 Task: View market trends  for ranch-style homes in Amarillo, Texas, with a large backyard and a pool, and properties with energy-efficient features.
Action: Mouse moved to (1070, 261)
Screenshot: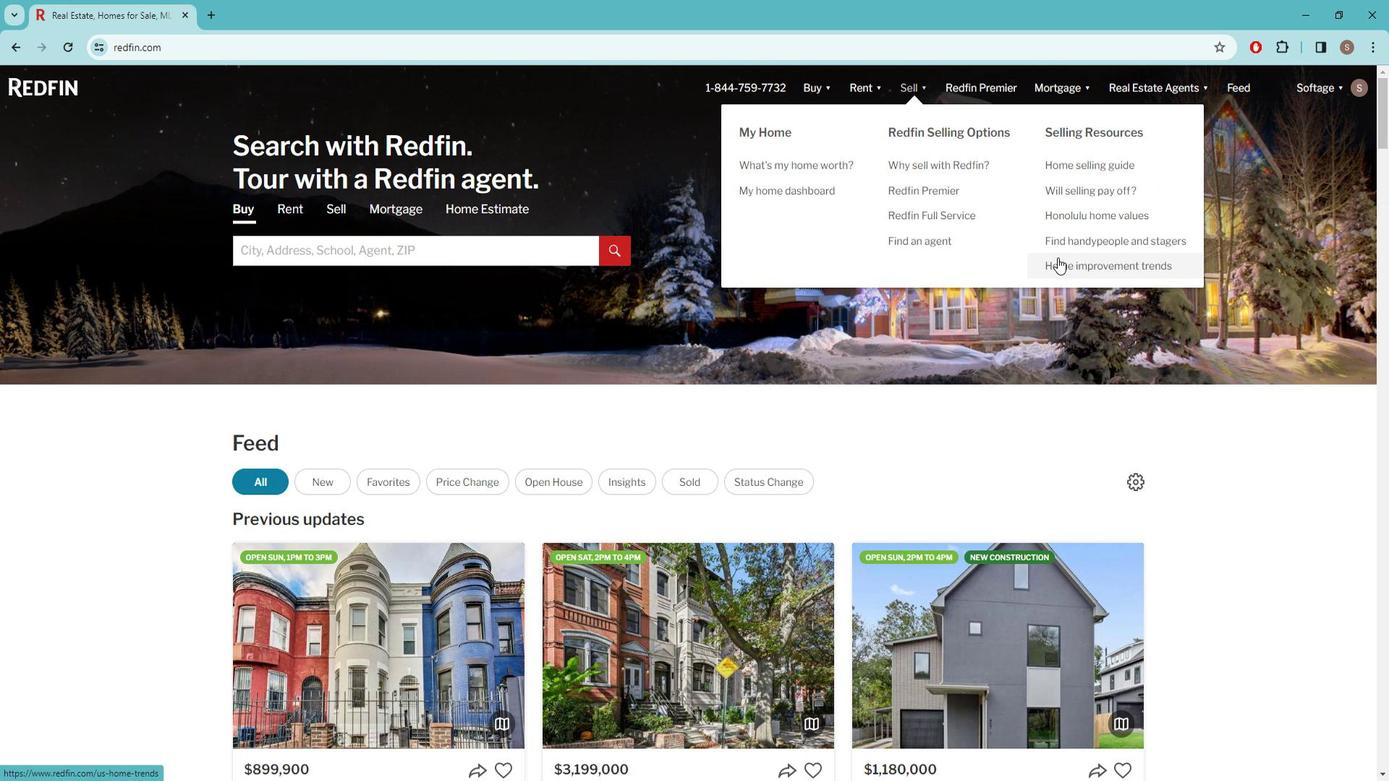 
Action: Mouse pressed left at (1070, 261)
Screenshot: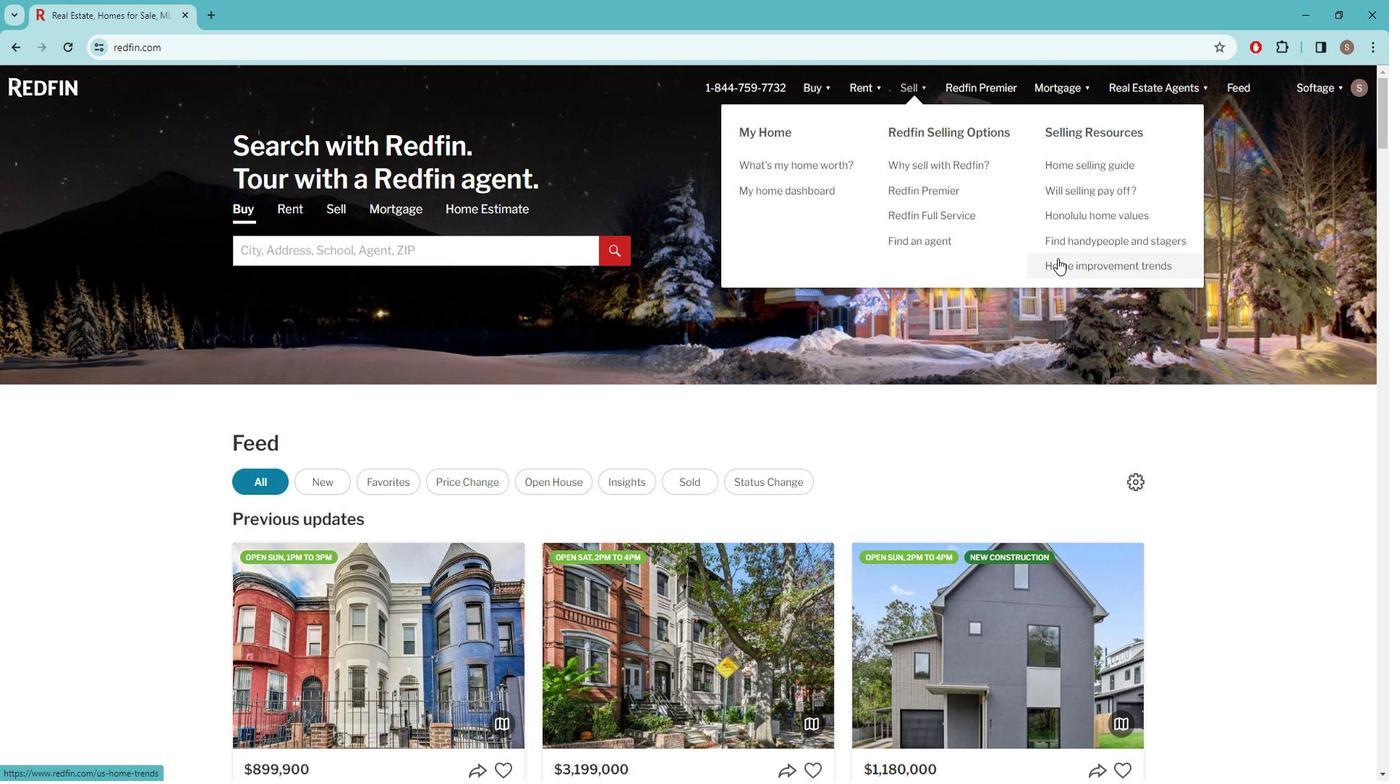
Action: Mouse moved to (915, 293)
Screenshot: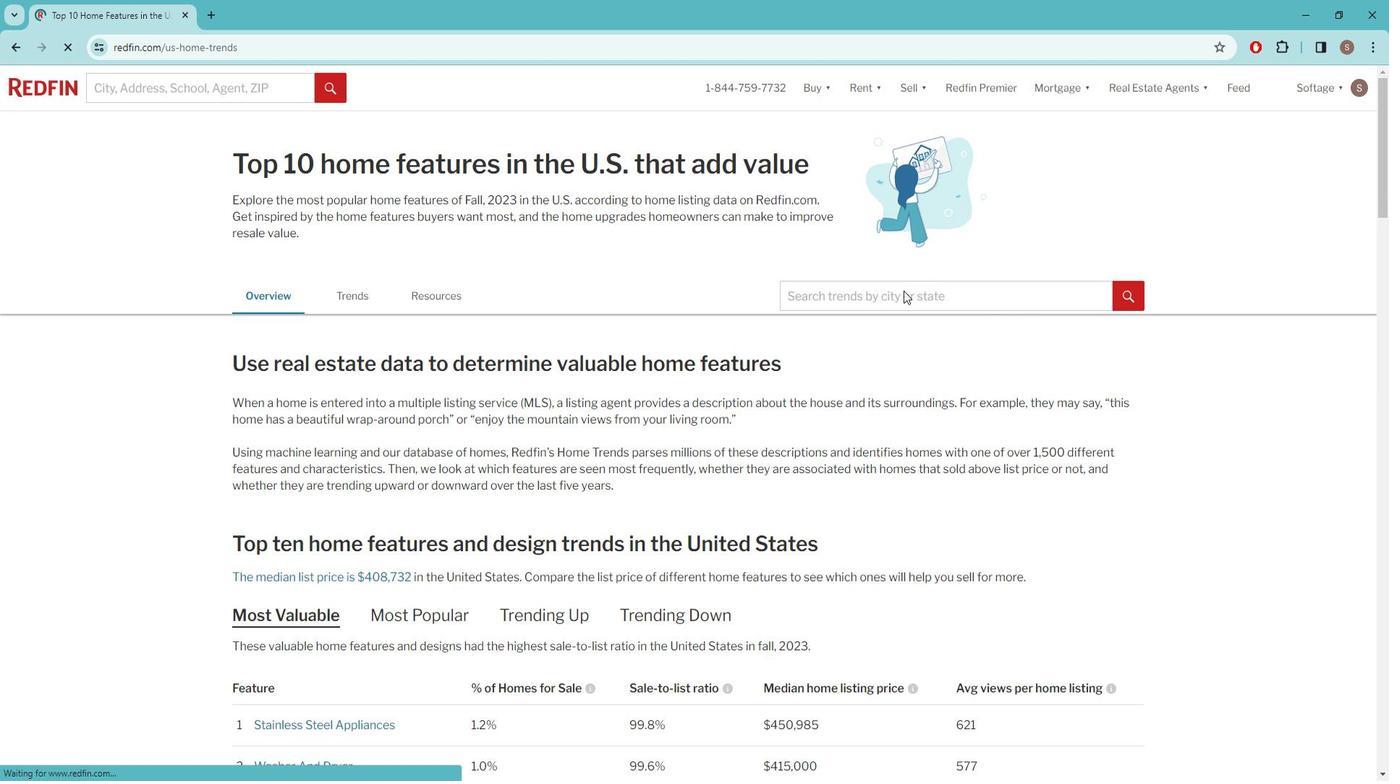 
Action: Mouse pressed left at (915, 293)
Screenshot: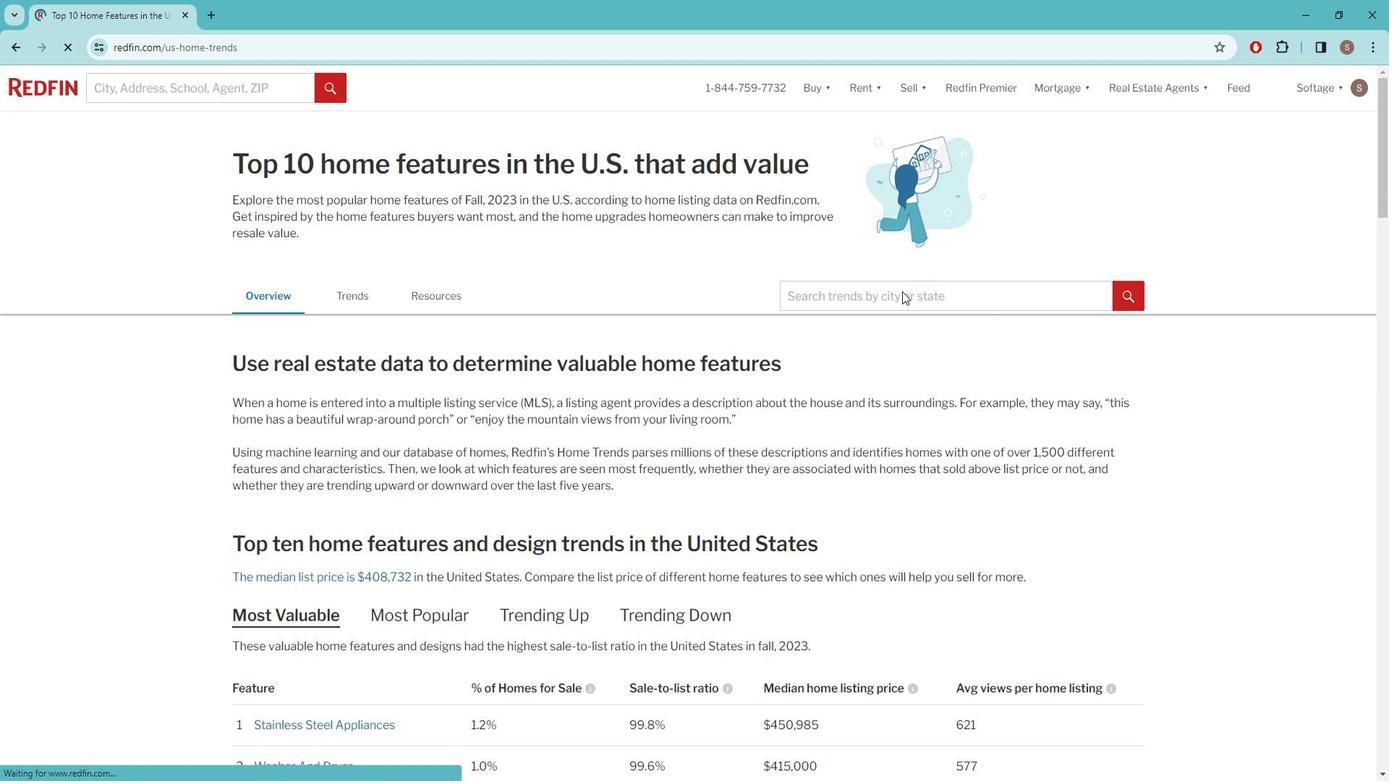 
Action: Mouse pressed left at (915, 293)
Screenshot: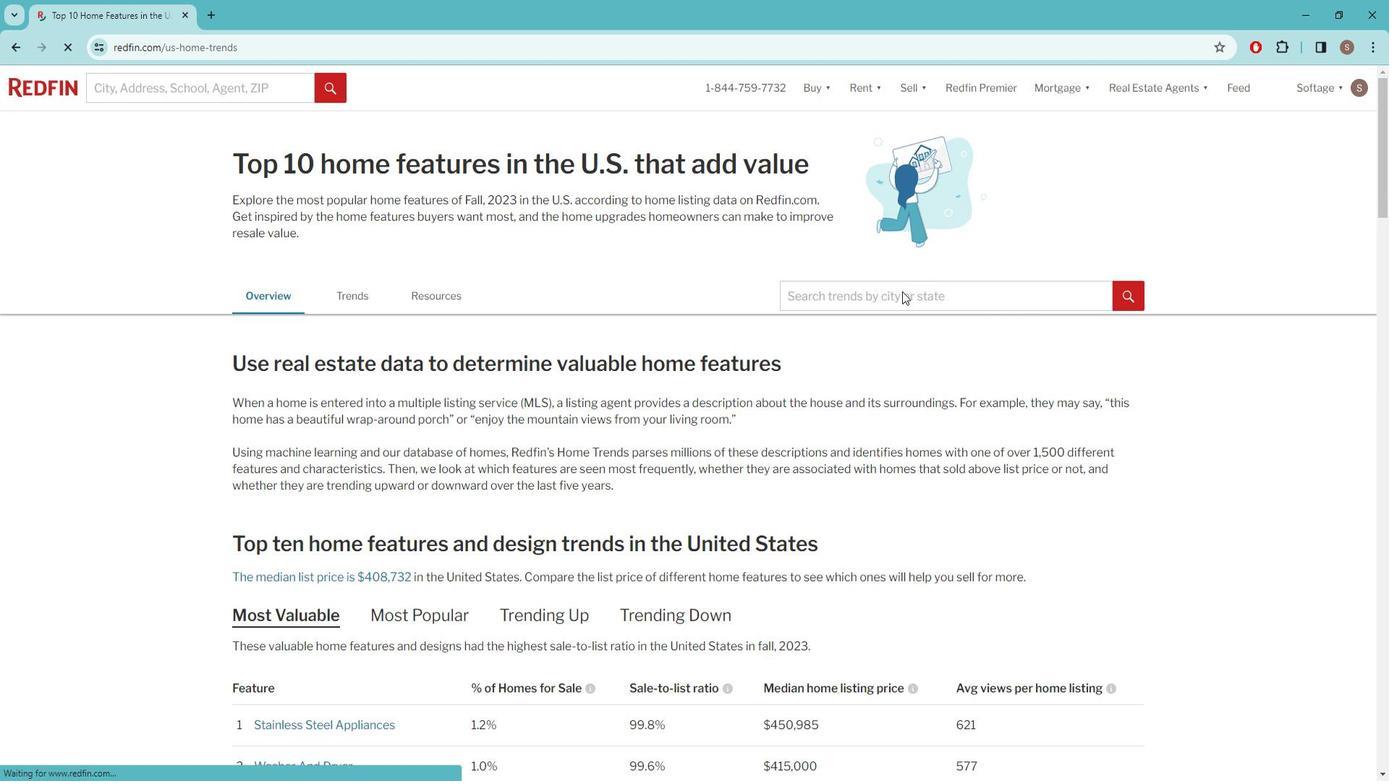 
Action: Mouse moved to (892, 291)
Screenshot: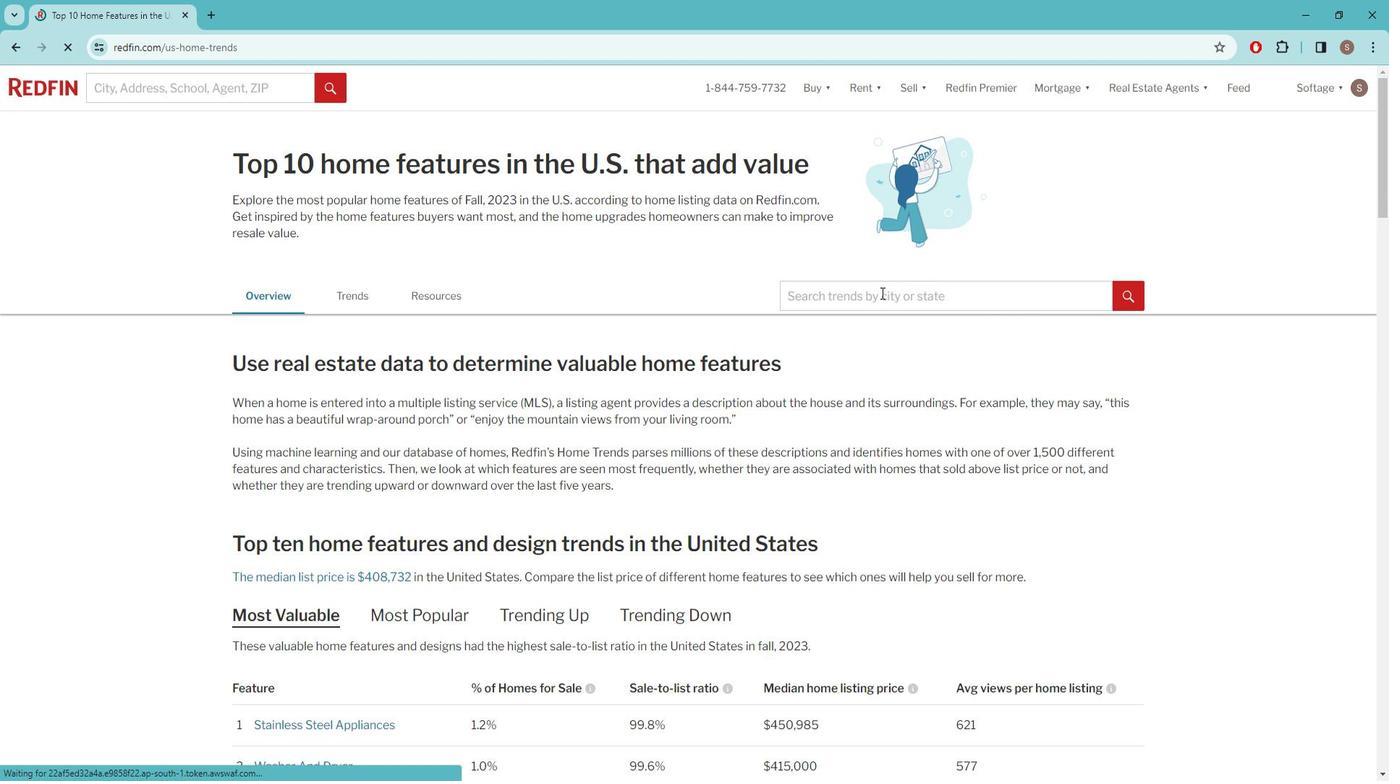 
Action: Mouse pressed left at (892, 291)
Screenshot: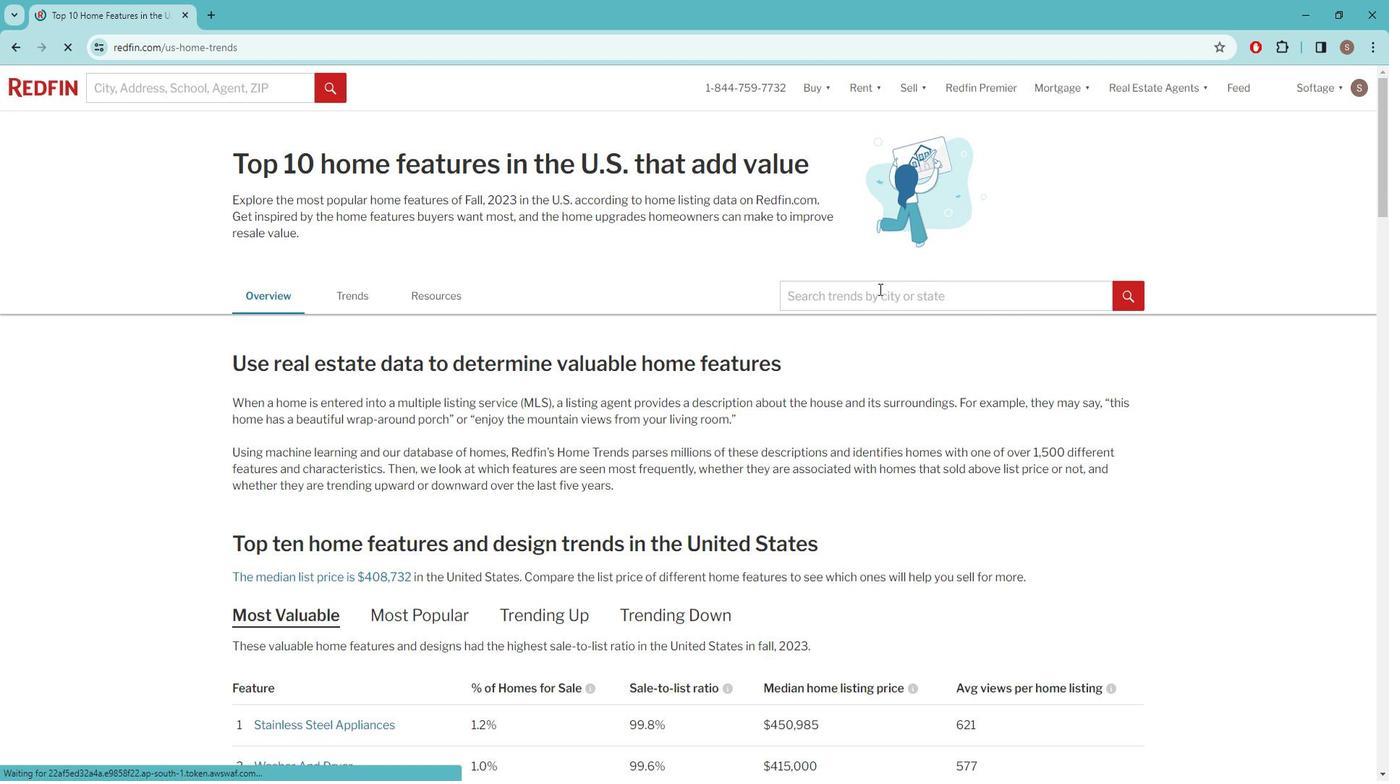 
Action: Key pressed <Key.caps_lock>A<Key.caps_lock><Key.backspace>a<Key.caps_lock>MARILL
Screenshot: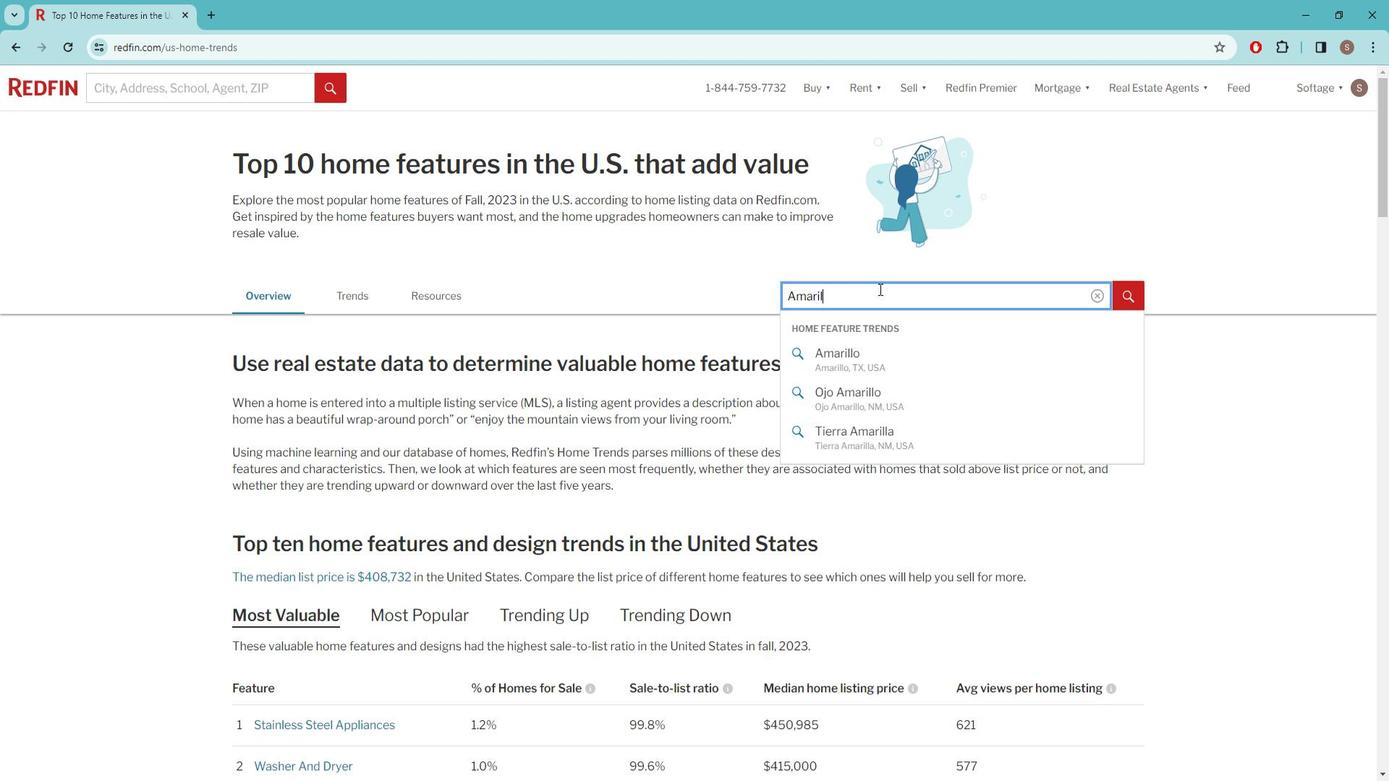 
Action: Mouse moved to (850, 356)
Screenshot: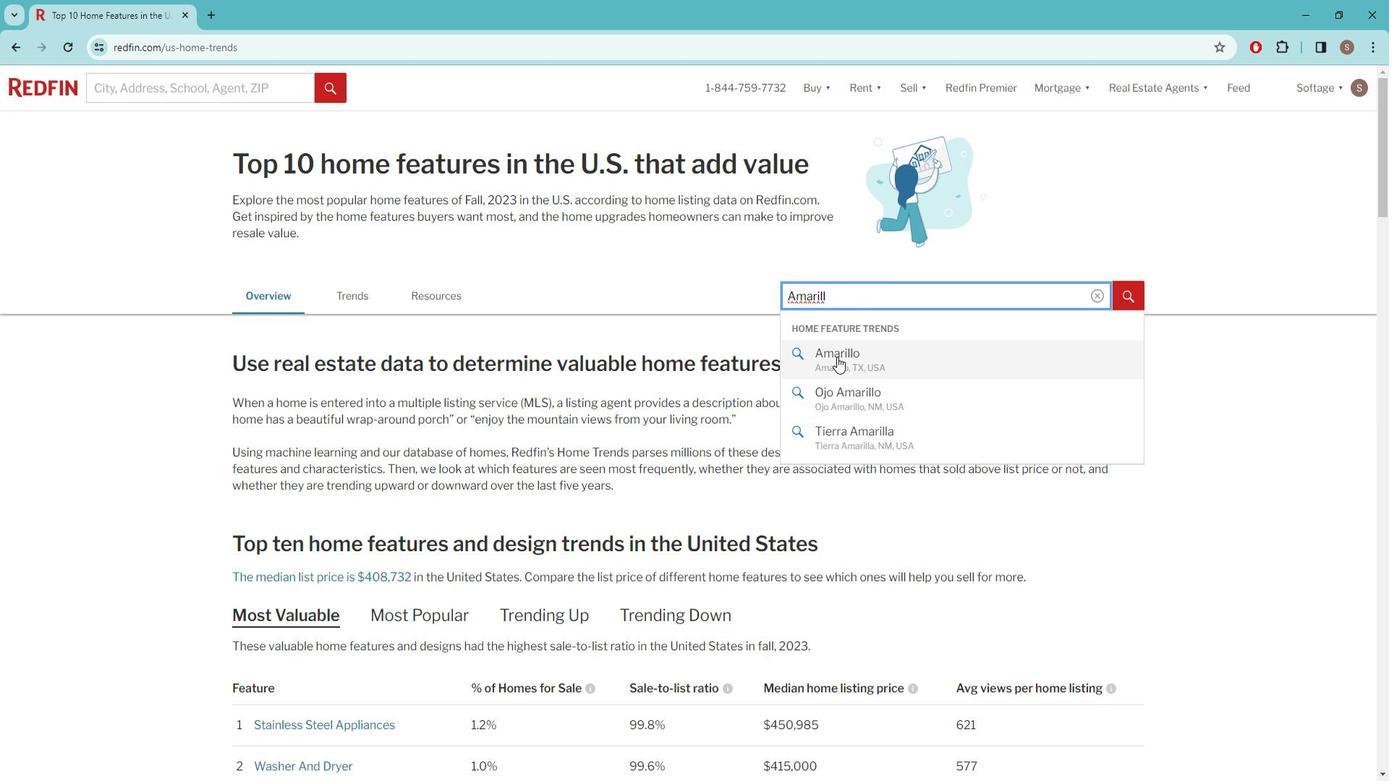 
Action: Mouse pressed left at (850, 356)
Screenshot: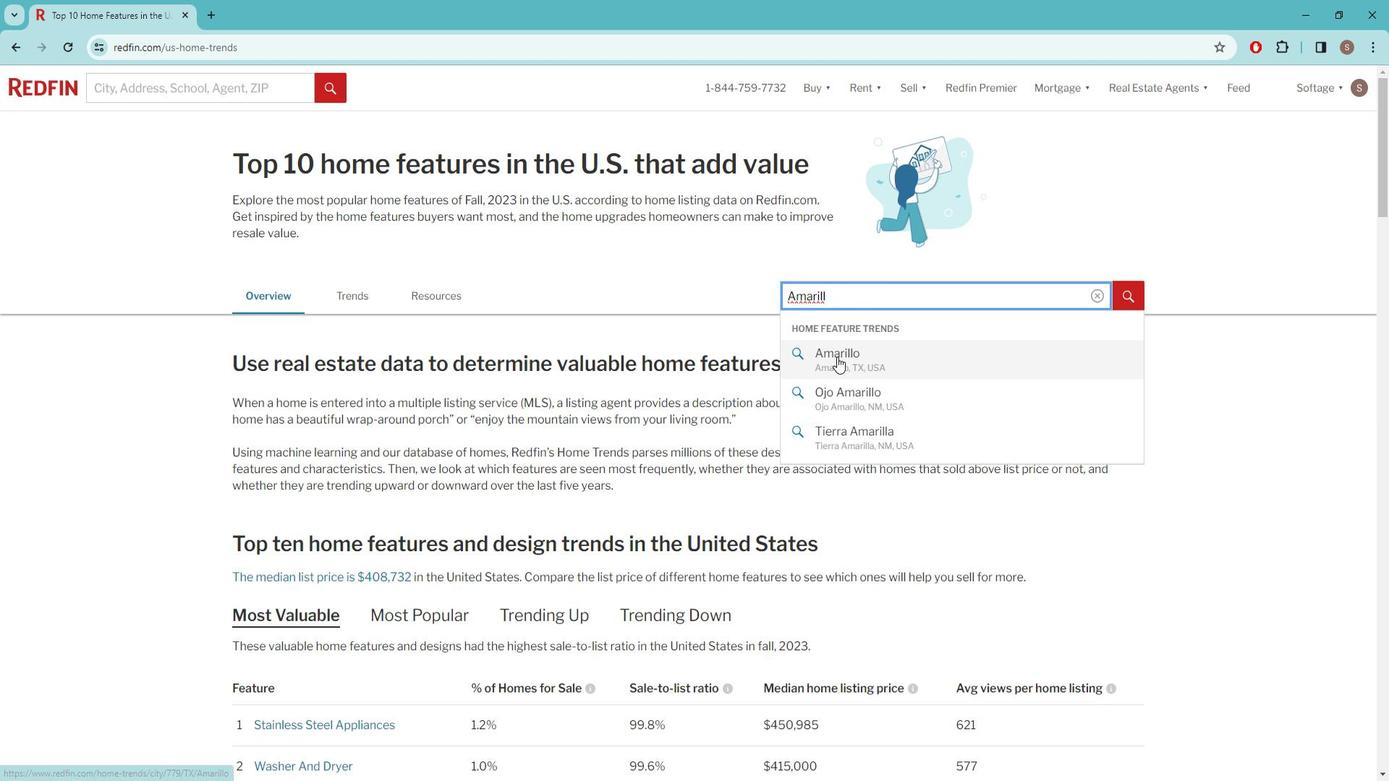 
Action: Mouse moved to (412, 412)
Screenshot: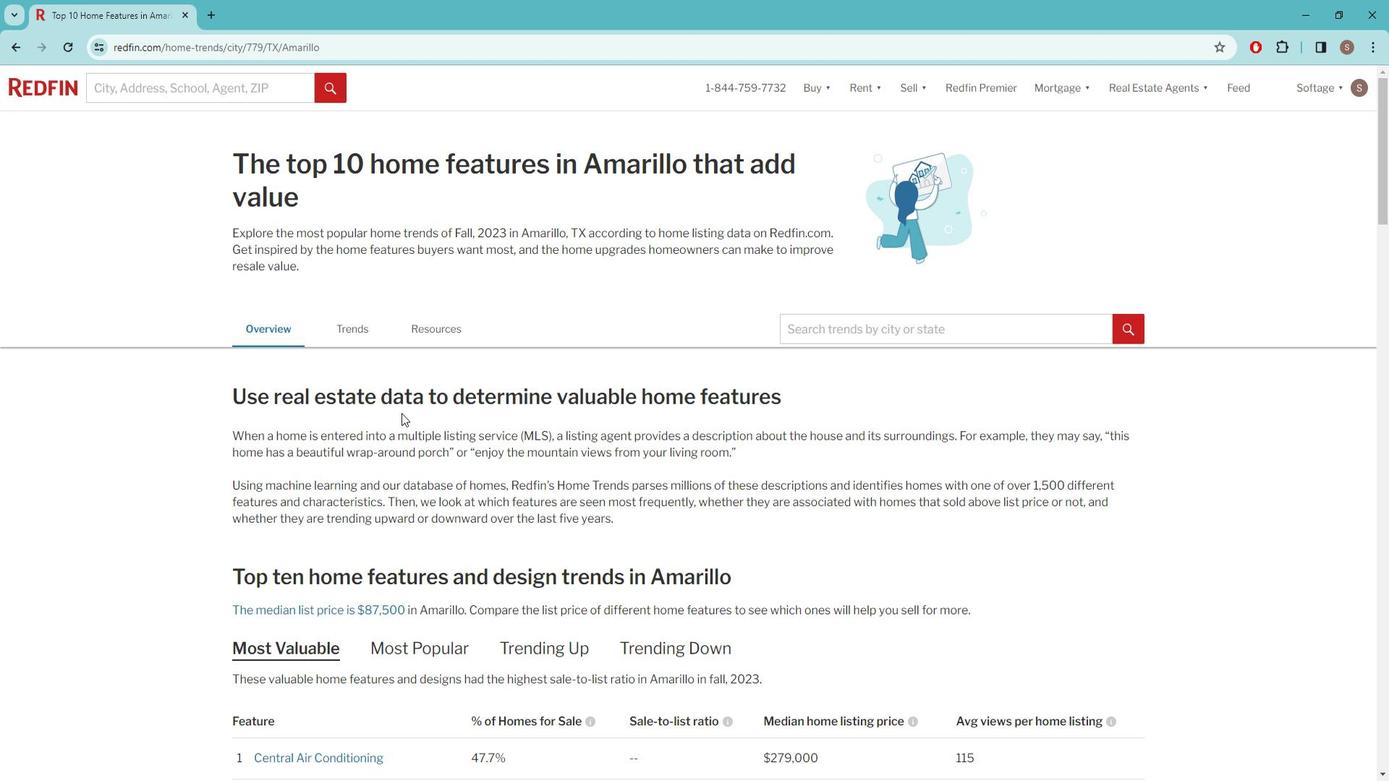 
Action: Mouse scrolled (412, 411) with delta (0, 0)
Screenshot: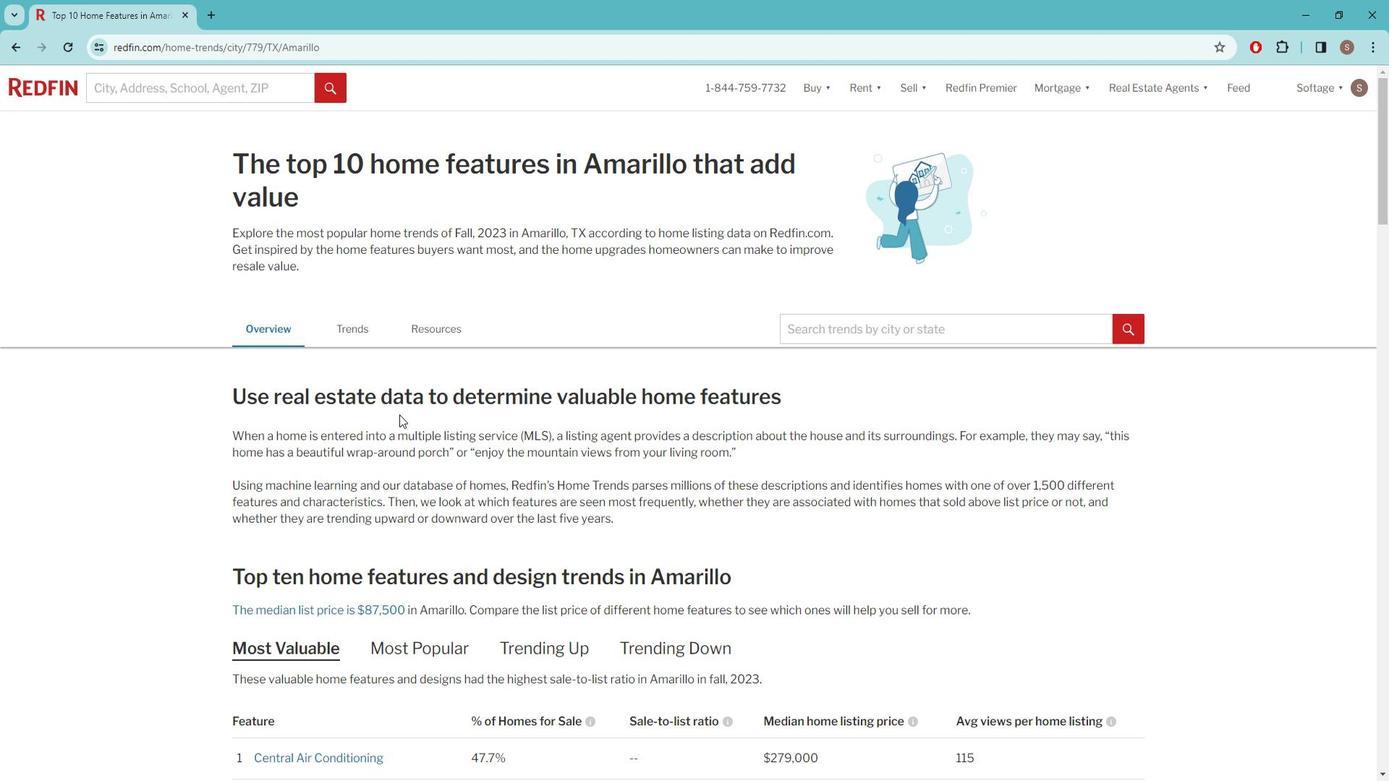 
Action: Mouse scrolled (412, 411) with delta (0, 0)
Screenshot: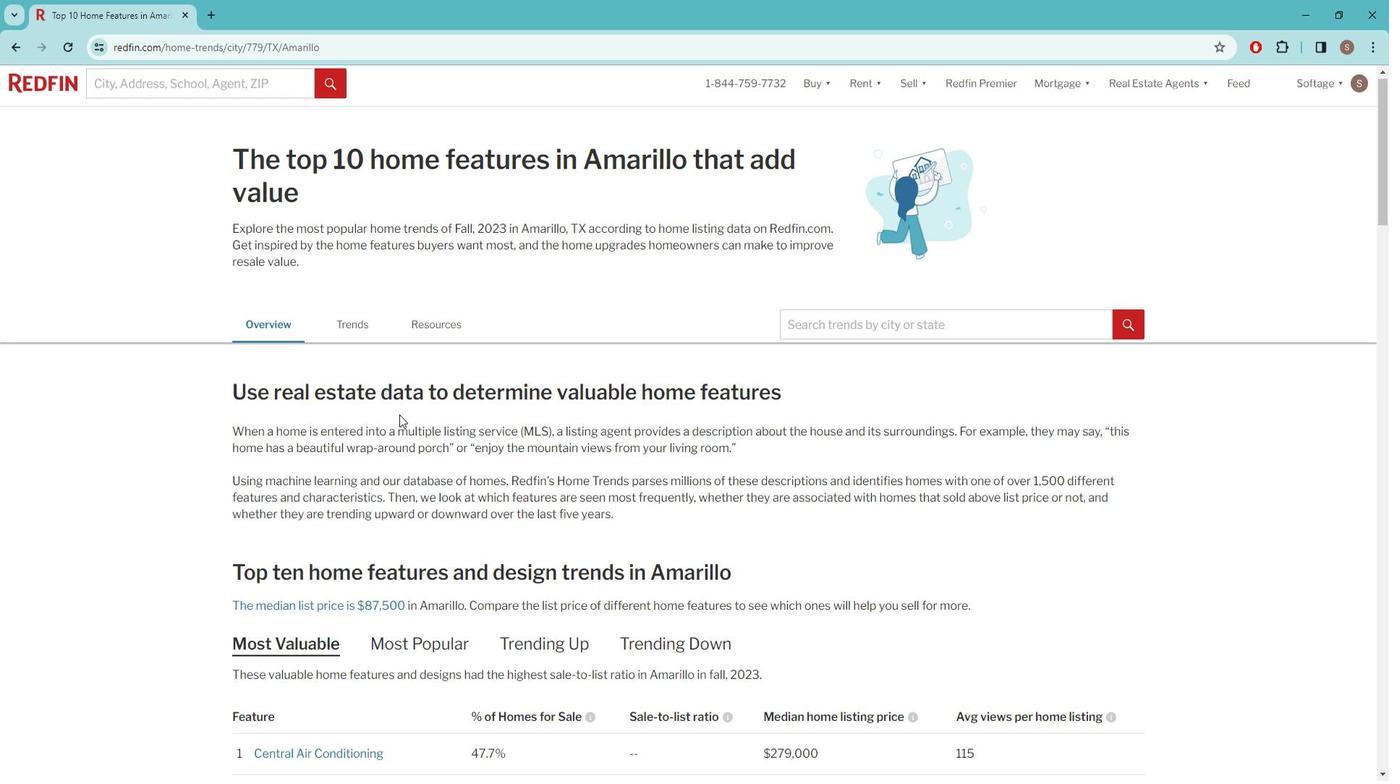 
Action: Mouse scrolled (412, 411) with delta (0, 0)
Screenshot: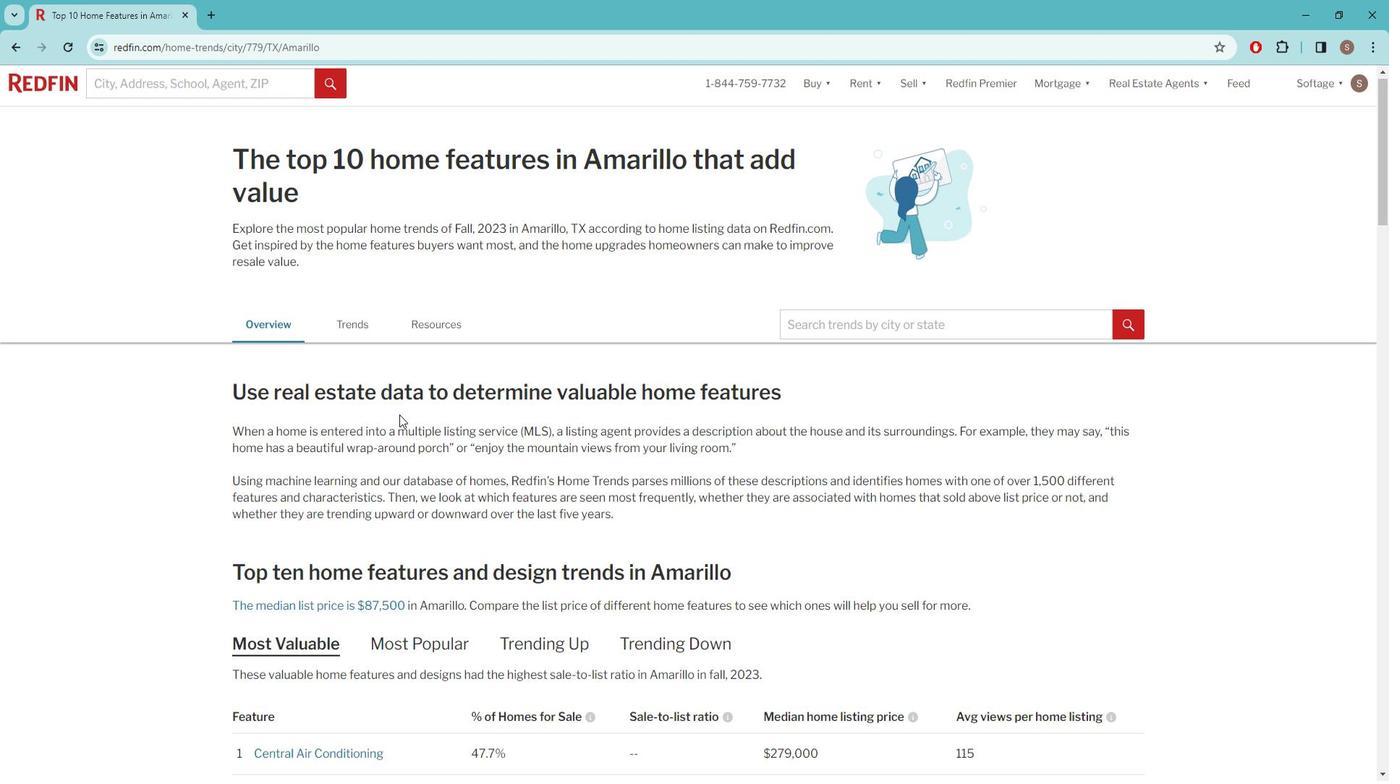 
Action: Mouse scrolled (412, 411) with delta (0, 0)
Screenshot: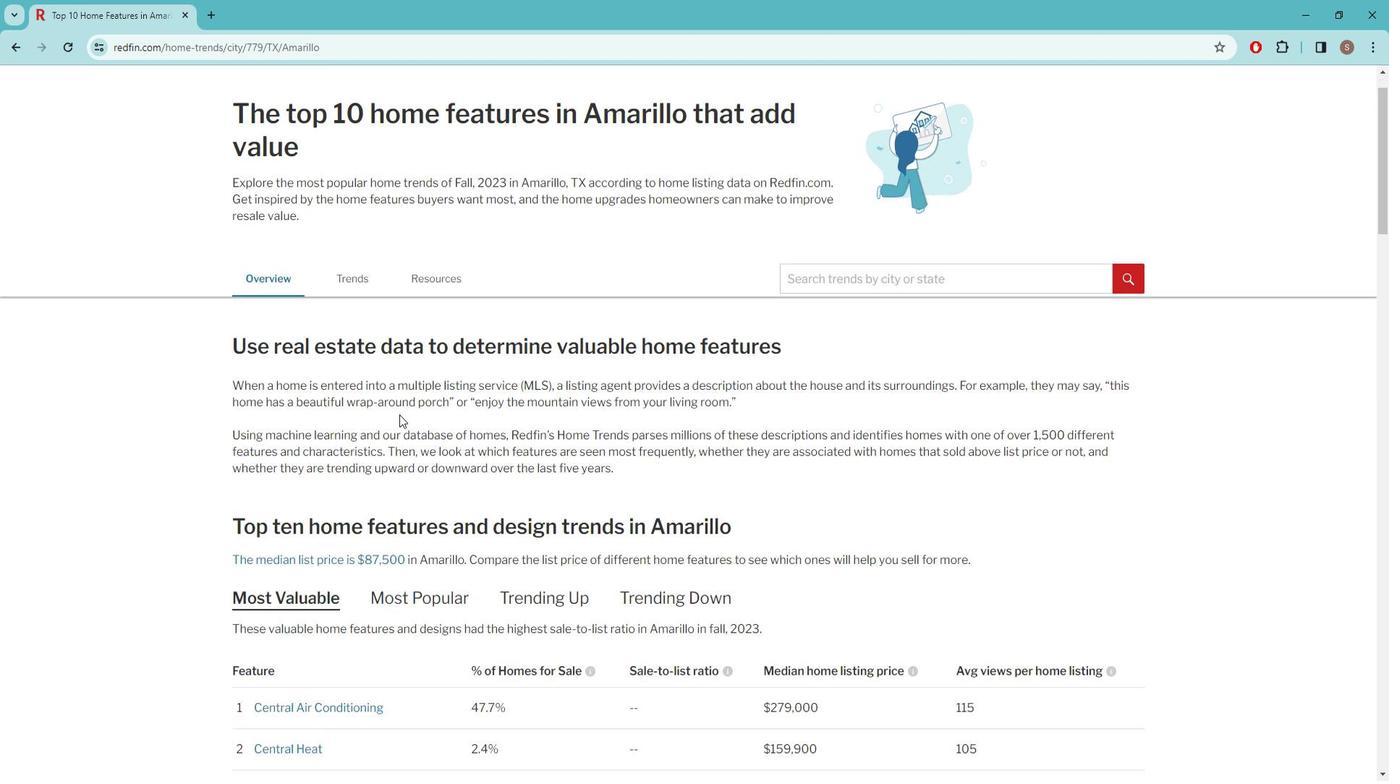 
Action: Mouse scrolled (412, 413) with delta (0, 0)
Screenshot: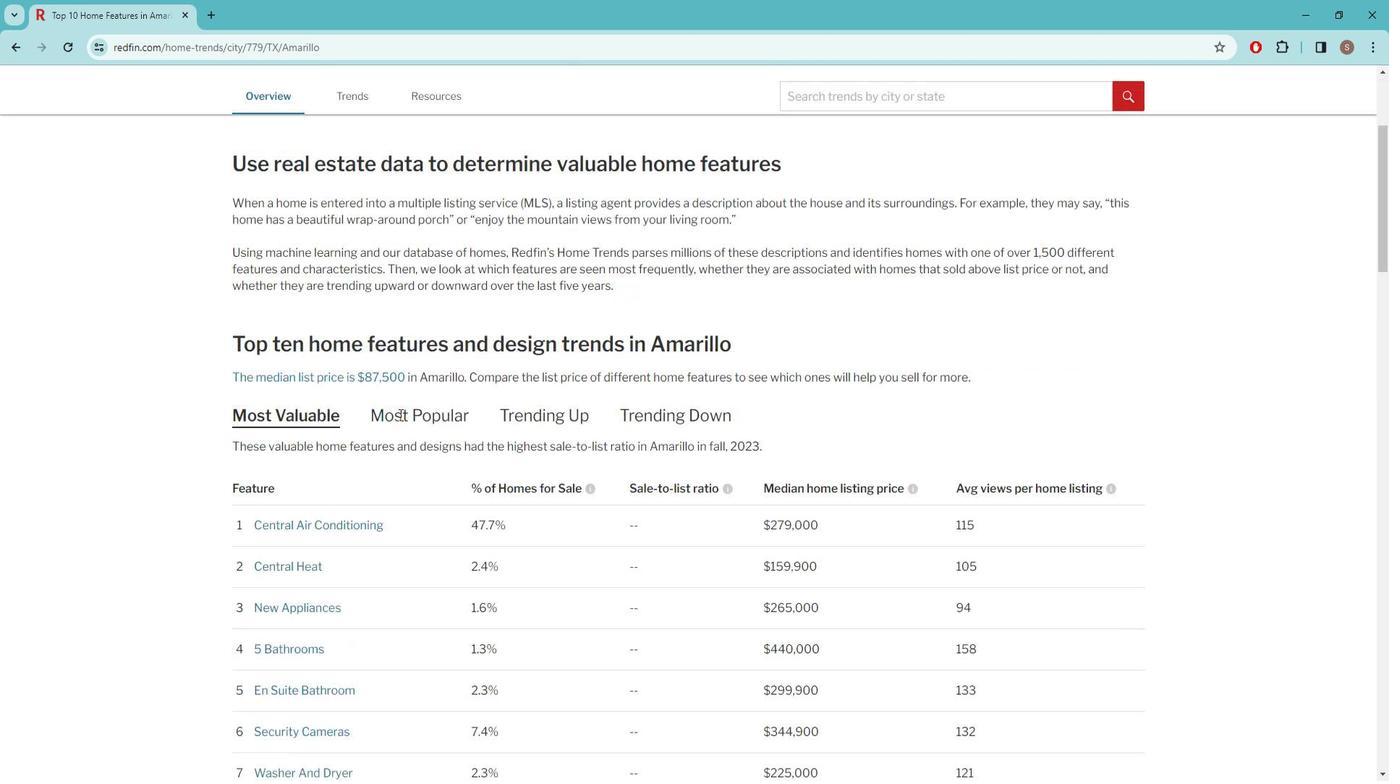 
Action: Mouse scrolled (412, 411) with delta (0, 0)
Screenshot: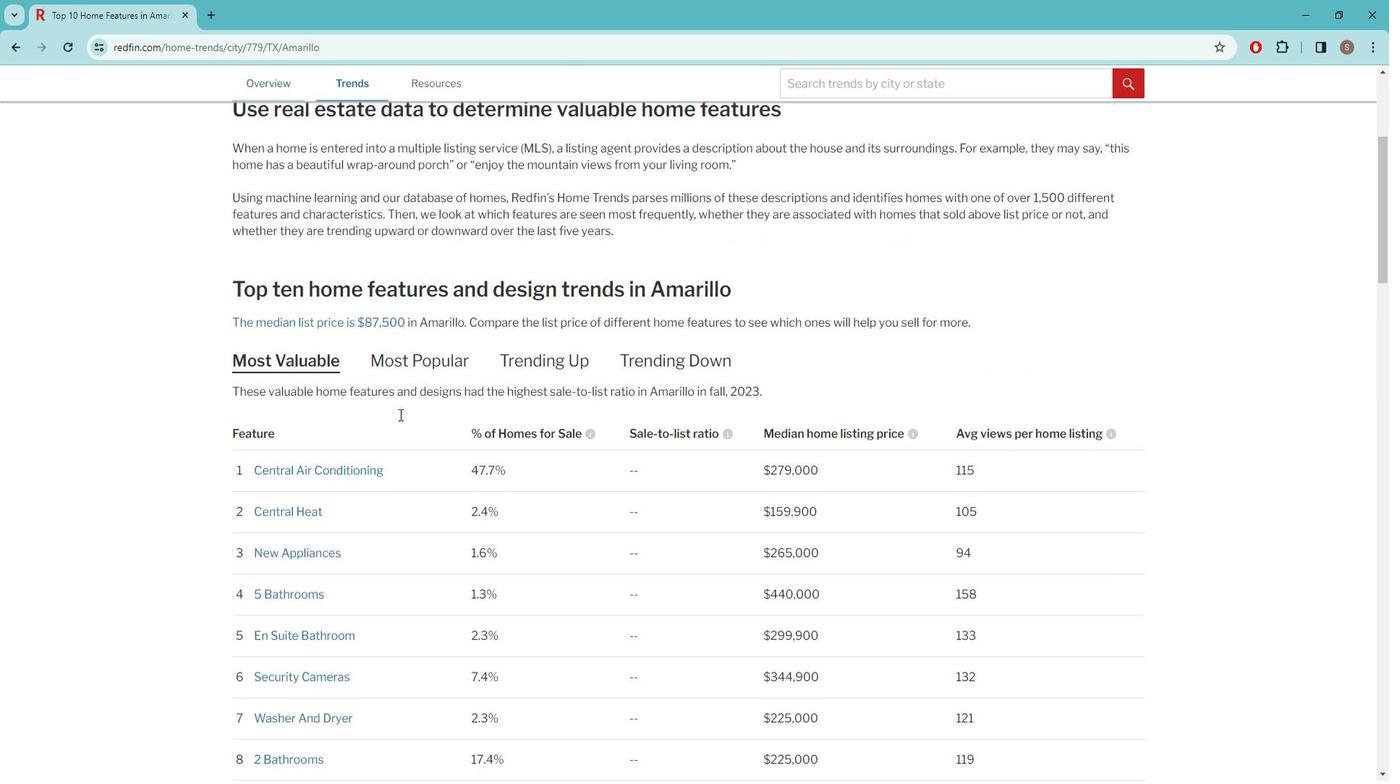 
Action: Mouse moved to (409, 414)
Screenshot: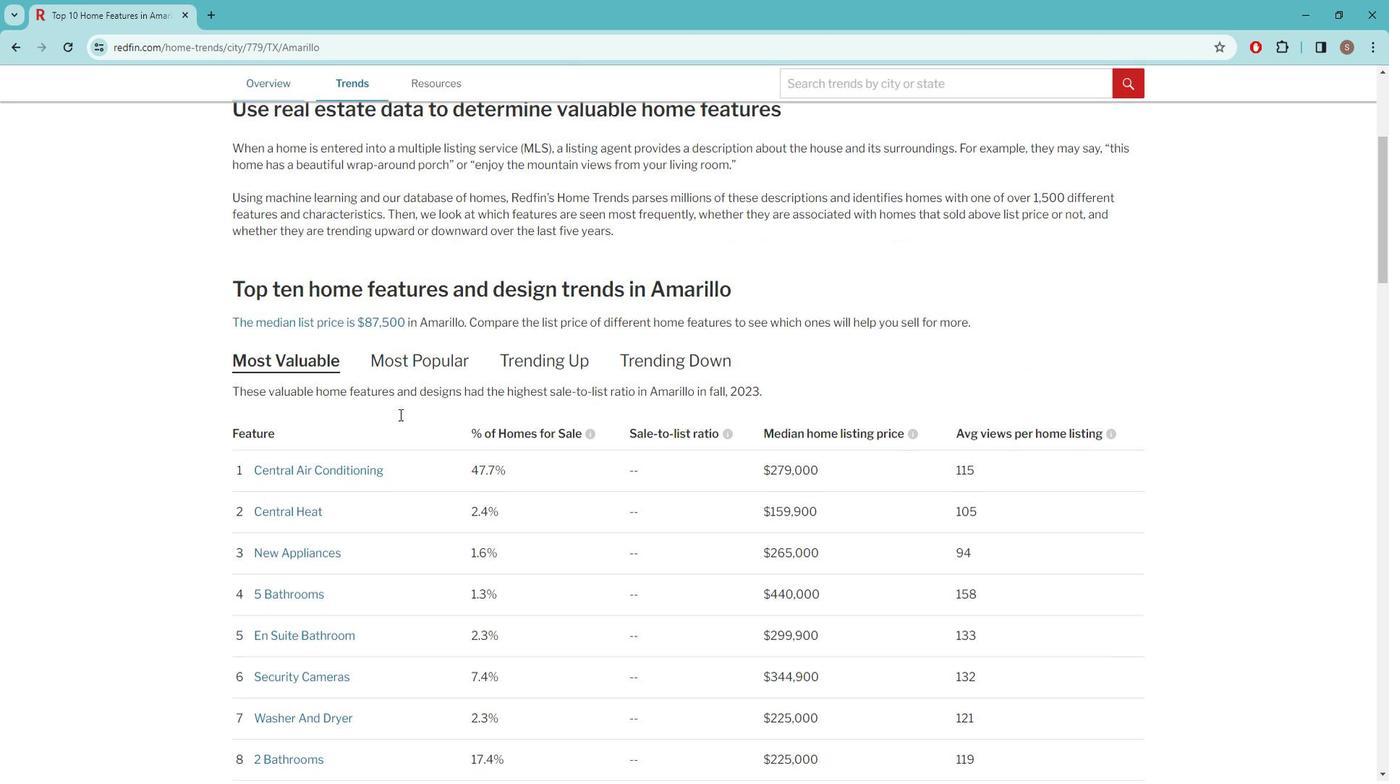 
Action: Mouse scrolled (409, 413) with delta (0, 0)
Screenshot: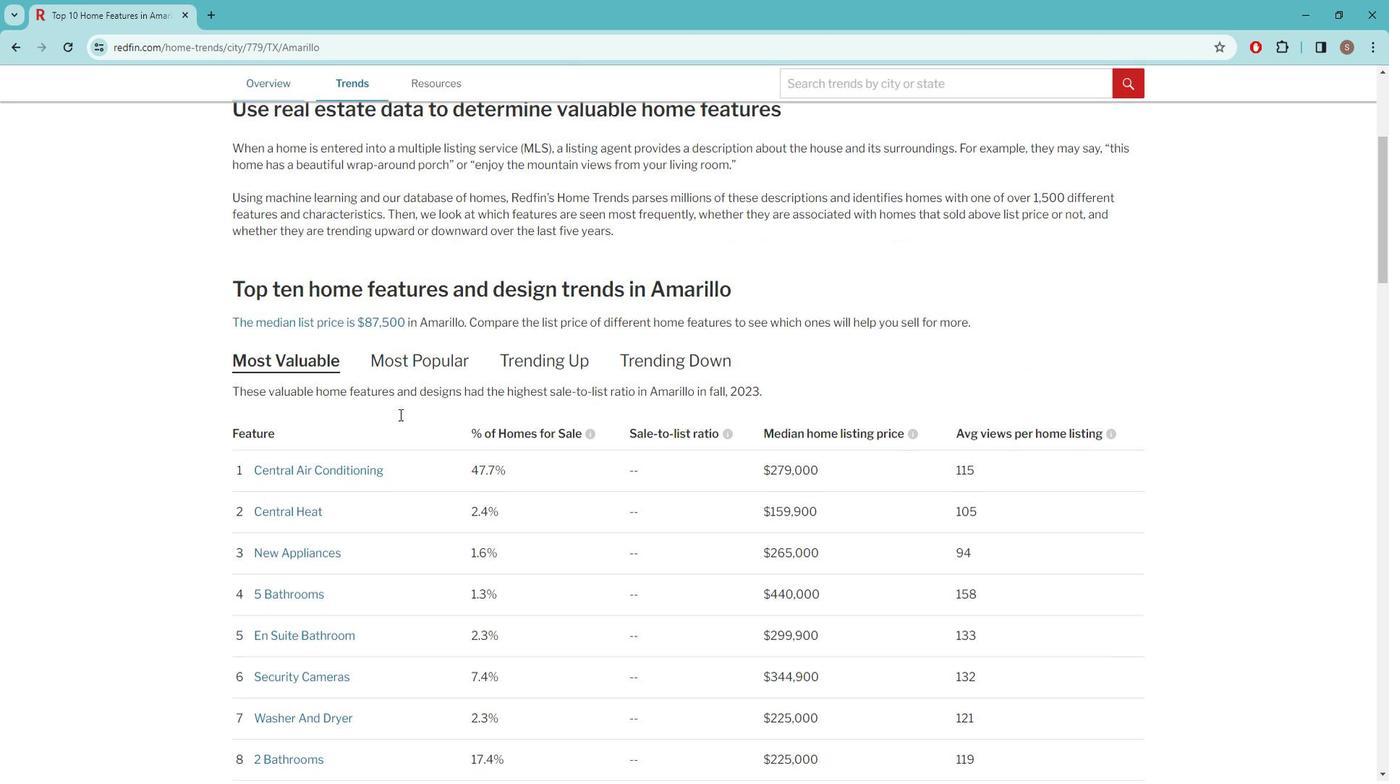 
Action: Mouse scrolled (409, 413) with delta (0, 0)
Screenshot: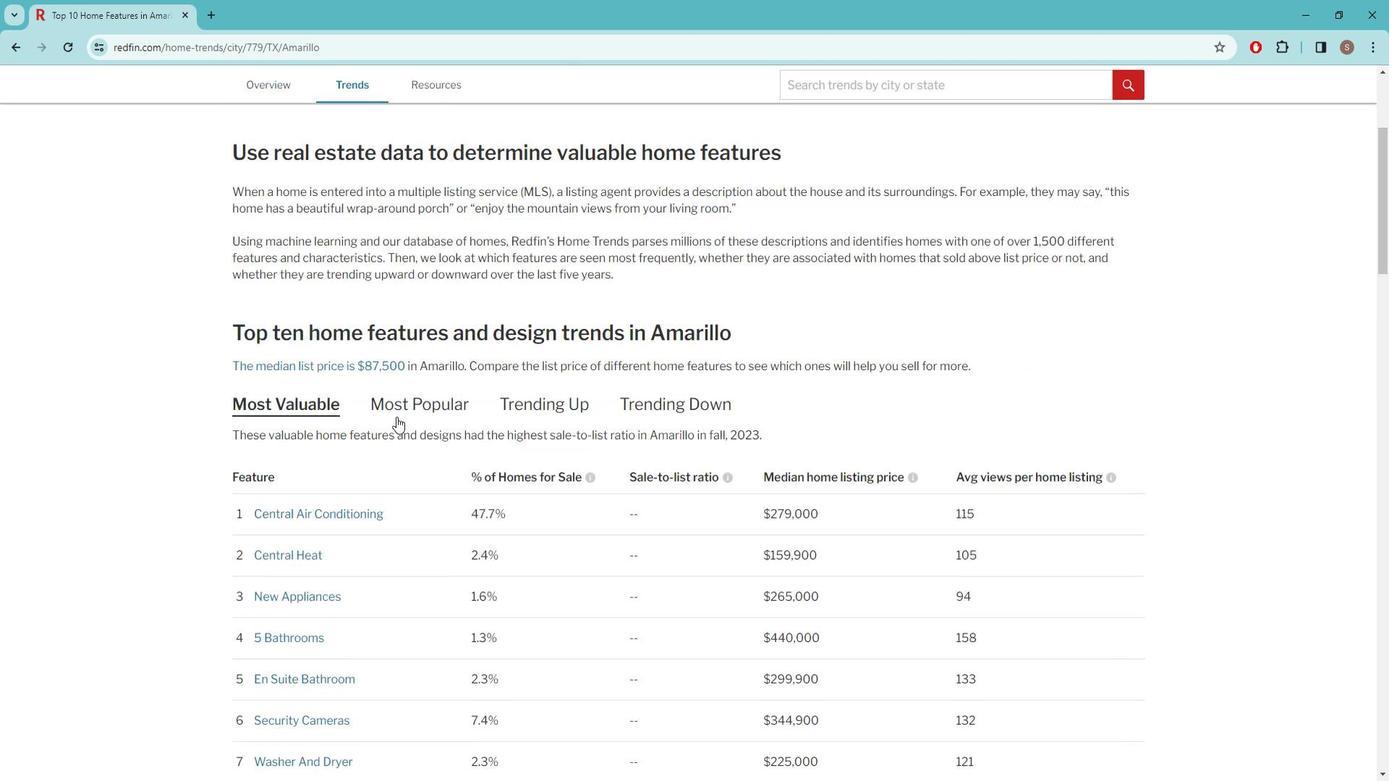 
Action: Mouse scrolled (409, 413) with delta (0, 0)
Screenshot: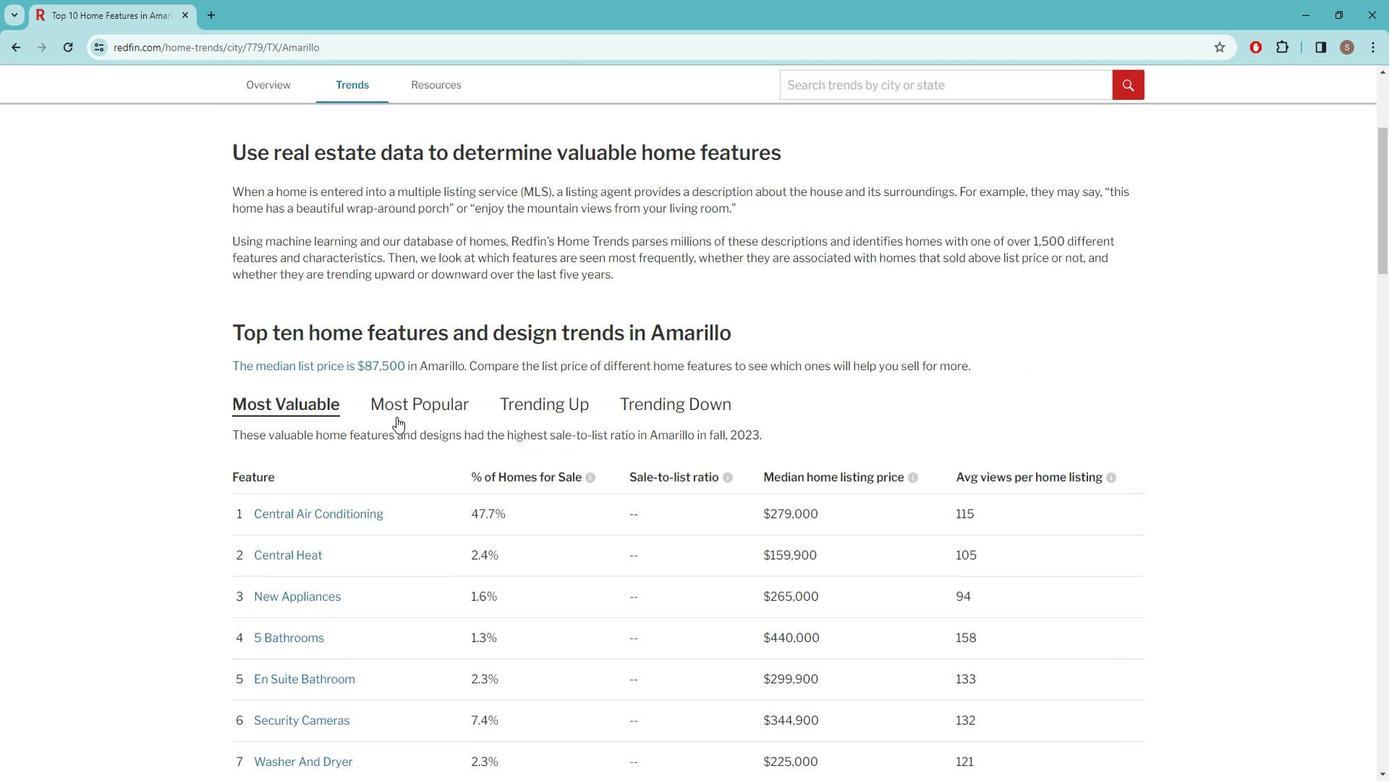 
Action: Mouse scrolled (409, 413) with delta (0, 0)
Screenshot: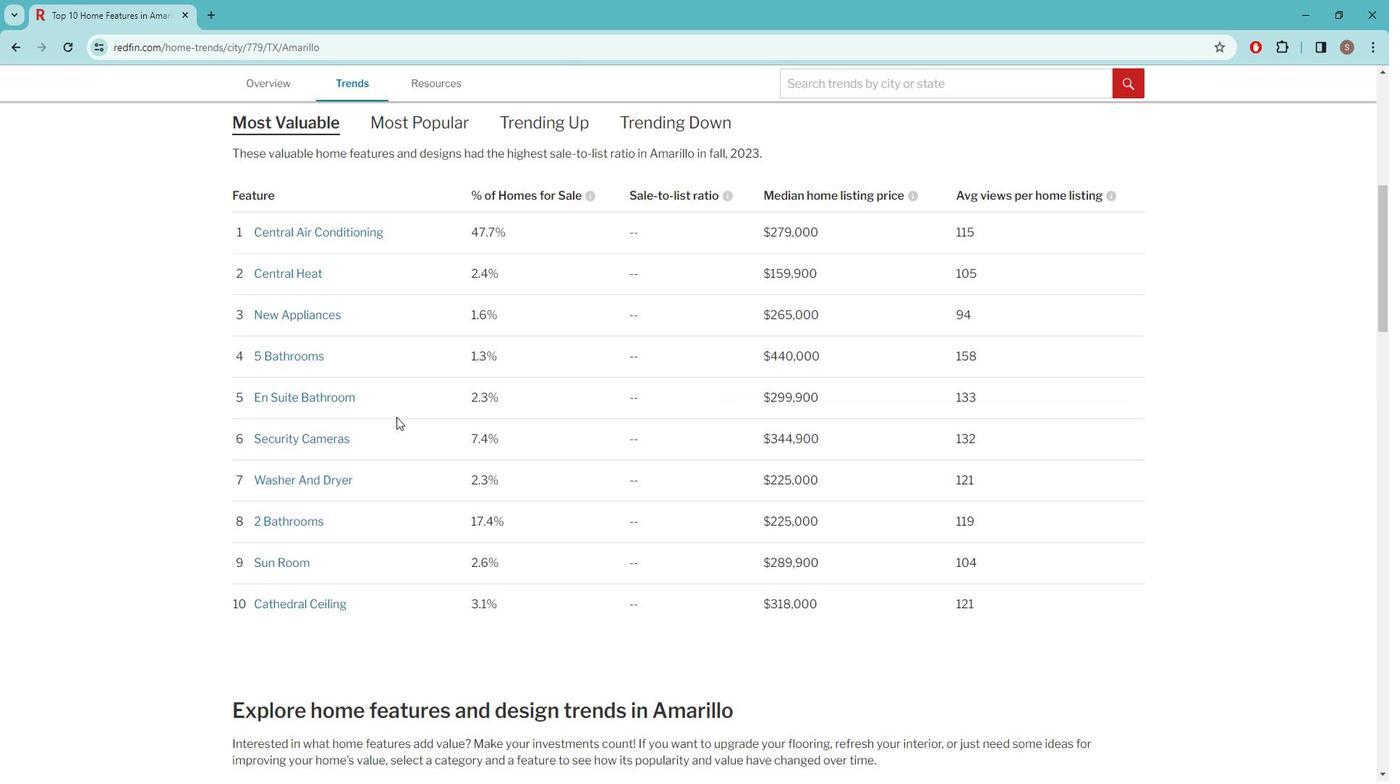 
Action: Mouse scrolled (409, 413) with delta (0, 0)
Screenshot: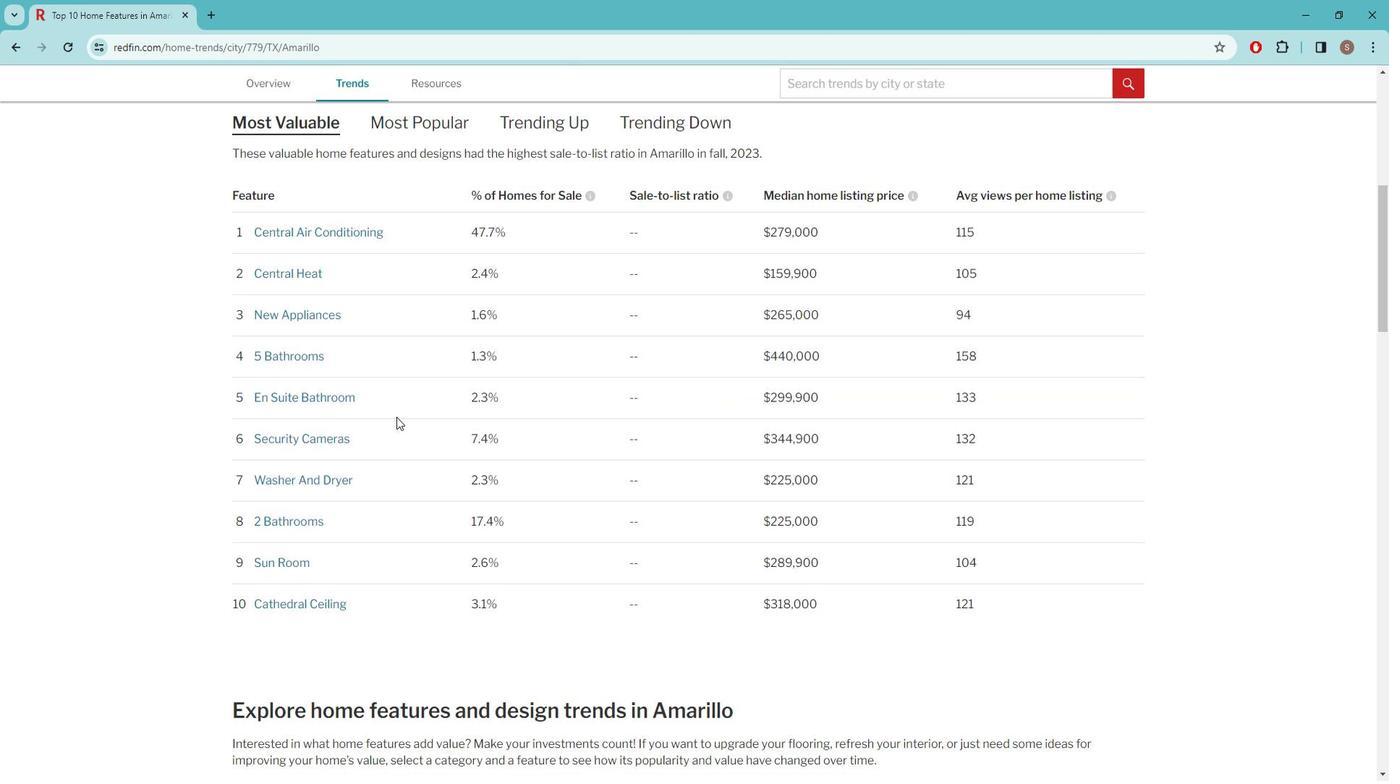 
Action: Mouse scrolled (409, 413) with delta (0, 0)
Screenshot: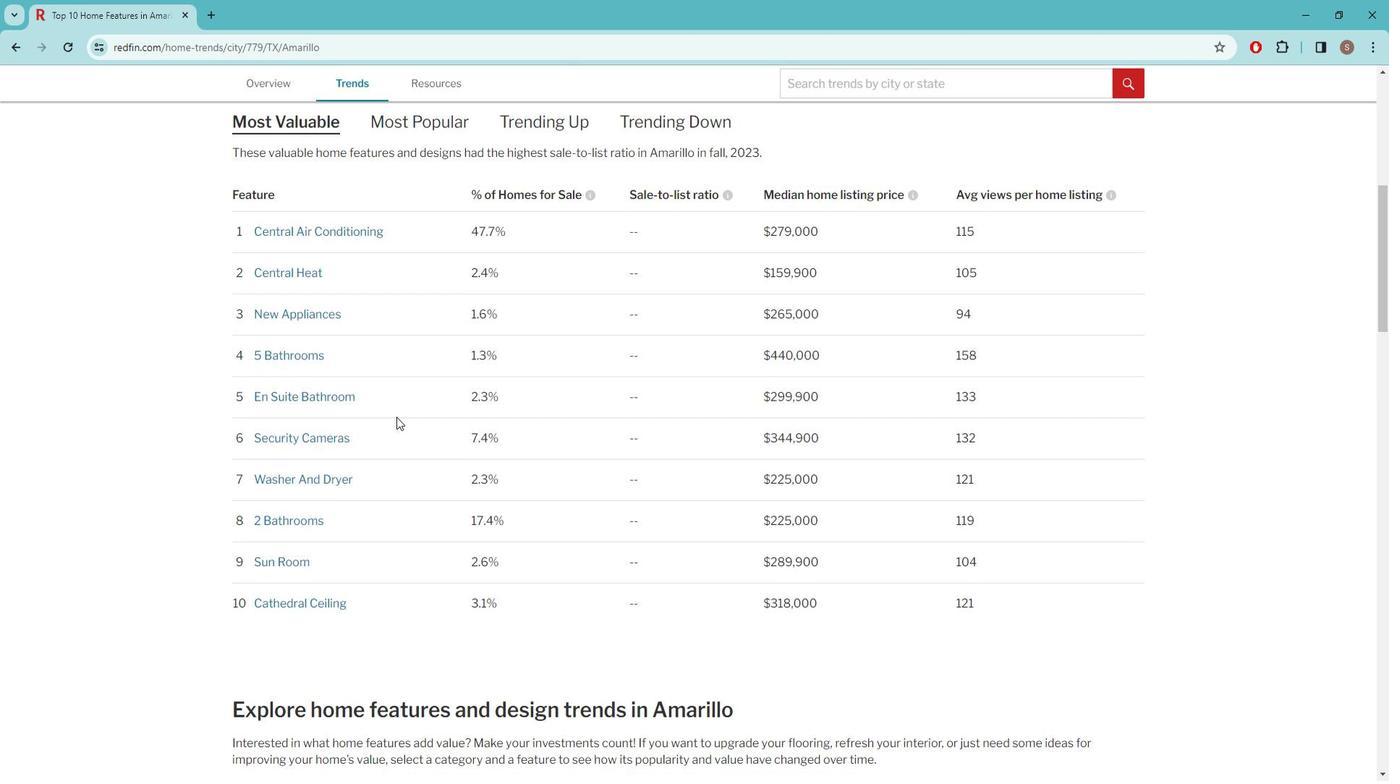 
Action: Mouse scrolled (409, 413) with delta (0, 0)
Screenshot: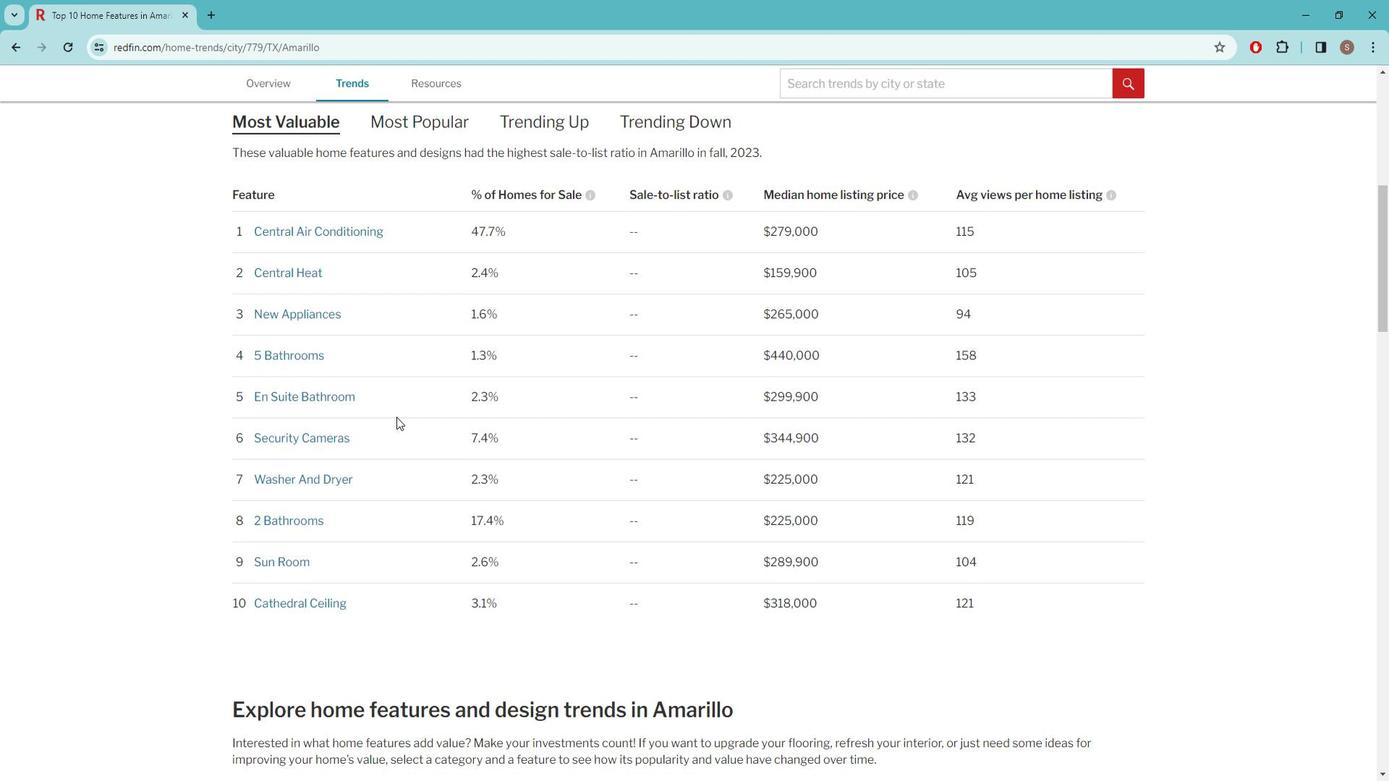 
Action: Mouse moved to (398, 425)
Screenshot: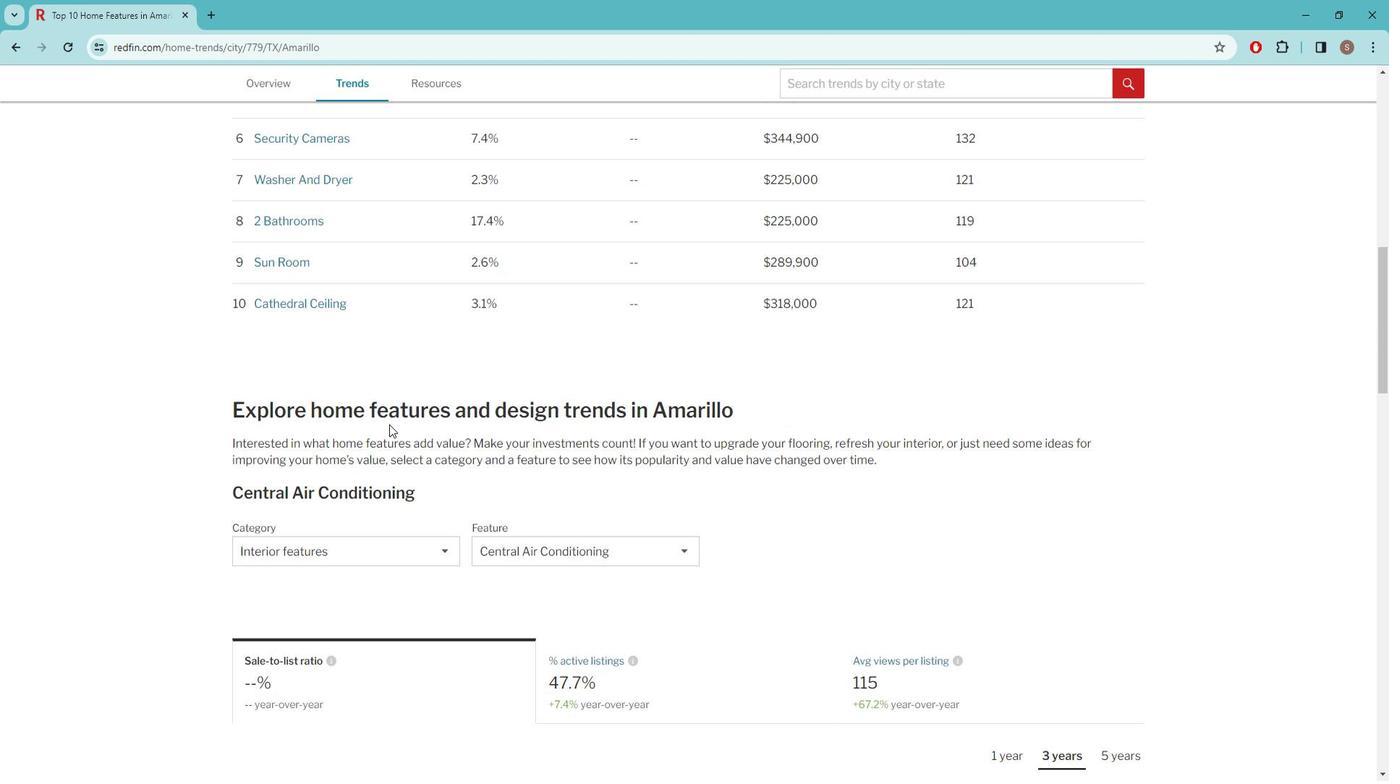 
Action: Mouse scrolled (398, 424) with delta (0, 0)
Screenshot: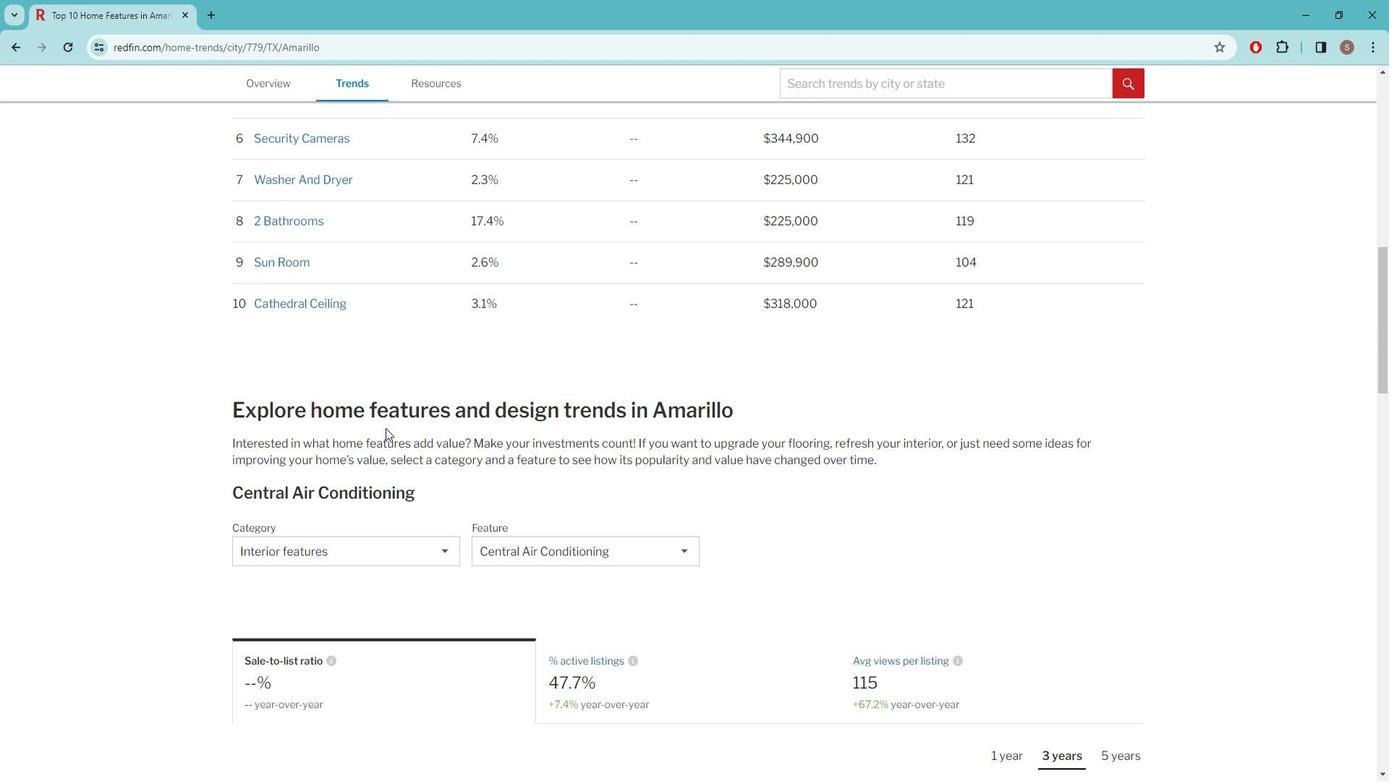 
Action: Mouse scrolled (398, 424) with delta (0, 0)
Screenshot: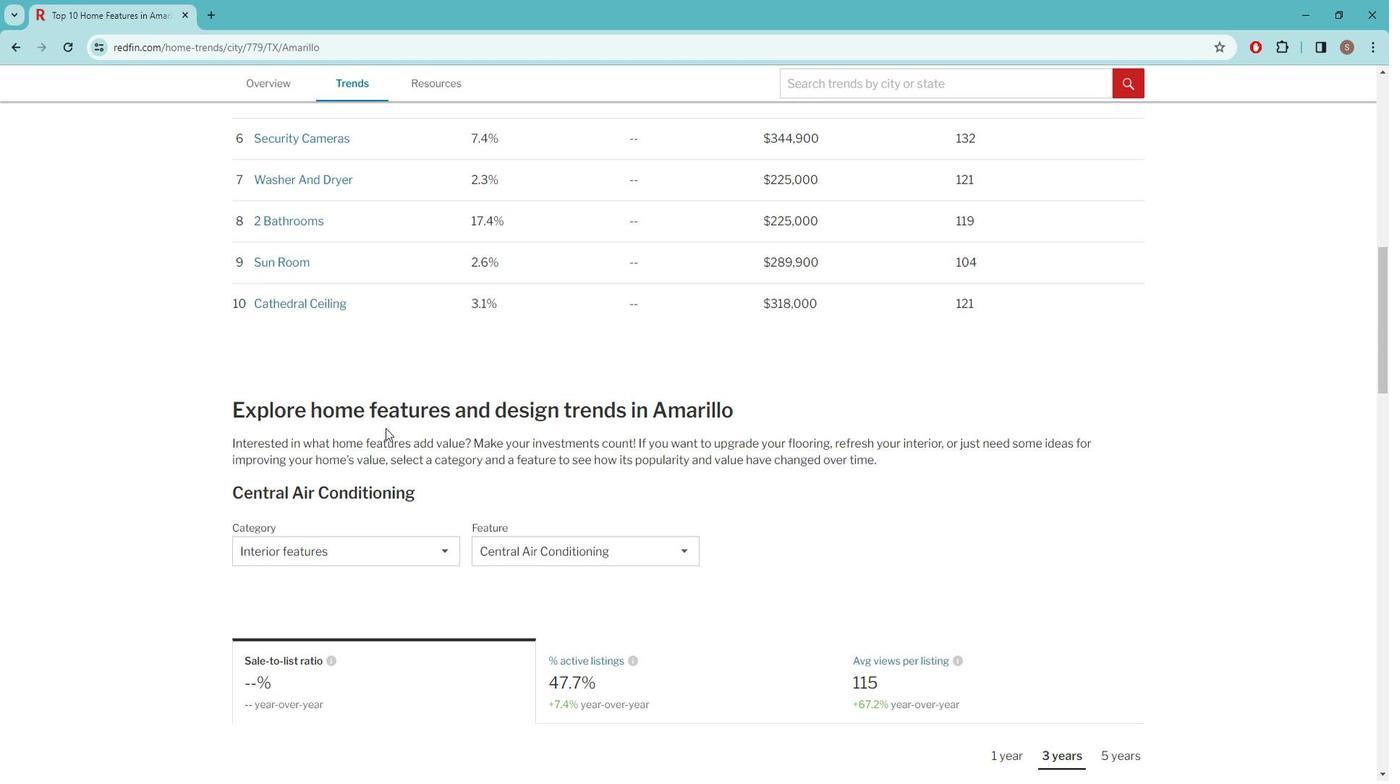 
Action: Mouse moved to (363, 396)
Screenshot: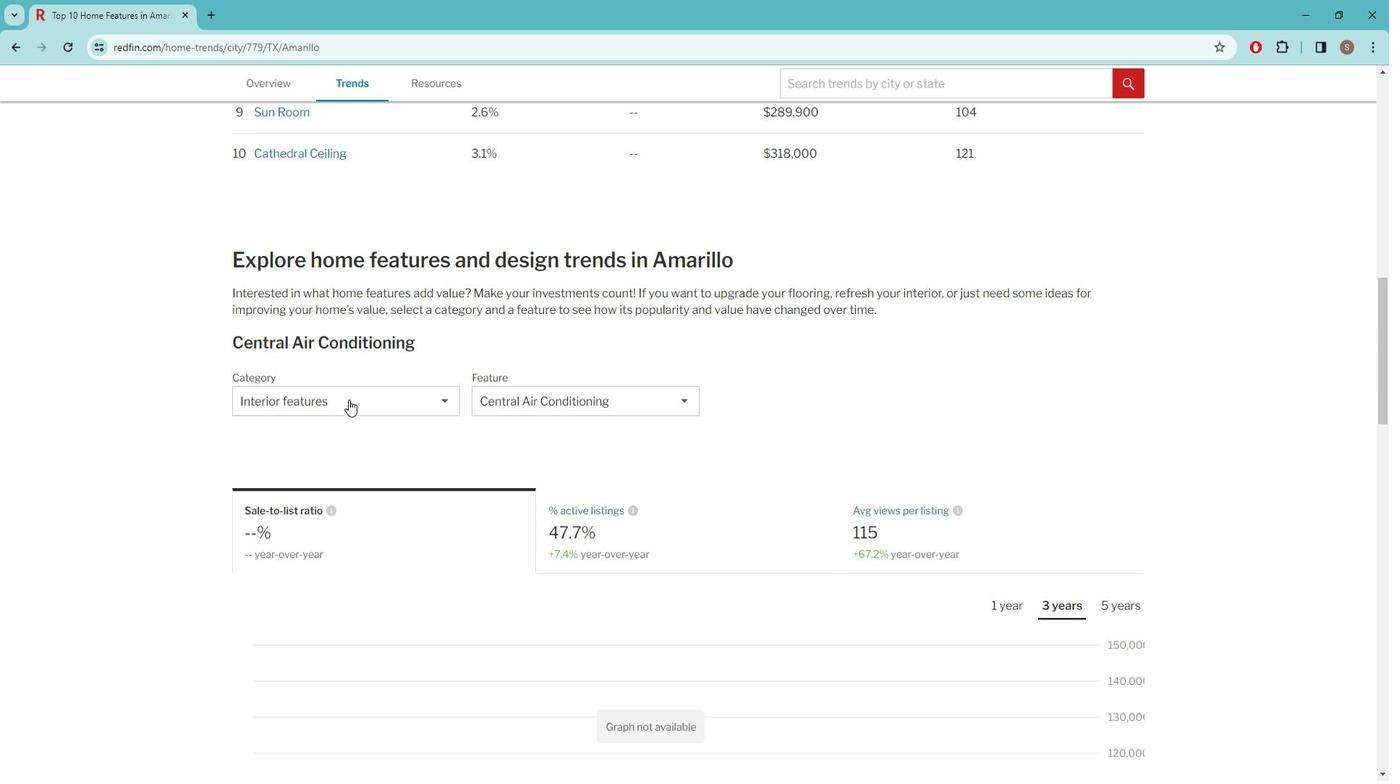 
Action: Mouse pressed left at (363, 396)
Screenshot: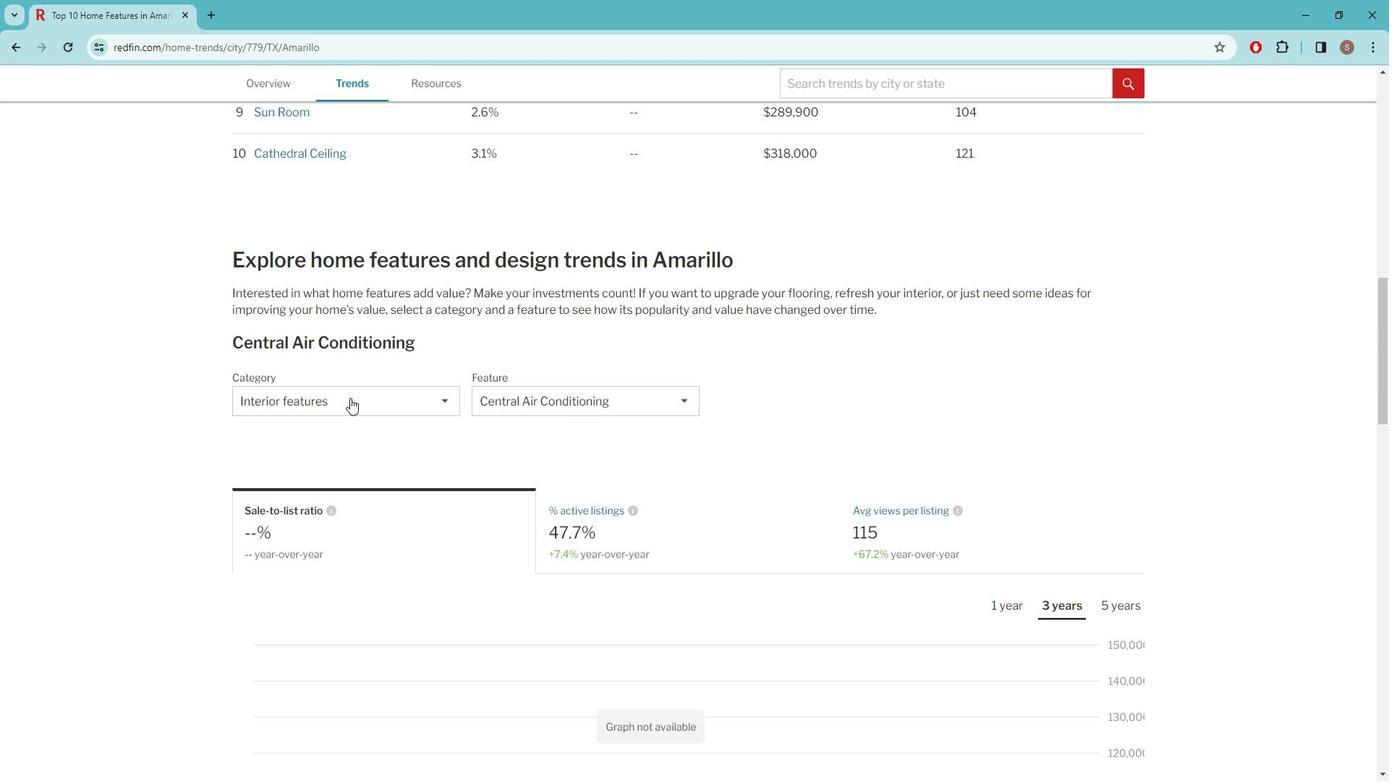 
Action: Mouse moved to (336, 489)
Screenshot: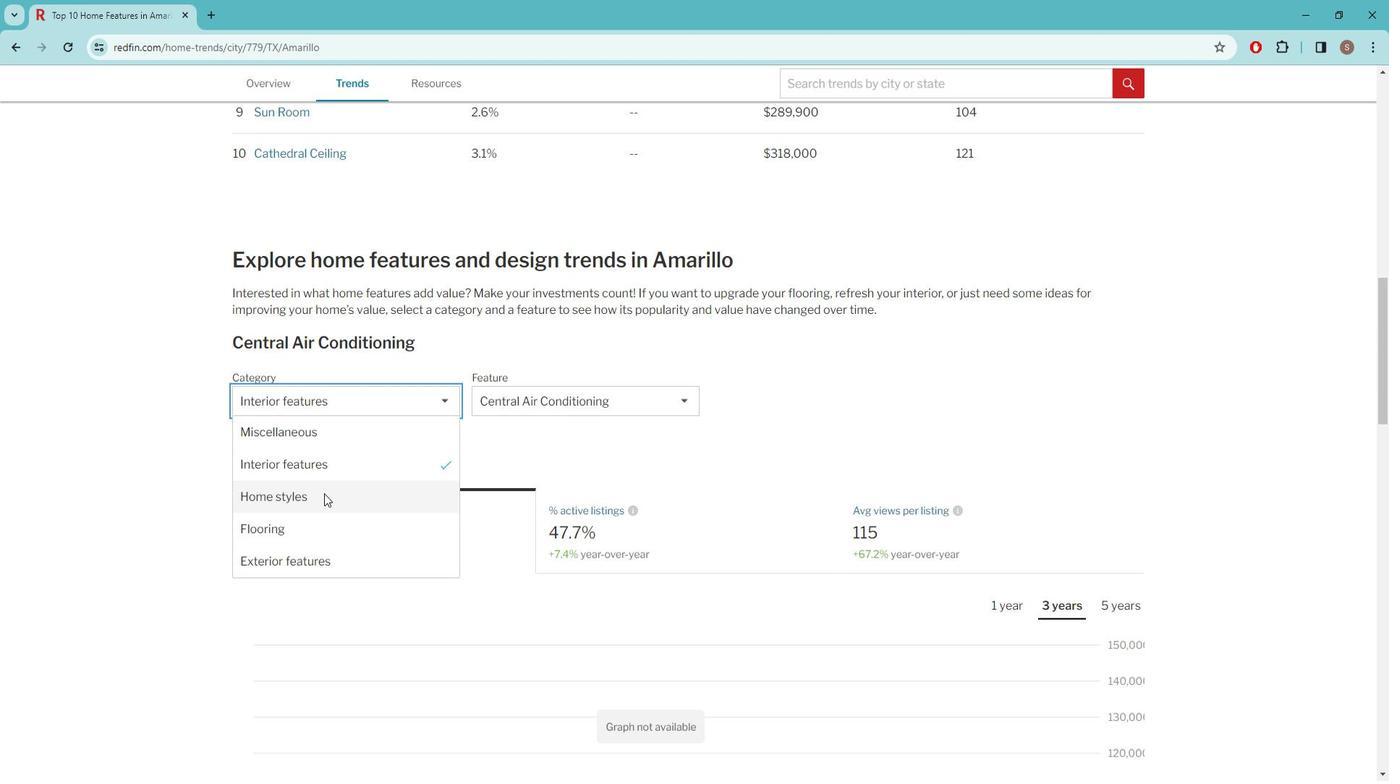 
Action: Mouse pressed left at (336, 489)
Screenshot: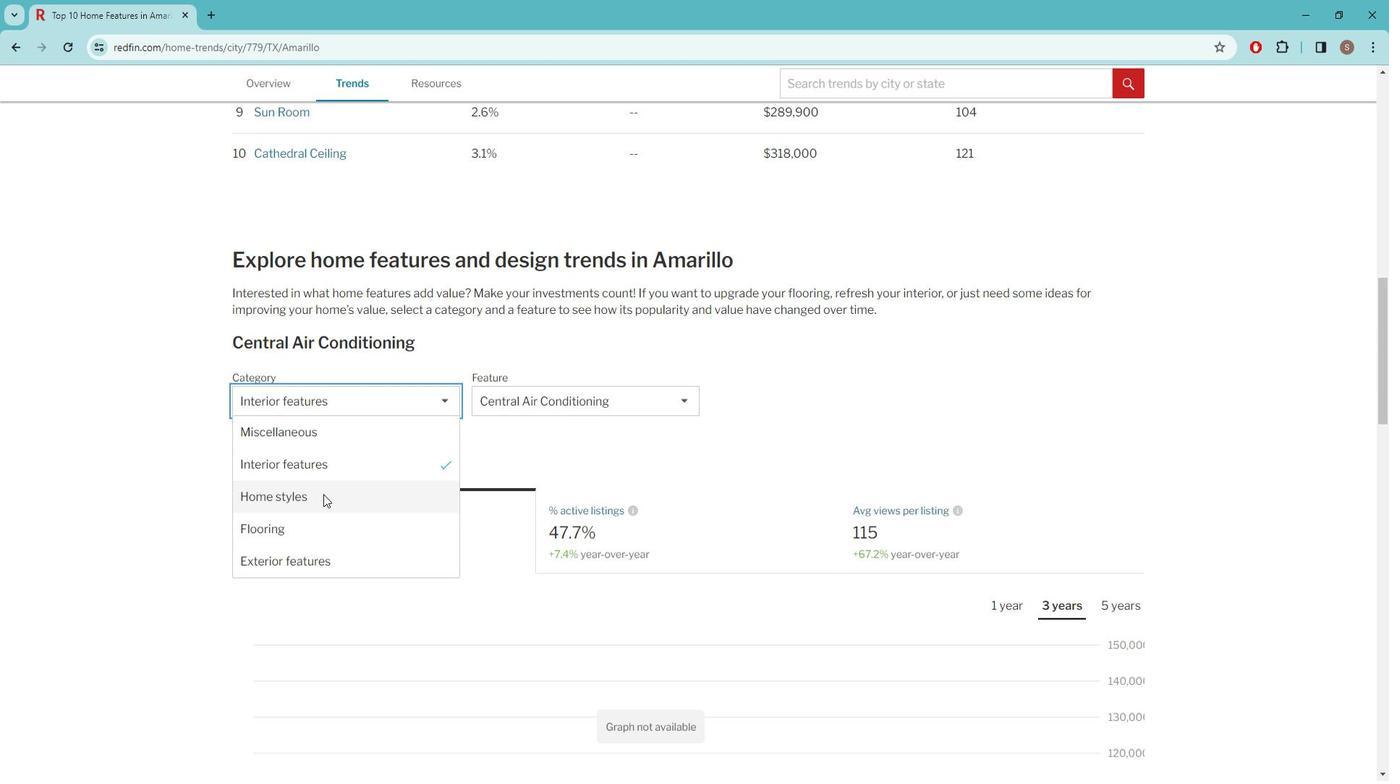 
Action: Mouse moved to (553, 400)
Screenshot: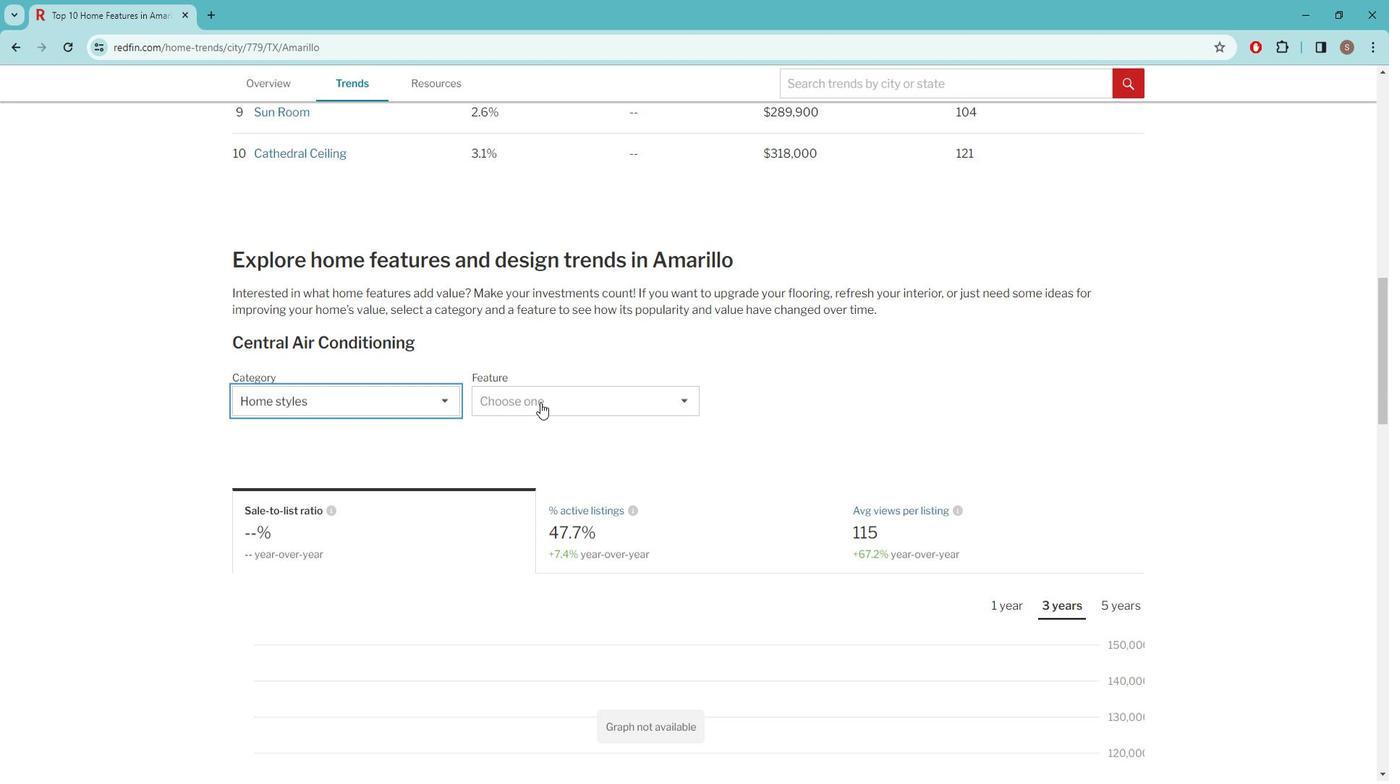 
Action: Mouse pressed left at (553, 400)
Screenshot: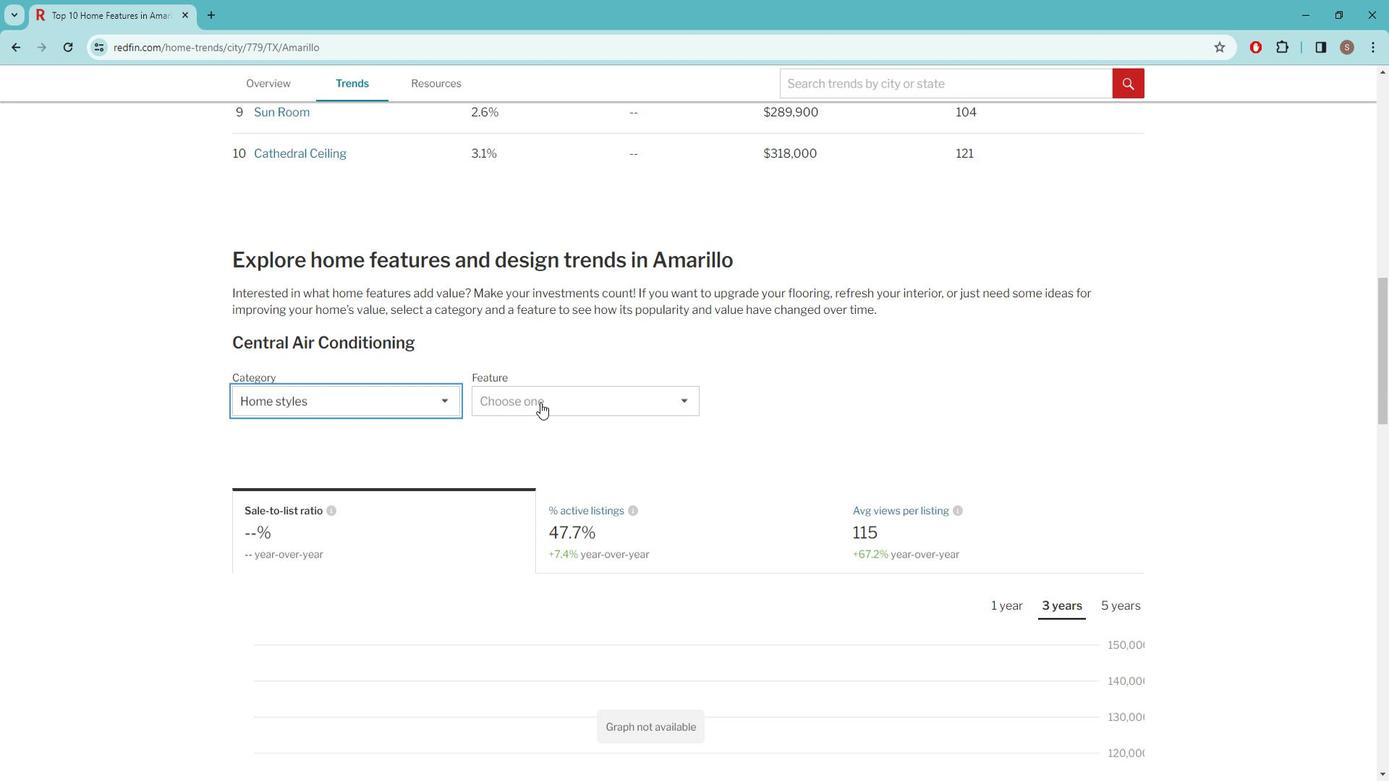 
Action: Mouse moved to (584, 509)
Screenshot: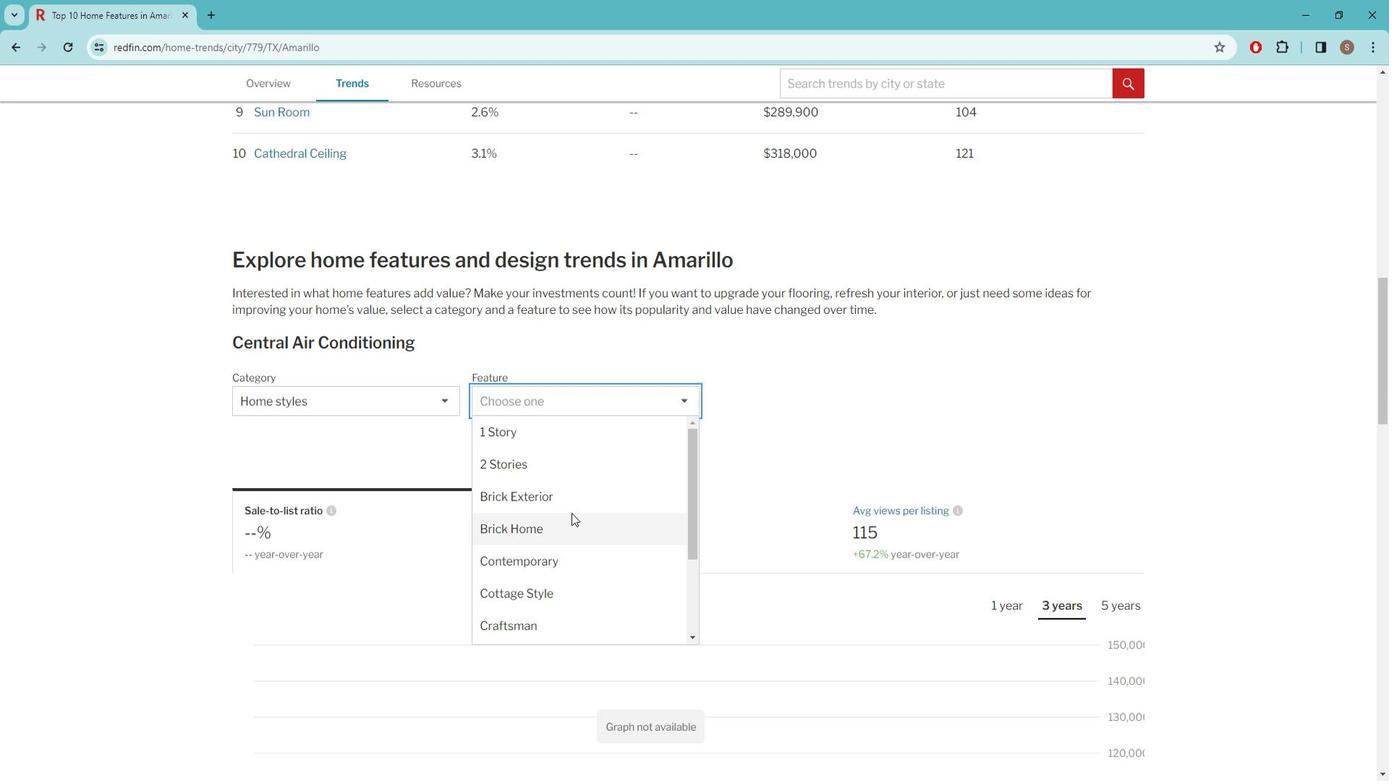 
Action: Mouse scrolled (584, 508) with delta (0, 0)
Screenshot: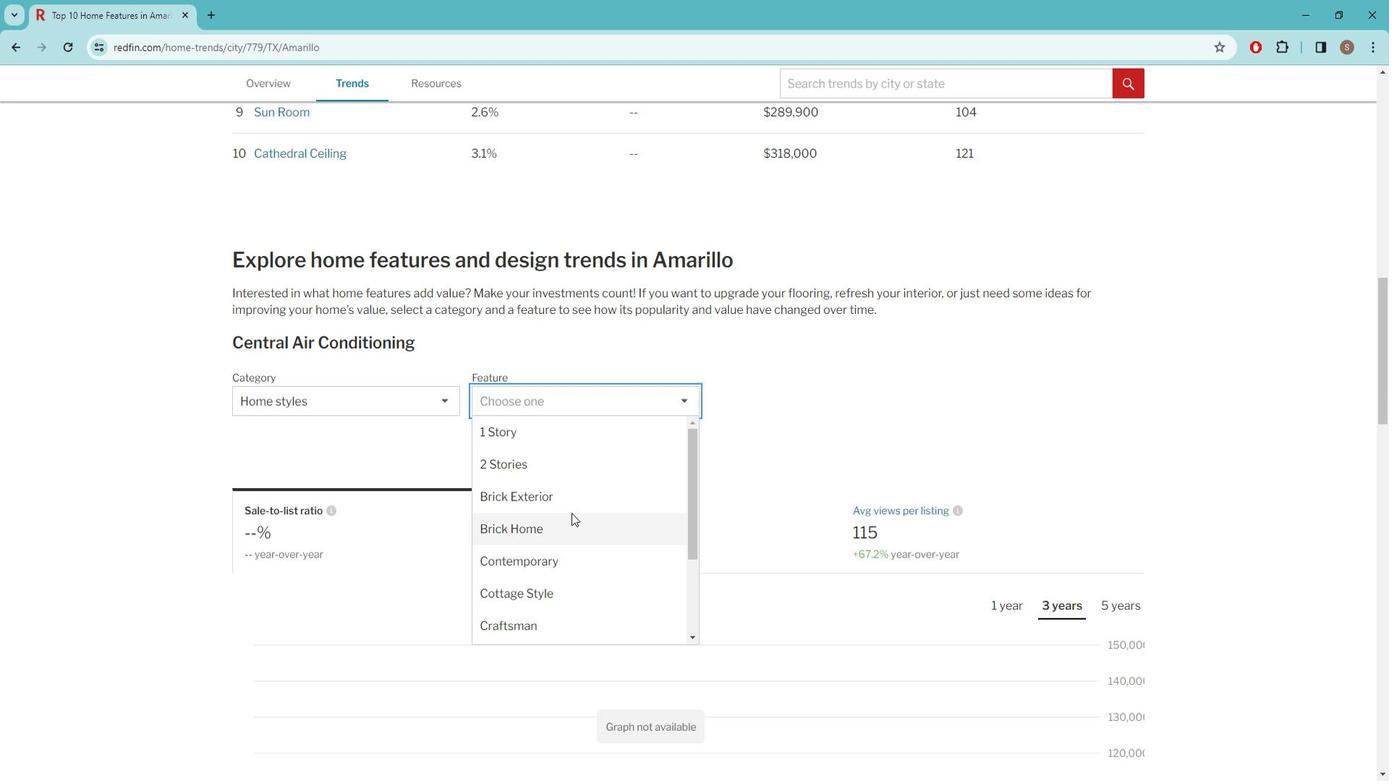 
Action: Mouse moved to (584, 510)
Screenshot: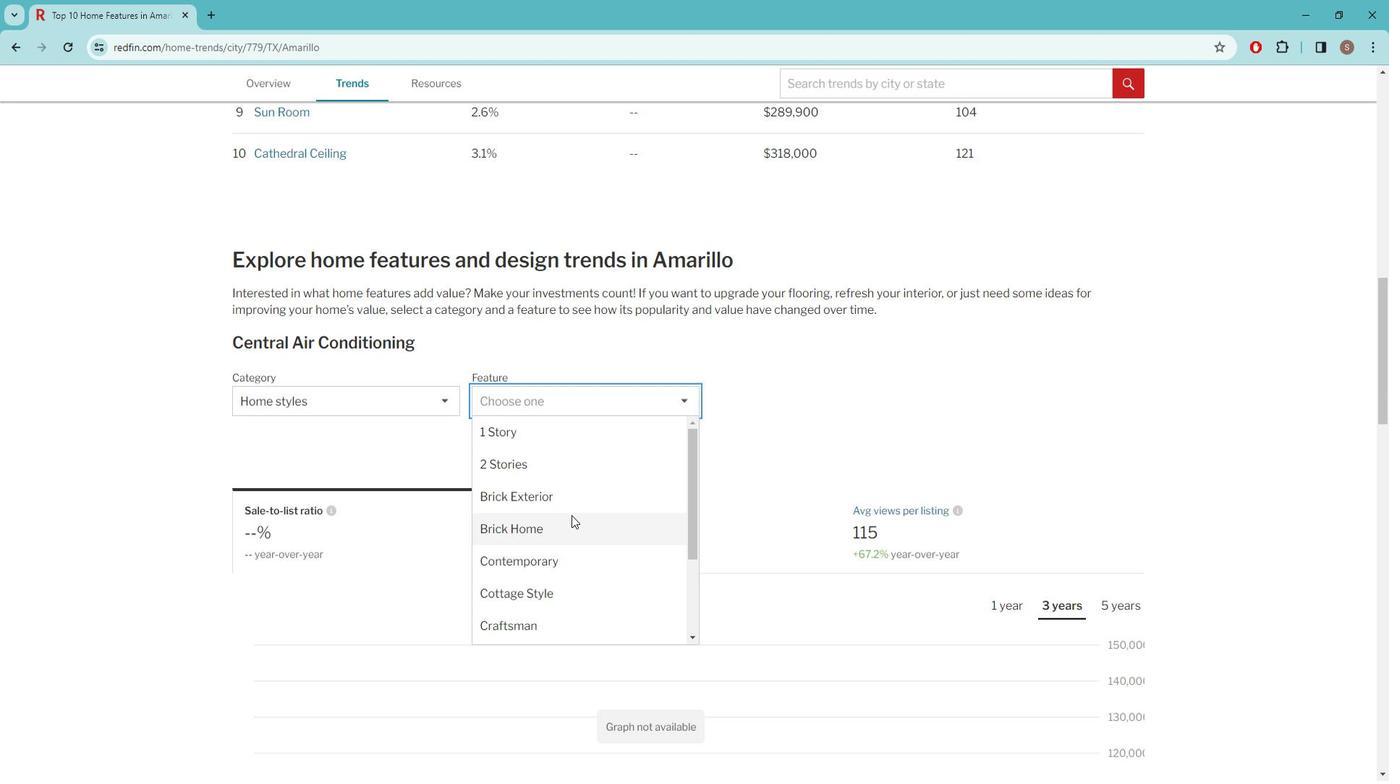 
Action: Mouse scrolled (584, 509) with delta (0, 0)
Screenshot: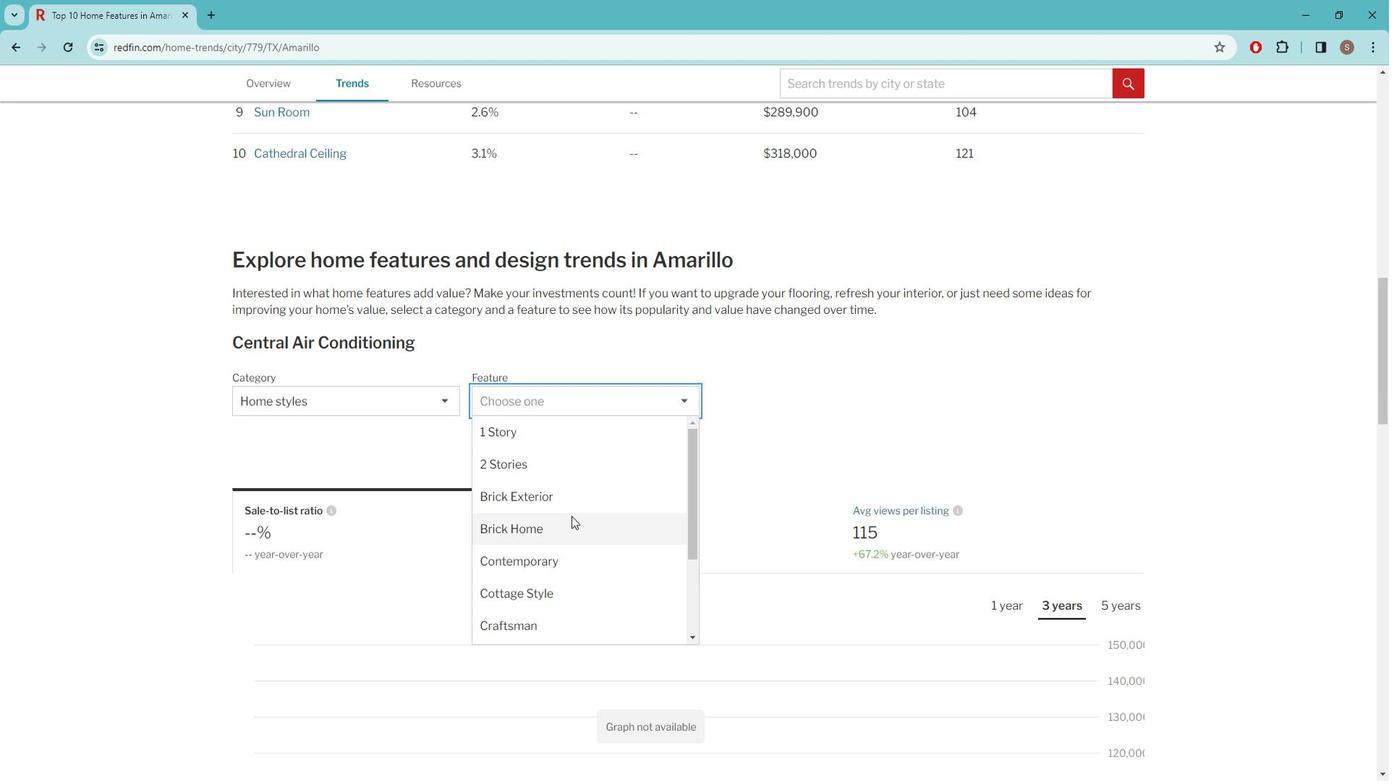 
Action: Mouse moved to (584, 510)
Screenshot: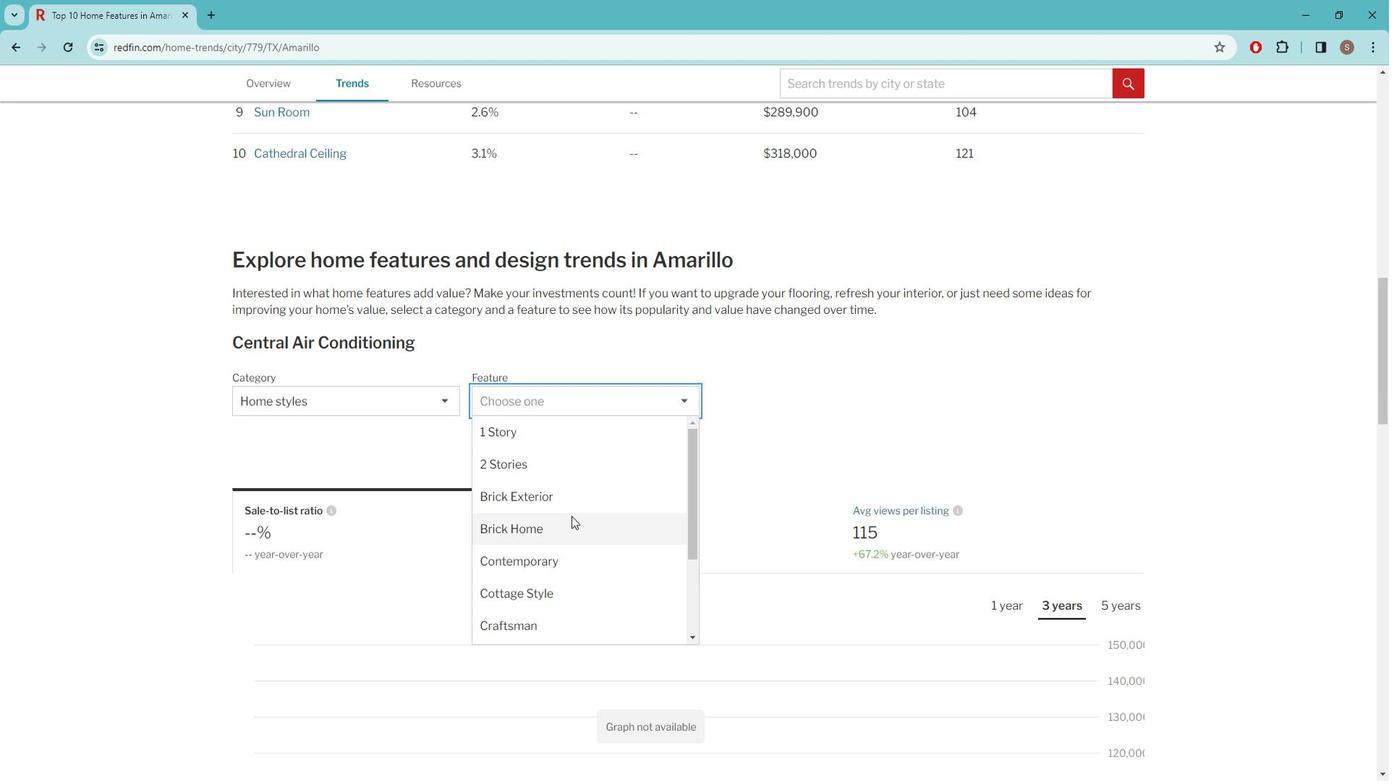 
Action: Mouse scrolled (584, 510) with delta (0, 0)
Screenshot: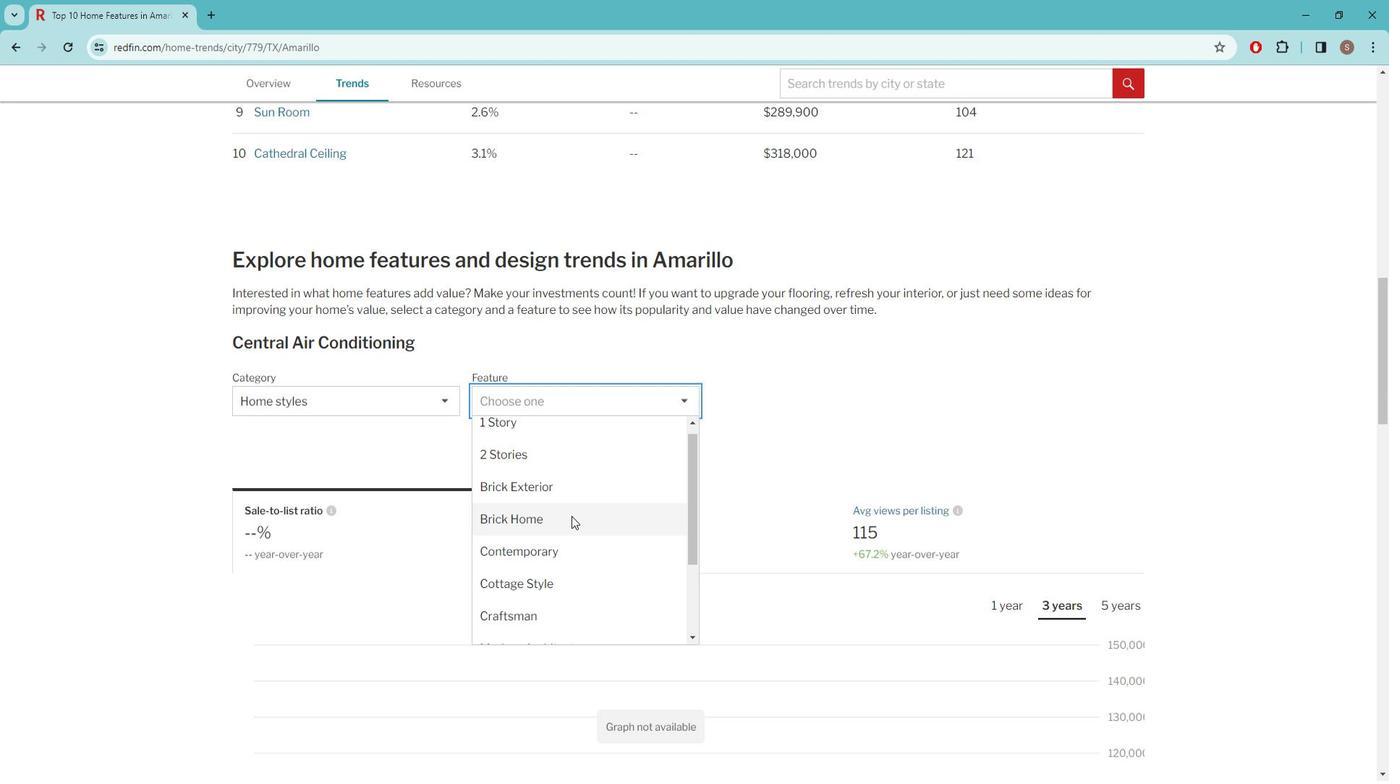 
Action: Mouse moved to (554, 620)
Screenshot: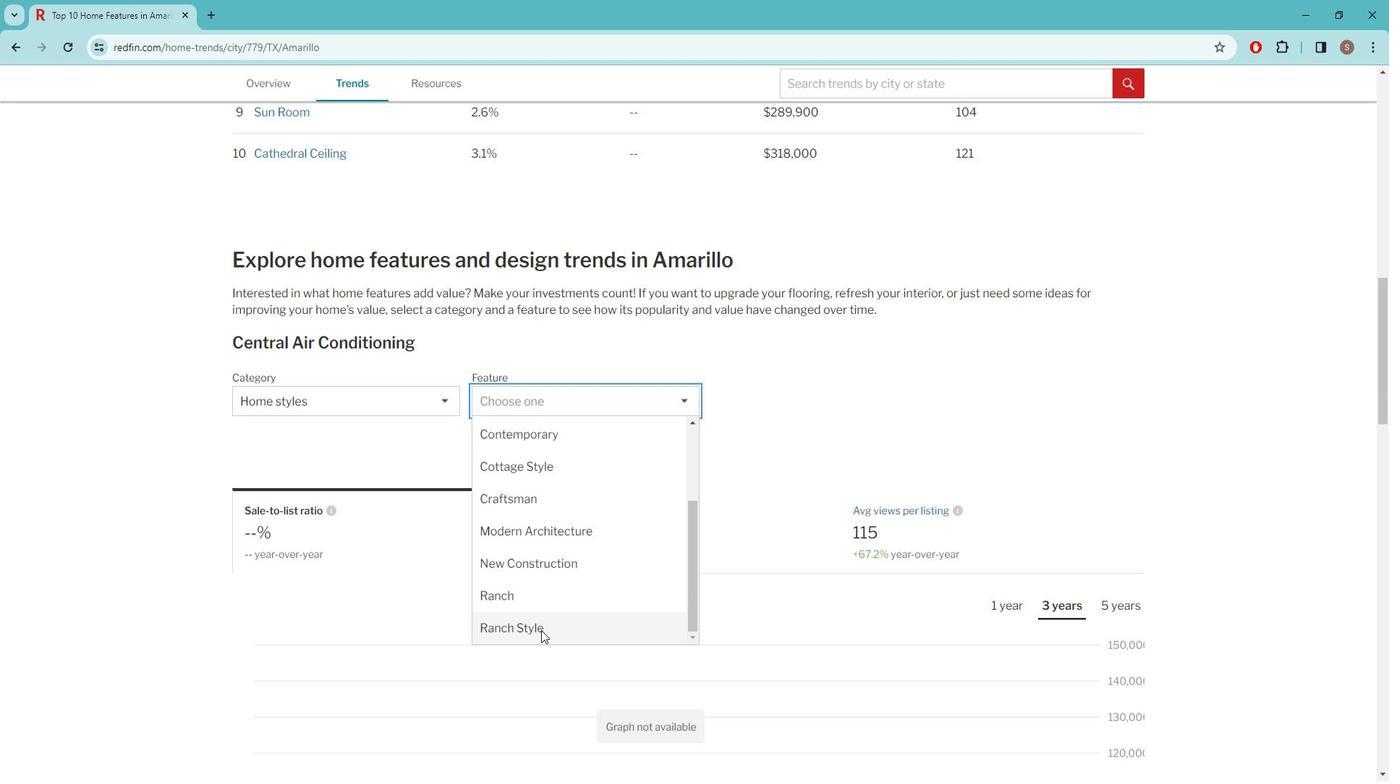 
Action: Mouse pressed left at (554, 620)
Screenshot: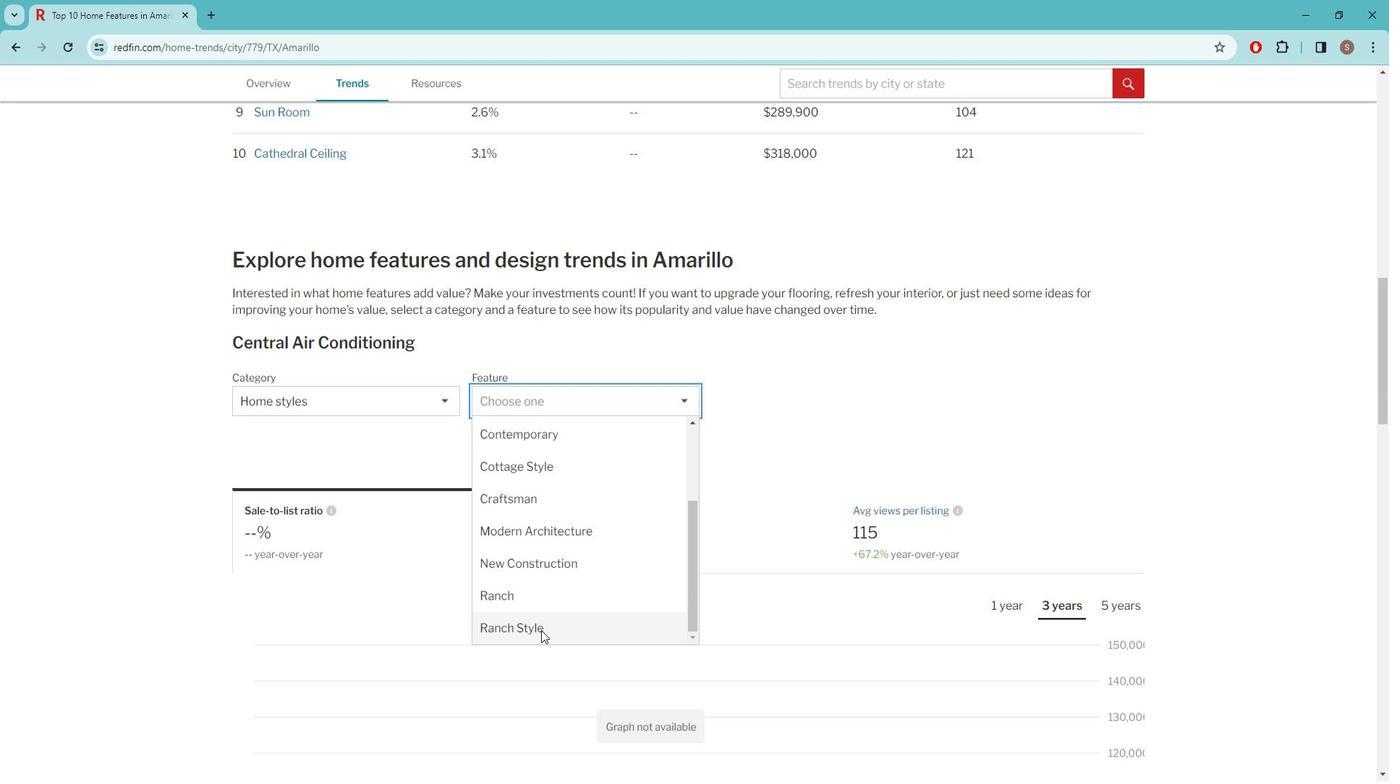 
Action: Mouse moved to (484, 538)
Screenshot: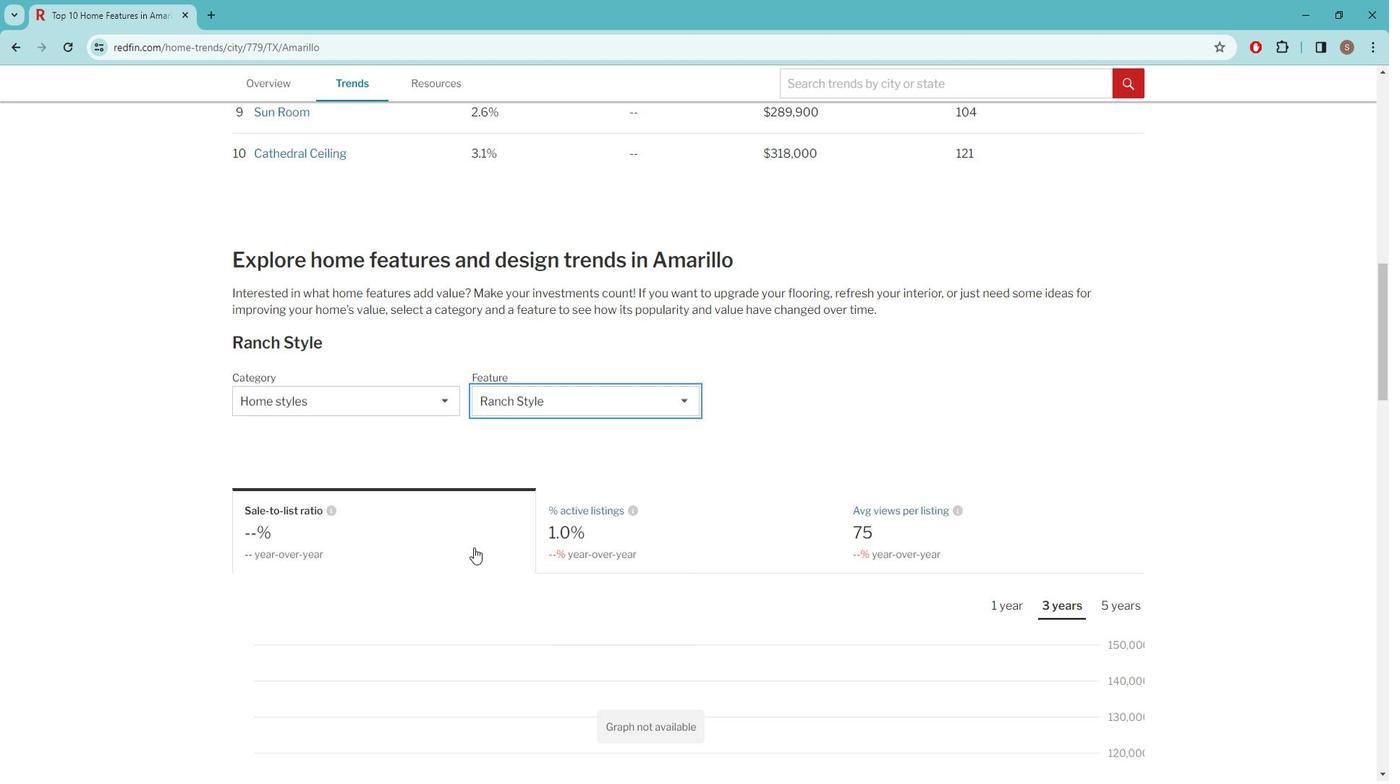 
Action: Mouse scrolled (484, 537) with delta (0, 0)
Screenshot: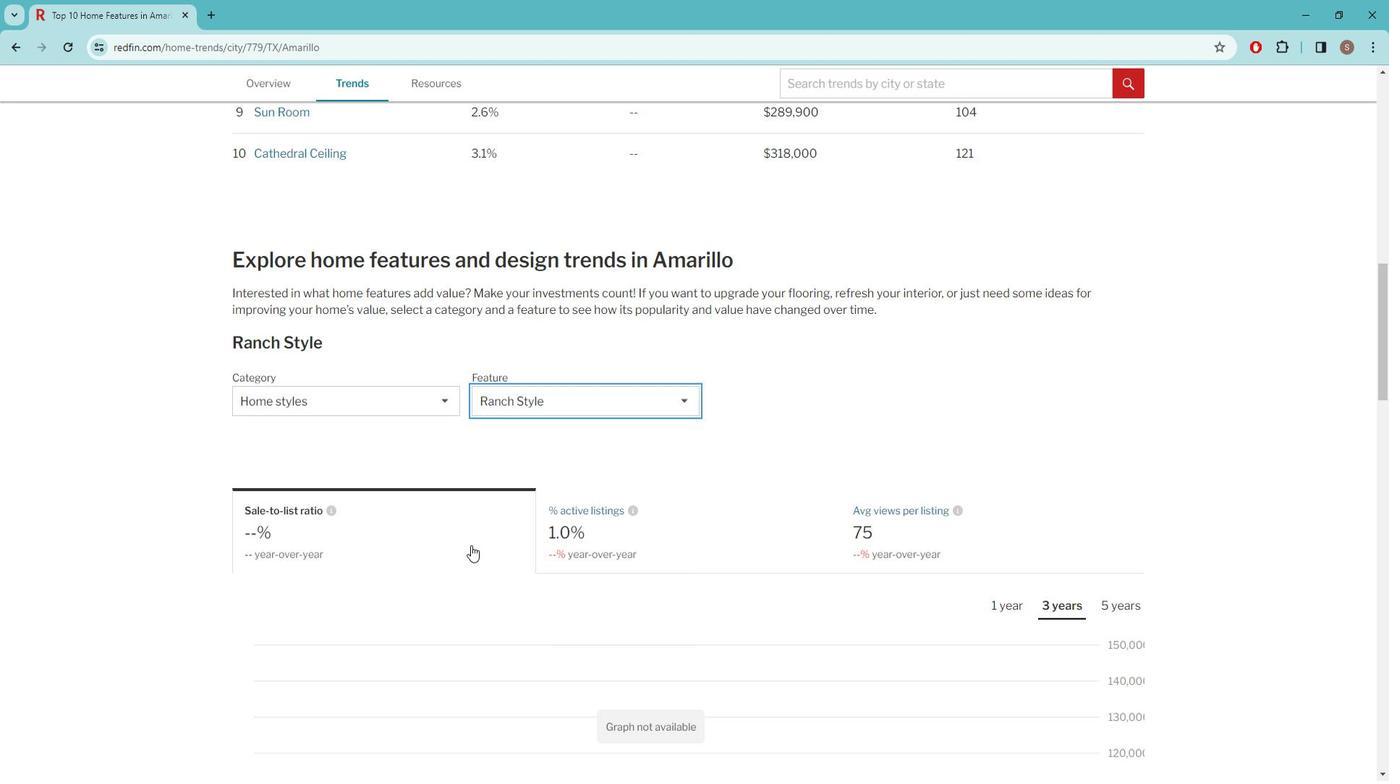 
Action: Mouse scrolled (484, 537) with delta (0, 0)
Screenshot: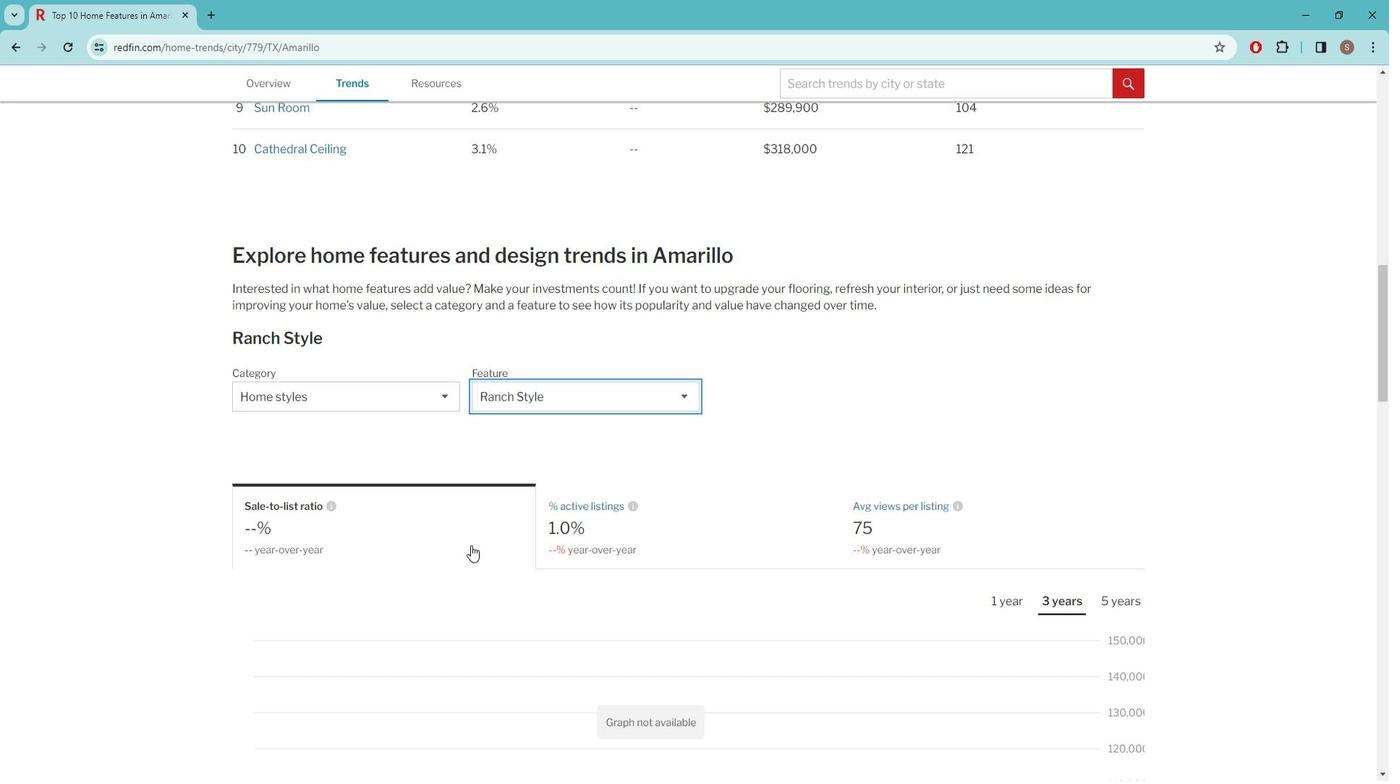 
Action: Mouse moved to (1017, 450)
Screenshot: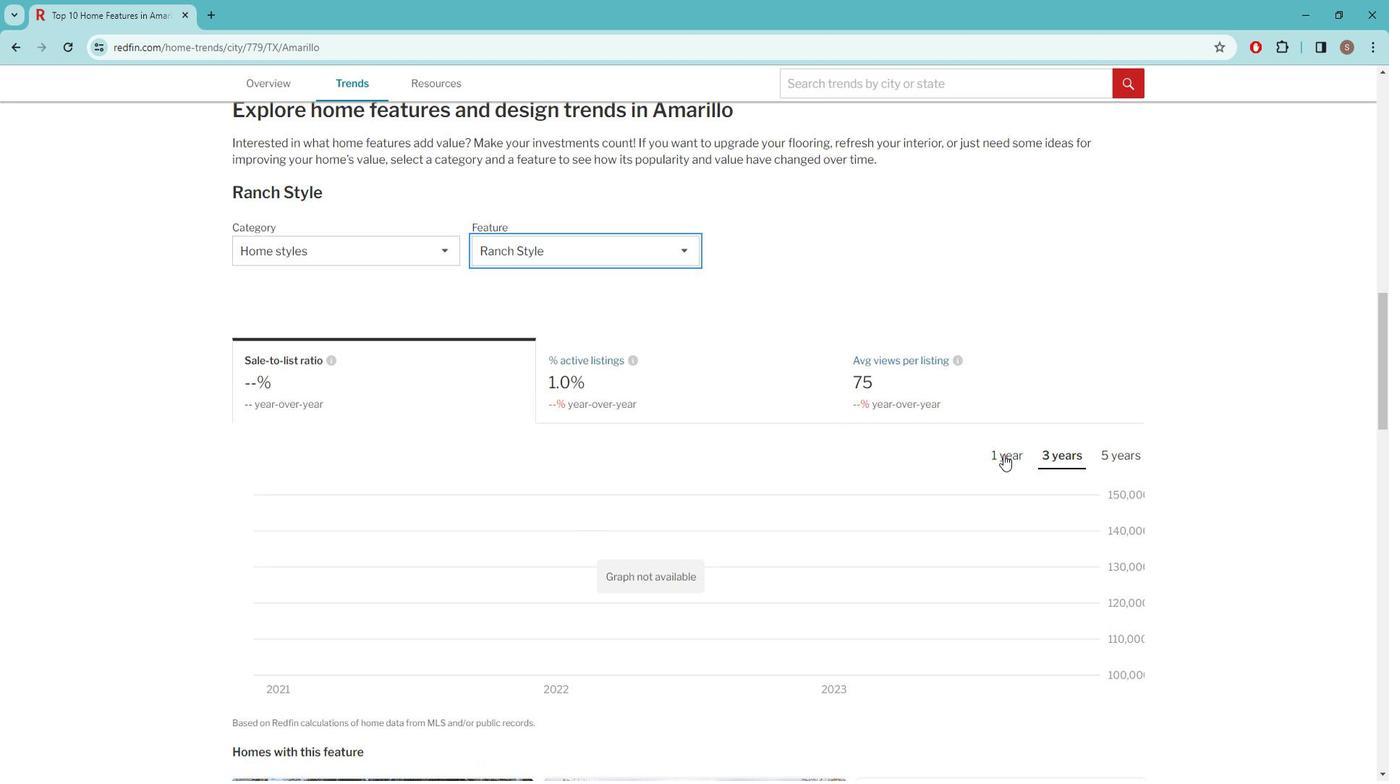 
Action: Mouse pressed left at (1017, 450)
Screenshot: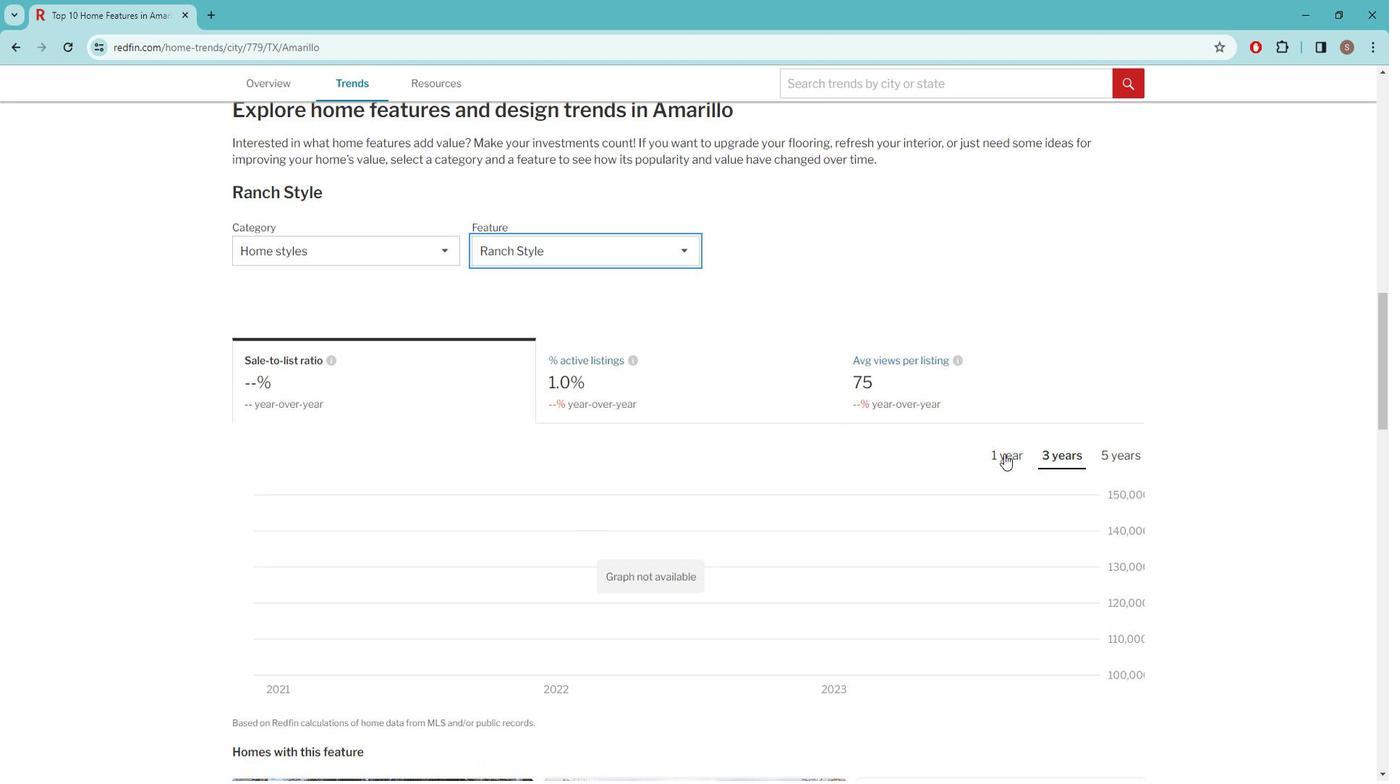 
Action: Mouse moved to (696, 384)
Screenshot: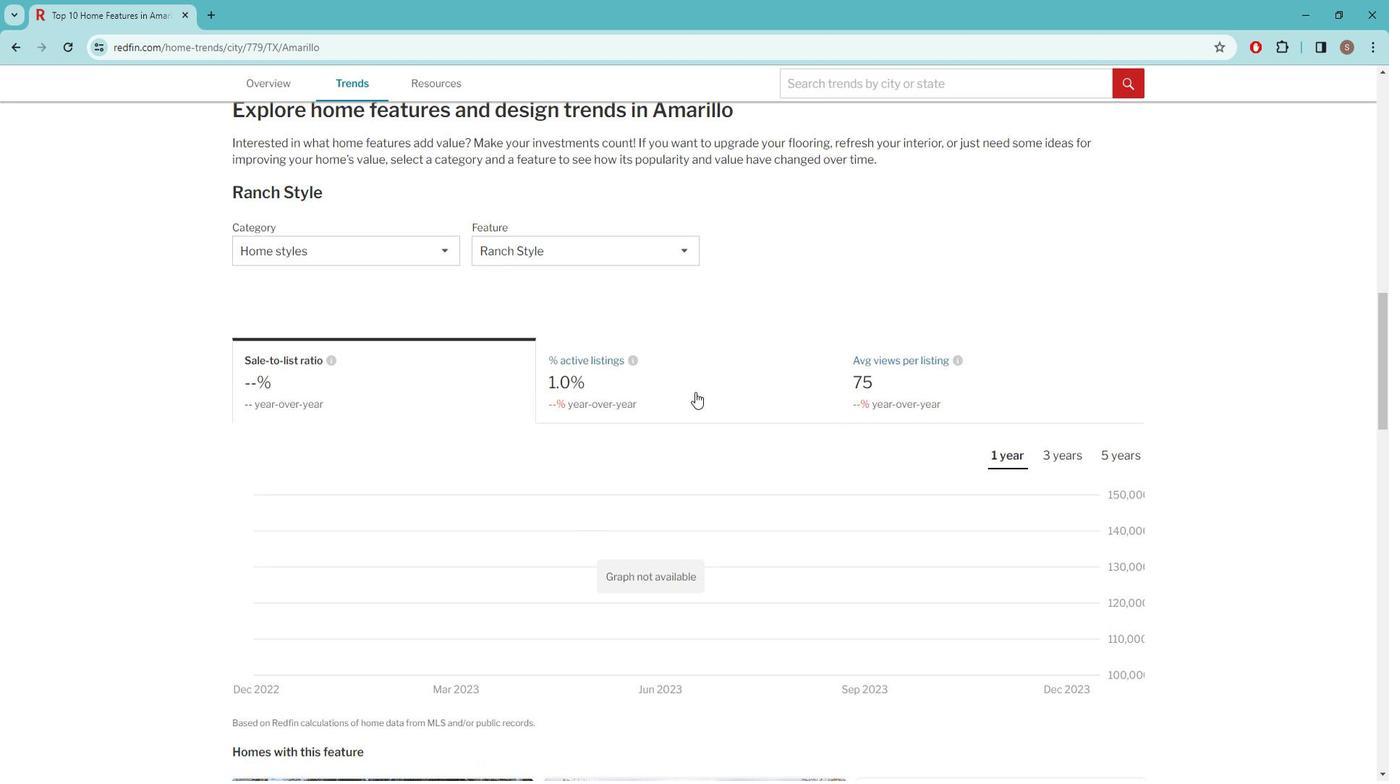 
Action: Mouse scrolled (696, 383) with delta (0, 0)
Screenshot: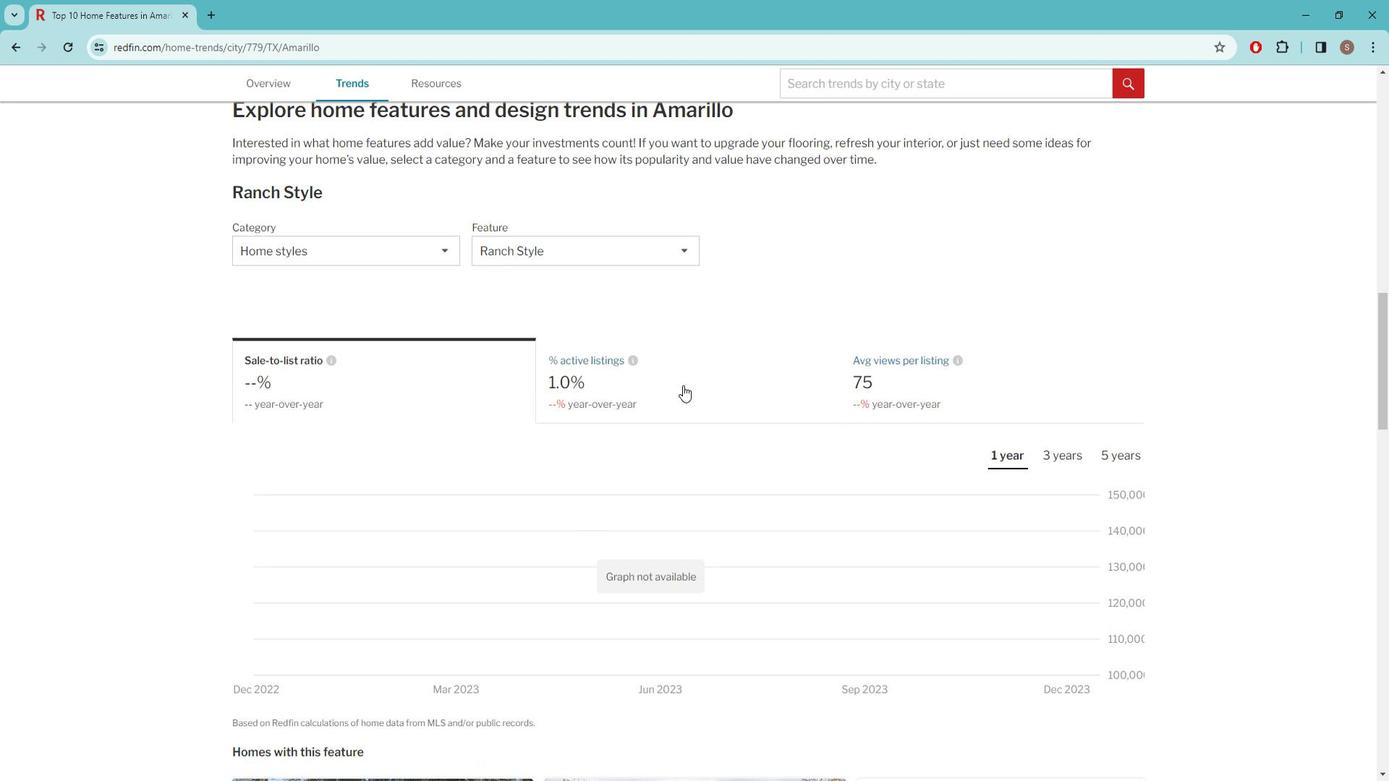 
Action: Mouse moved to (680, 321)
Screenshot: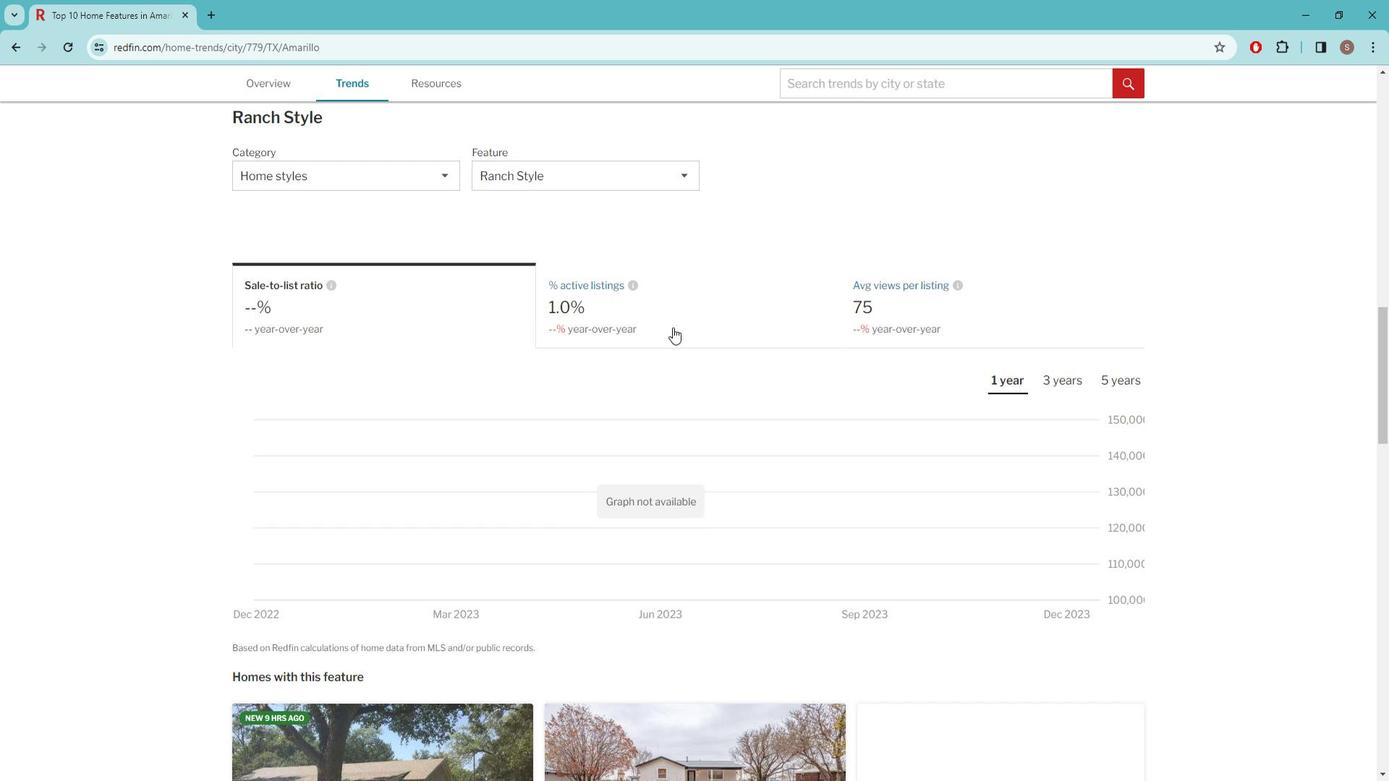 
Action: Mouse pressed left at (680, 321)
Screenshot: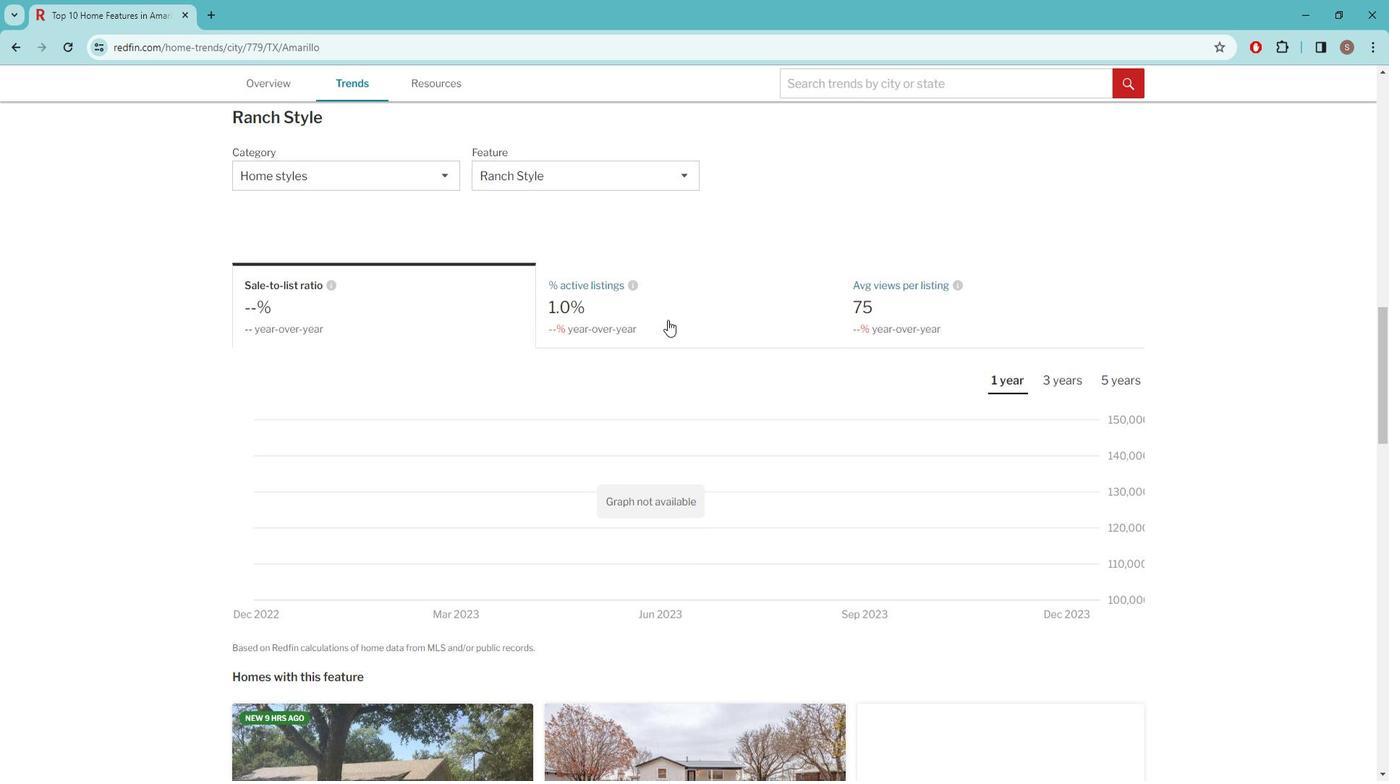 
Action: Mouse moved to (920, 309)
Screenshot: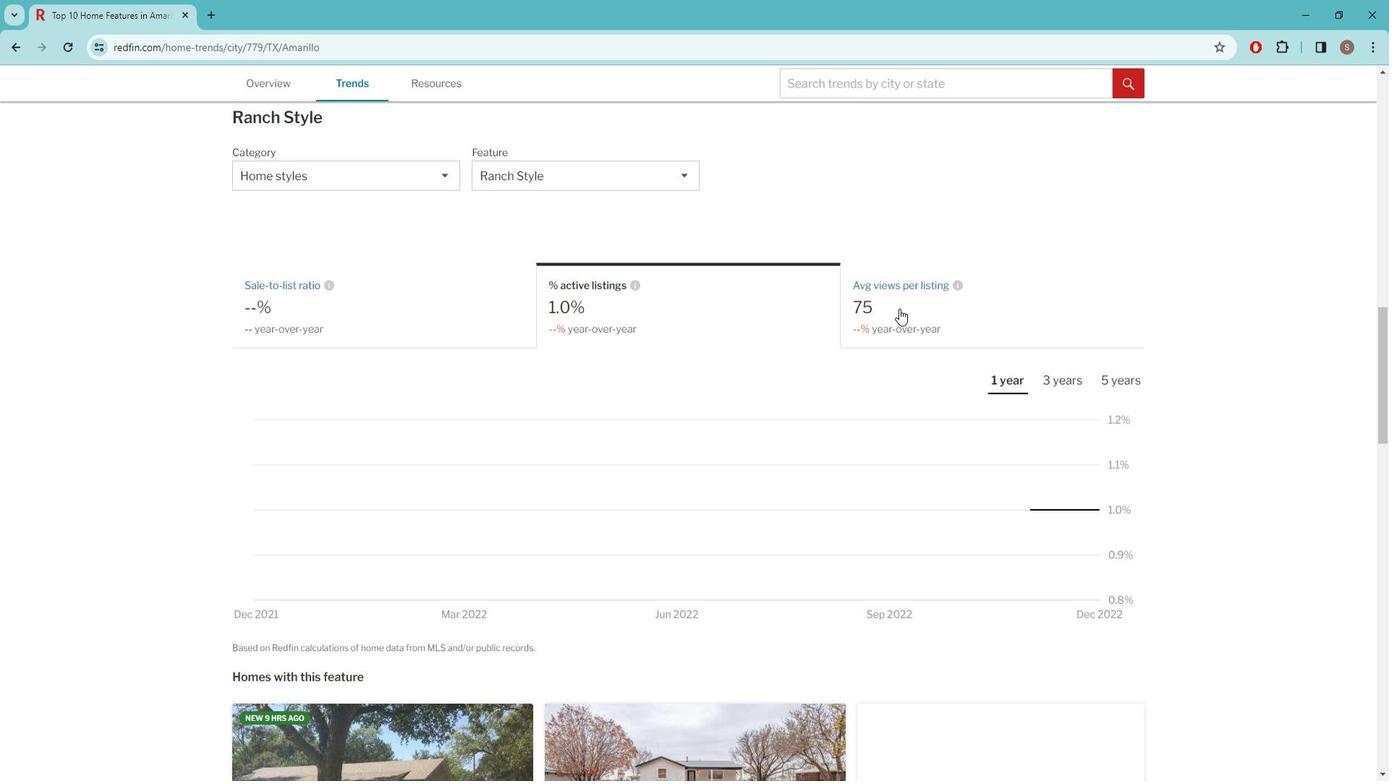 
Action: Mouse pressed left at (920, 309)
Screenshot: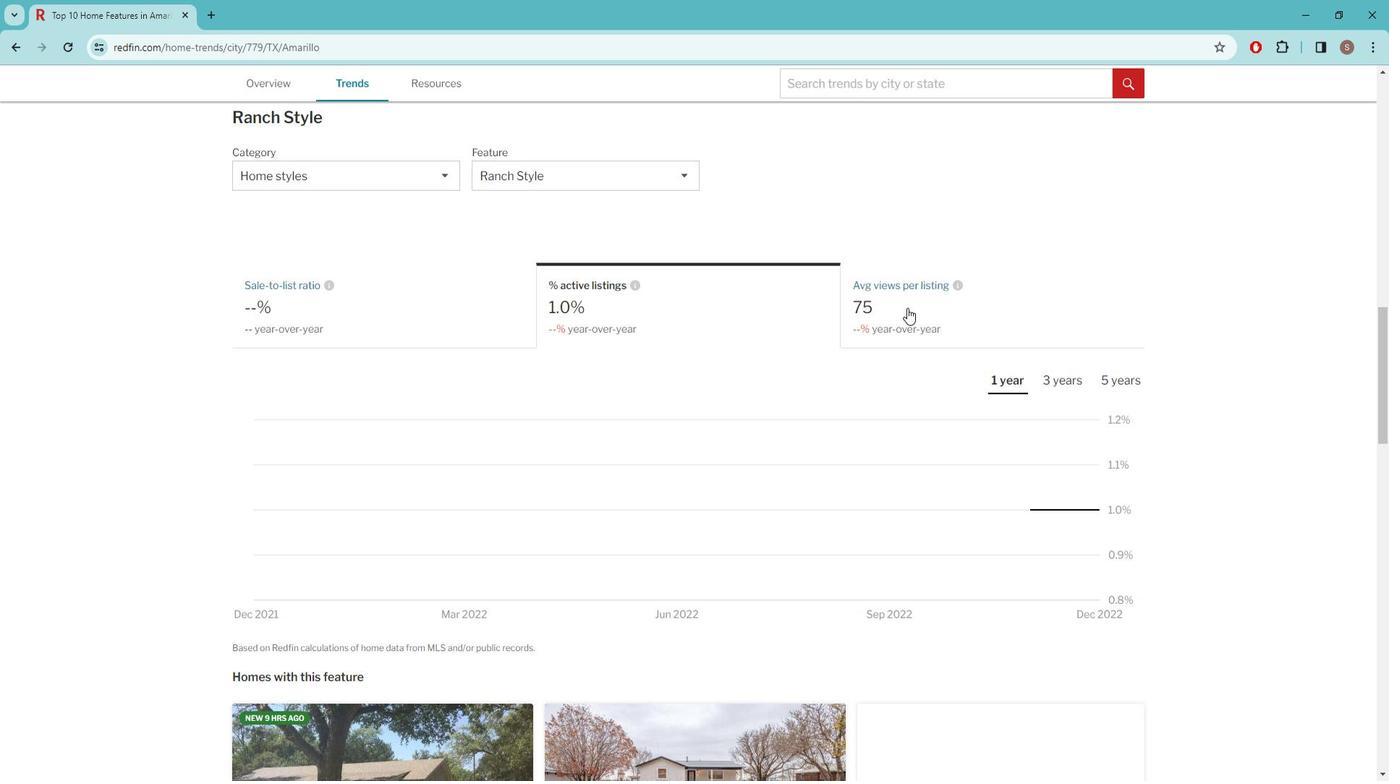 
Action: Mouse moved to (1071, 377)
Screenshot: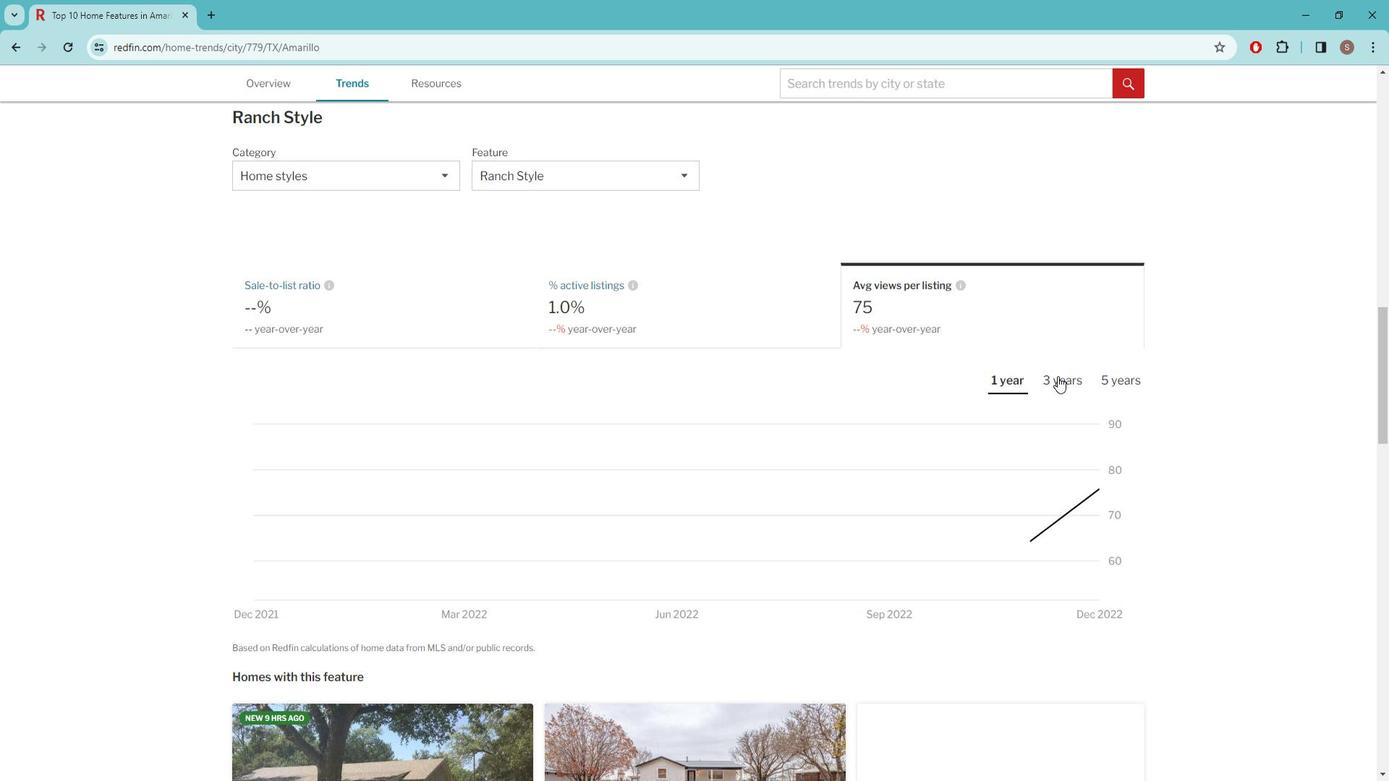 
Action: Mouse pressed left at (1071, 377)
Screenshot: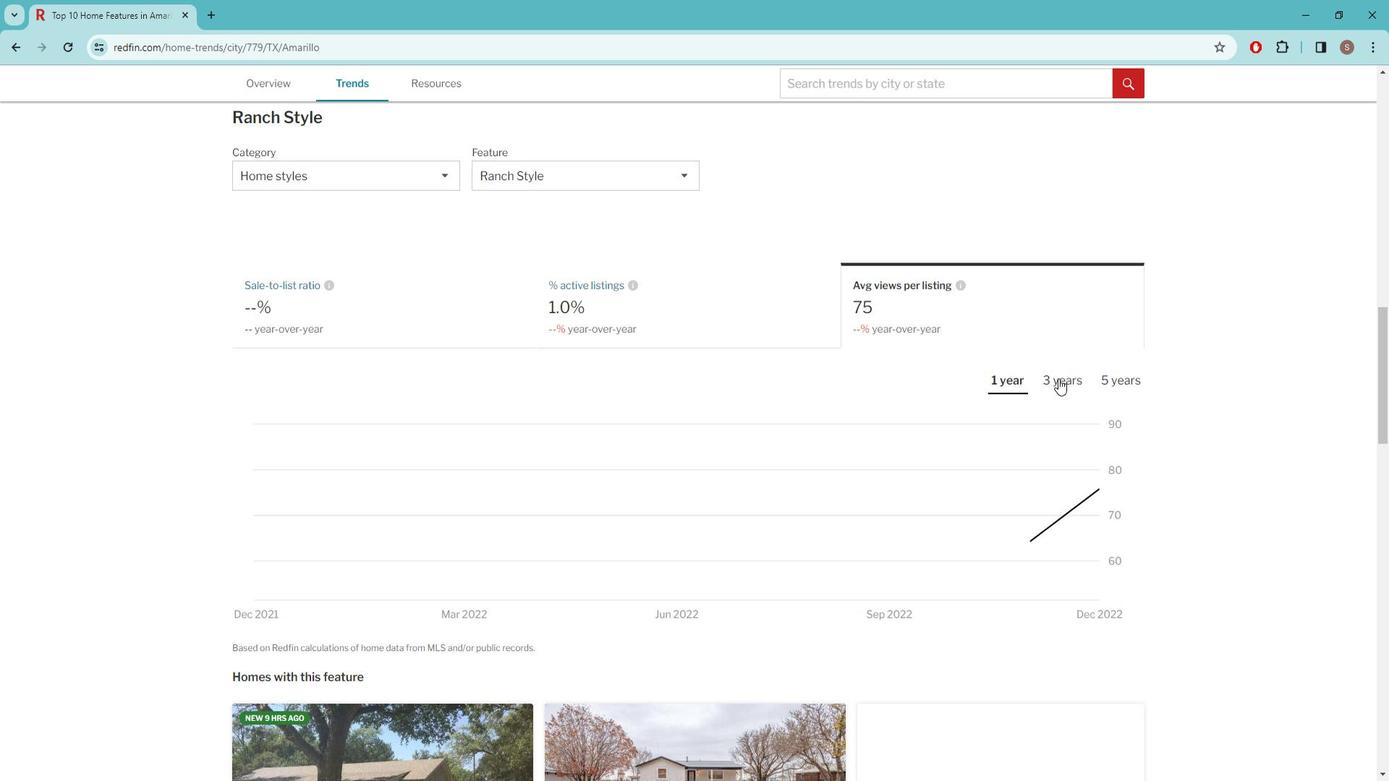 
Action: Mouse moved to (666, 308)
Screenshot: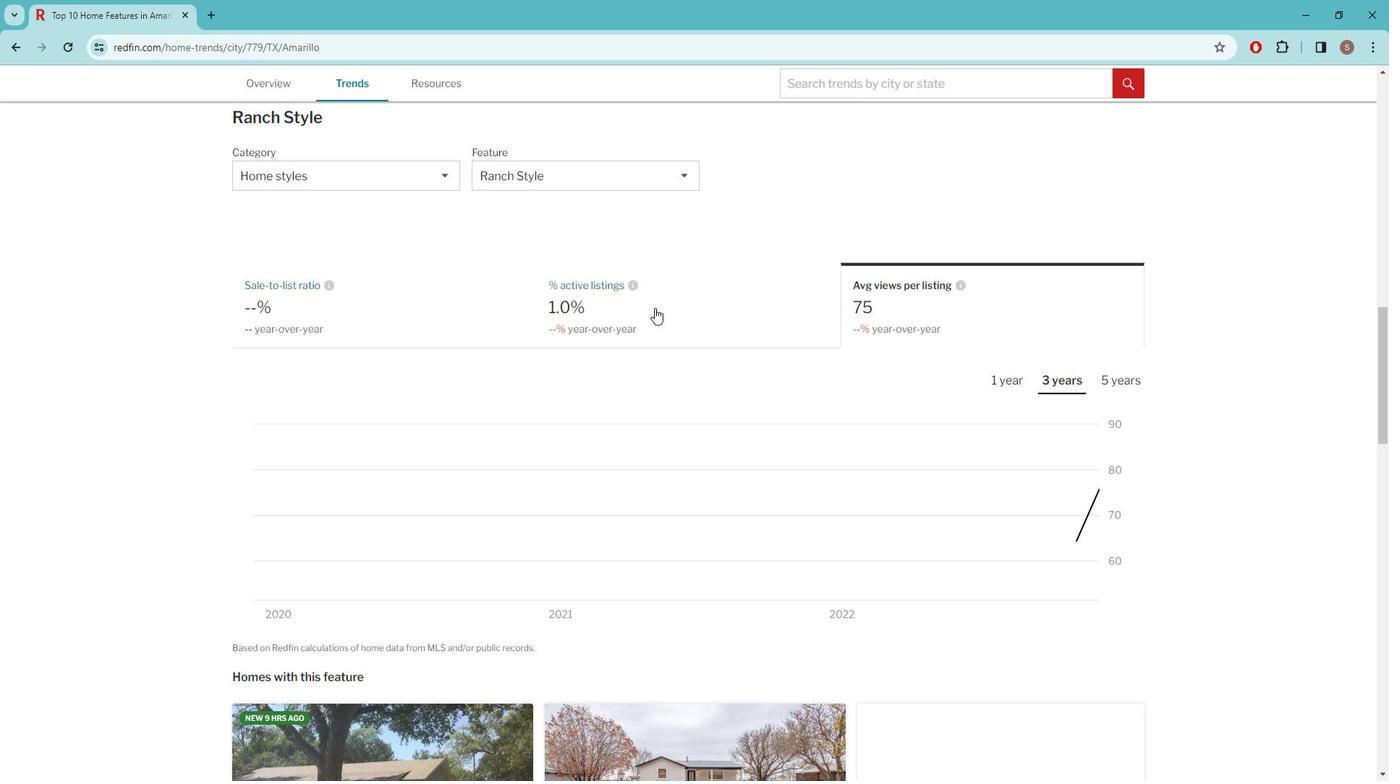 
Action: Mouse pressed left at (666, 308)
Screenshot: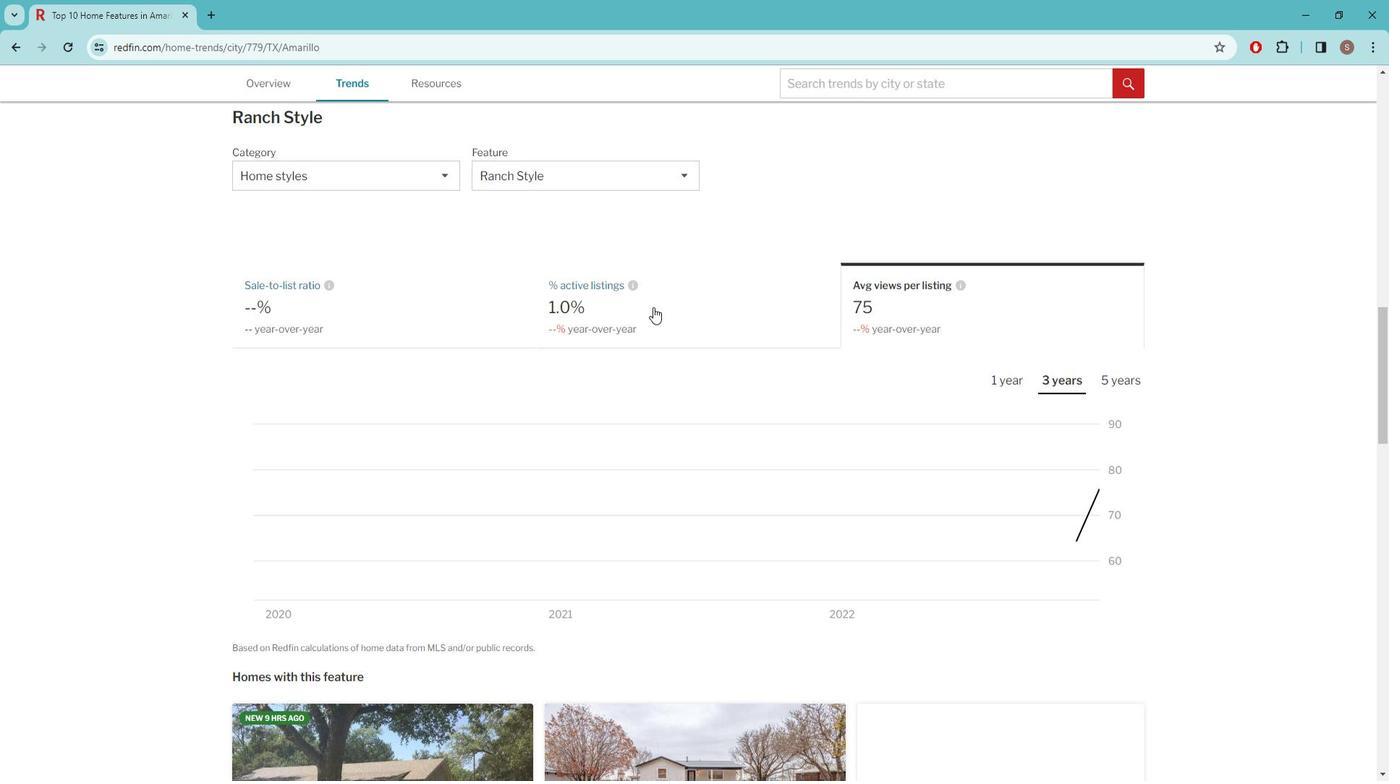 
Action: Mouse moved to (414, 298)
Screenshot: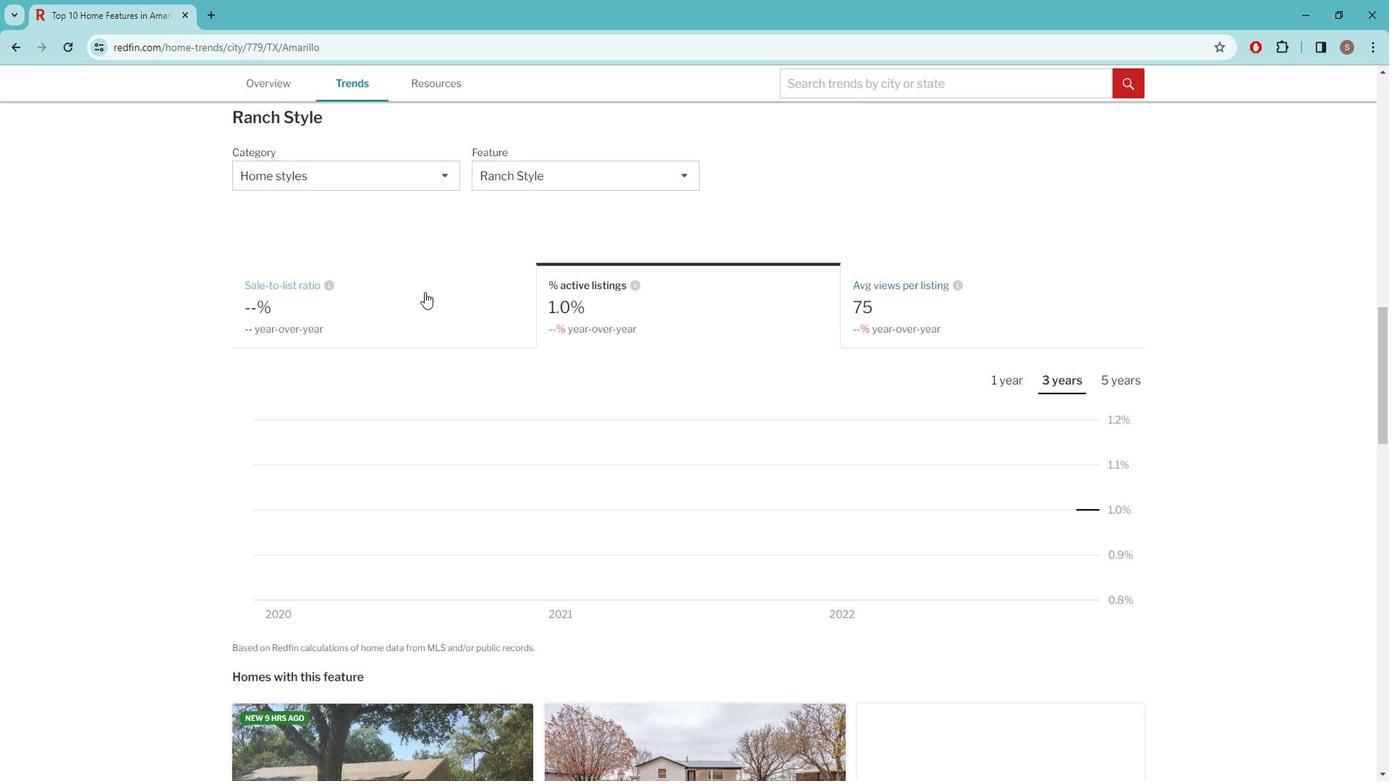 
Action: Mouse pressed left at (414, 298)
Screenshot: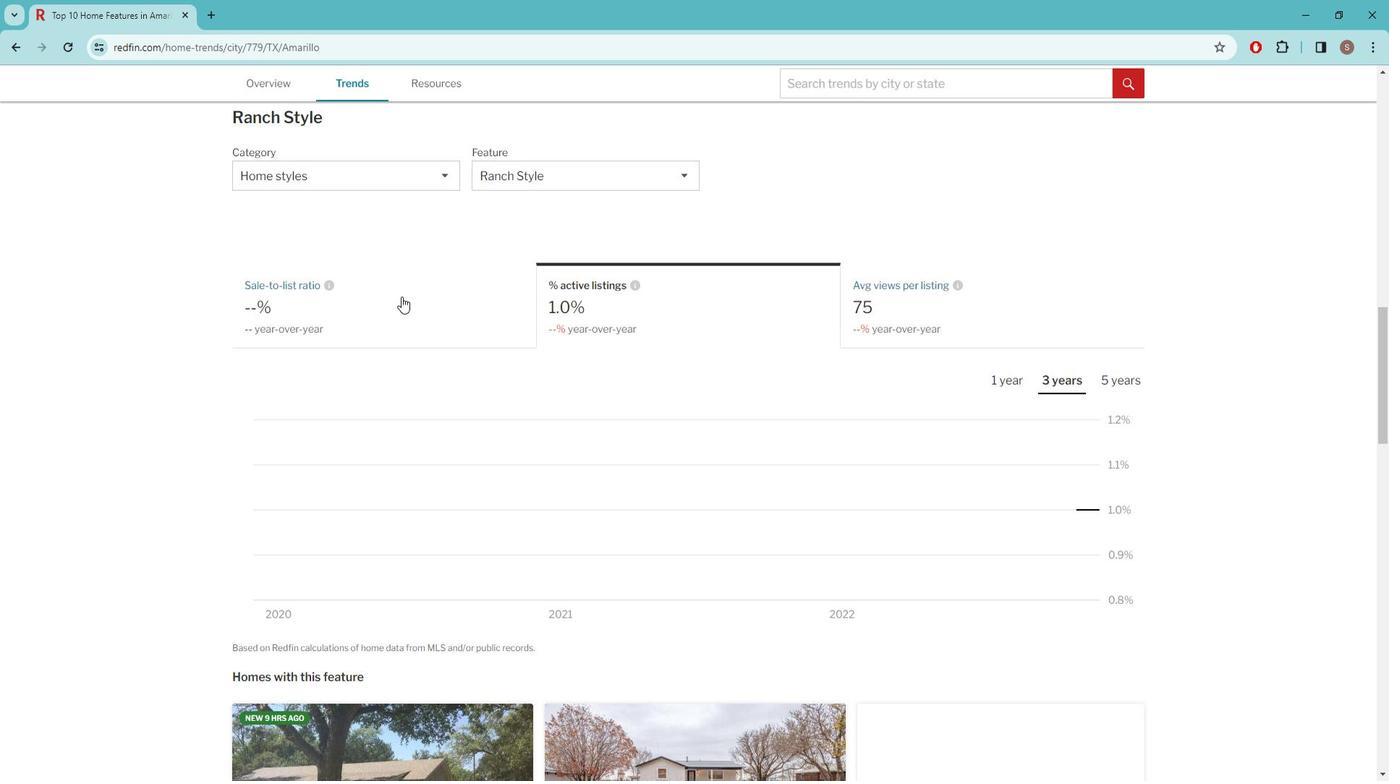 
Action: Mouse moved to (1128, 375)
Screenshot: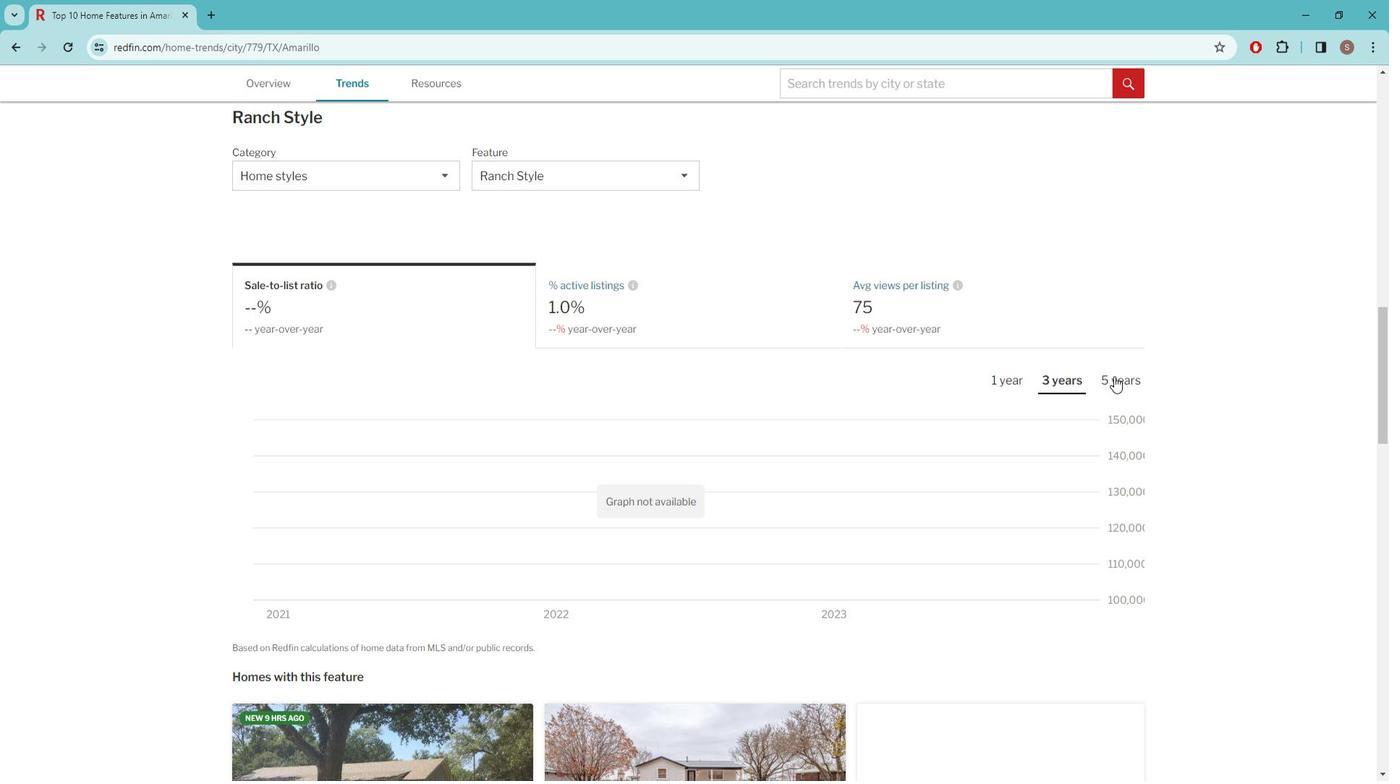 
Action: Mouse pressed left at (1128, 375)
Screenshot: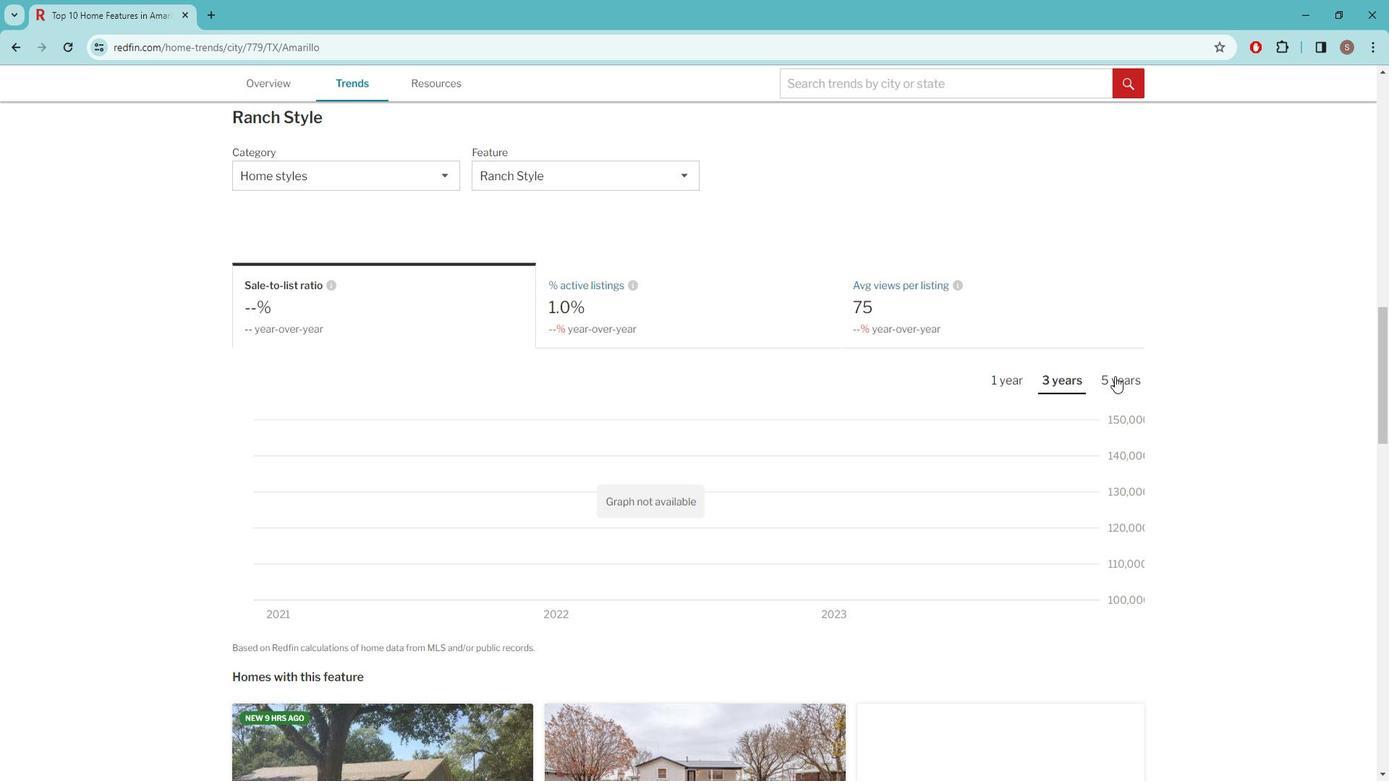 
Action: Mouse moved to (683, 298)
Screenshot: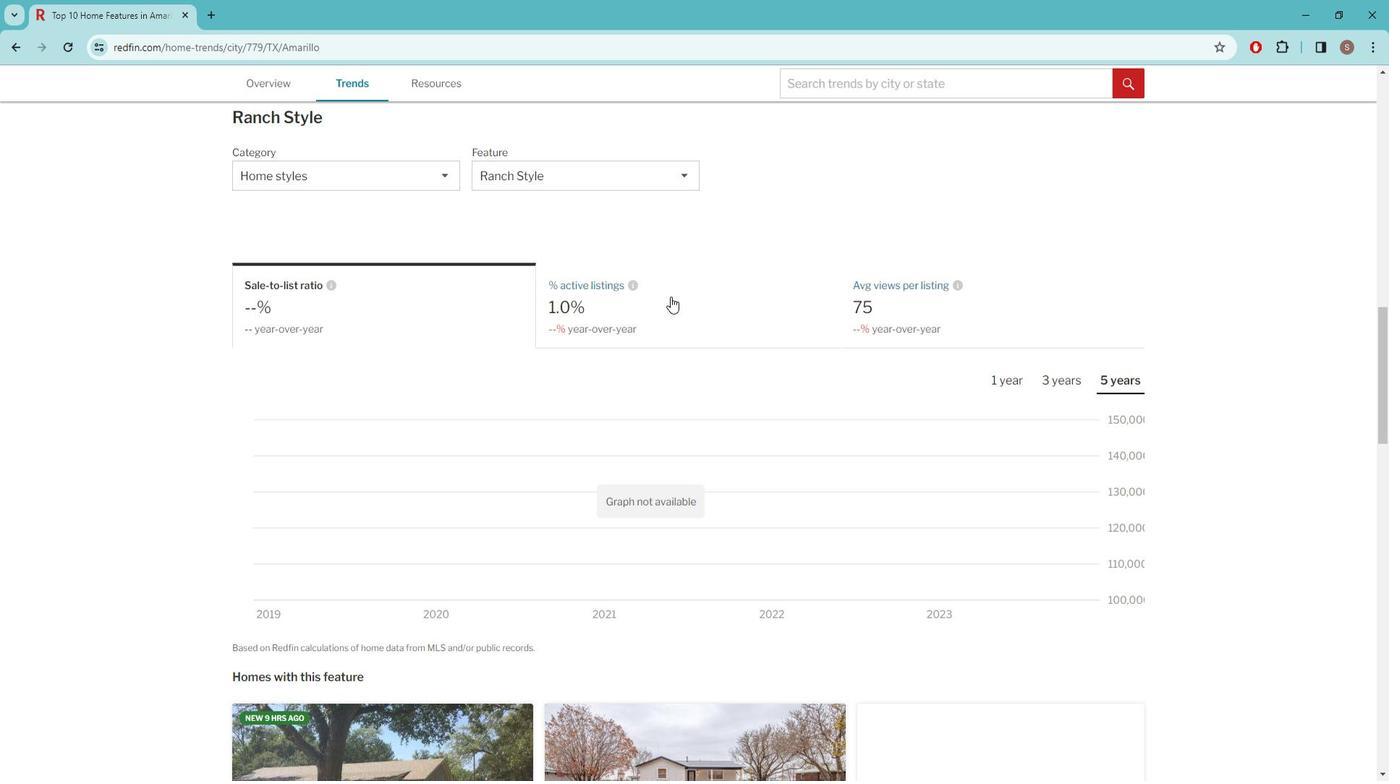 
Action: Mouse pressed left at (683, 298)
Screenshot: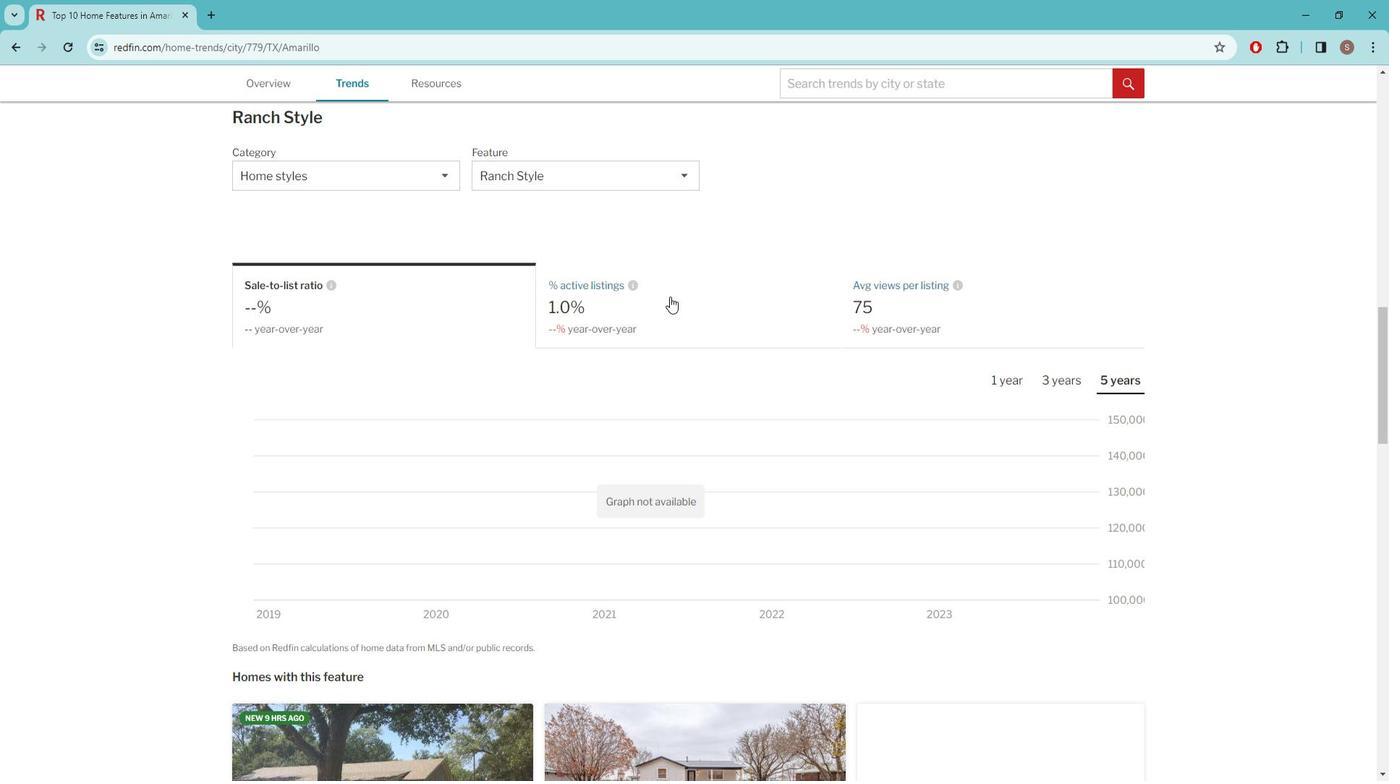 
Action: Mouse moved to (971, 313)
Screenshot: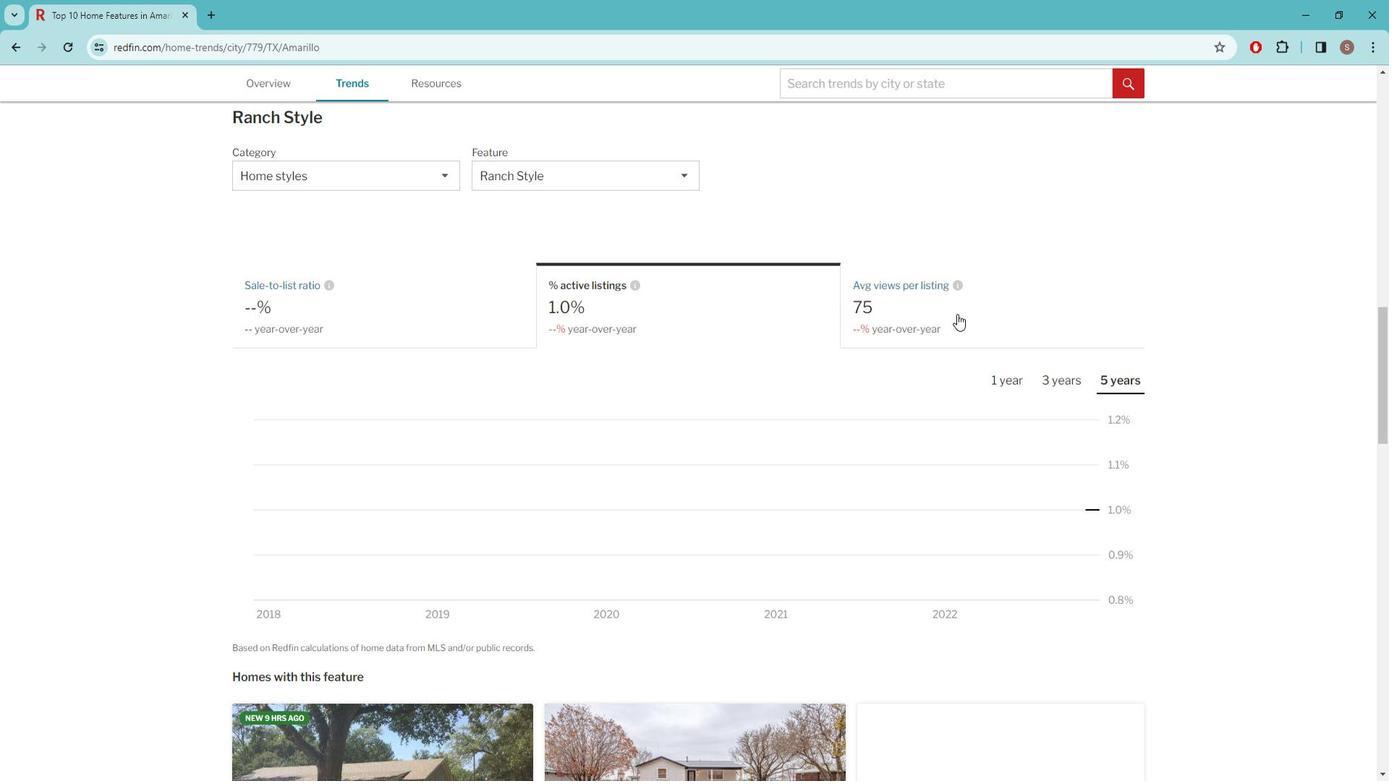 
Action: Mouse pressed left at (971, 313)
Screenshot: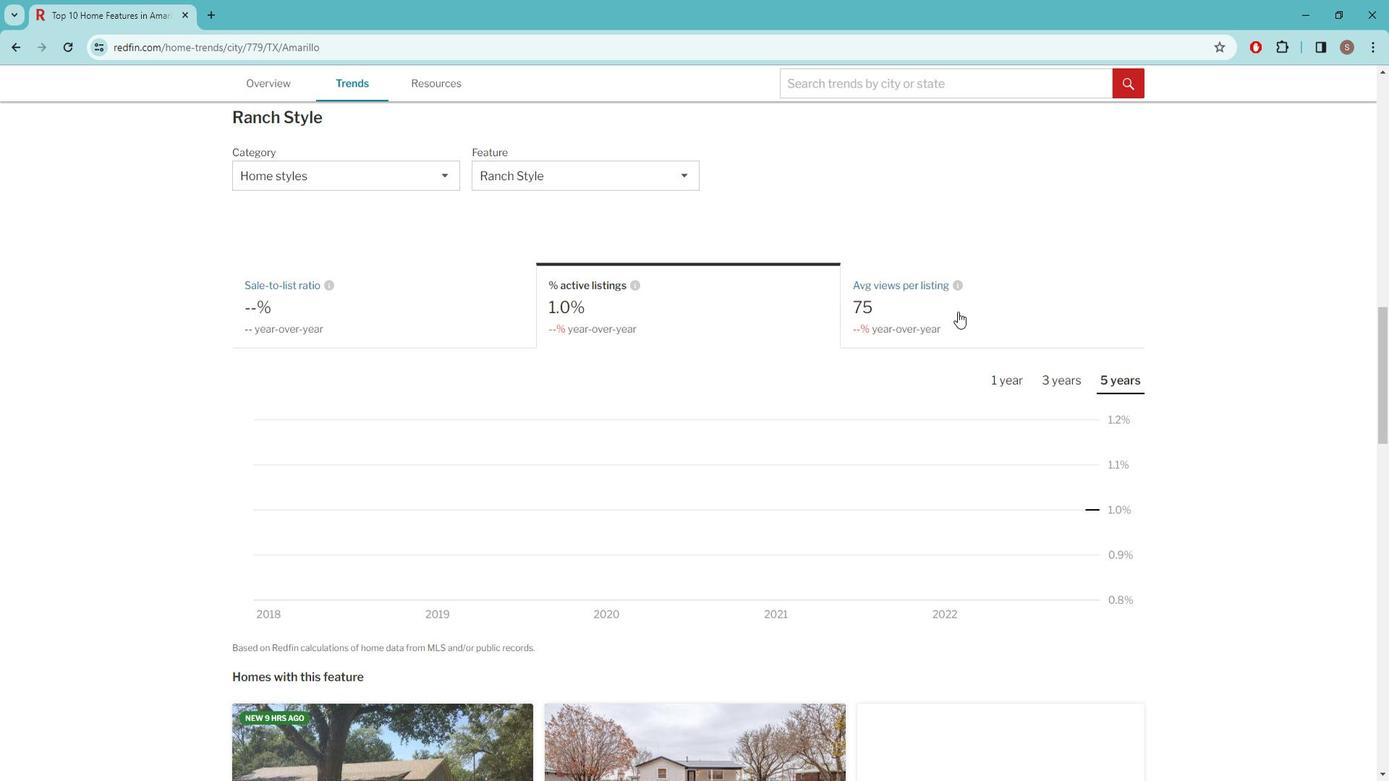 
Action: Mouse moved to (421, 184)
Screenshot: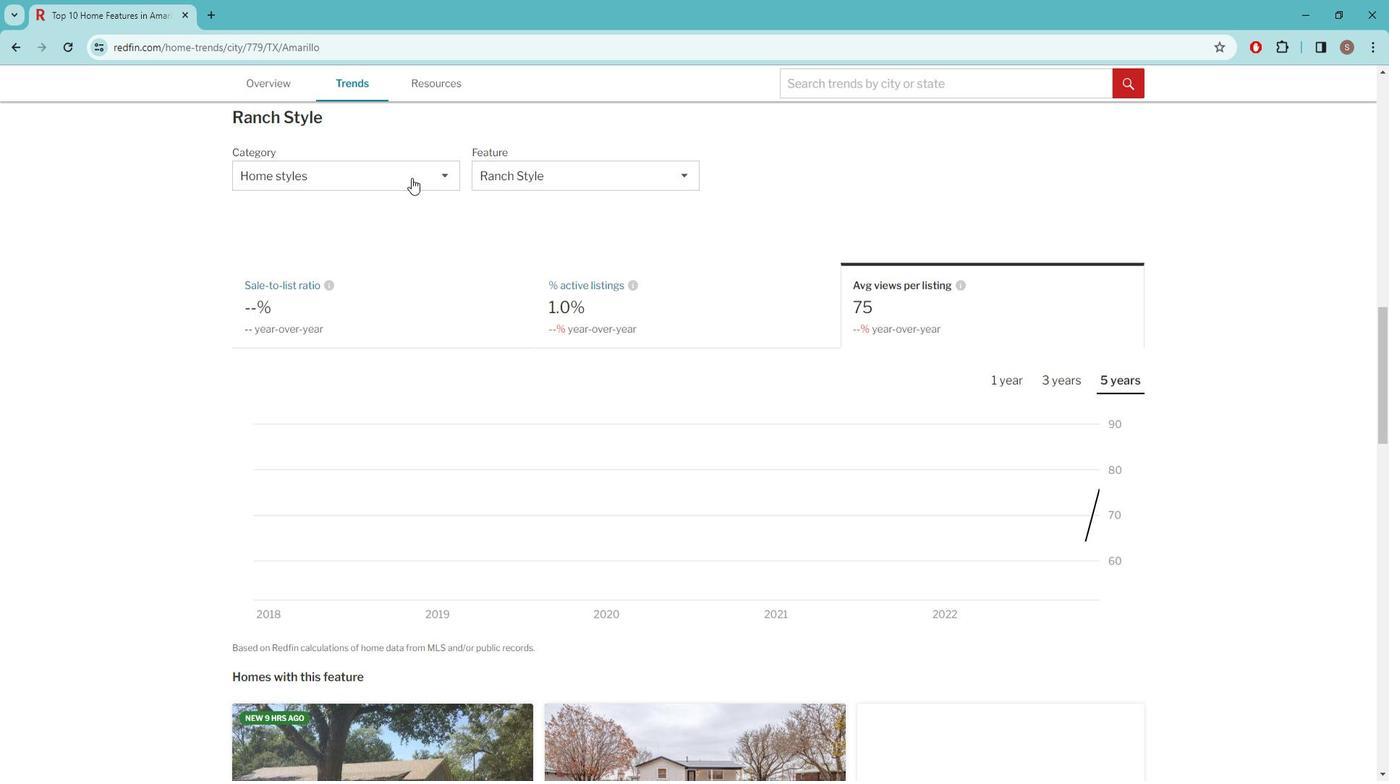 
Action: Mouse pressed left at (421, 184)
Screenshot: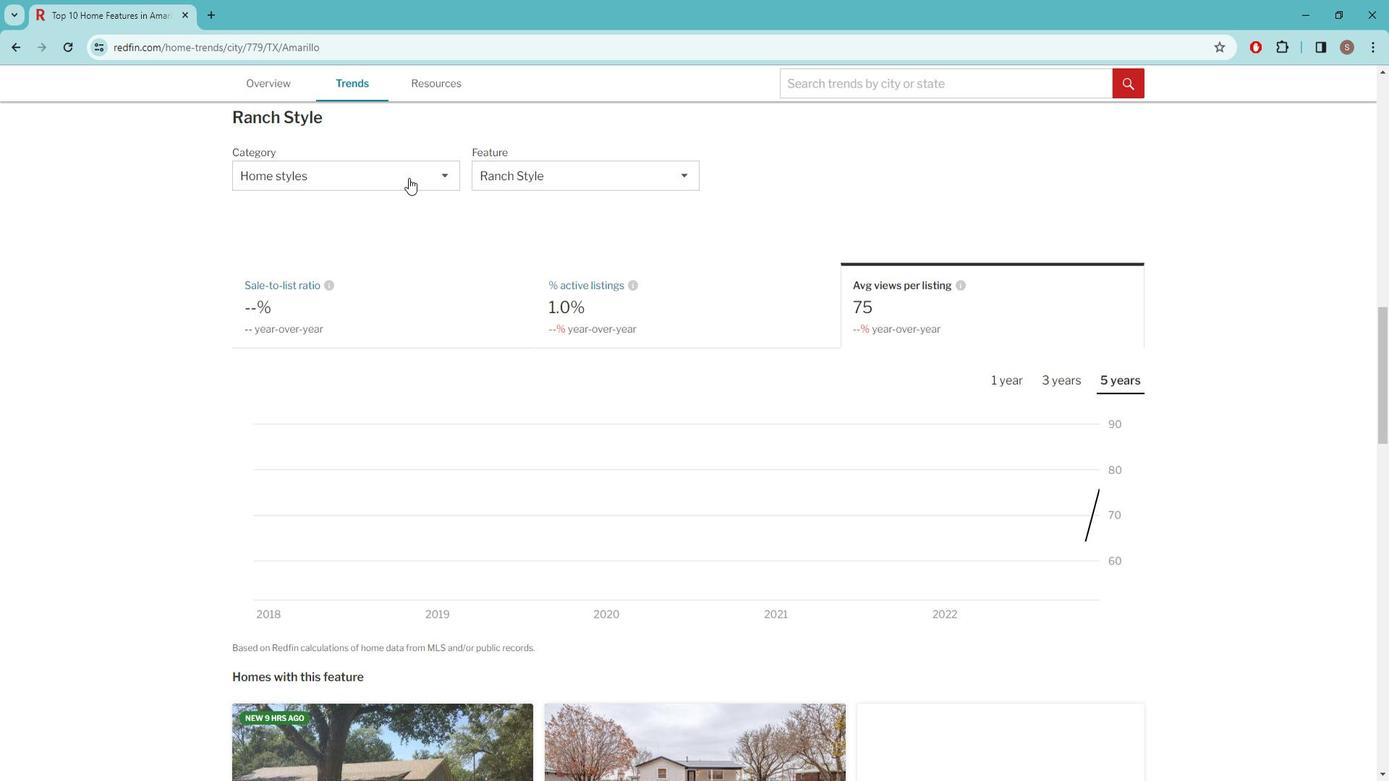 
Action: Mouse moved to (378, 209)
Screenshot: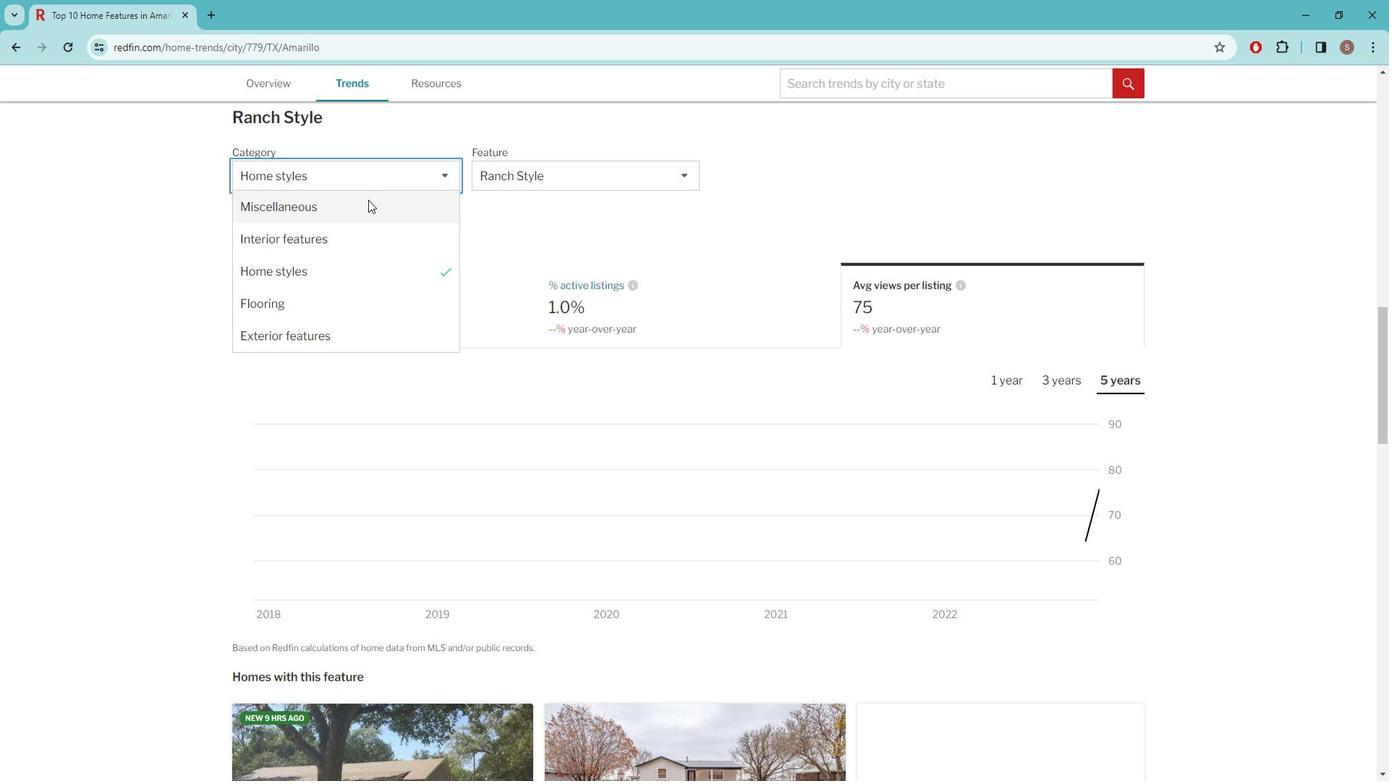 
Action: Mouse pressed left at (378, 209)
Screenshot: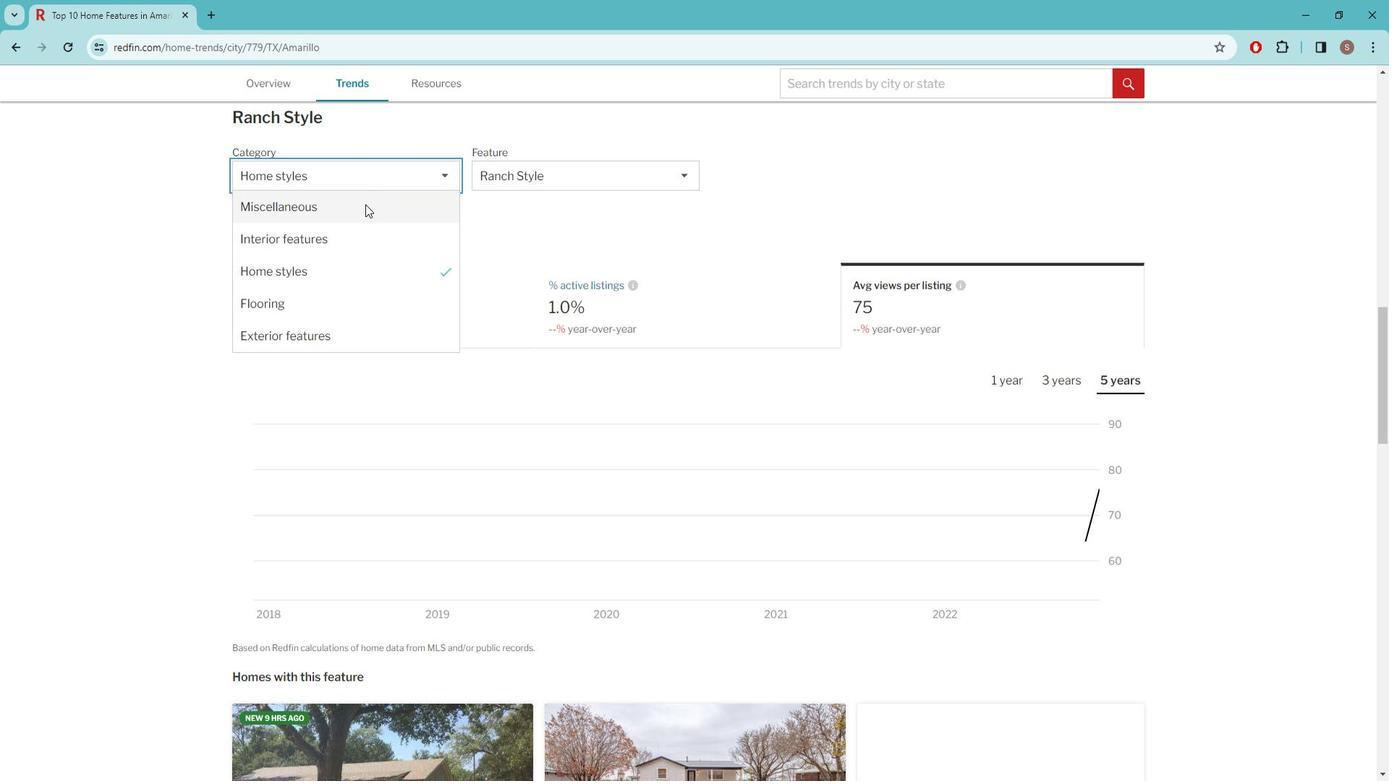 
Action: Mouse moved to (581, 183)
Screenshot: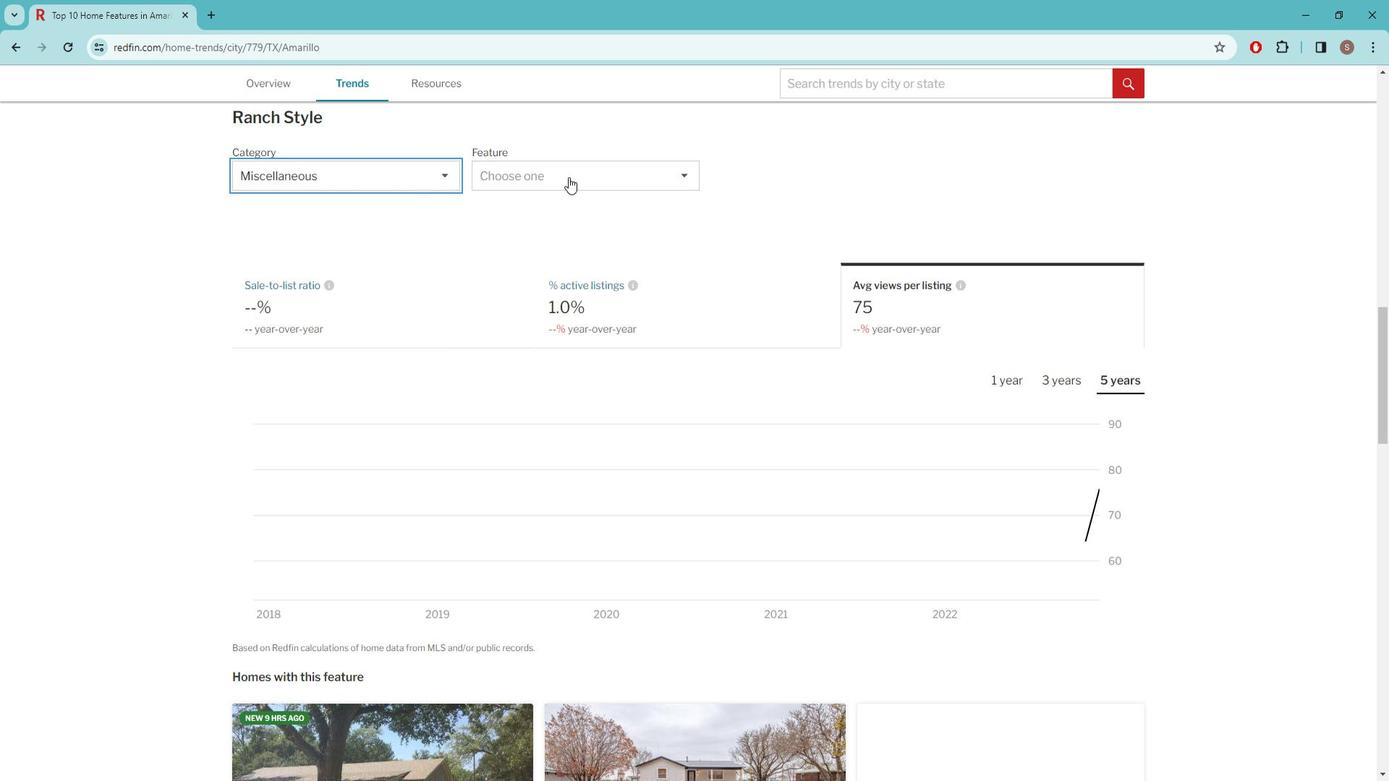 
Action: Mouse pressed left at (581, 183)
Screenshot: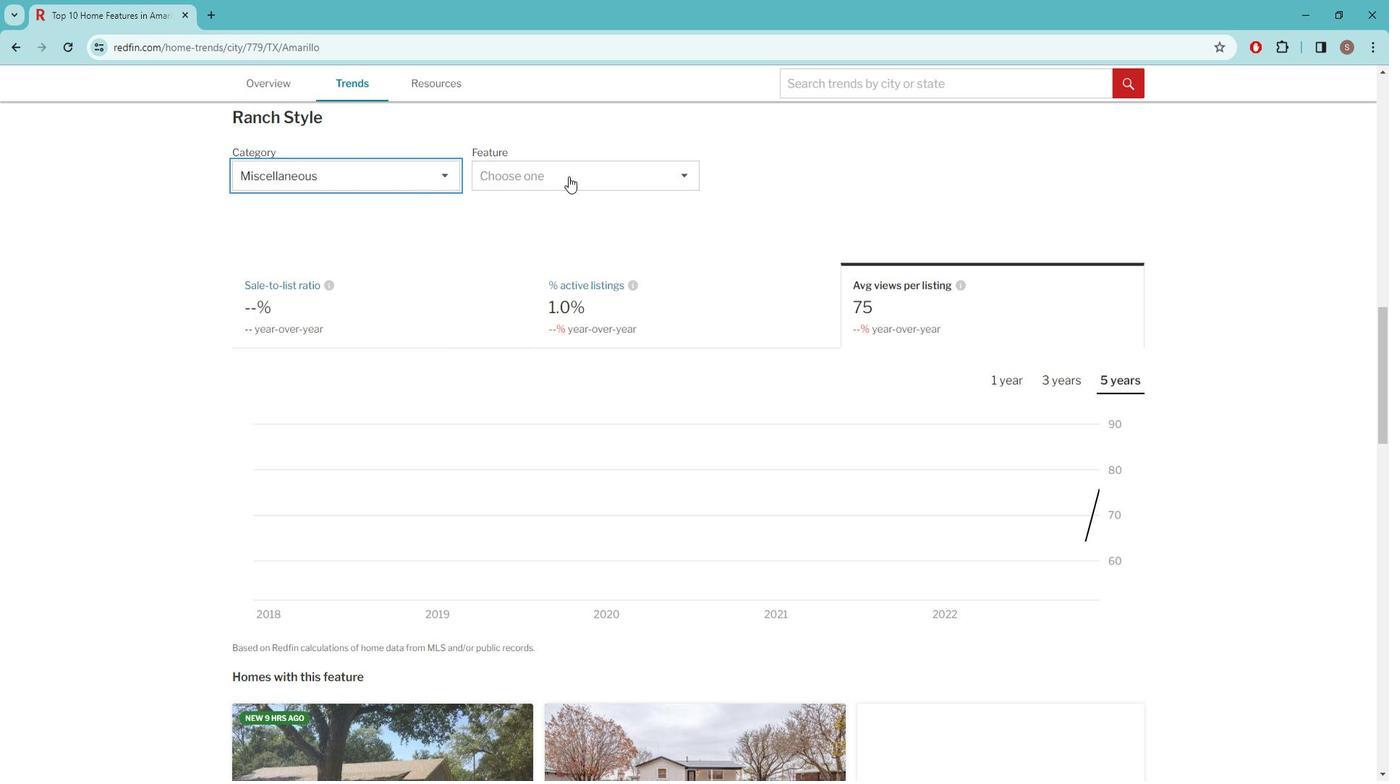 
Action: Mouse moved to (613, 276)
Screenshot: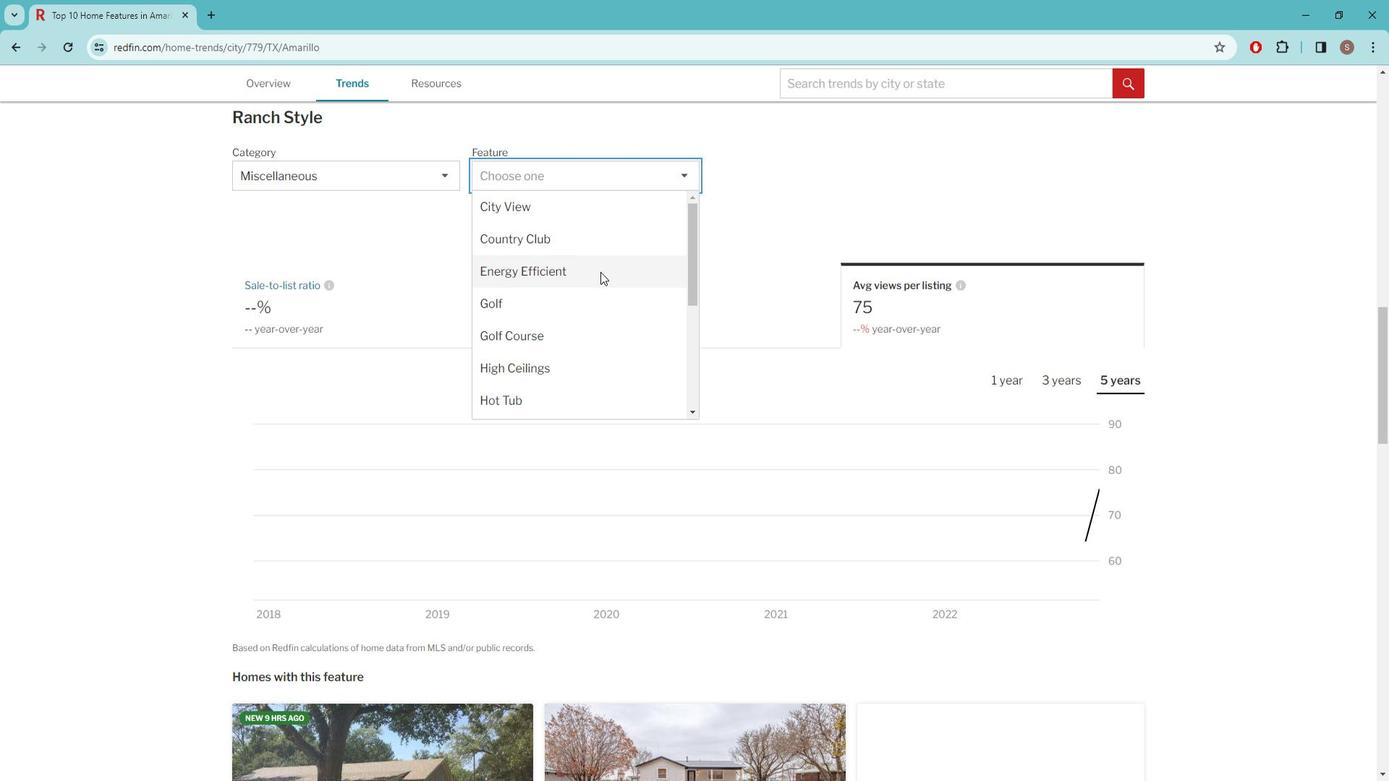 
Action: Mouse scrolled (613, 275) with delta (0, 0)
Screenshot: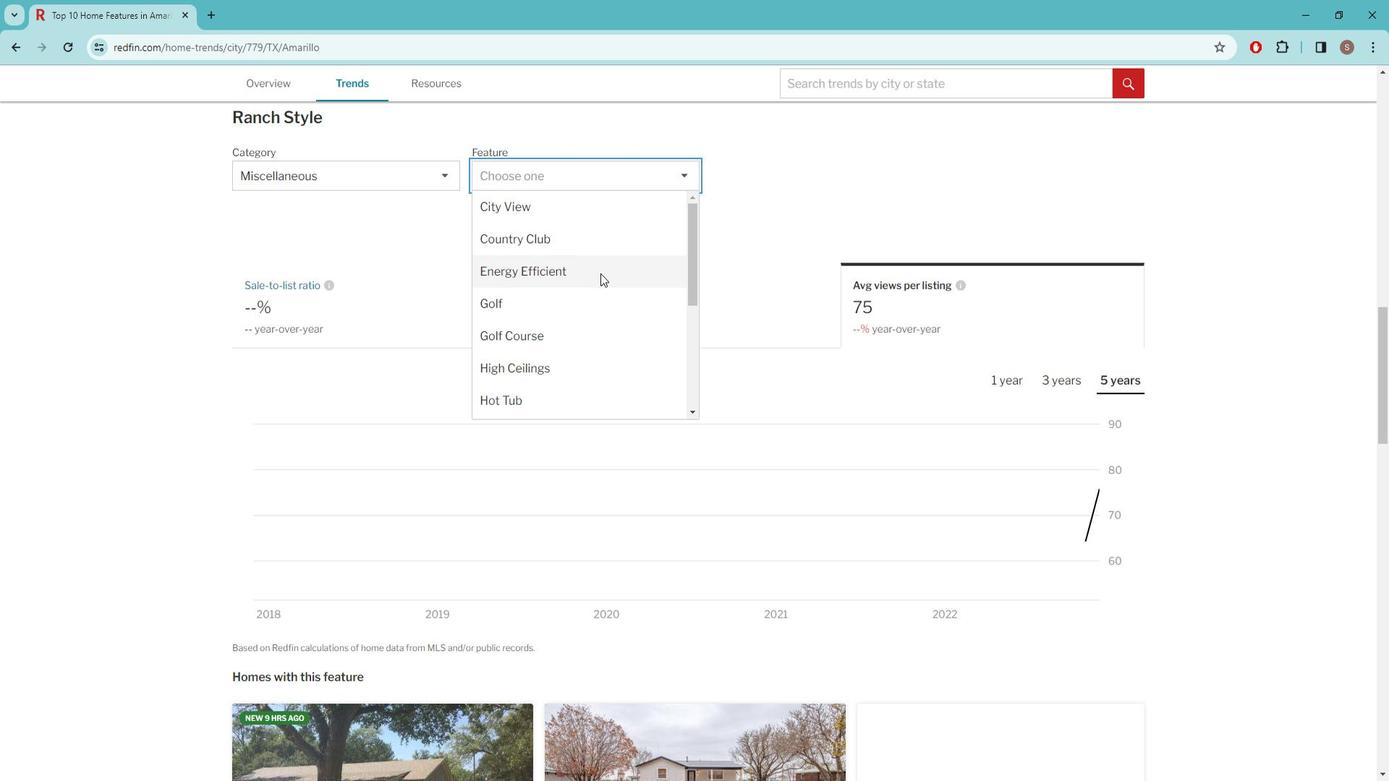 
Action: Mouse scrolled (613, 275) with delta (0, 0)
Screenshot: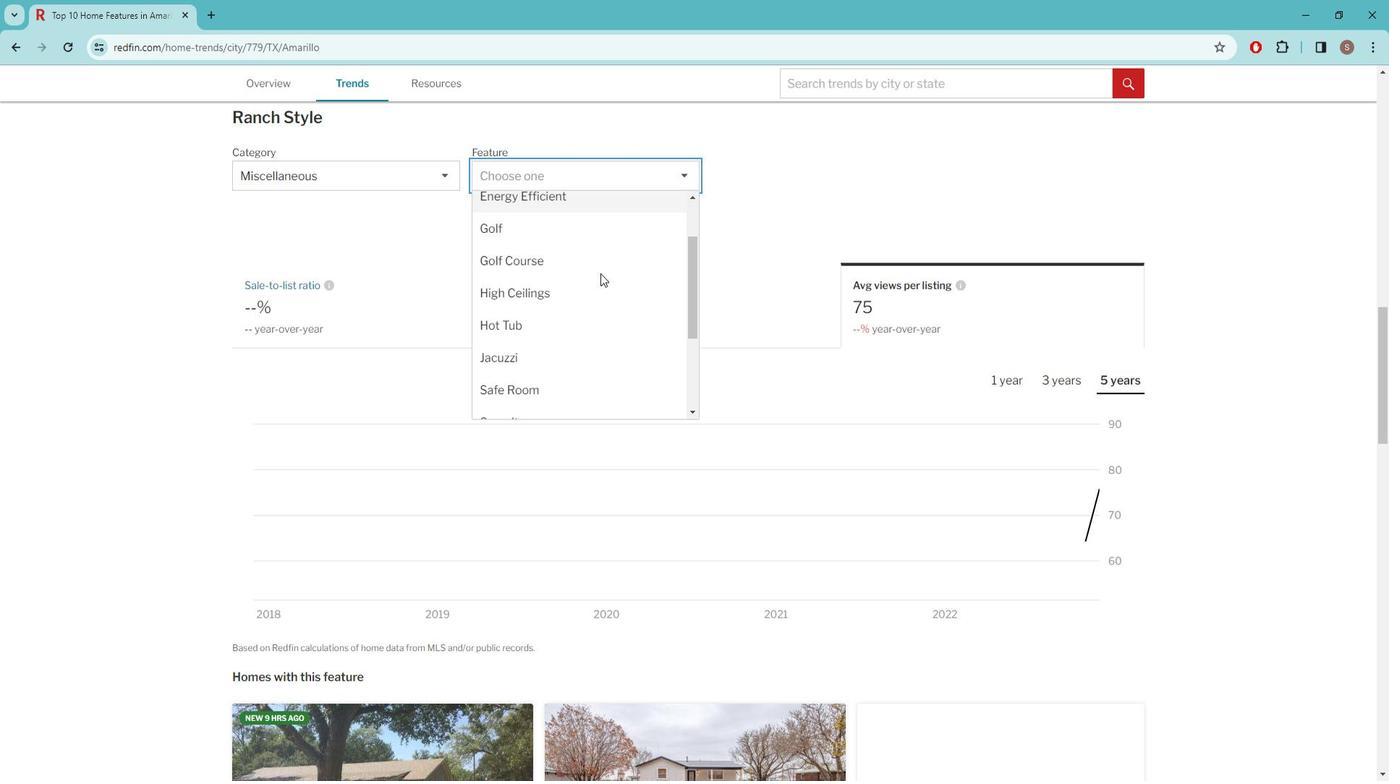 
Action: Mouse scrolled (613, 275) with delta (0, 0)
Screenshot: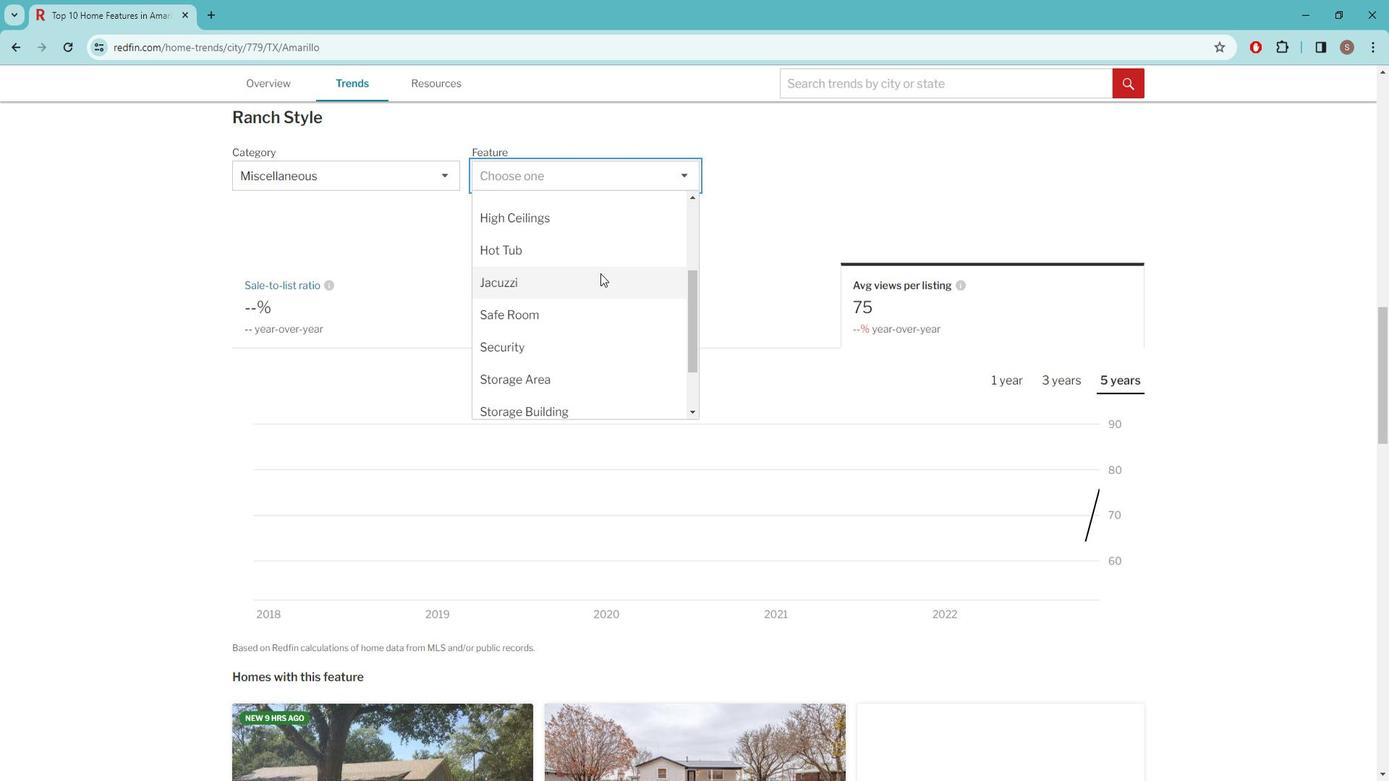 
Action: Mouse scrolled (613, 277) with delta (0, 0)
Screenshot: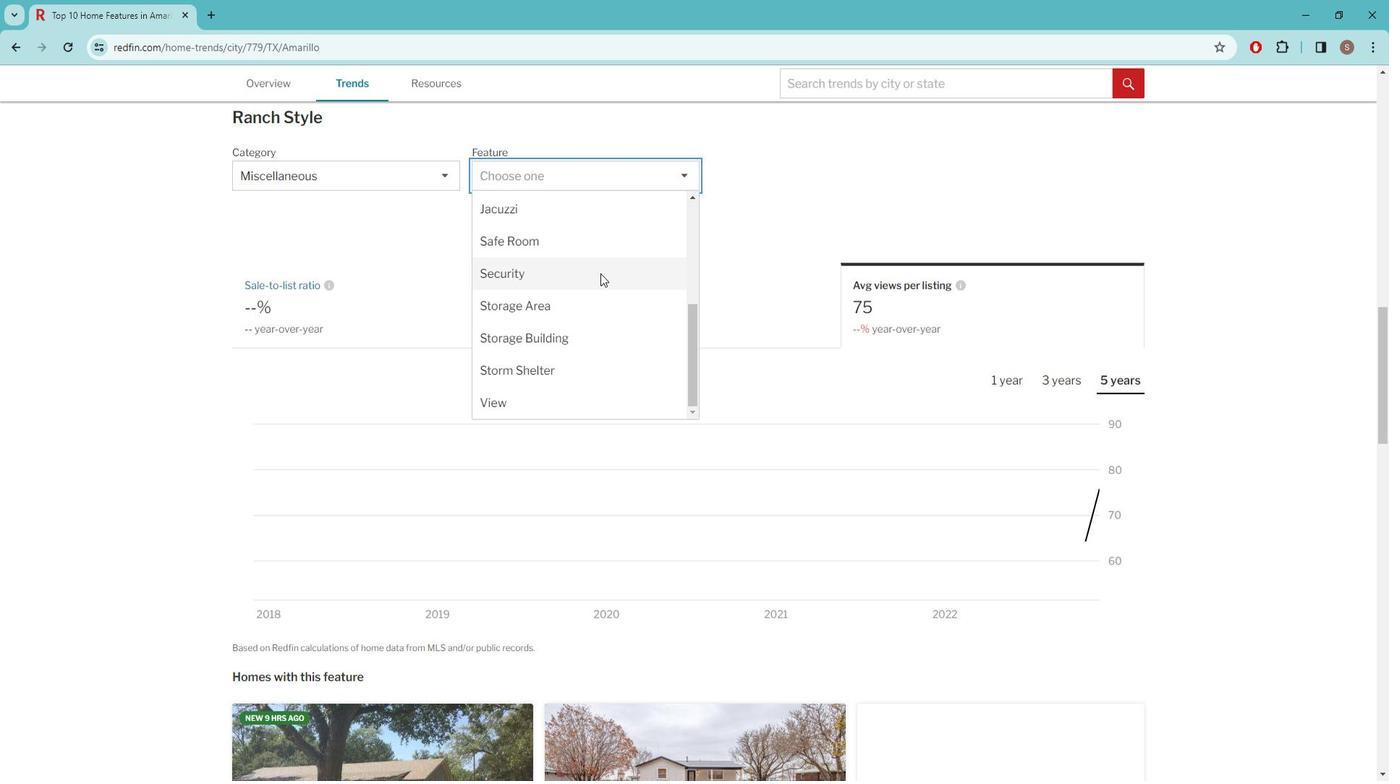 
Action: Mouse scrolled (613, 277) with delta (0, 0)
Screenshot: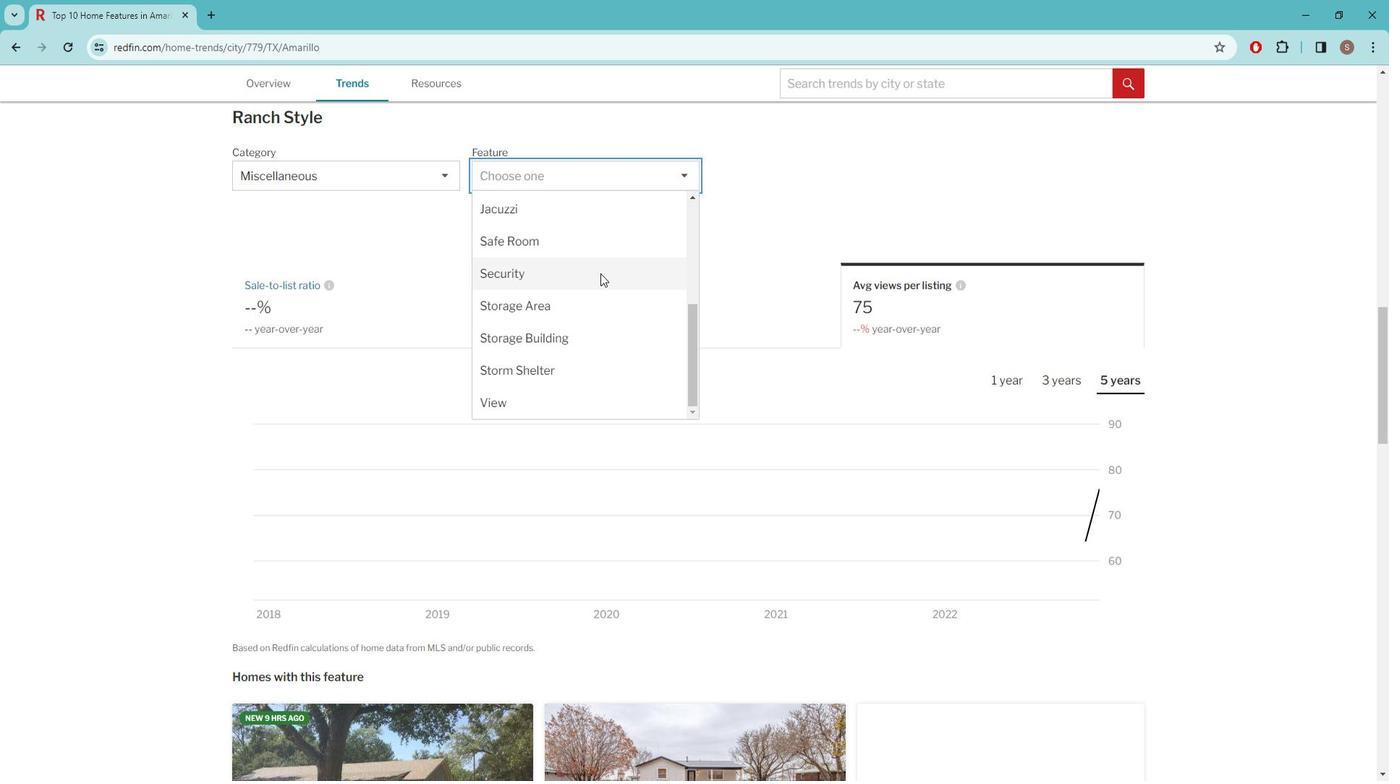 
Action: Mouse scrolled (613, 277) with delta (0, 0)
Screenshot: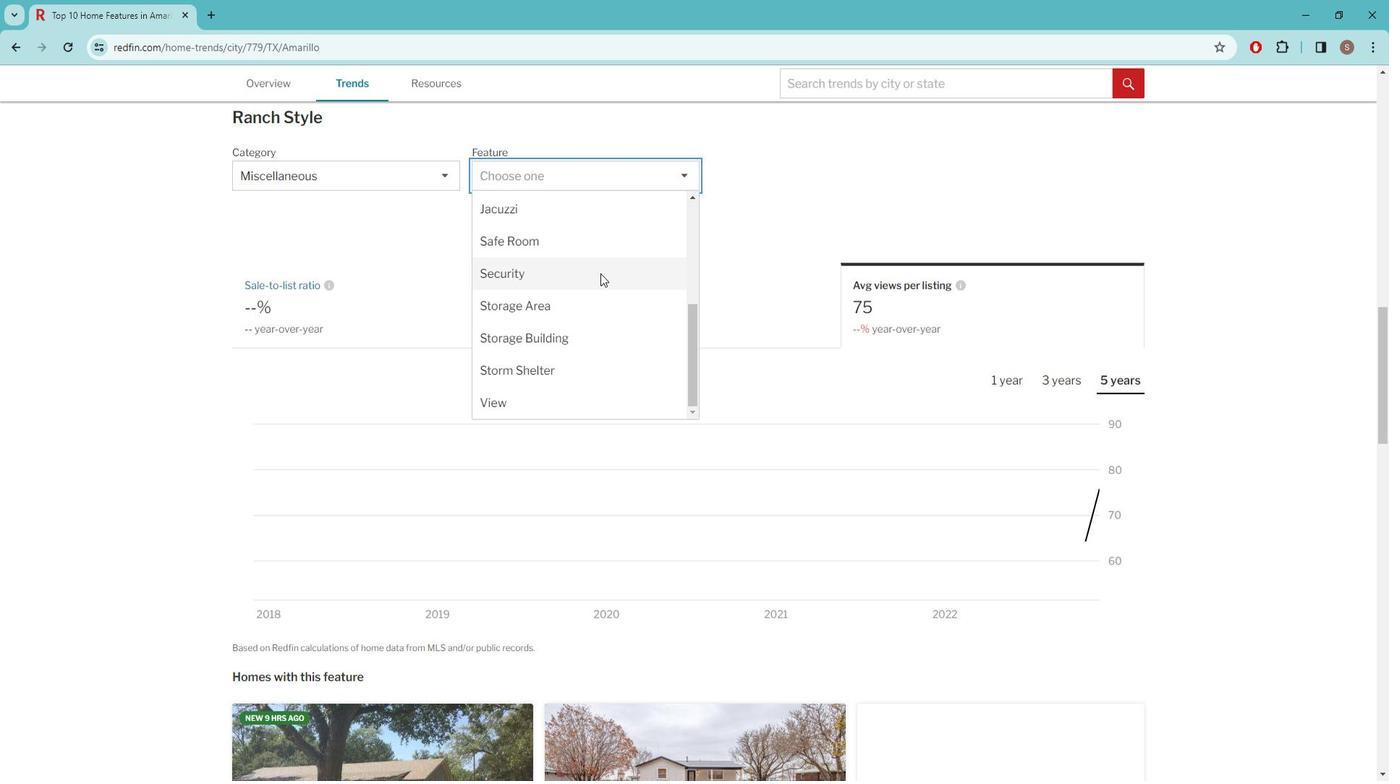 
Action: Mouse scrolled (613, 277) with delta (0, 0)
Screenshot: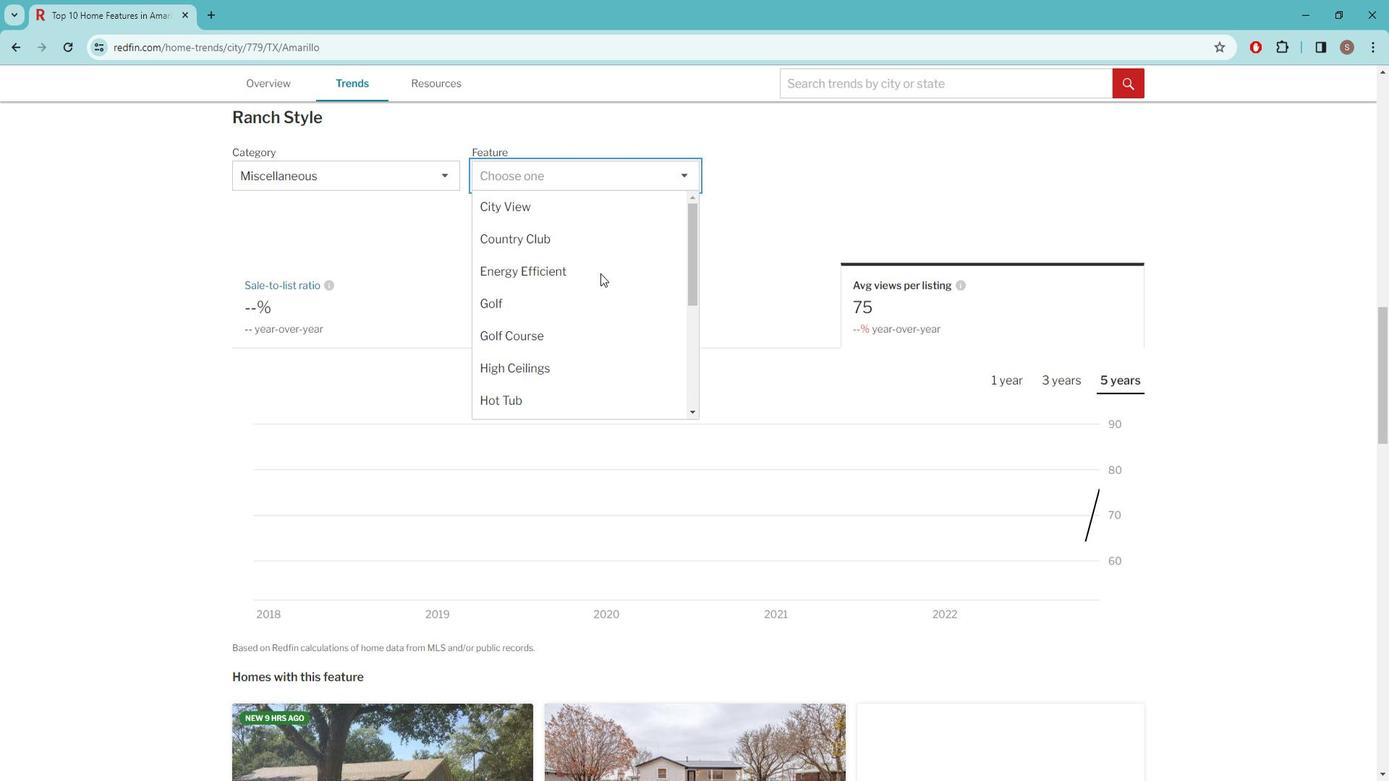 
Action: Mouse scrolled (613, 277) with delta (0, 0)
Screenshot: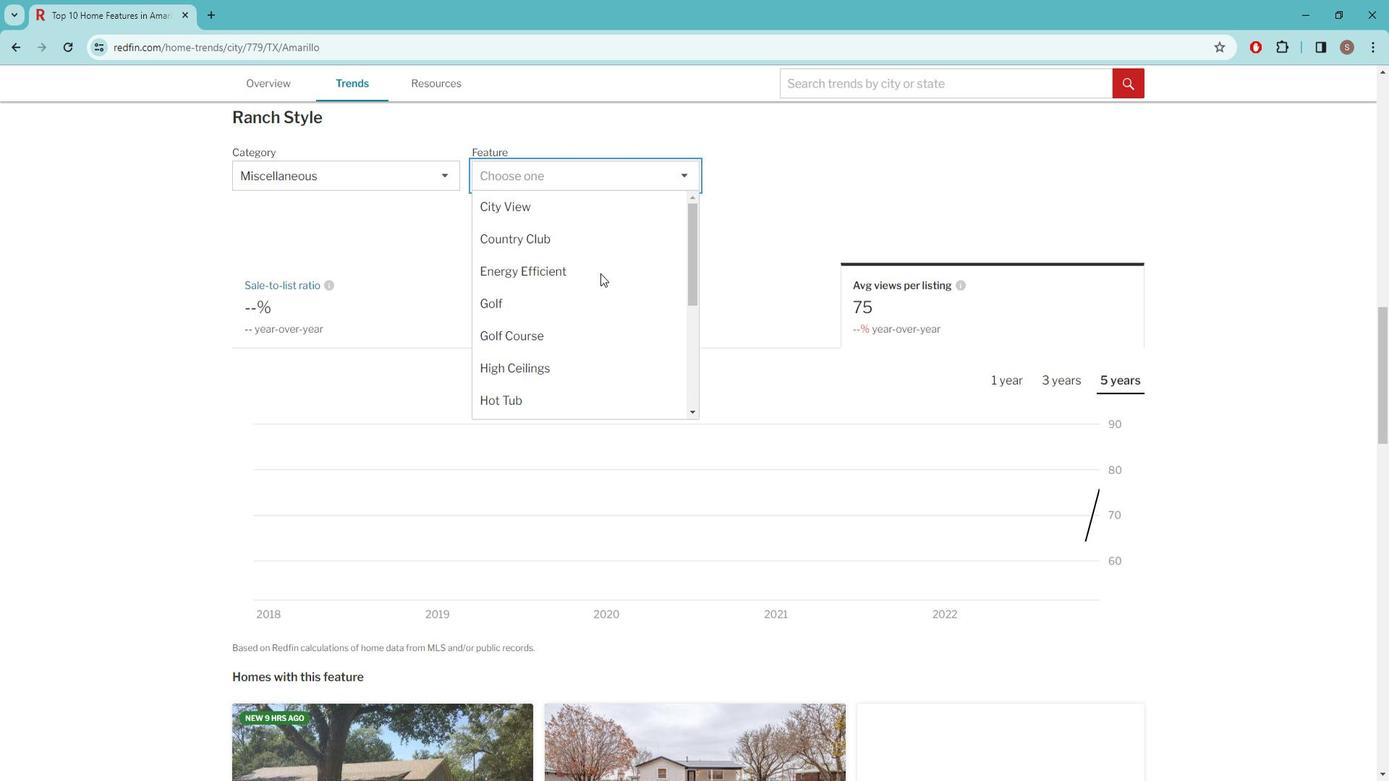 
Action: Mouse scrolled (613, 277) with delta (0, 0)
Screenshot: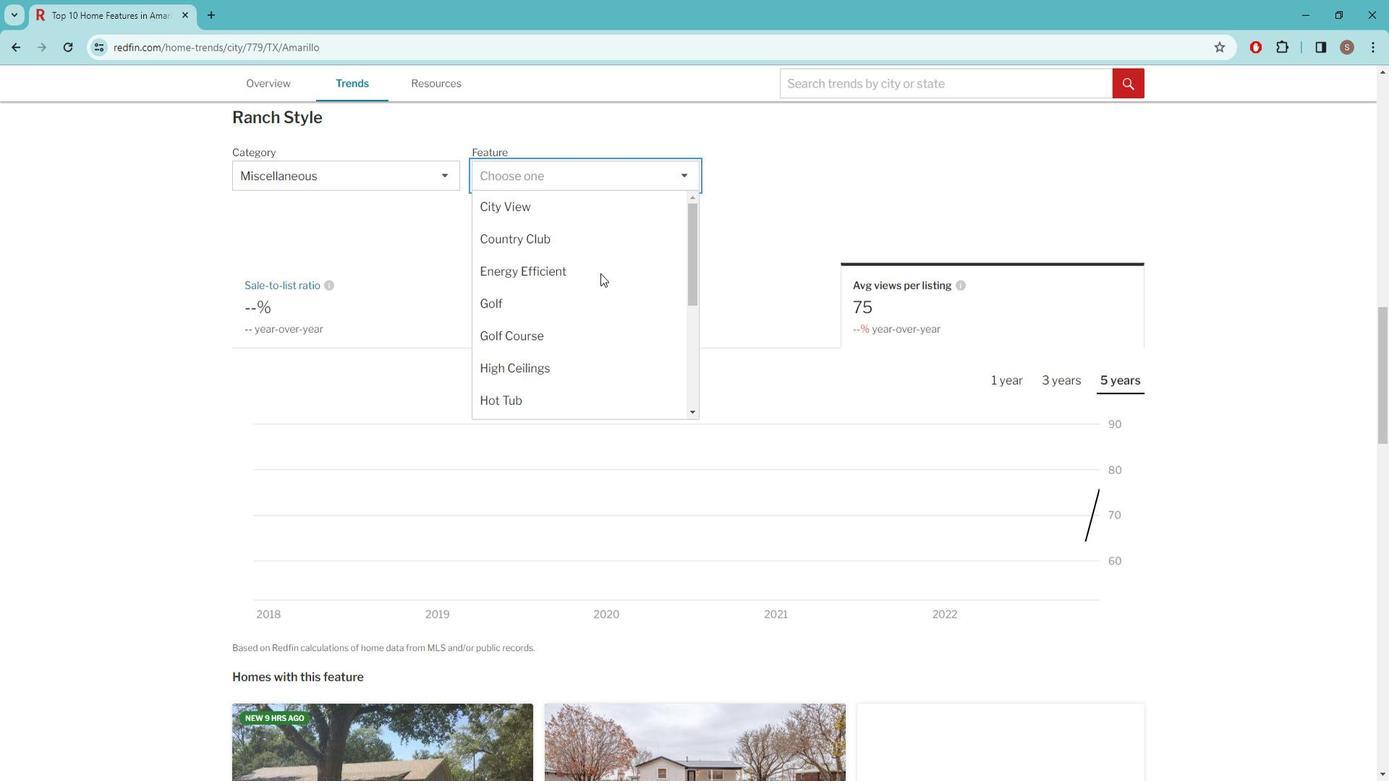 
Action: Mouse scrolled (613, 277) with delta (0, 0)
Screenshot: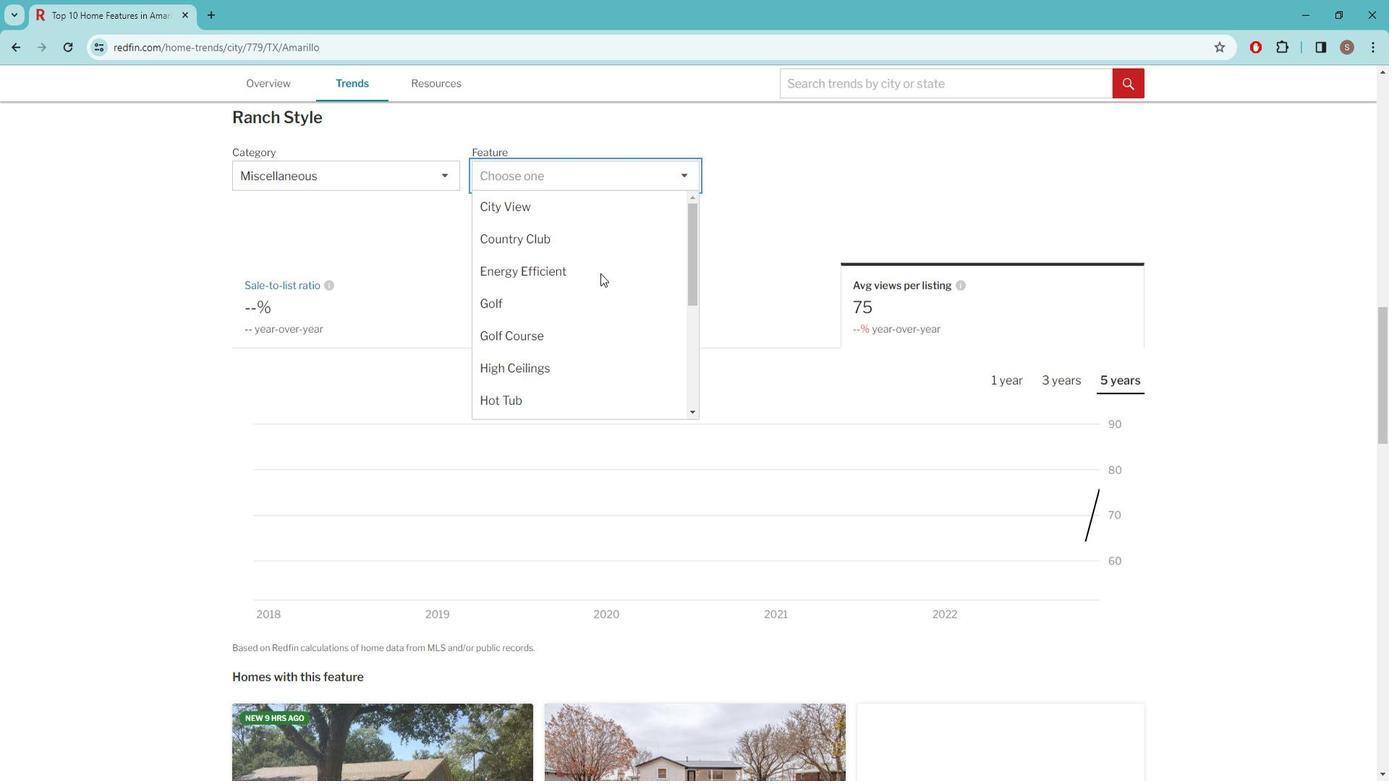 
Action: Mouse scrolled (613, 275) with delta (0, 0)
Screenshot: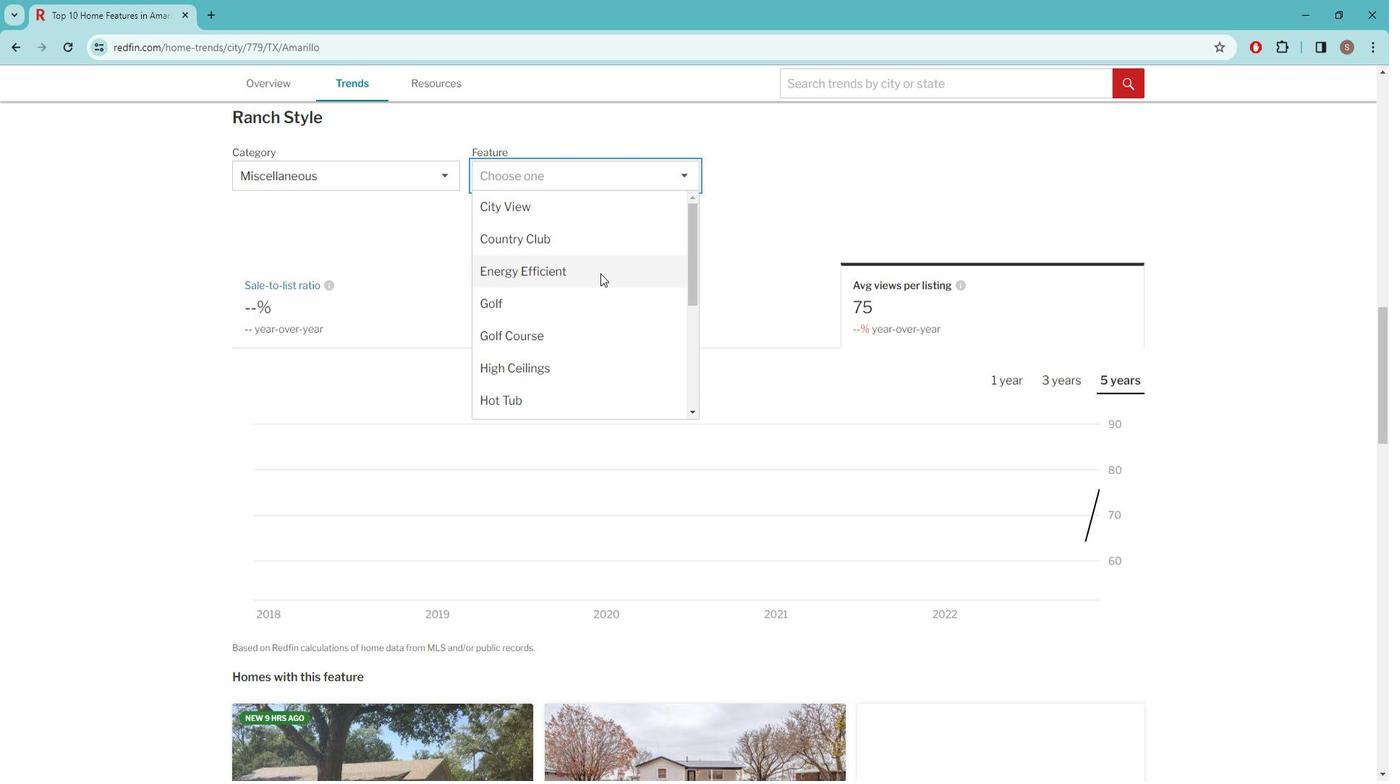 
Action: Mouse scrolled (613, 275) with delta (0, 0)
Screenshot: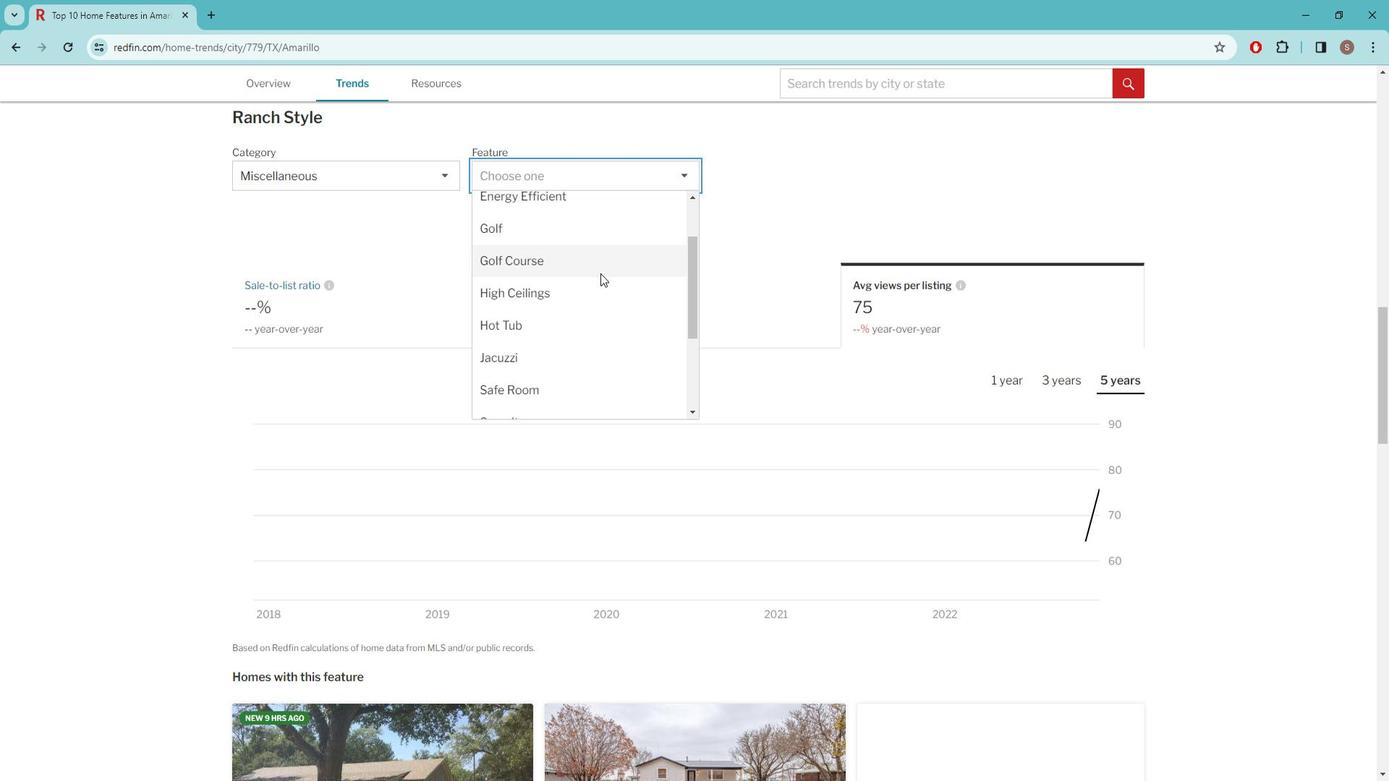 
Action: Mouse scrolled (613, 275) with delta (0, 0)
Screenshot: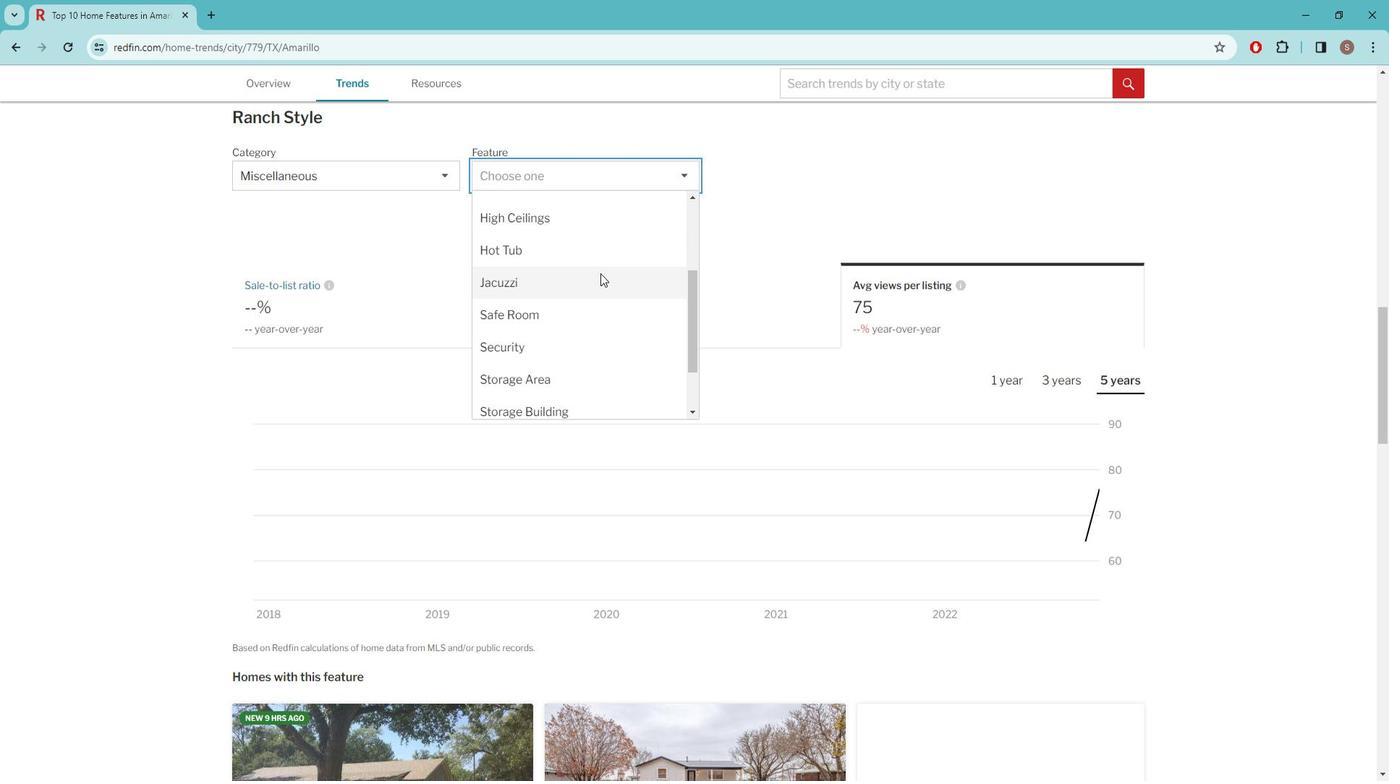 
Action: Mouse scrolled (613, 275) with delta (0, 0)
Screenshot: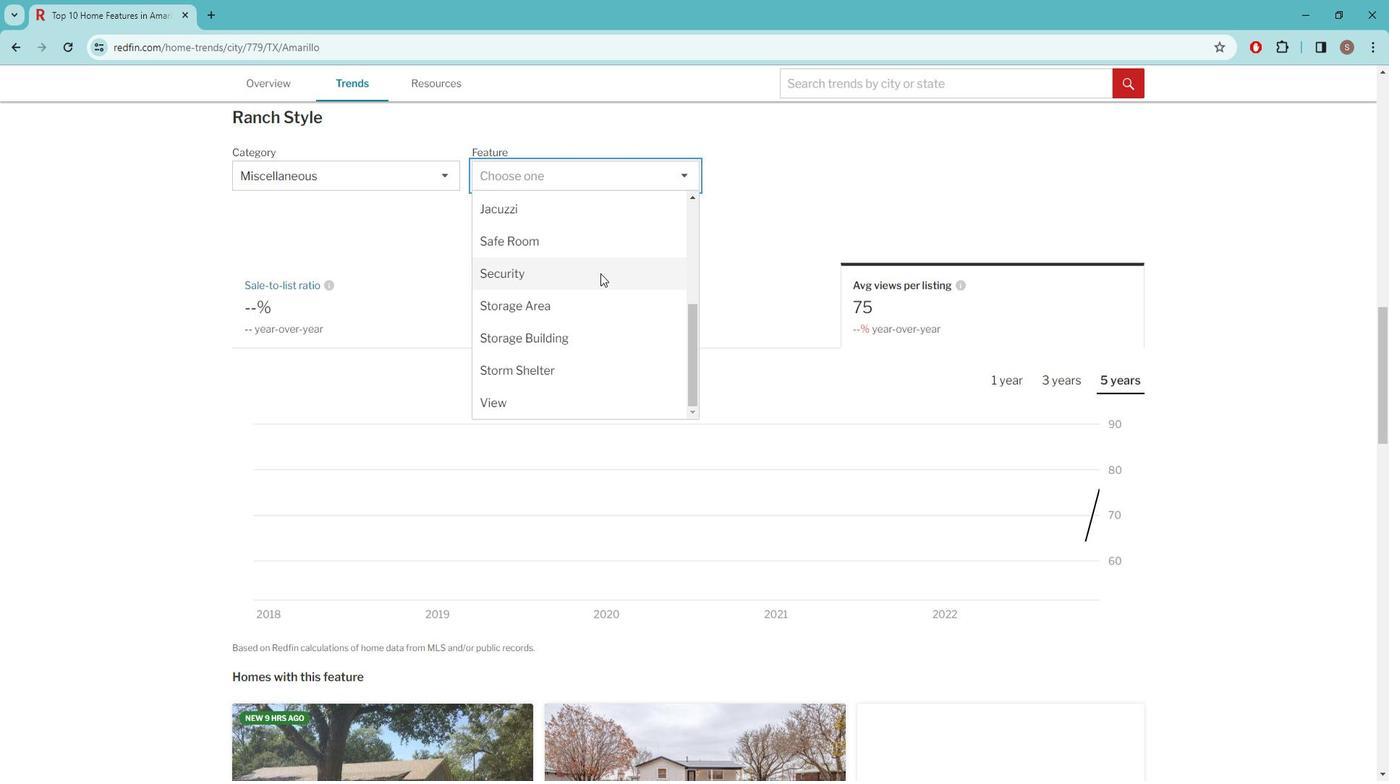 
Action: Mouse scrolled (613, 277) with delta (0, 0)
Screenshot: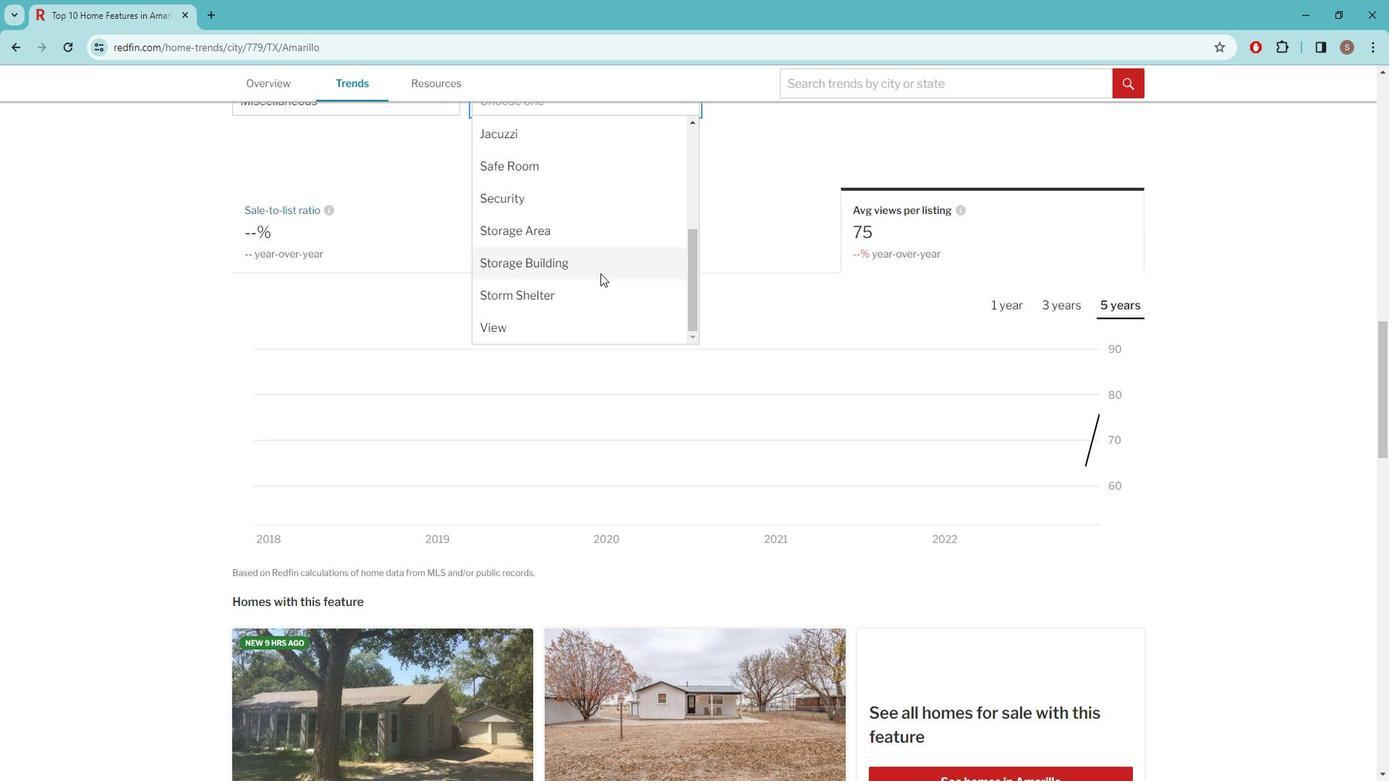 
Action: Mouse scrolled (613, 277) with delta (0, 0)
Screenshot: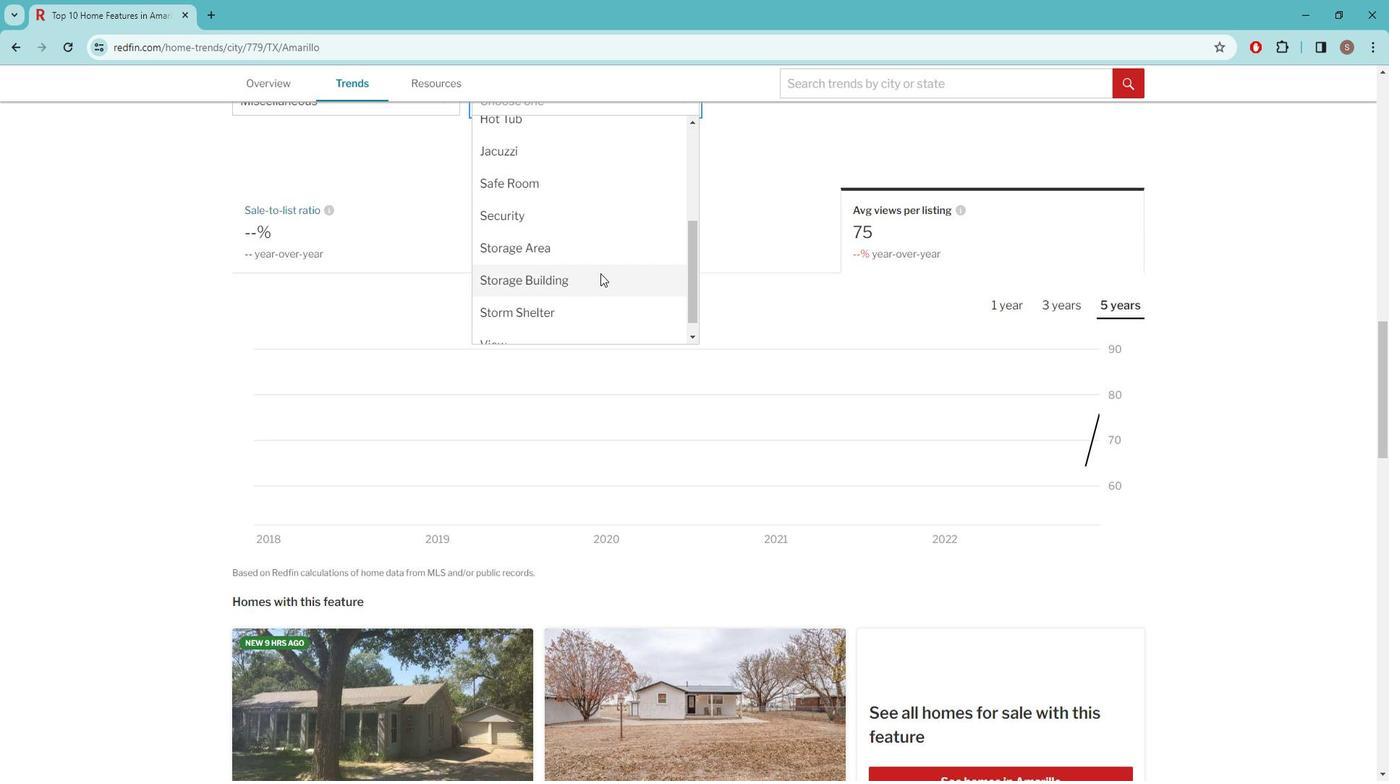 
Action: Mouse scrolled (613, 277) with delta (0, 0)
Screenshot: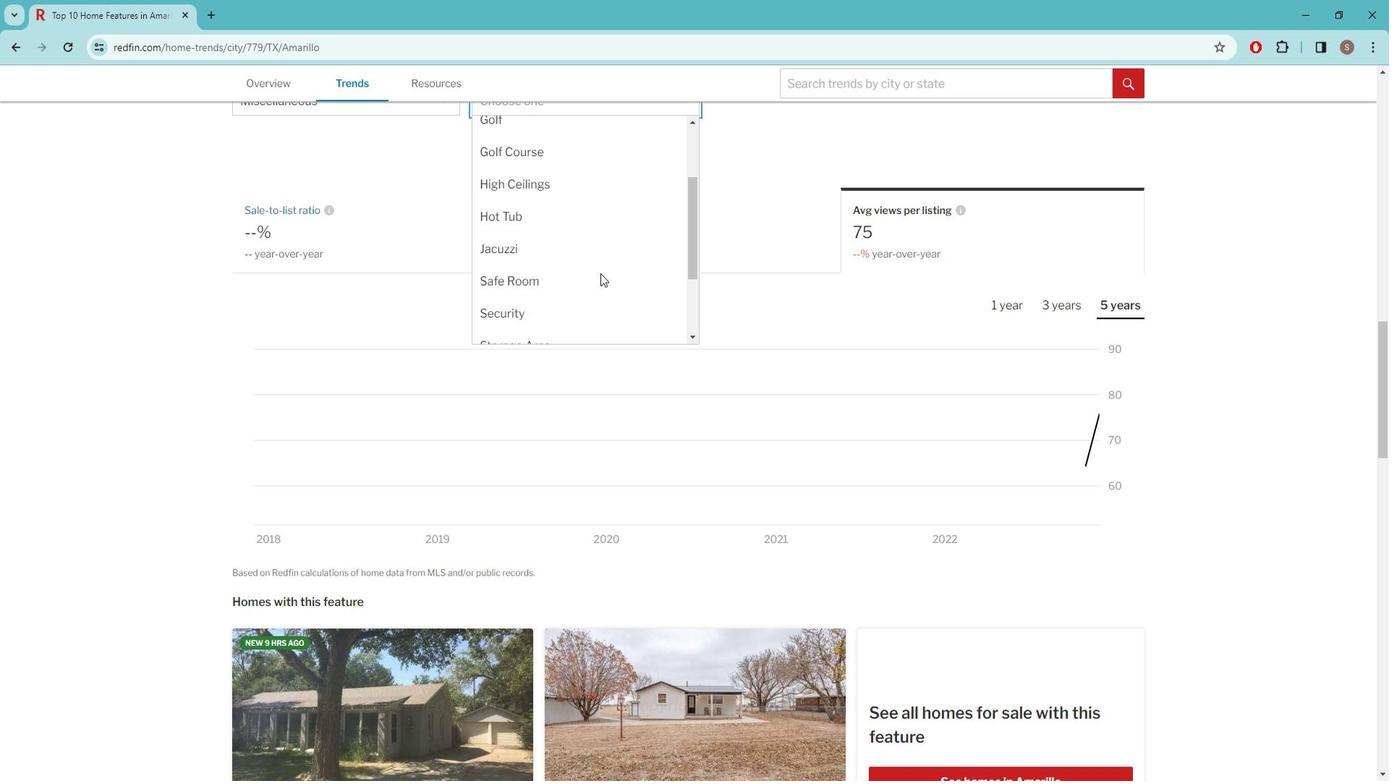
Action: Mouse moved to (631, 242)
Screenshot: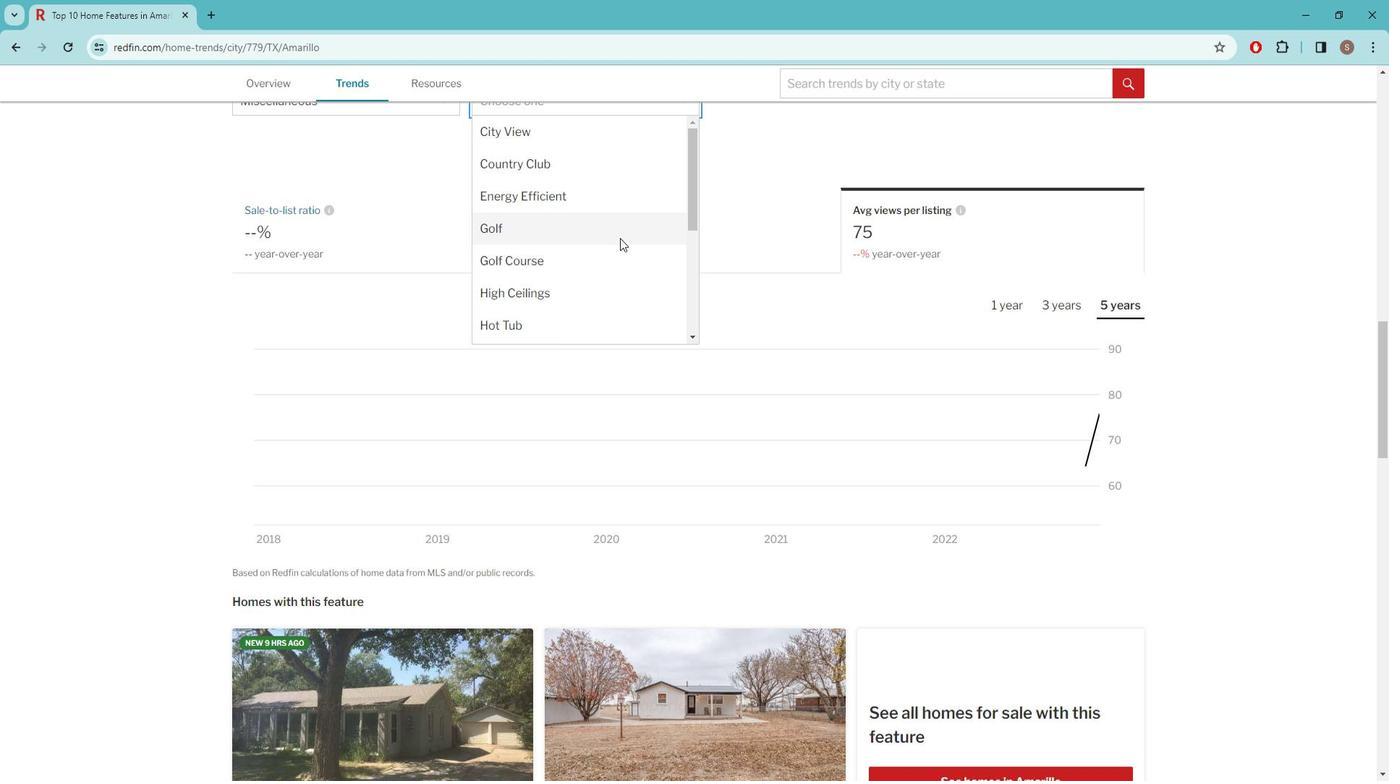 
Action: Mouse scrolled (631, 243) with delta (0, 0)
Screenshot: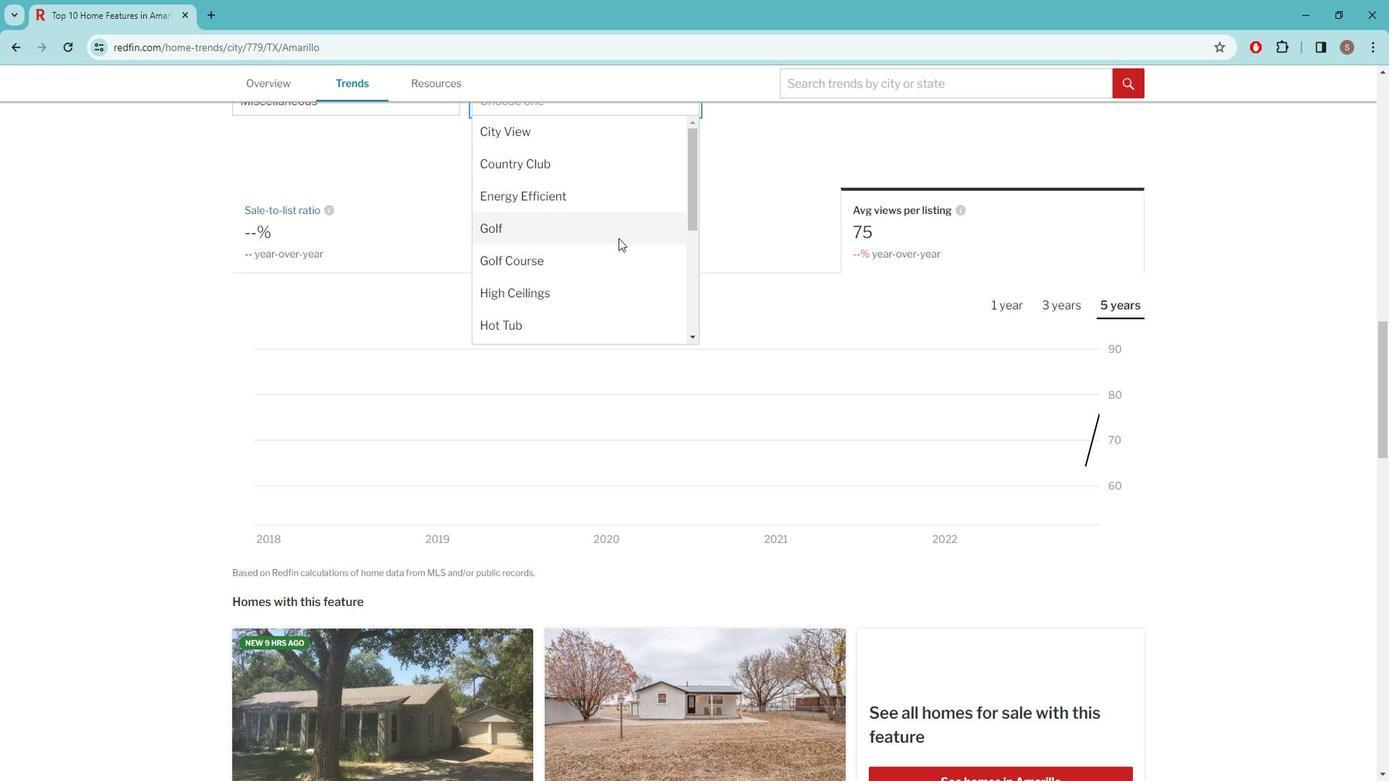 
Action: Mouse scrolled (631, 243) with delta (0, 0)
Screenshot: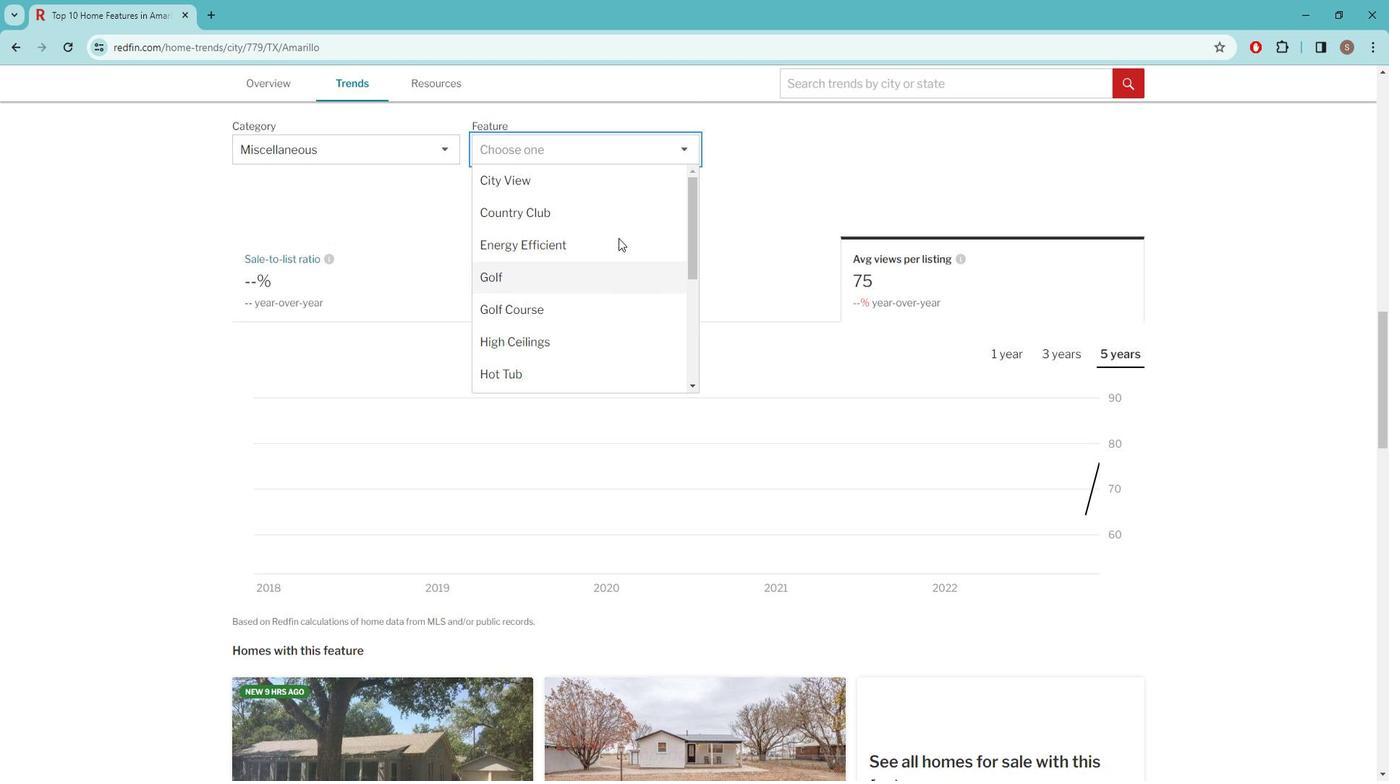 
Action: Mouse moved to (769, 250)
Screenshot: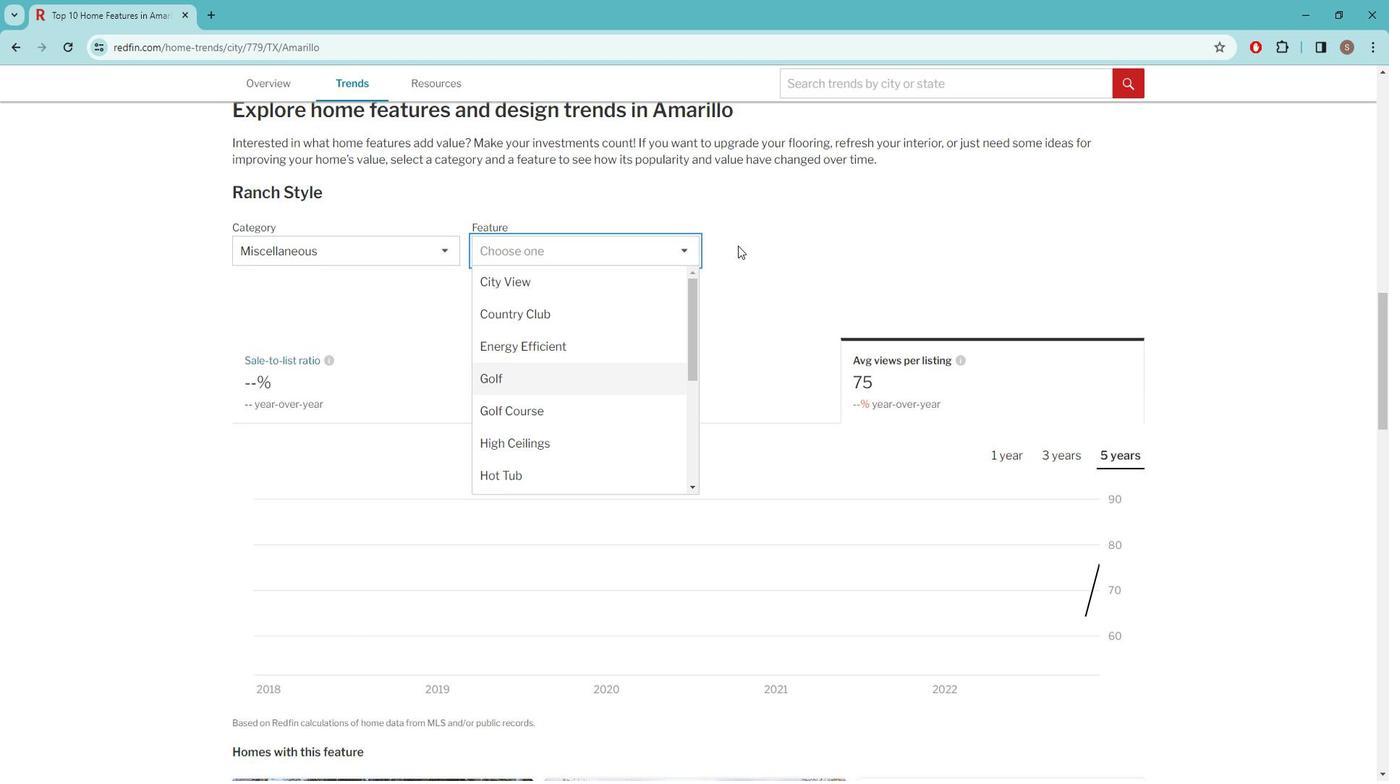 
Action: Mouse pressed left at (769, 250)
Screenshot: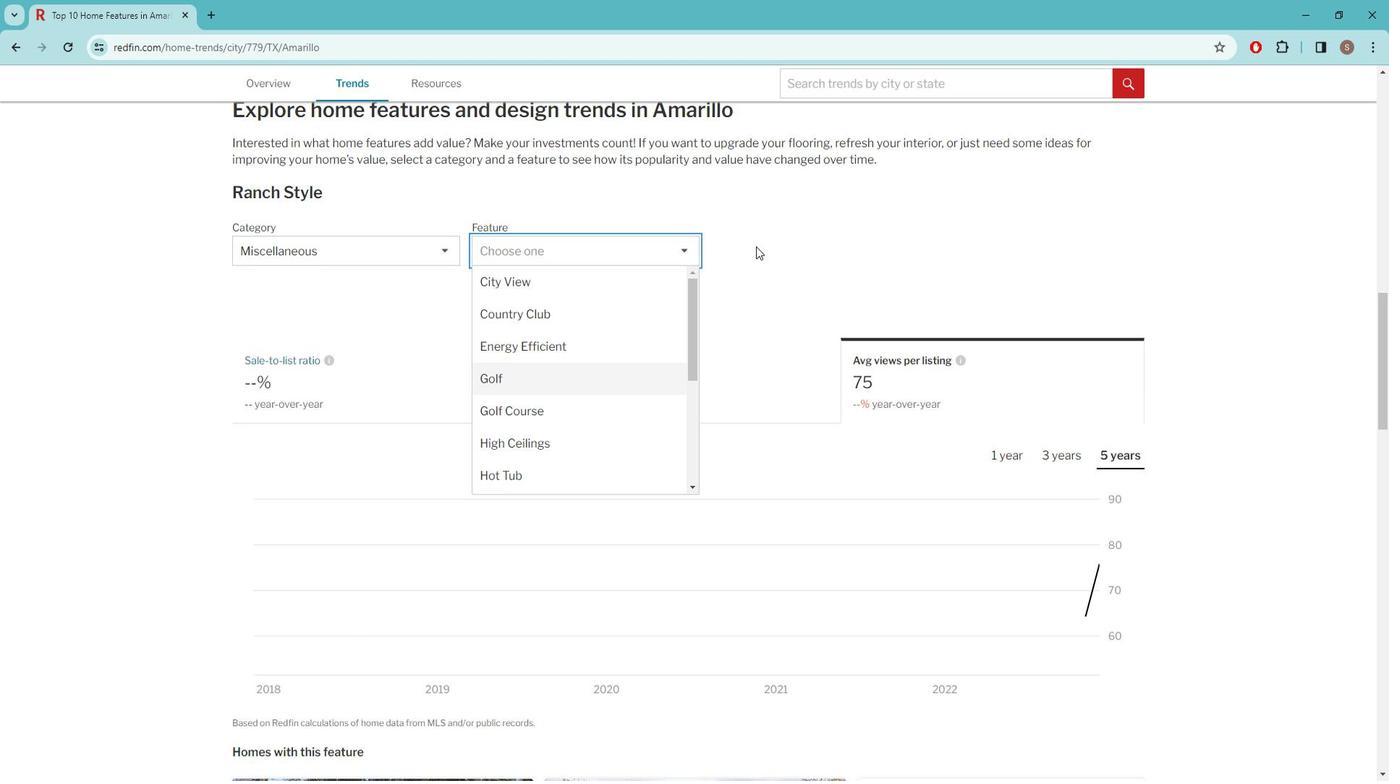 
Action: Mouse moved to (419, 252)
Screenshot: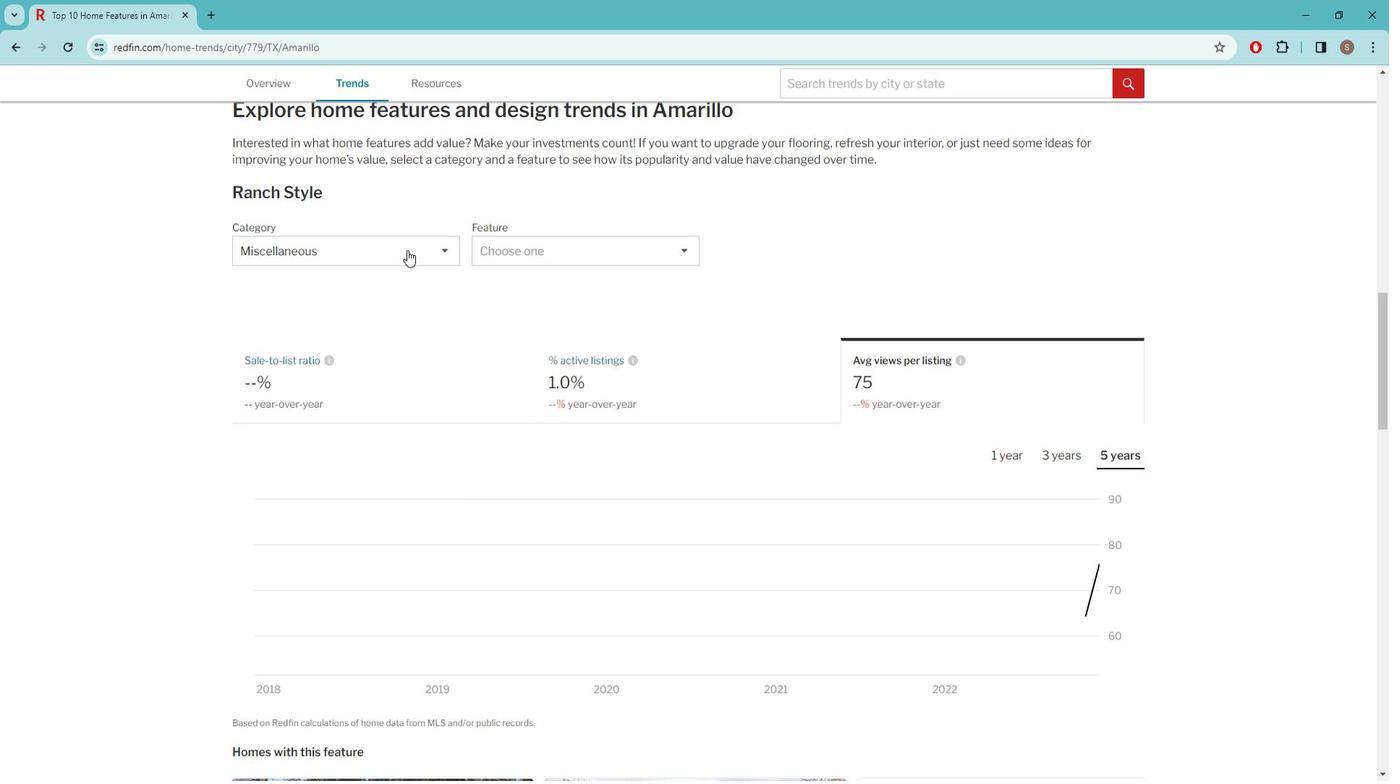 
Action: Mouse pressed left at (419, 252)
Screenshot: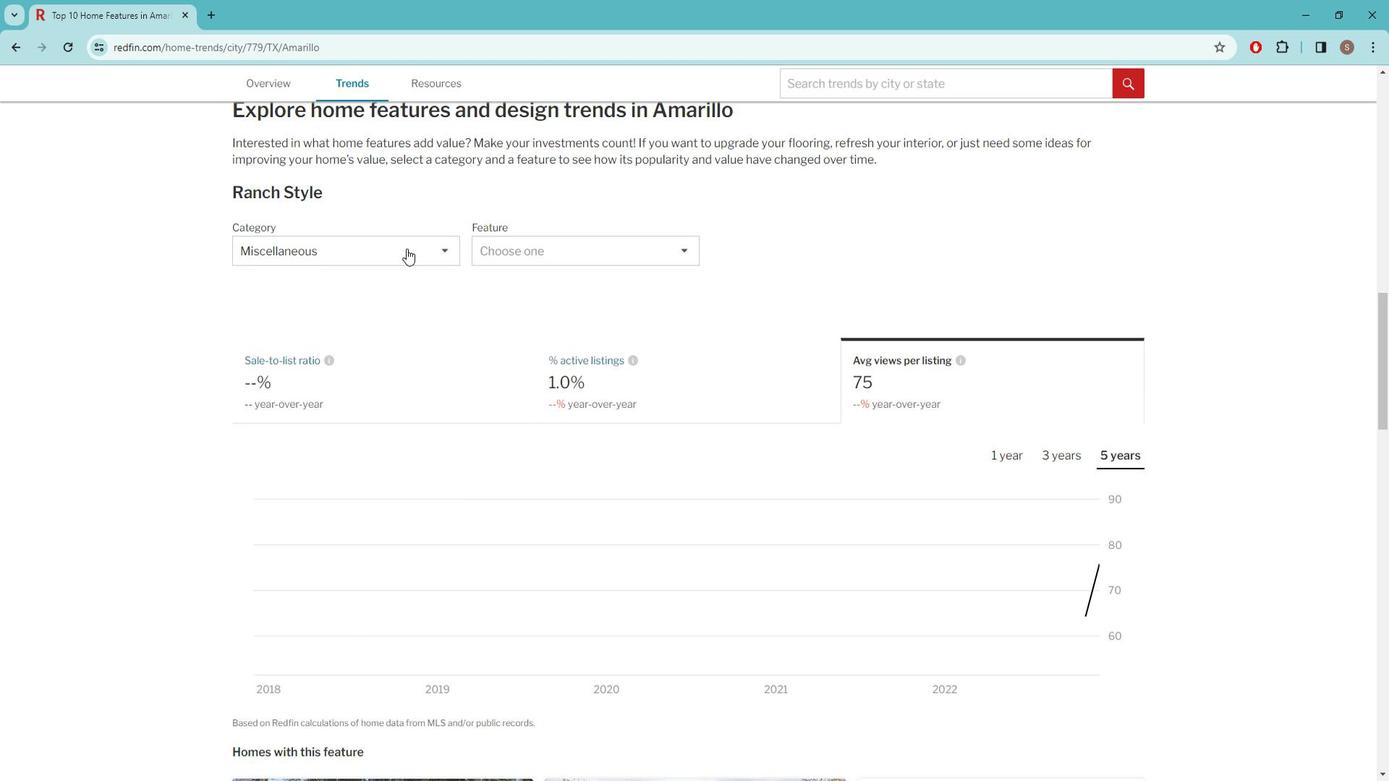 
Action: Mouse moved to (370, 314)
Screenshot: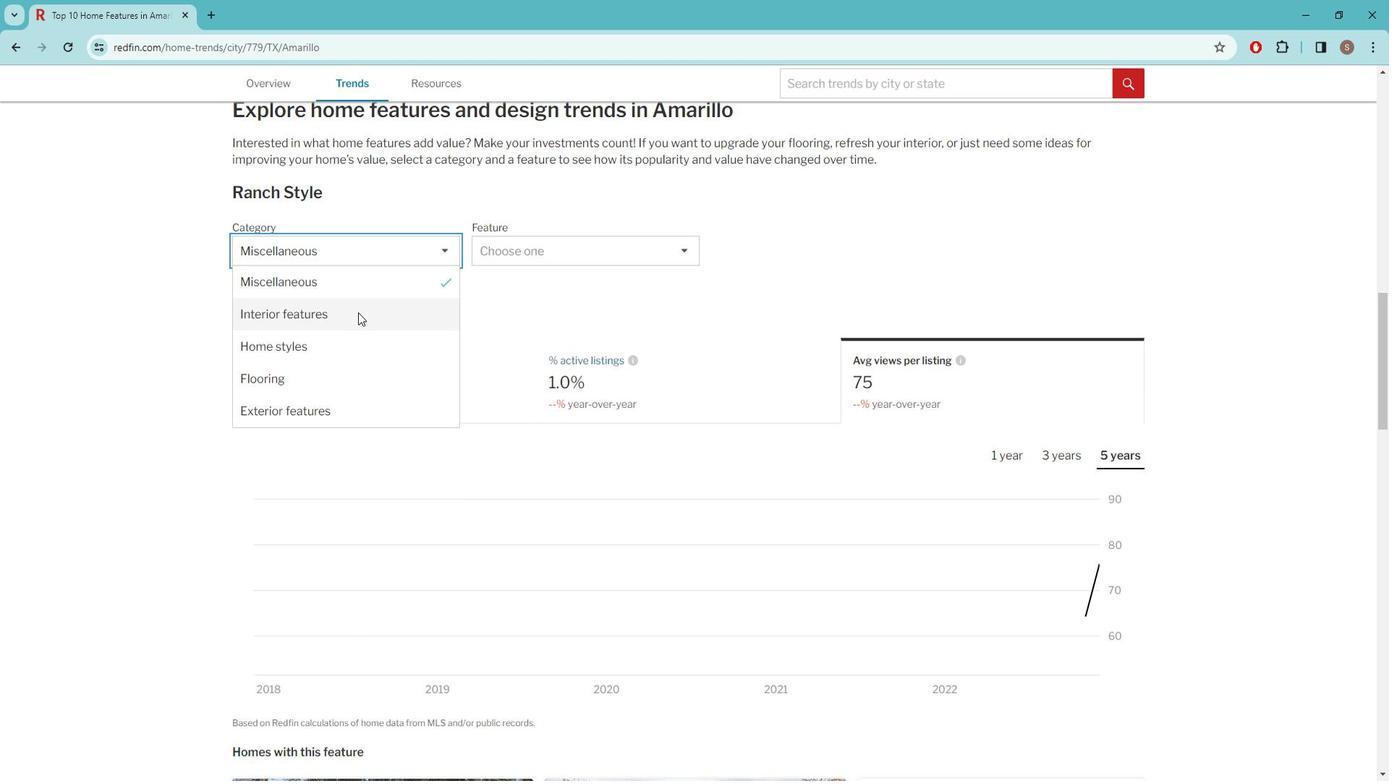 
Action: Mouse pressed left at (370, 314)
Screenshot: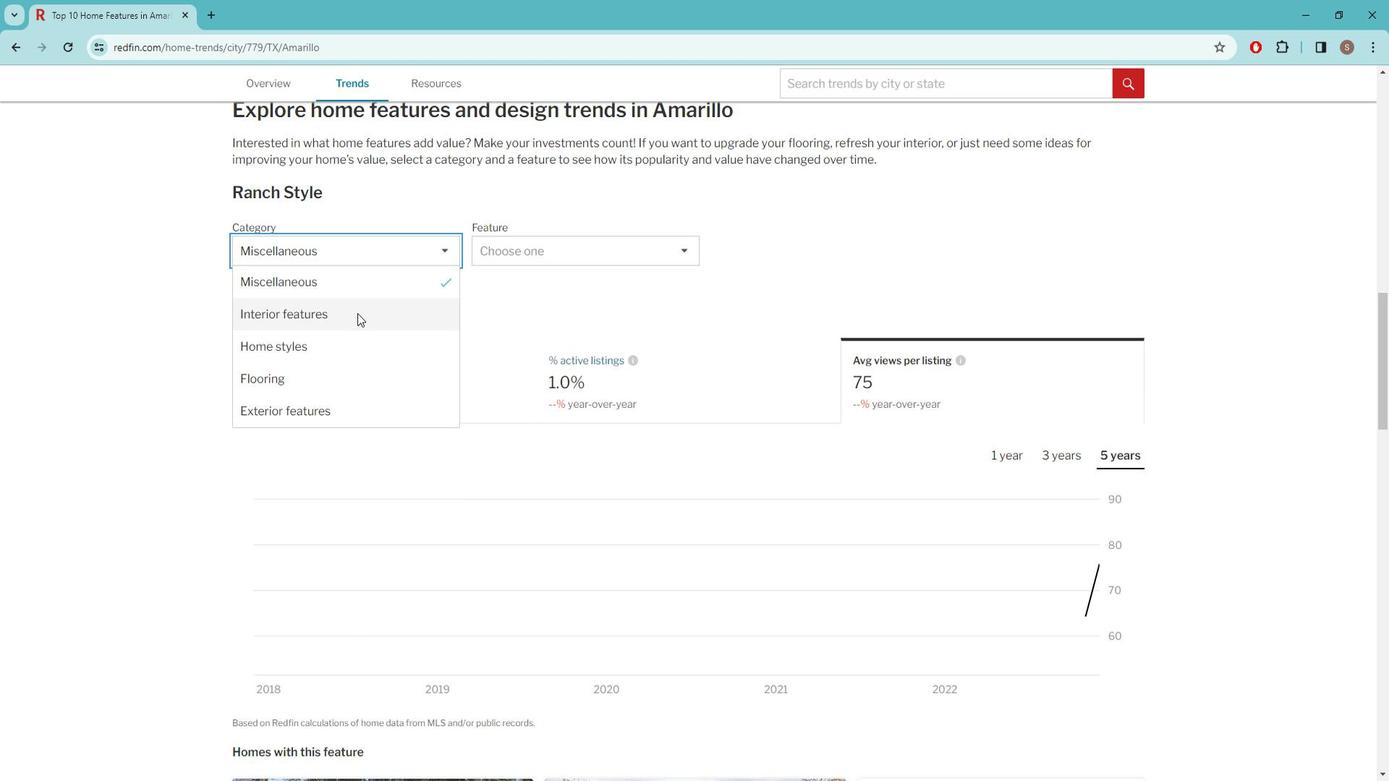 
Action: Mouse moved to (564, 252)
Screenshot: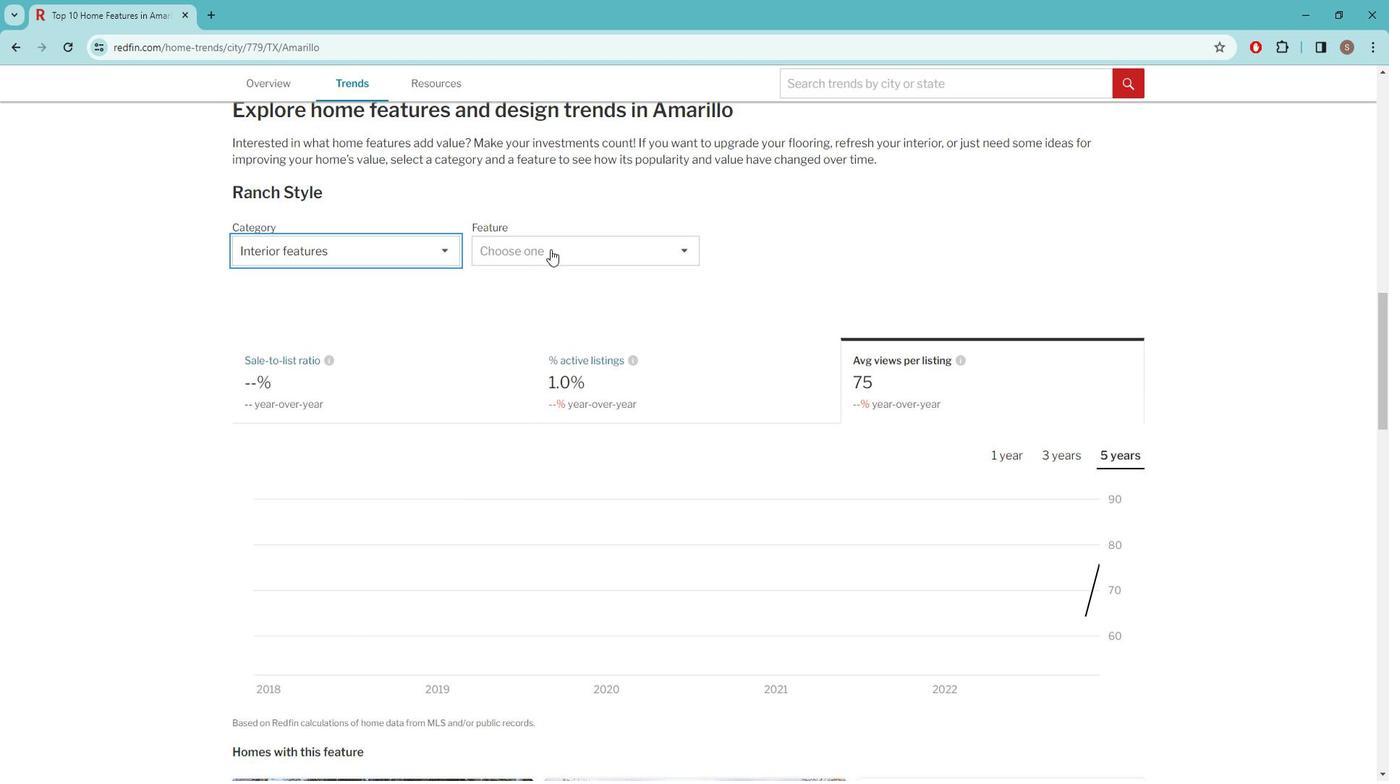 
Action: Mouse pressed left at (564, 252)
Screenshot: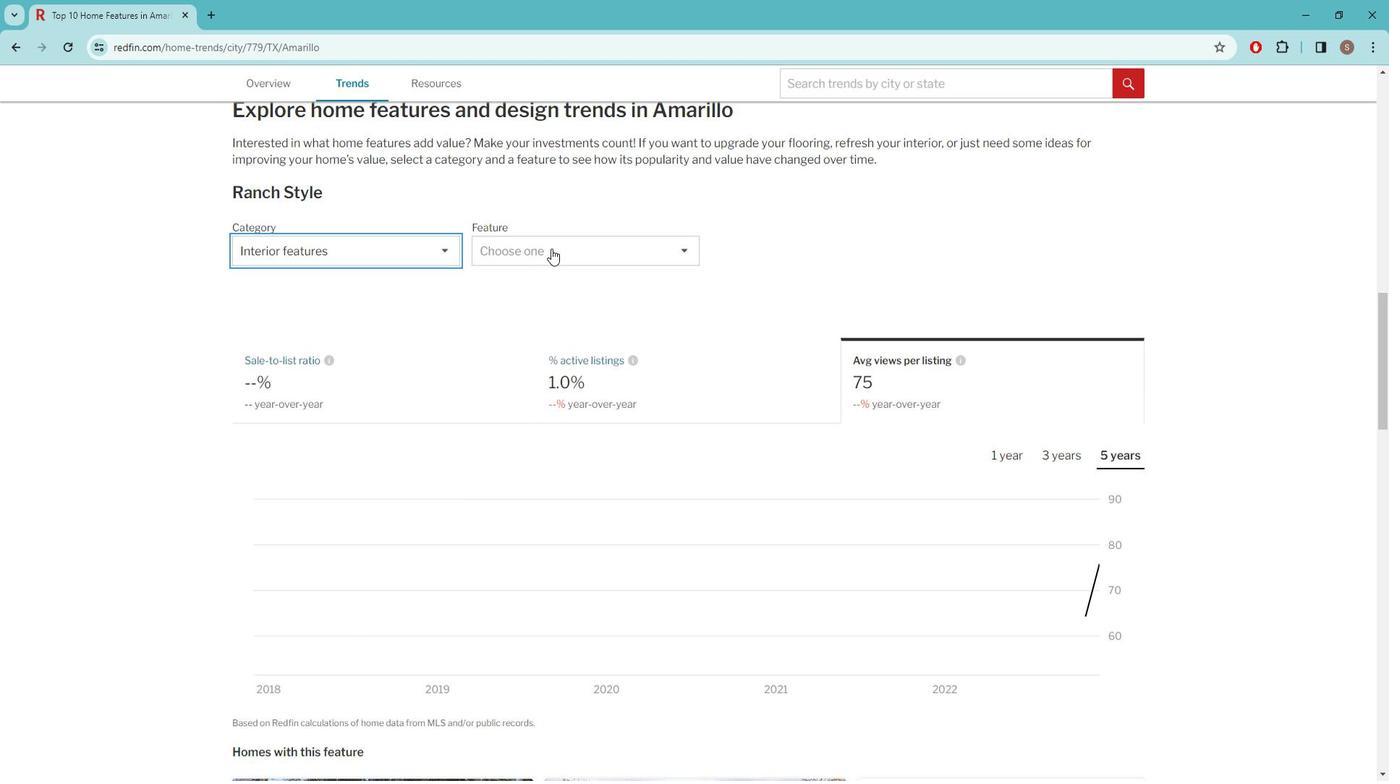 
Action: Mouse moved to (588, 353)
Screenshot: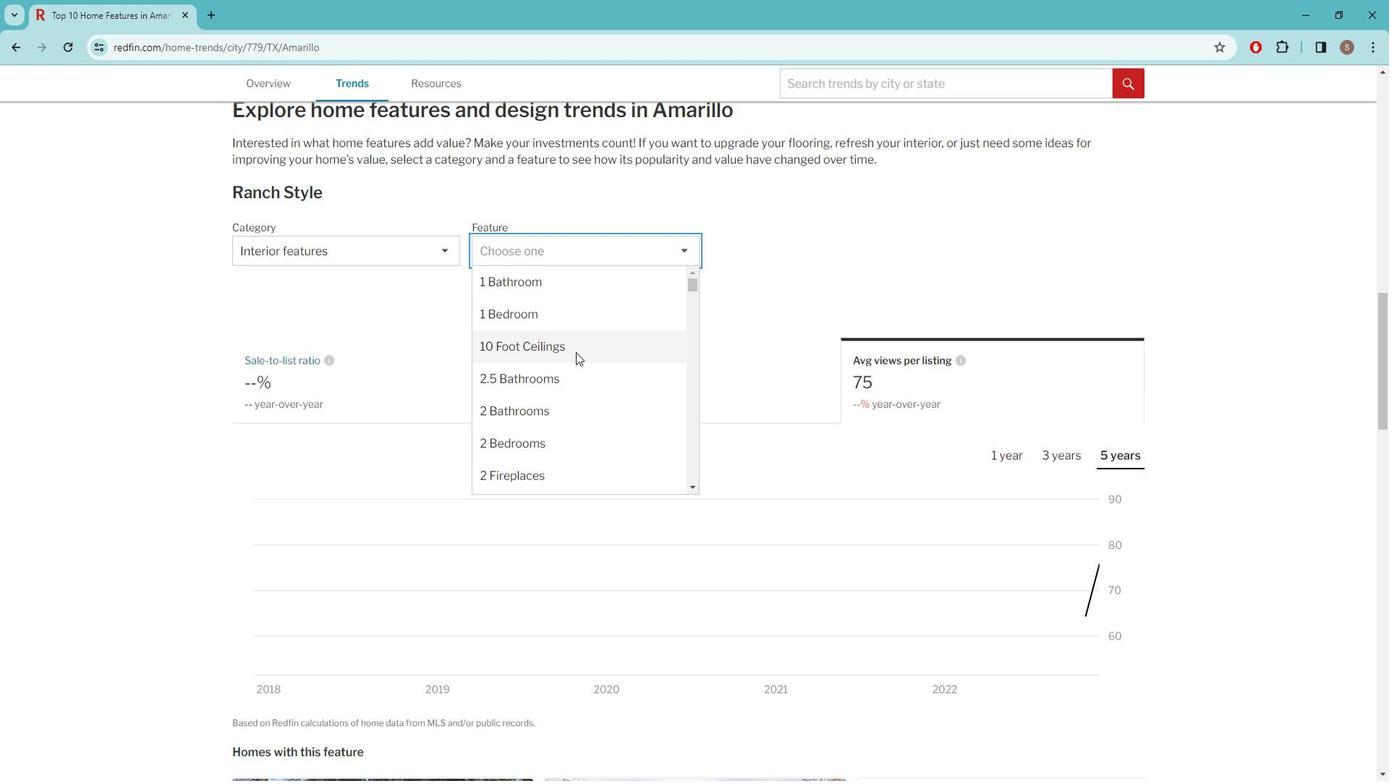 
Action: Mouse scrolled (588, 353) with delta (0, 0)
Screenshot: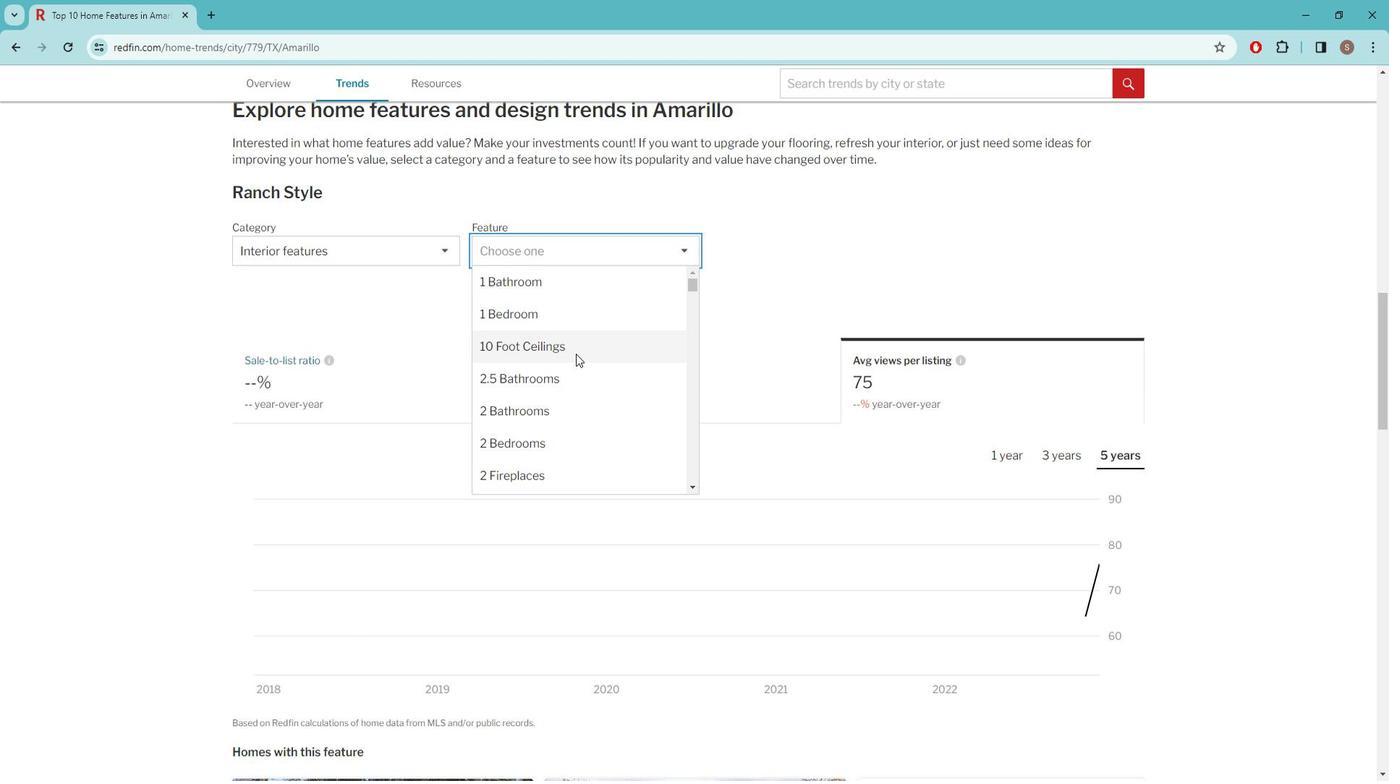 
Action: Mouse scrolled (588, 353) with delta (0, 0)
Screenshot: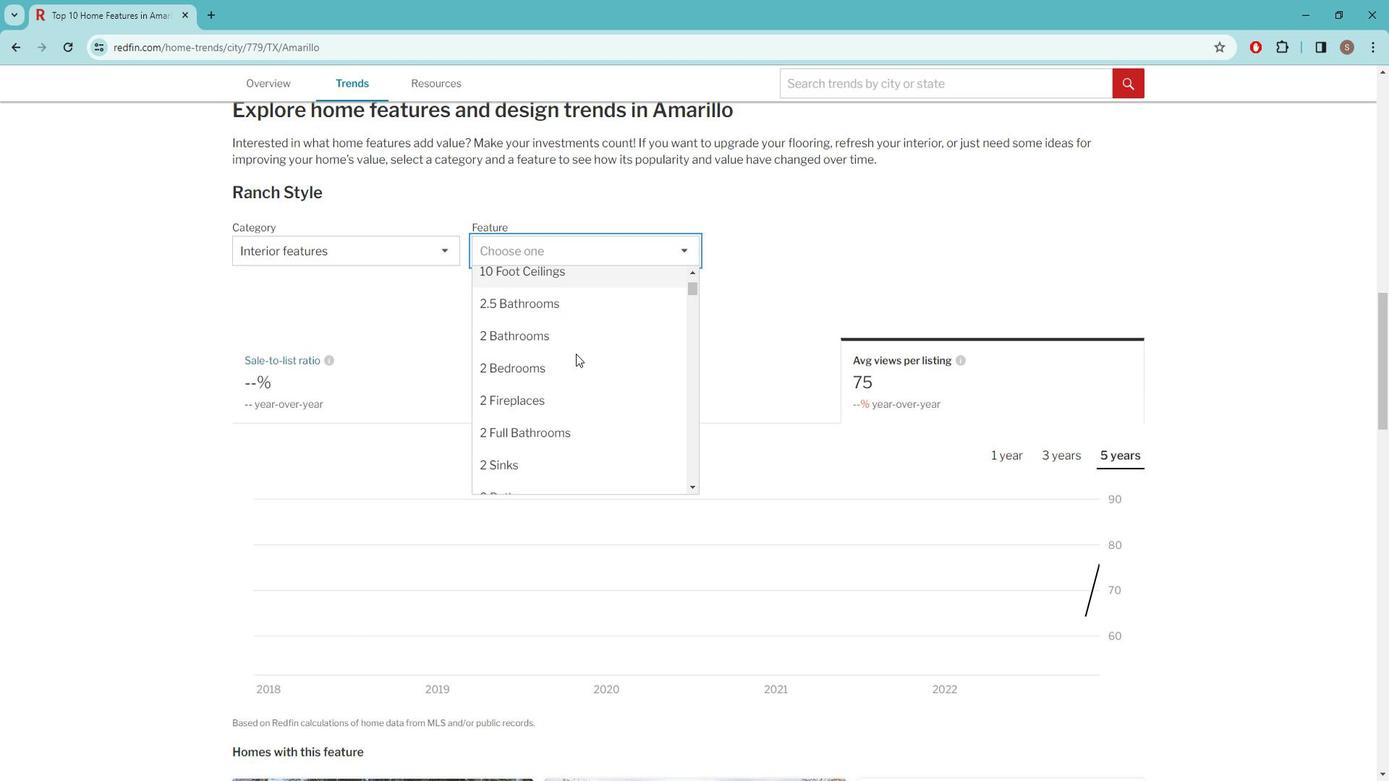 
Action: Mouse moved to (588, 353)
Screenshot: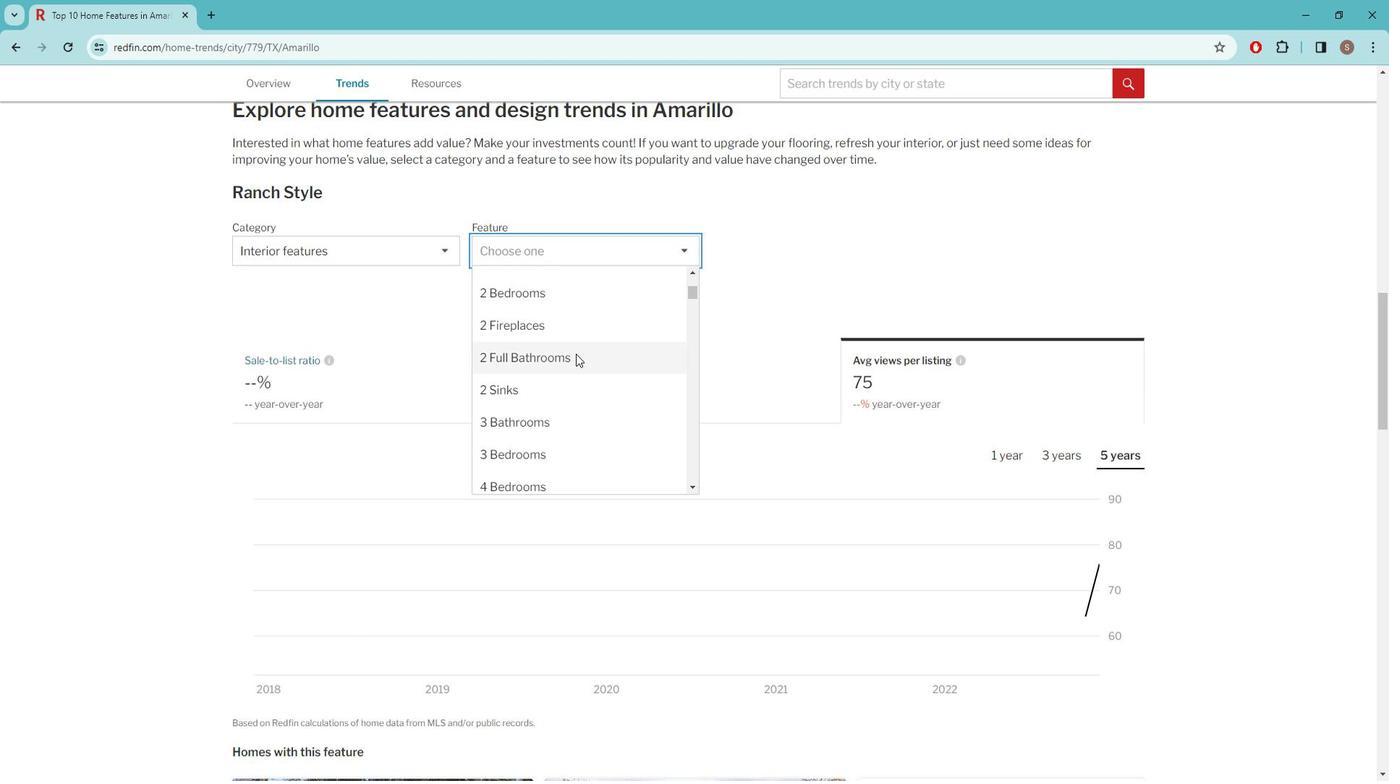 
Action: Mouse scrolled (588, 353) with delta (0, 0)
Screenshot: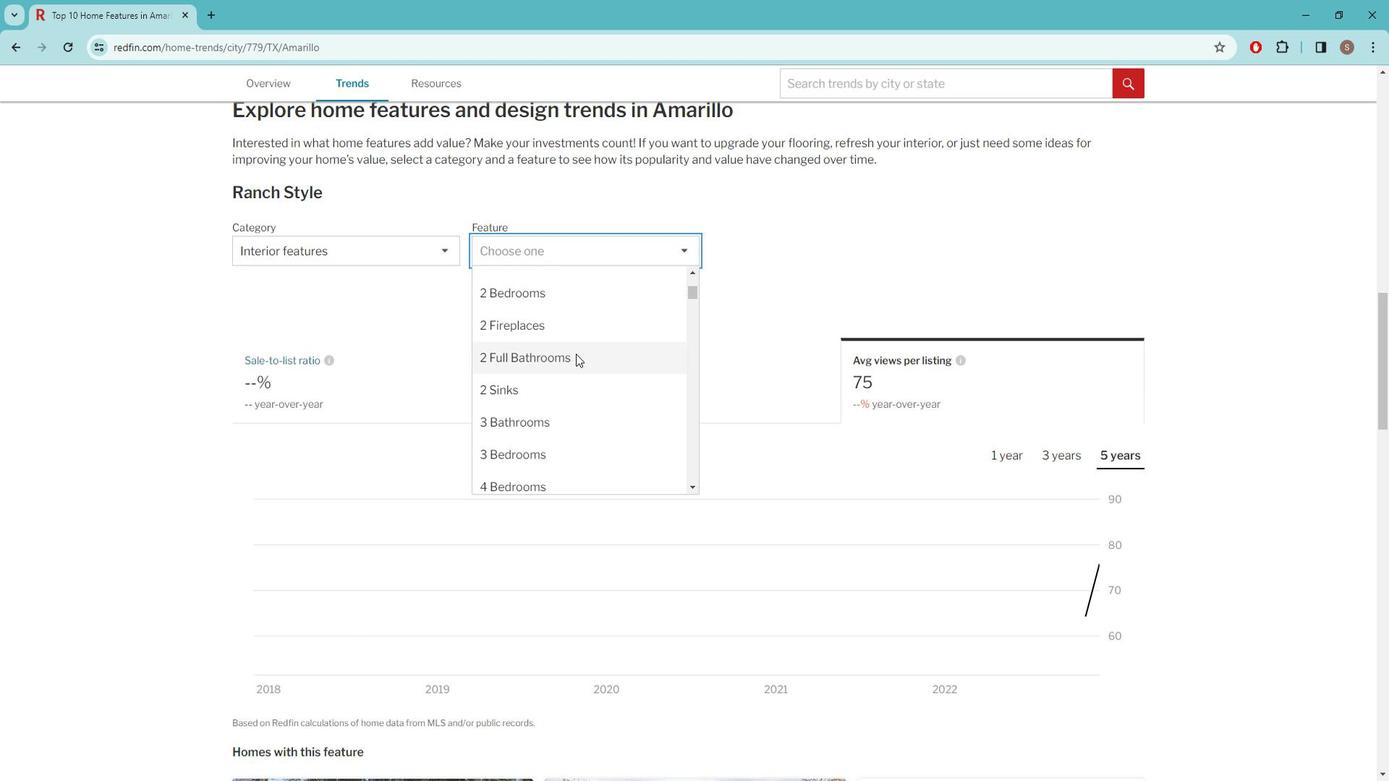 
Action: Mouse scrolled (588, 353) with delta (0, 0)
Screenshot: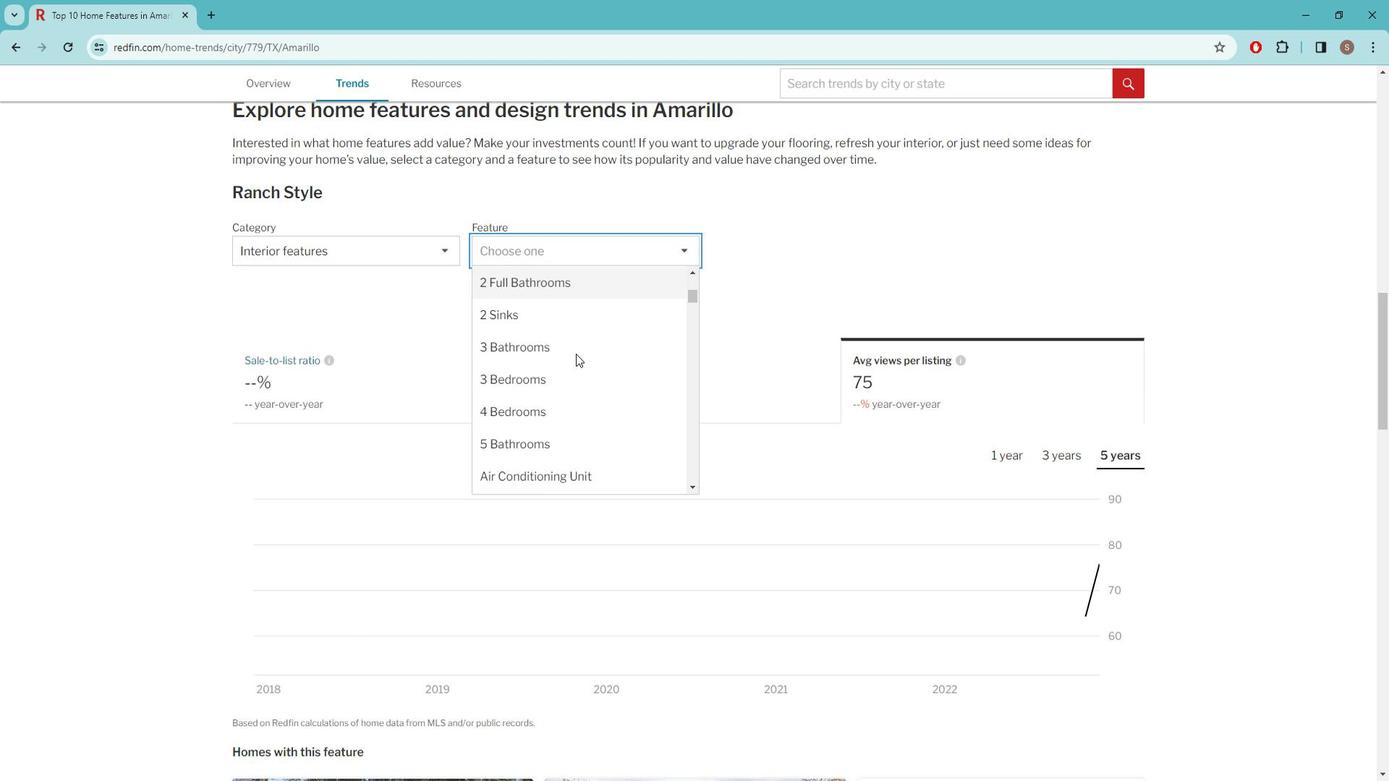 
Action: Mouse scrolled (588, 353) with delta (0, 0)
Screenshot: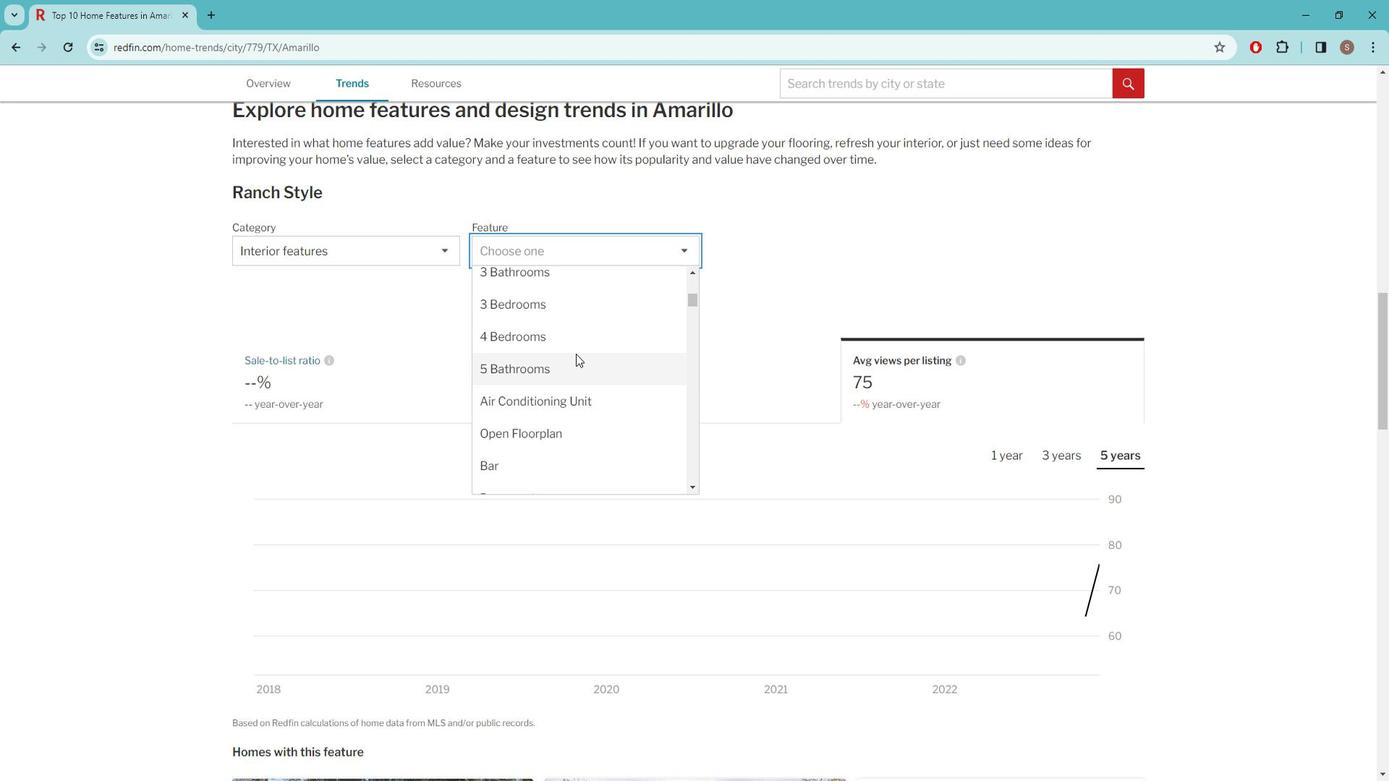 
Action: Mouse moved to (588, 354)
Screenshot: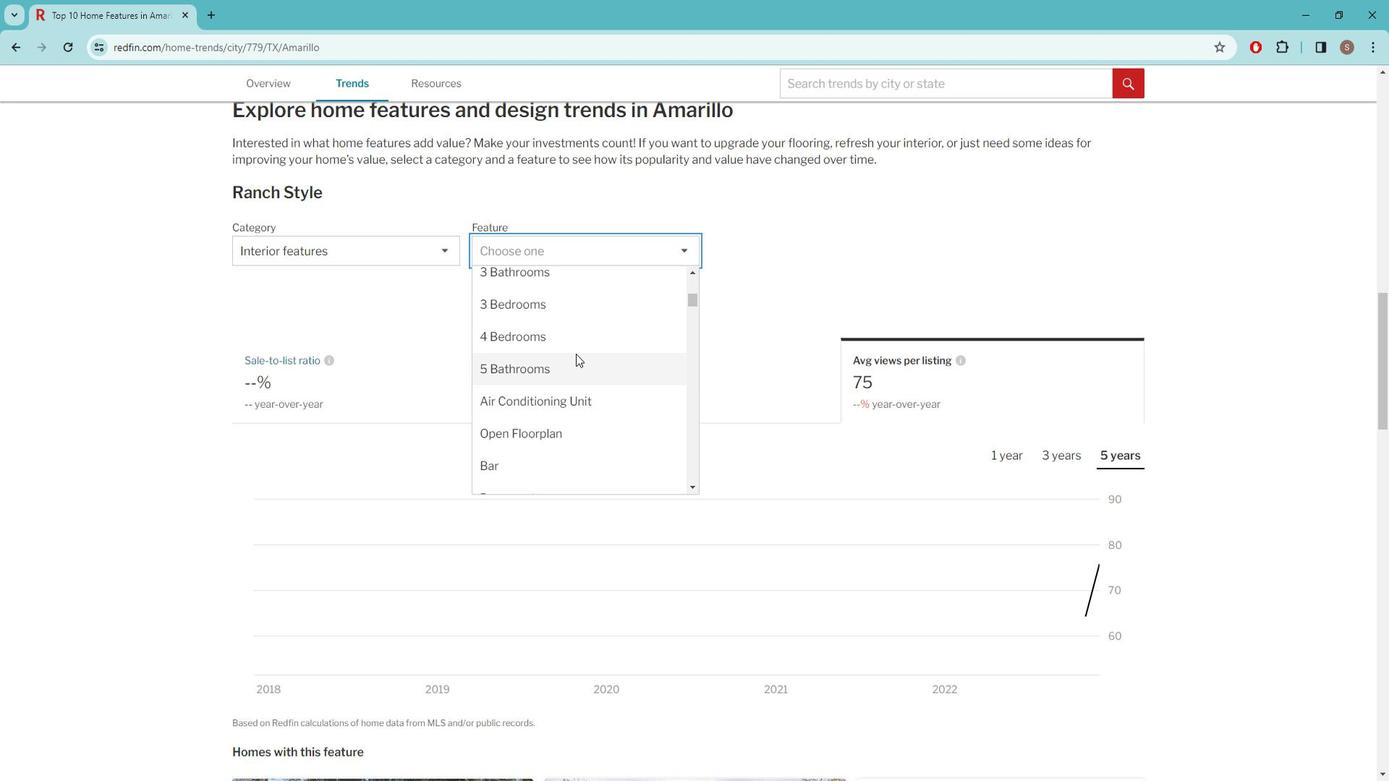 
Action: Mouse scrolled (588, 353) with delta (0, 0)
Screenshot: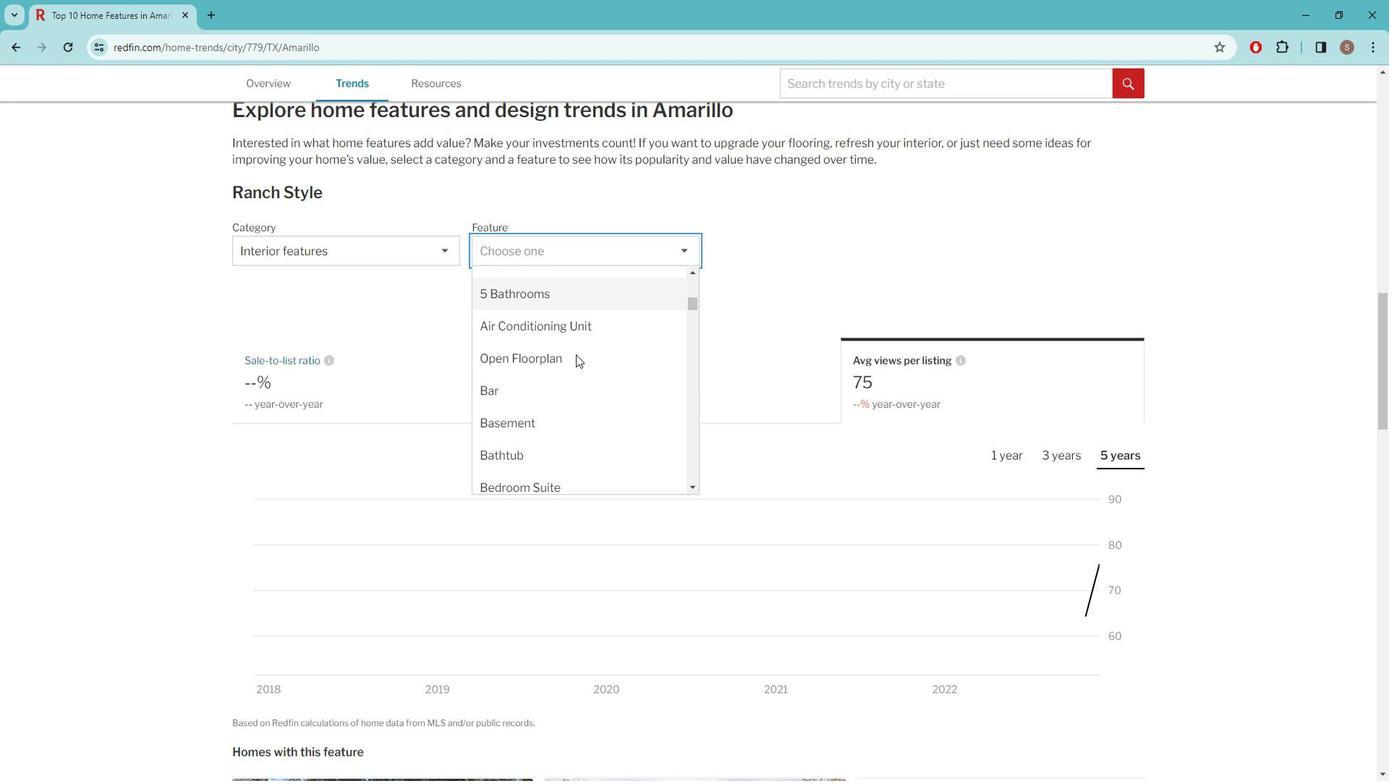
Action: Mouse scrolled (588, 353) with delta (0, 0)
Screenshot: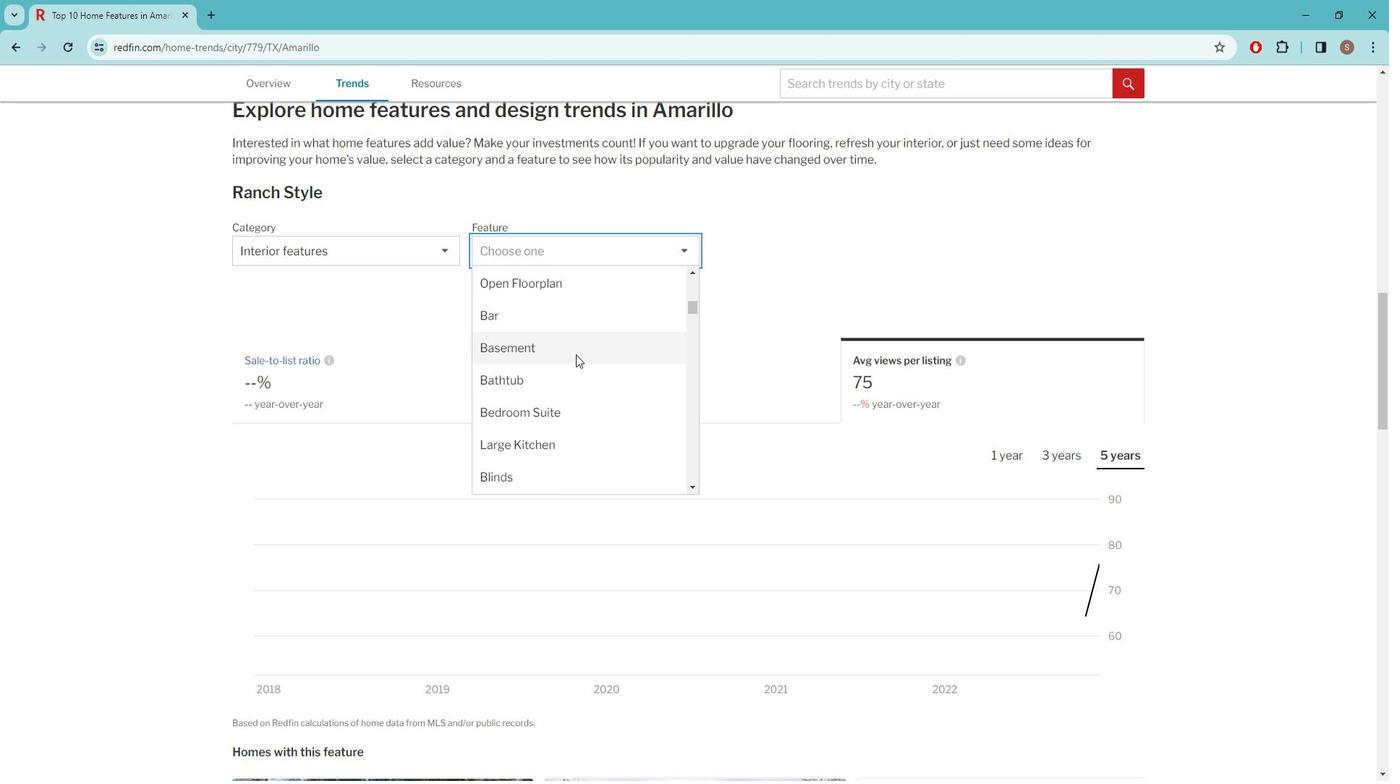 
Action: Mouse moved to (588, 354)
Screenshot: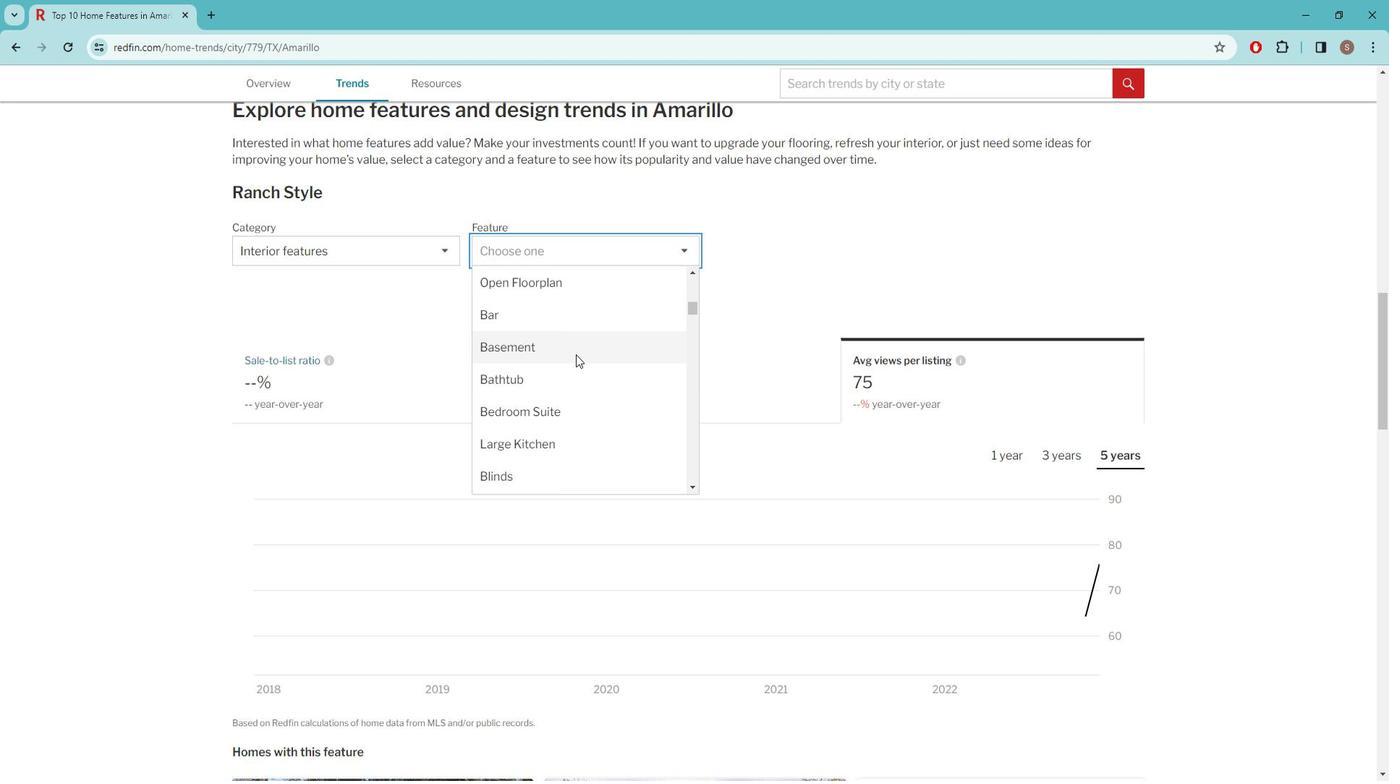 
Action: Mouse scrolled (588, 353) with delta (0, 0)
Screenshot: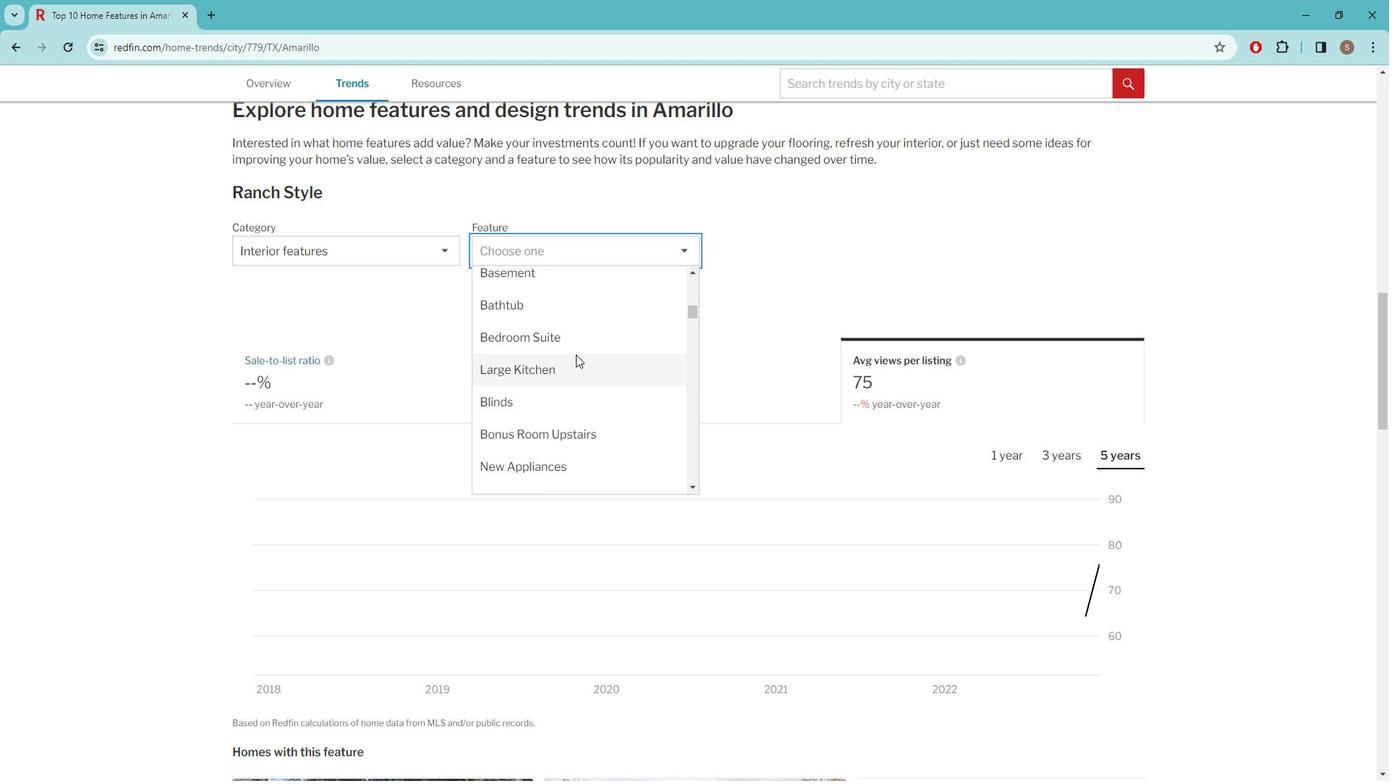 
Action: Mouse scrolled (588, 353) with delta (0, 0)
Screenshot: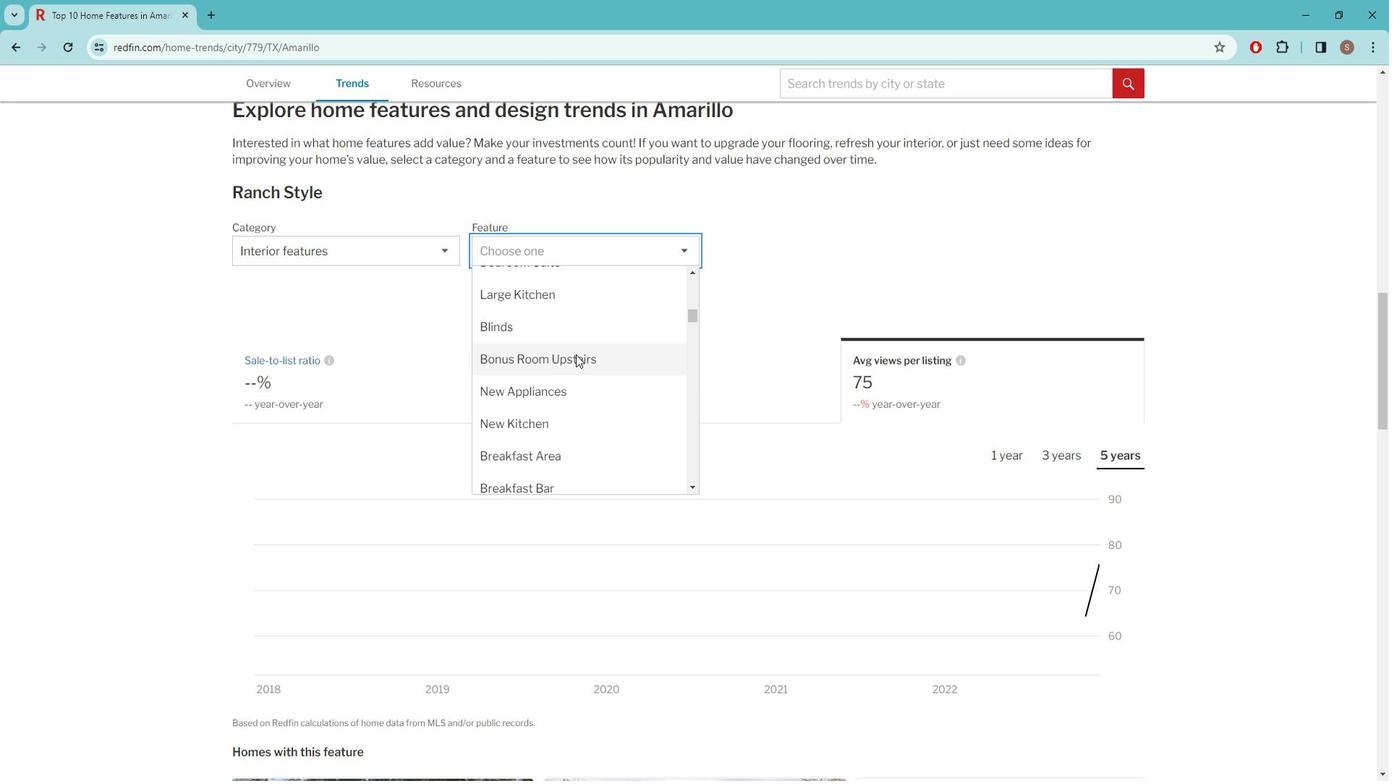 
Action: Mouse scrolled (588, 353) with delta (0, 0)
Screenshot: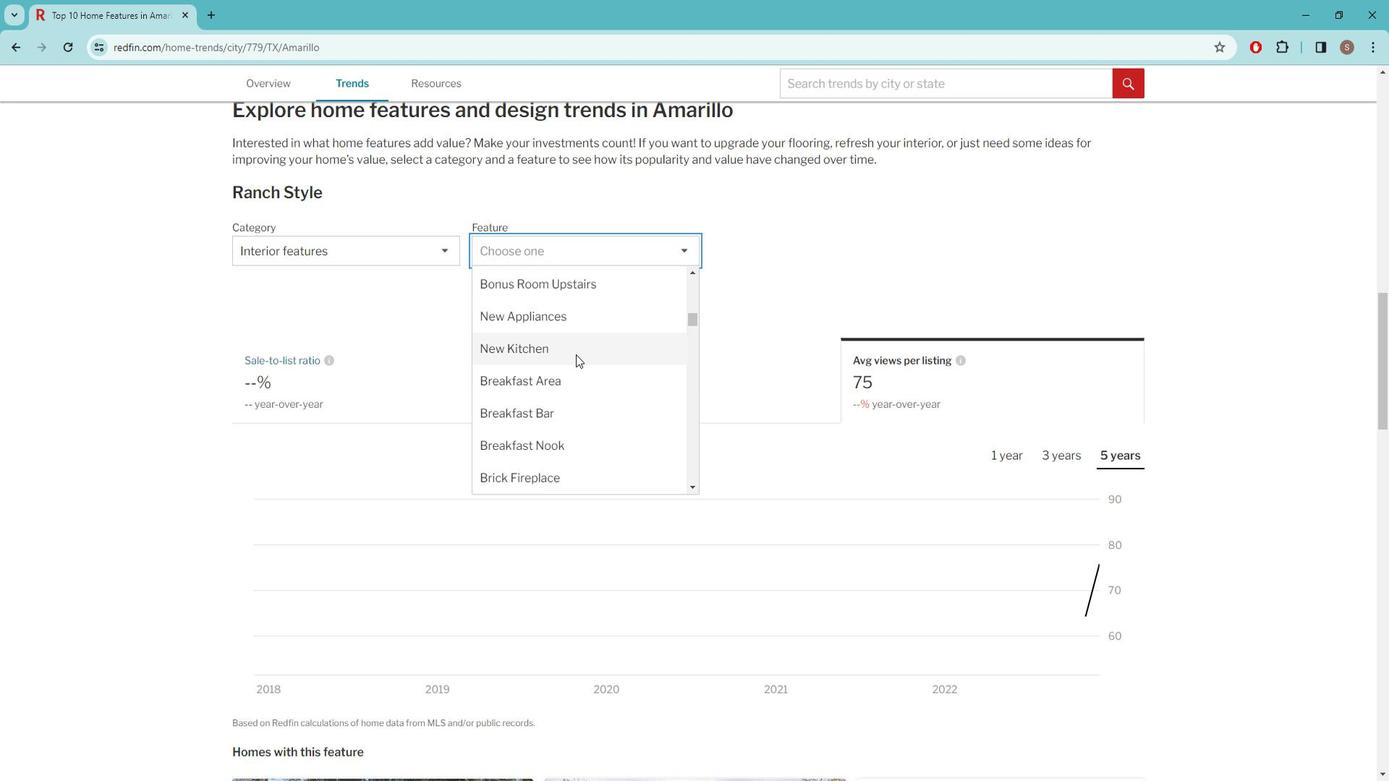 
Action: Mouse scrolled (588, 353) with delta (0, 0)
Screenshot: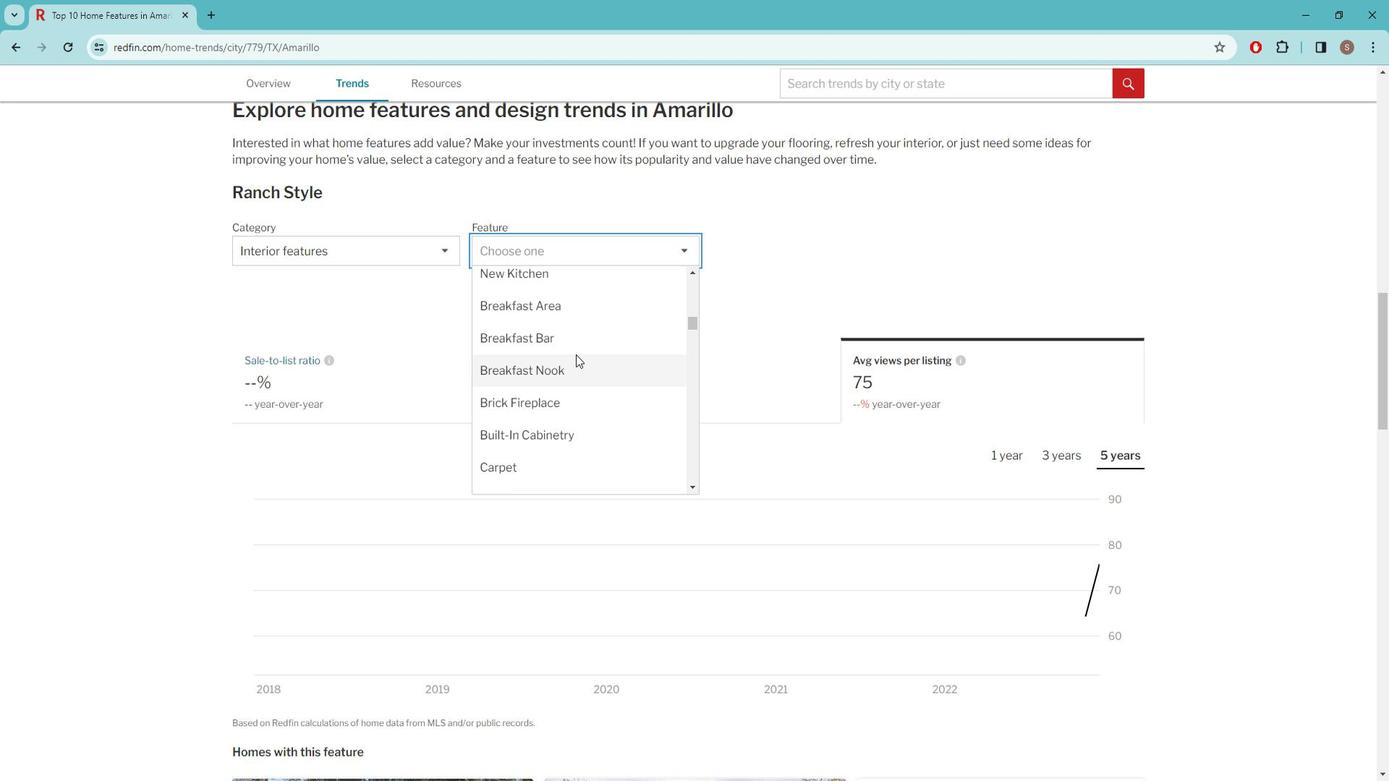 
Action: Mouse scrolled (588, 353) with delta (0, 0)
Screenshot: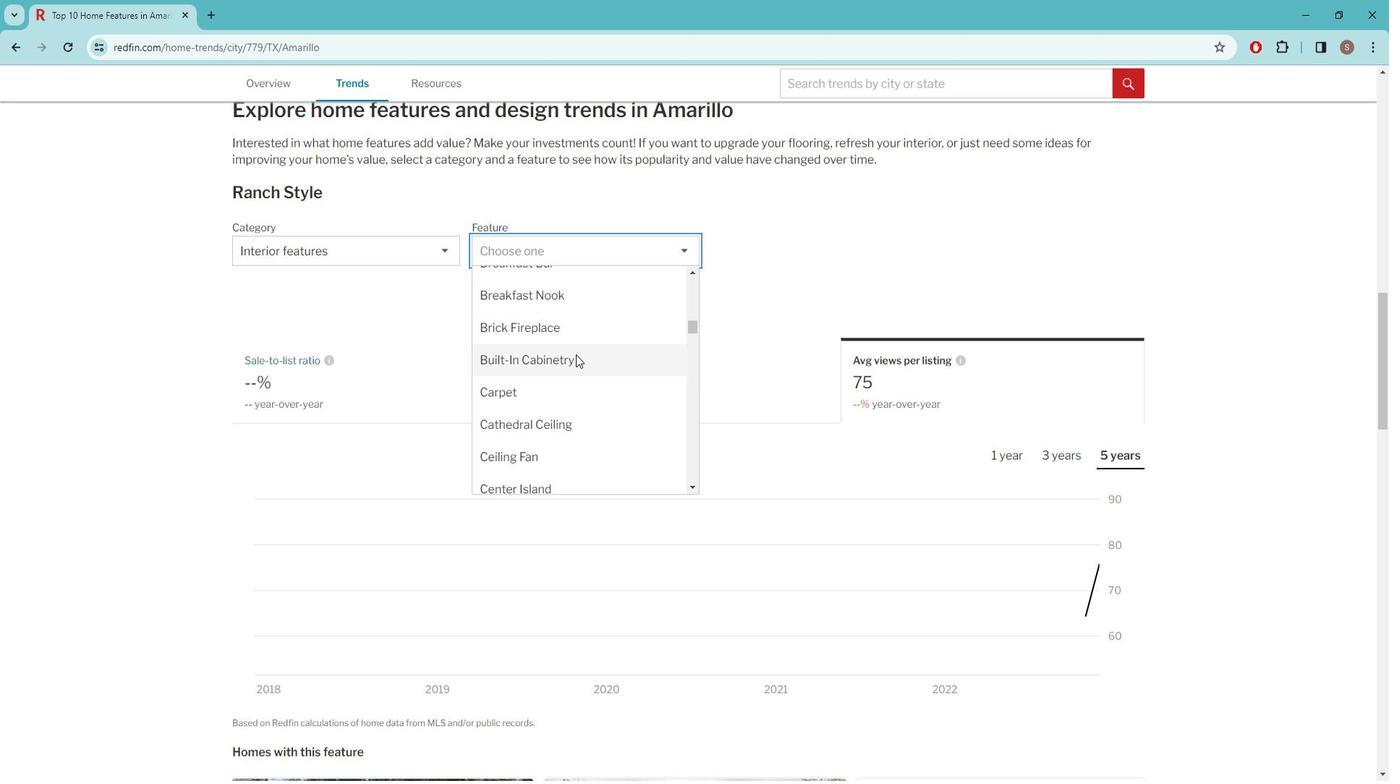
Action: Mouse scrolled (588, 353) with delta (0, 0)
Screenshot: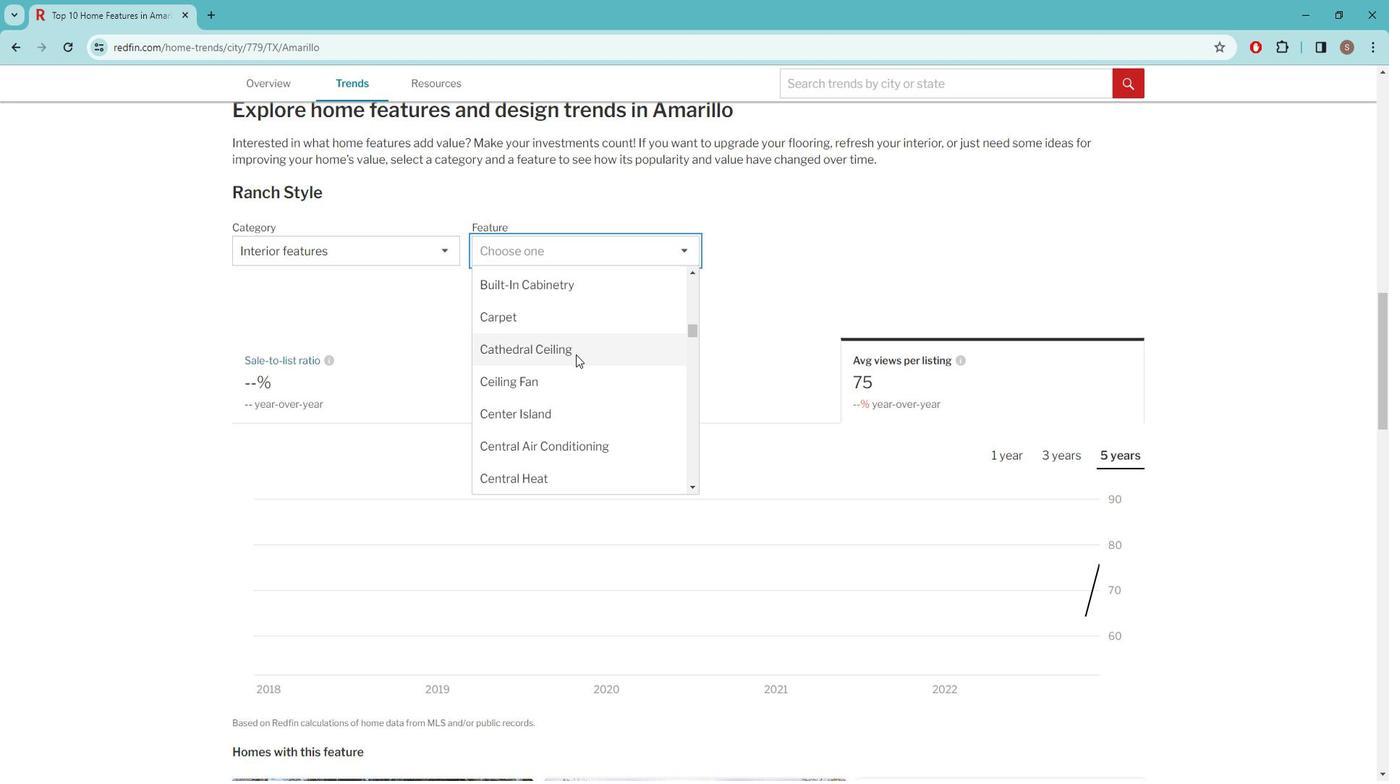 
Action: Mouse scrolled (588, 353) with delta (0, 0)
Screenshot: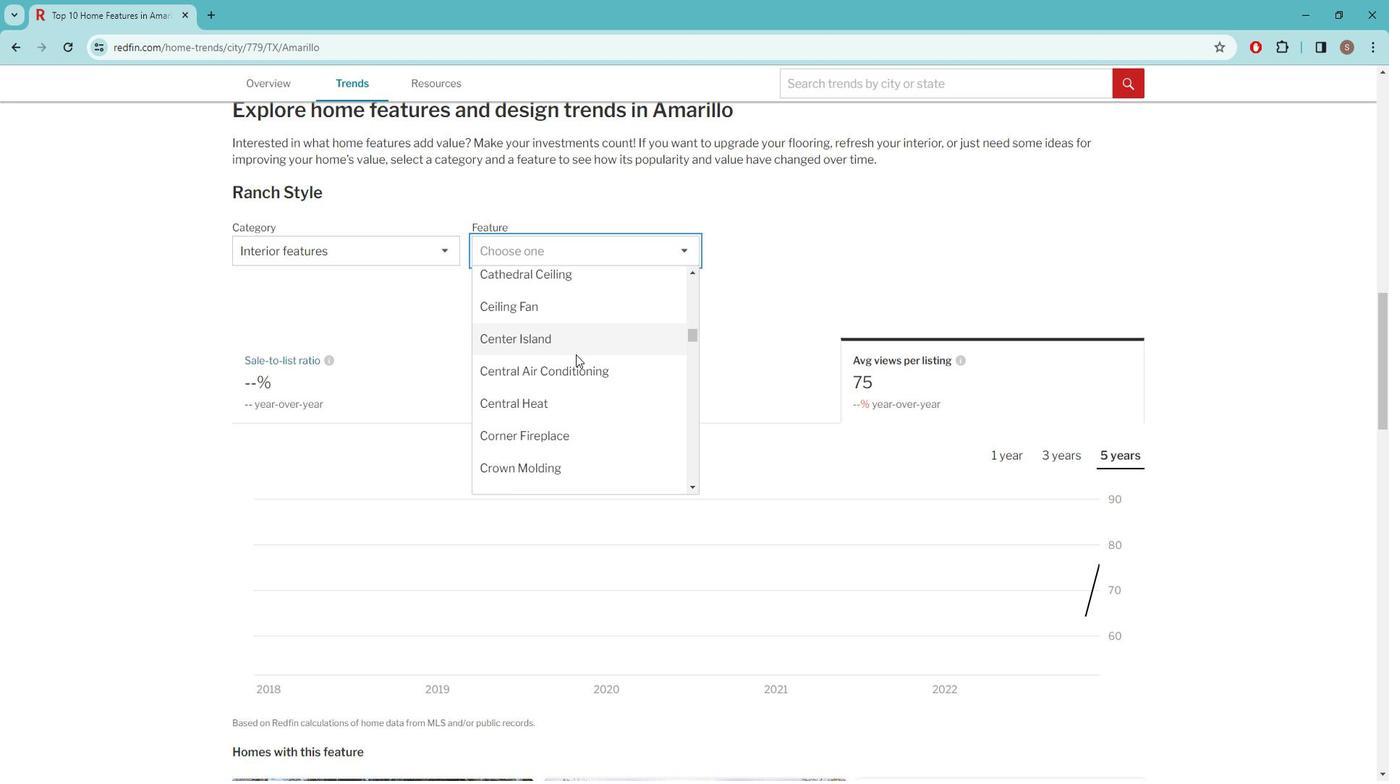 
Action: Mouse scrolled (588, 353) with delta (0, 0)
Screenshot: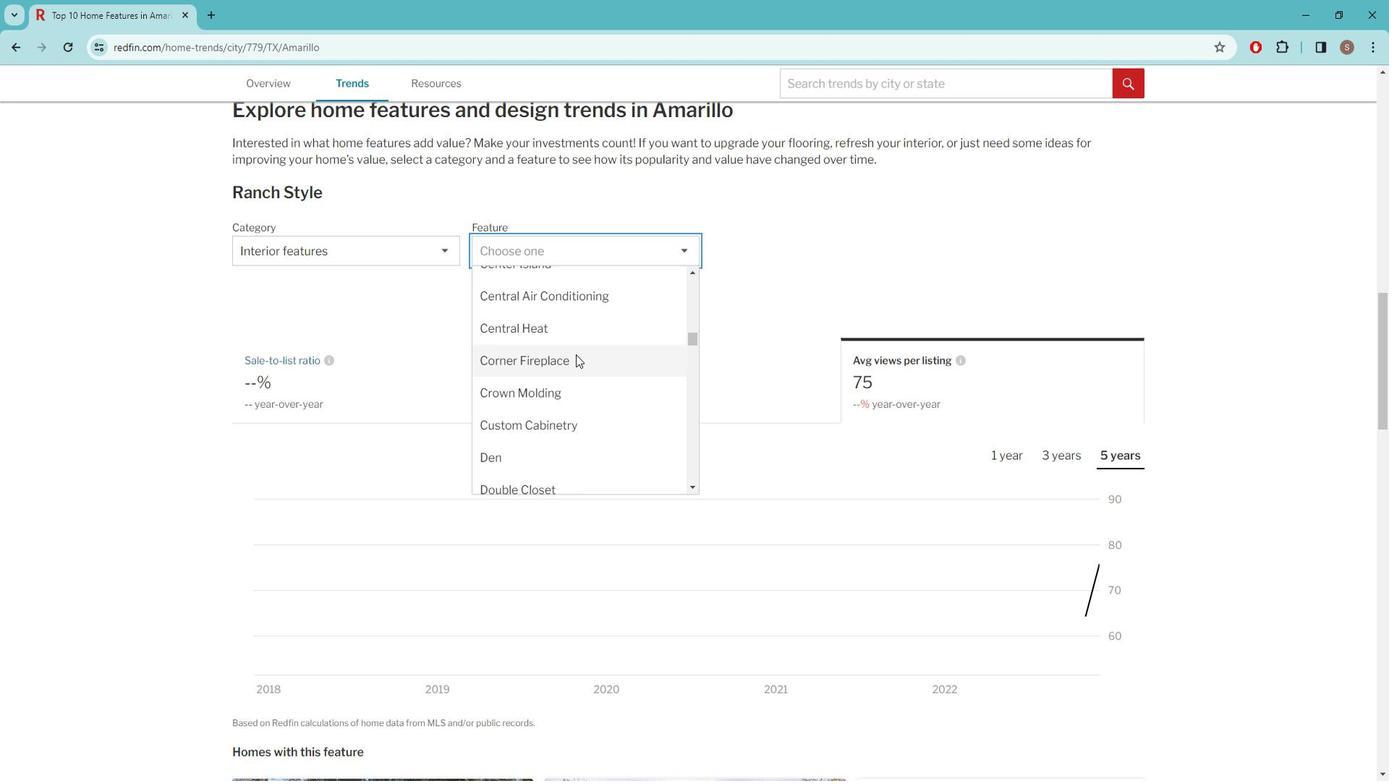 
Action: Mouse scrolled (588, 353) with delta (0, 0)
Screenshot: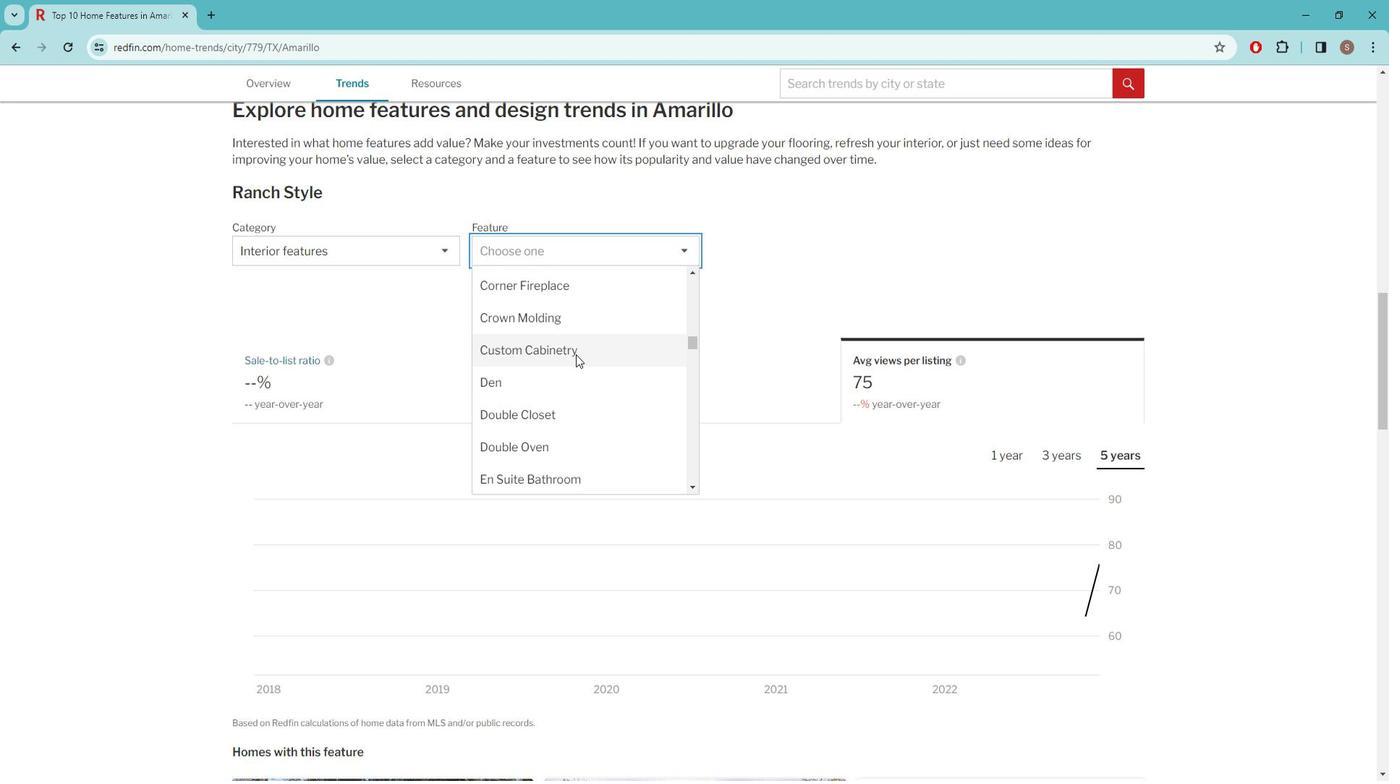 
Action: Mouse scrolled (588, 353) with delta (0, 0)
Screenshot: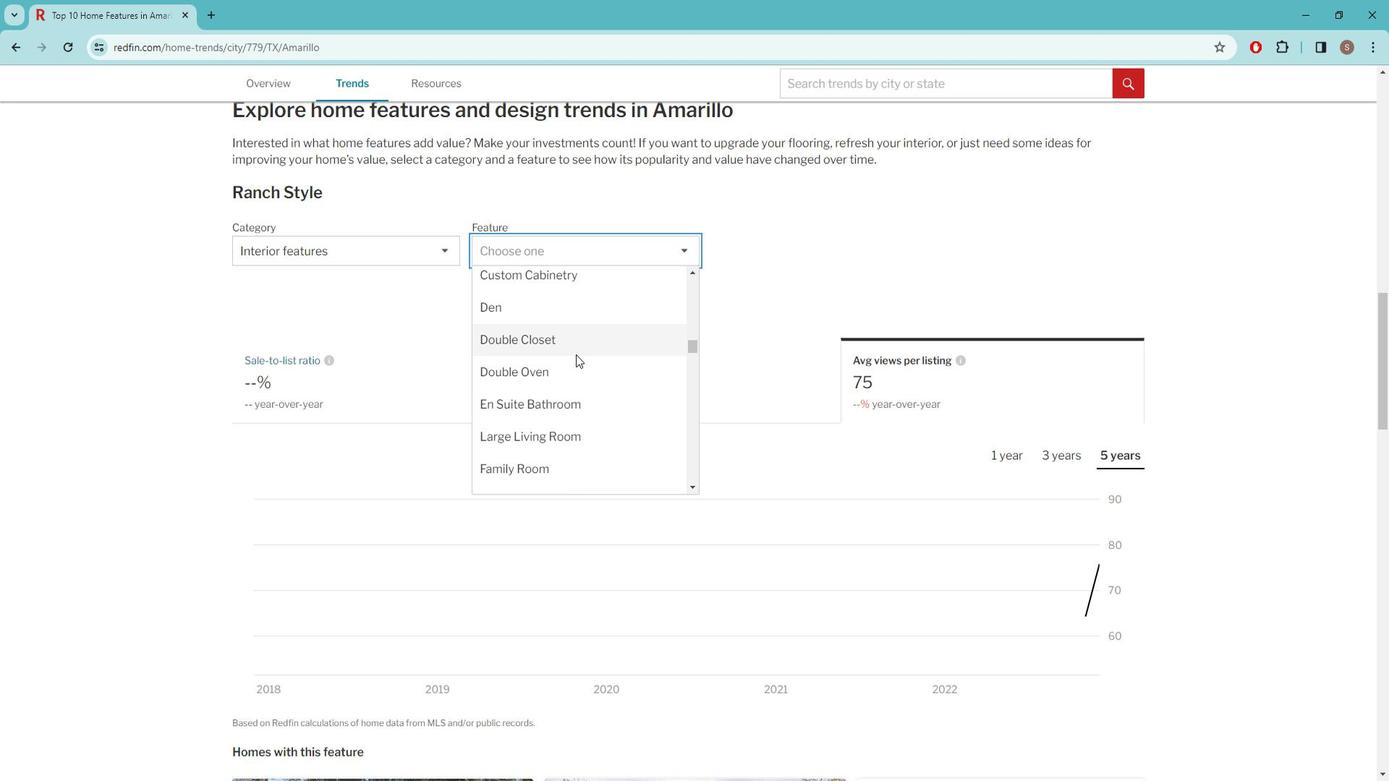 
Action: Mouse scrolled (588, 353) with delta (0, 0)
Screenshot: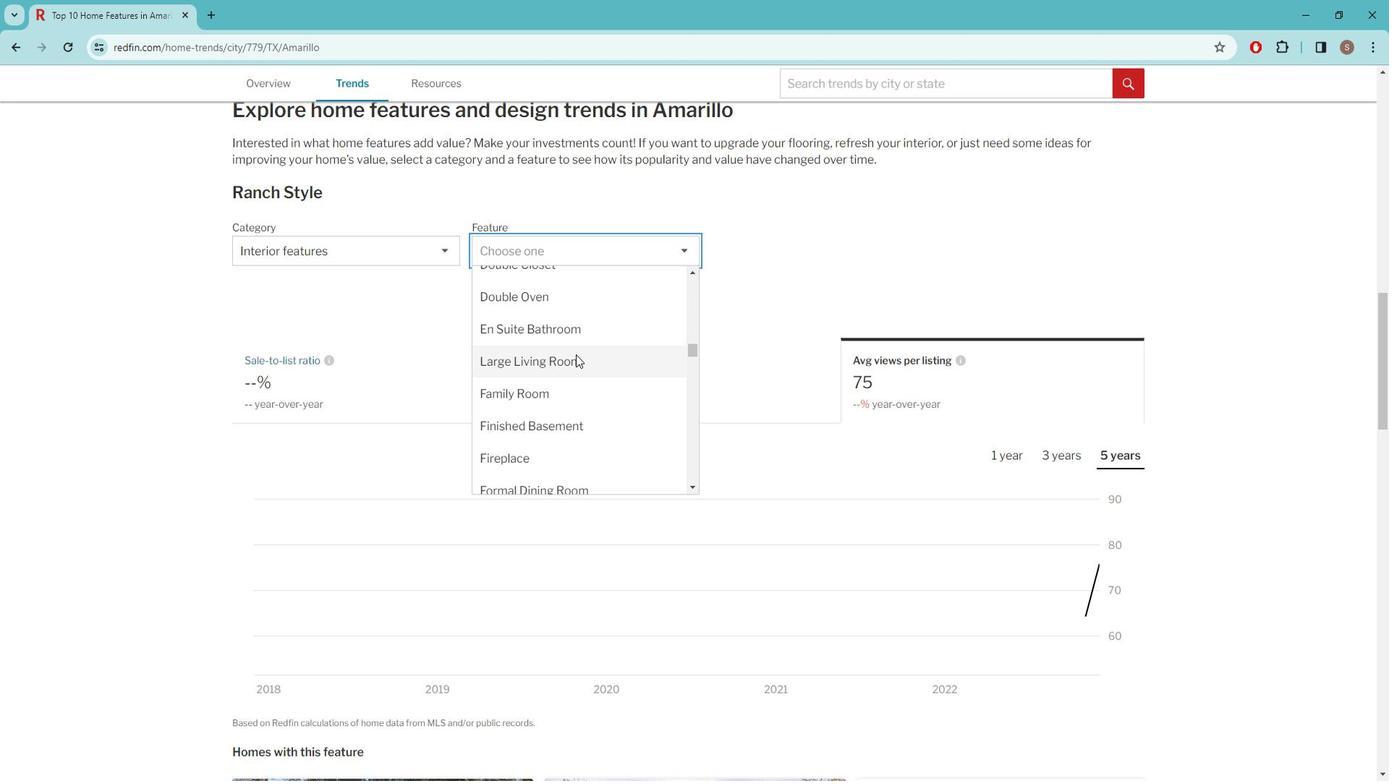 
Action: Mouse scrolled (588, 353) with delta (0, 0)
Screenshot: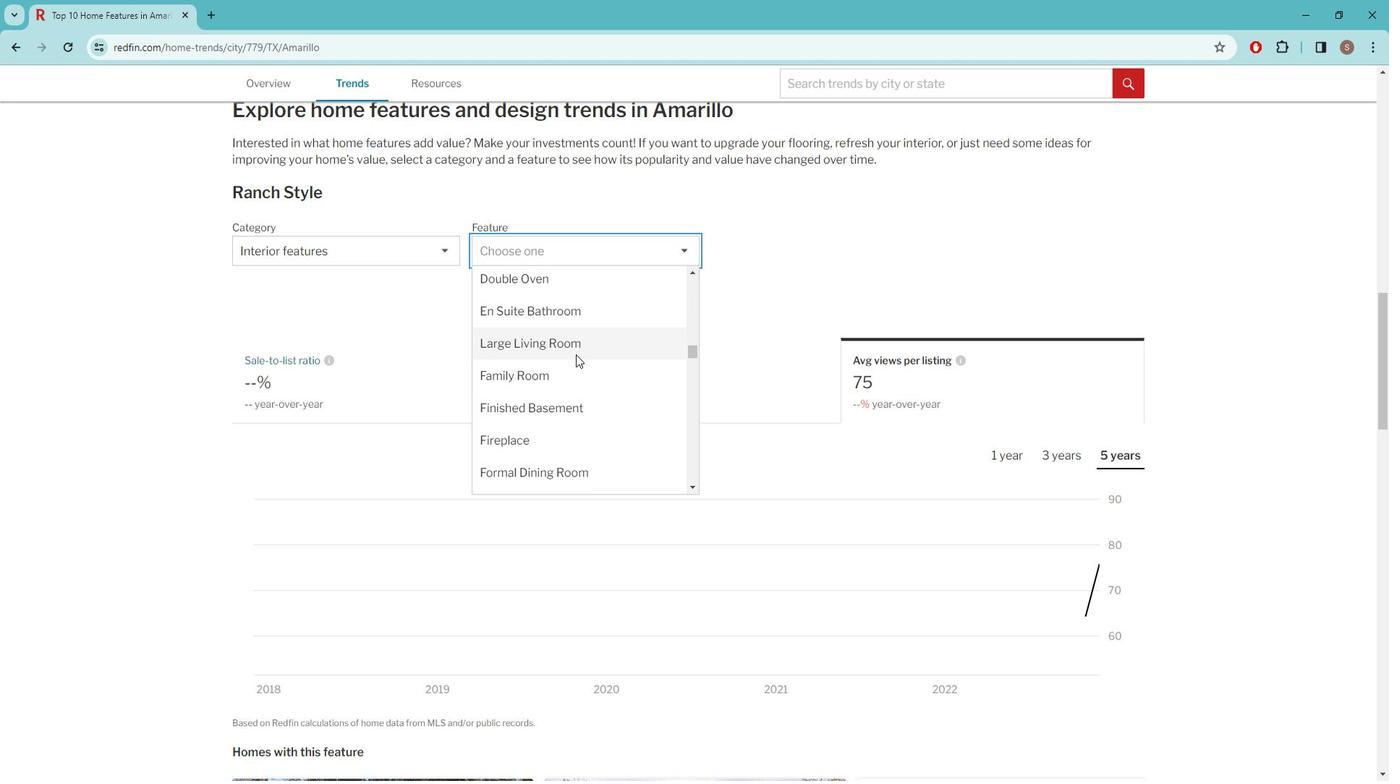 
Action: Mouse scrolled (588, 353) with delta (0, 0)
Screenshot: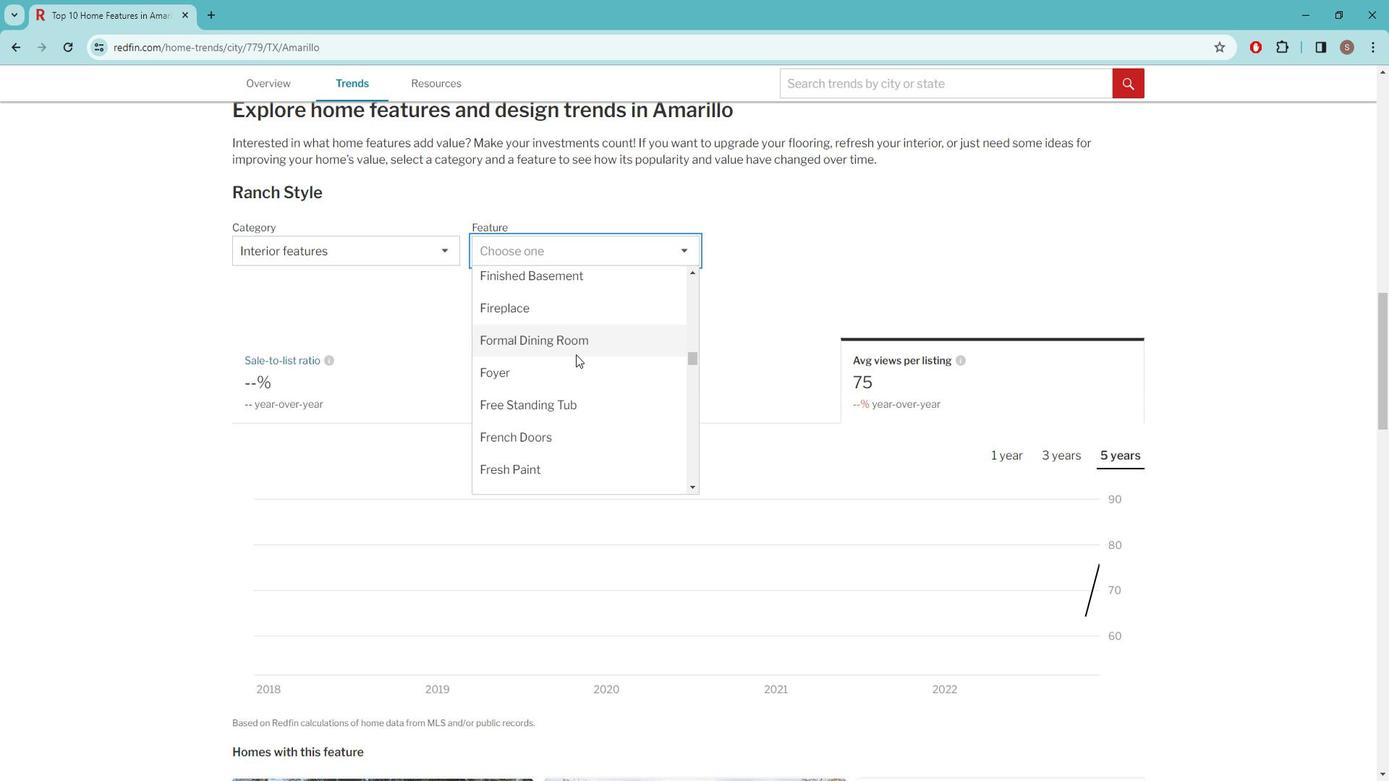 
Action: Mouse moved to (573, 371)
Screenshot: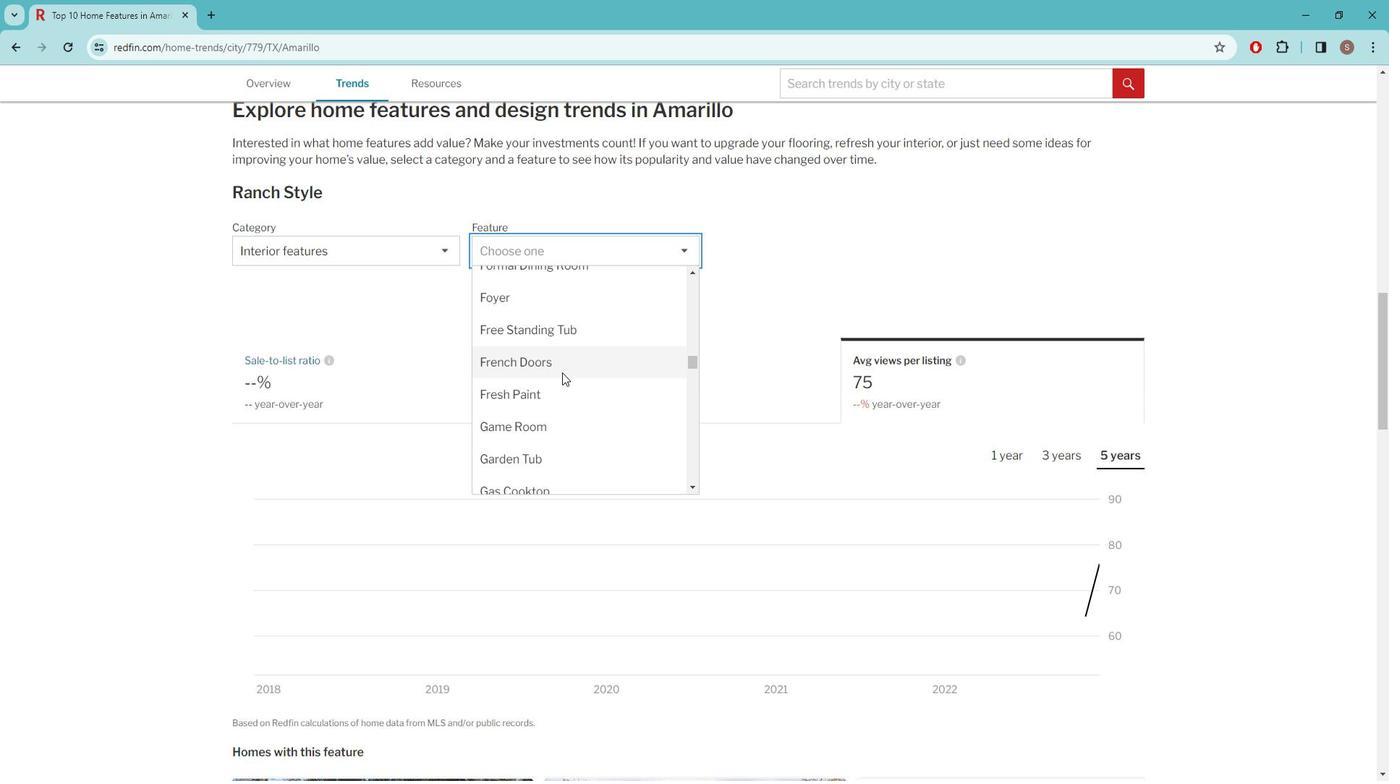 
Action: Mouse scrolled (573, 371) with delta (0, 0)
Screenshot: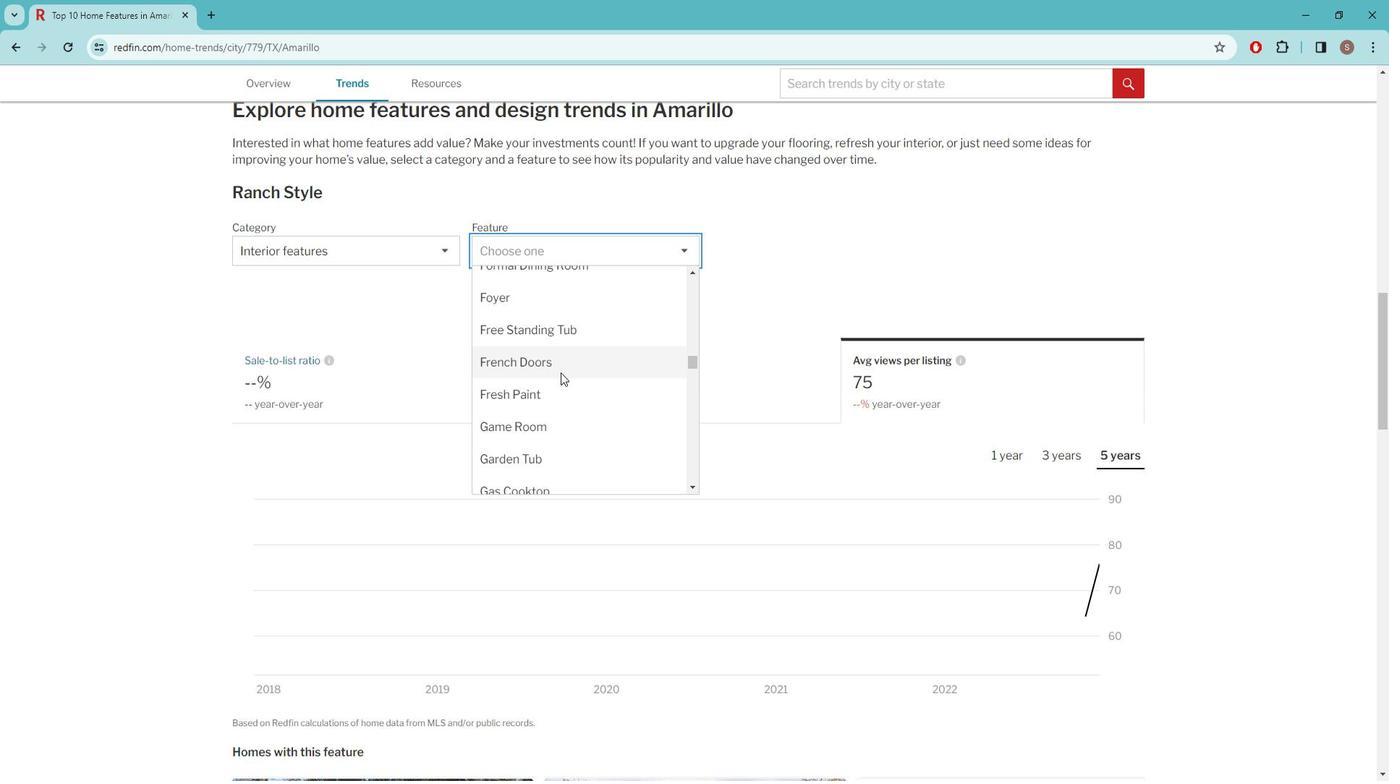 
Action: Mouse scrolled (573, 371) with delta (0, 0)
Screenshot: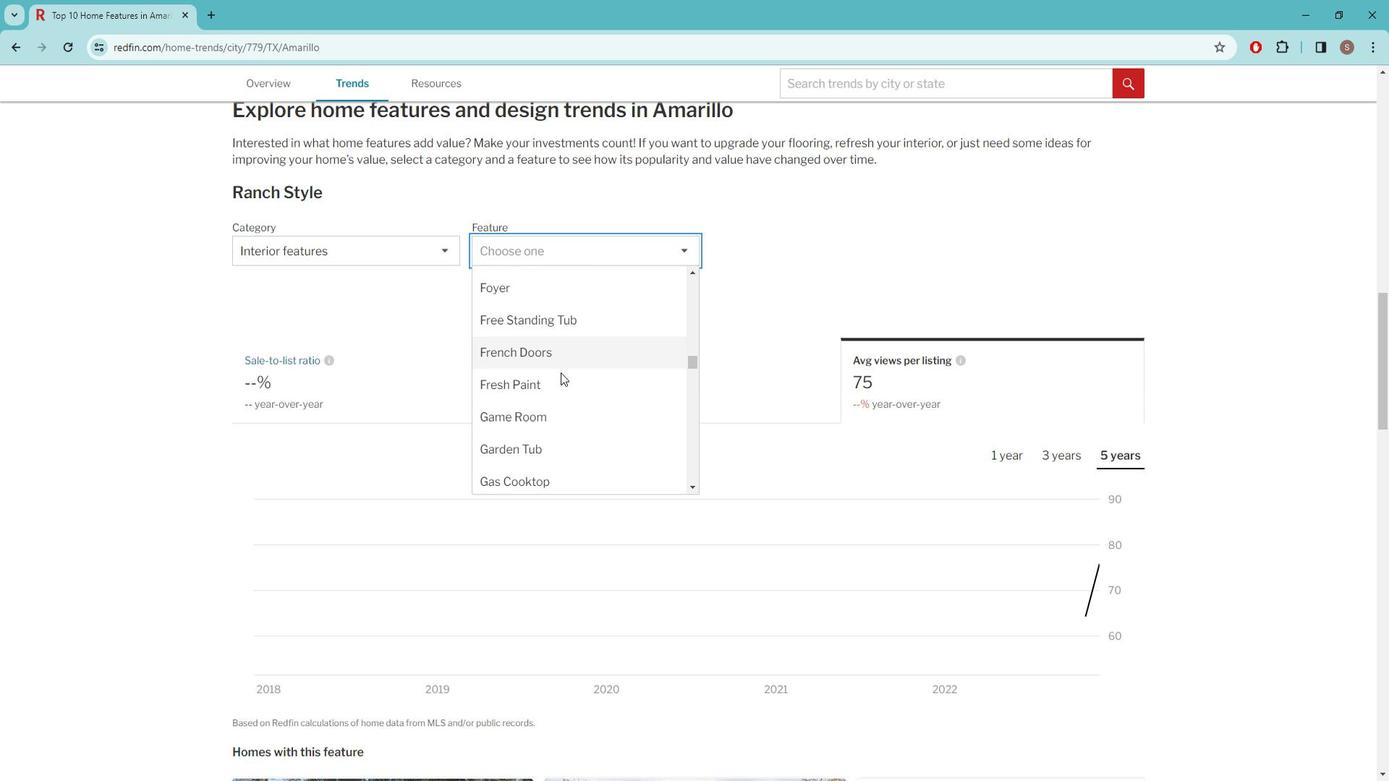 
Action: Mouse moved to (579, 365)
Screenshot: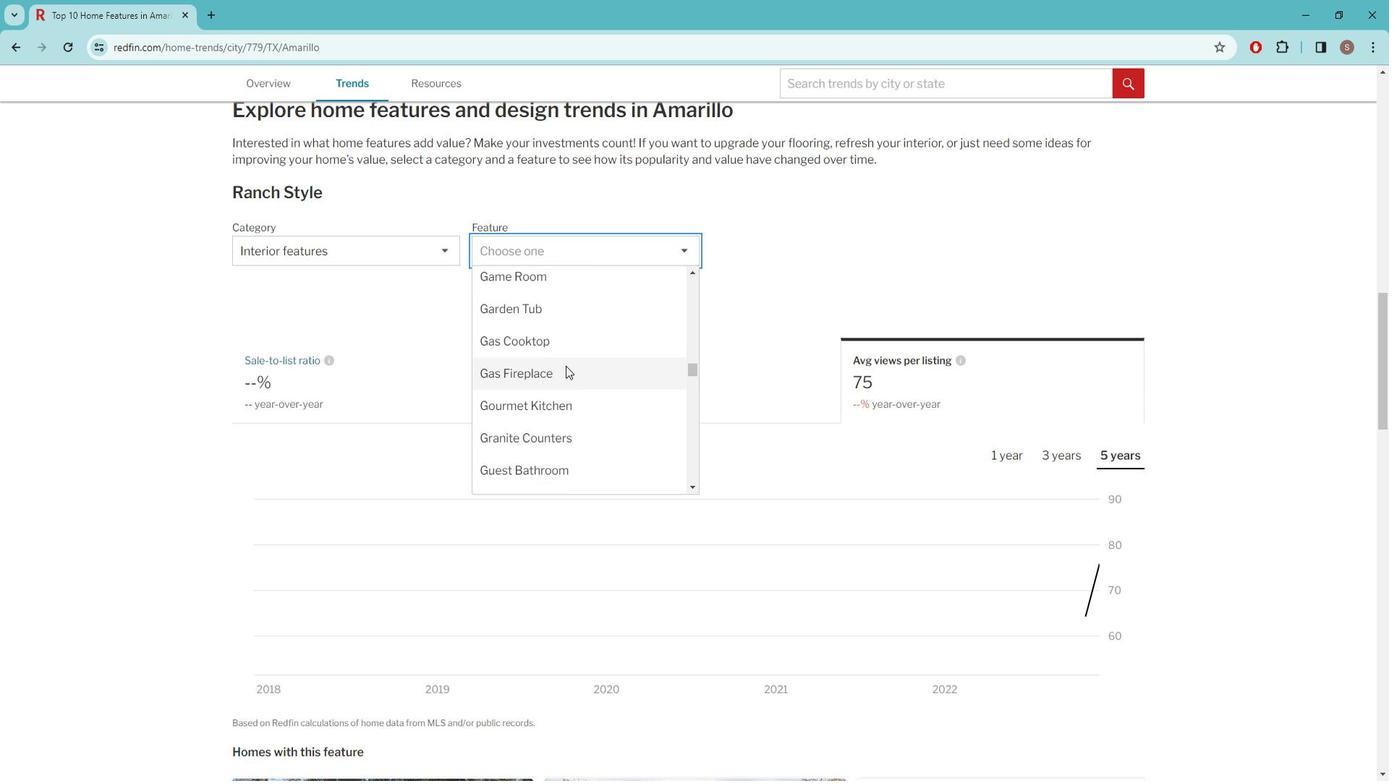 
Action: Mouse scrolled (579, 364) with delta (0, 0)
Screenshot: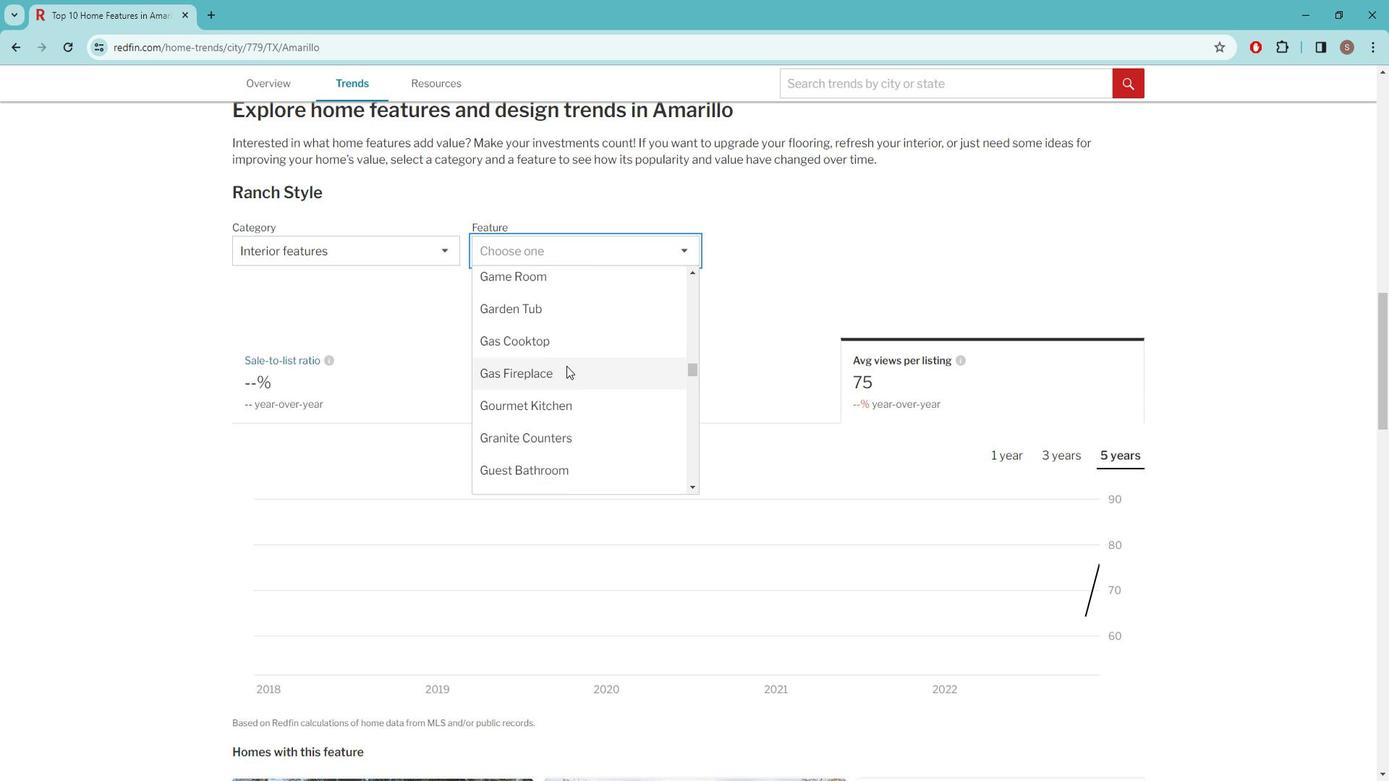 
Action: Mouse scrolled (579, 364) with delta (0, 0)
Screenshot: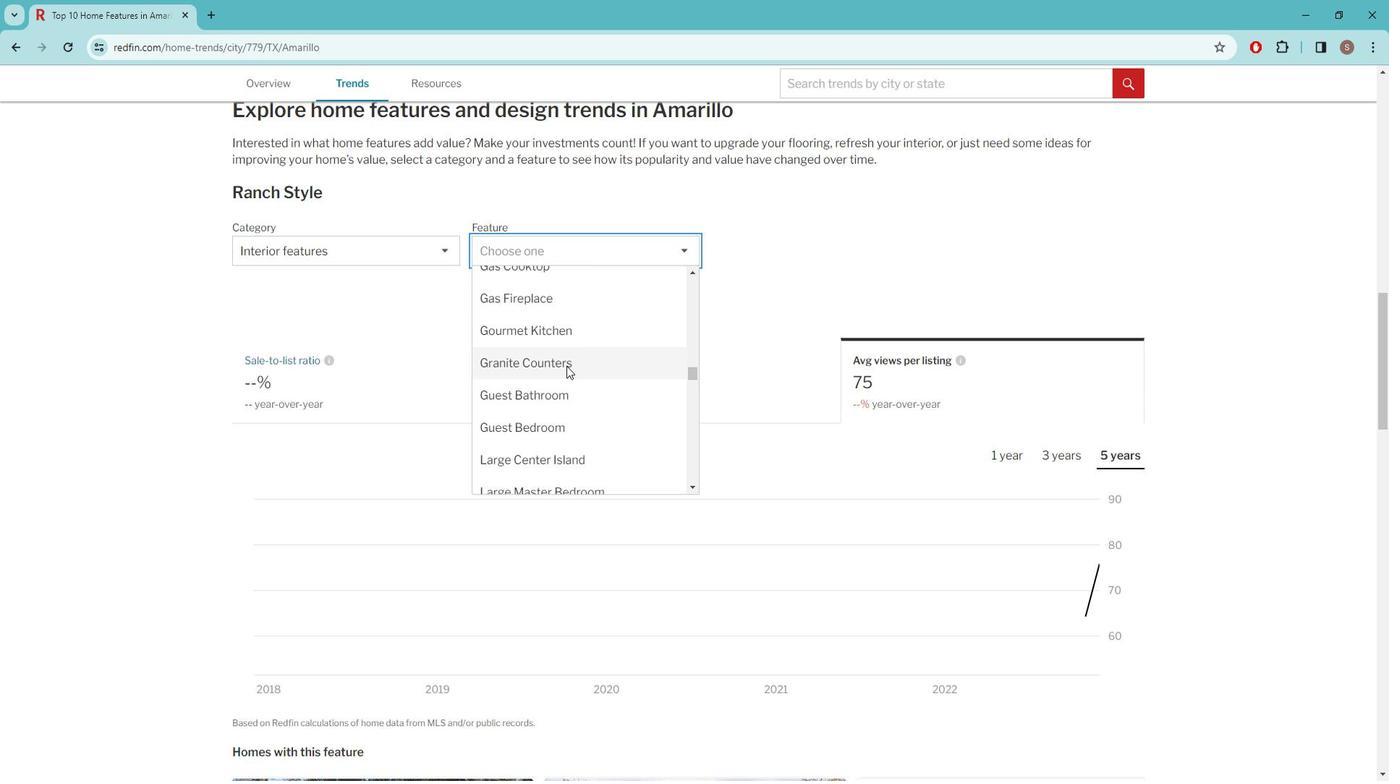 
Action: Mouse scrolled (579, 364) with delta (0, 0)
Screenshot: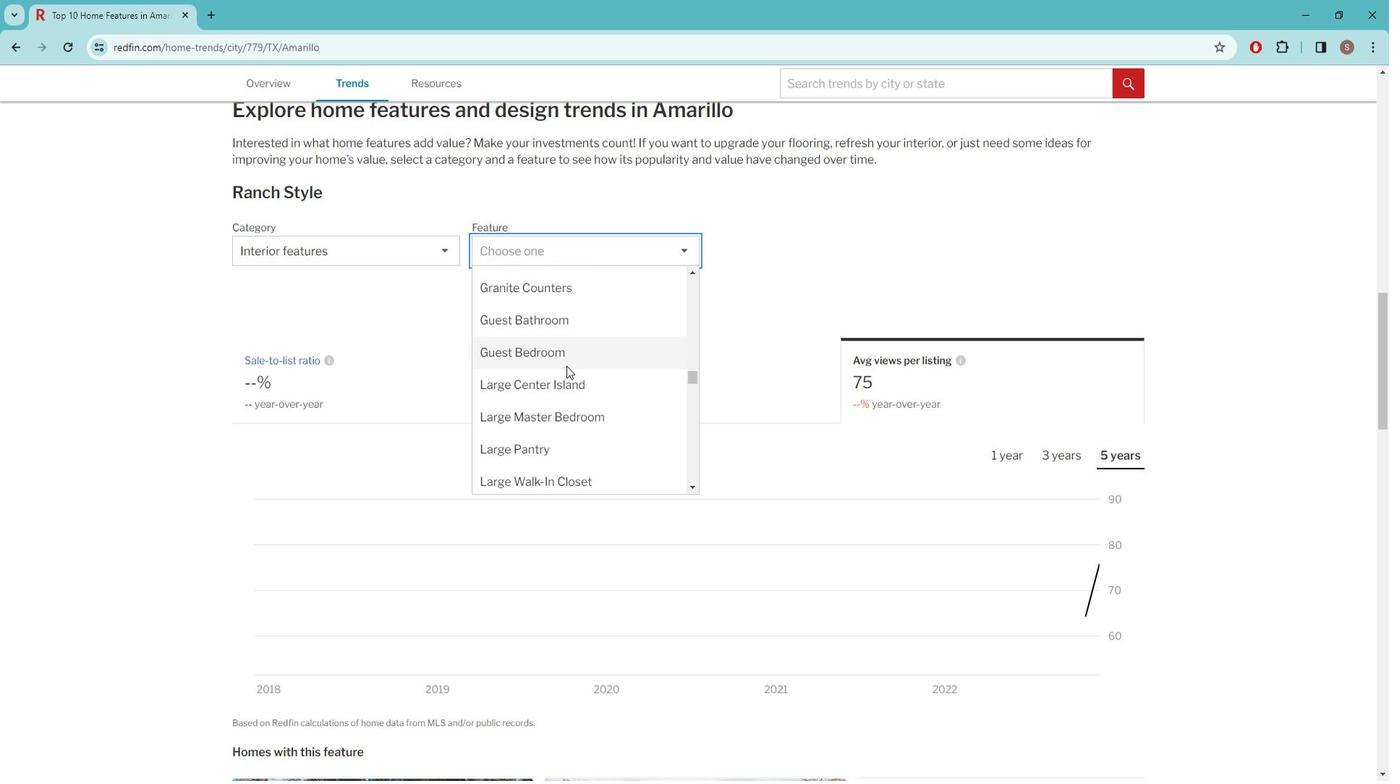 
Action: Mouse scrolled (579, 364) with delta (0, 0)
Screenshot: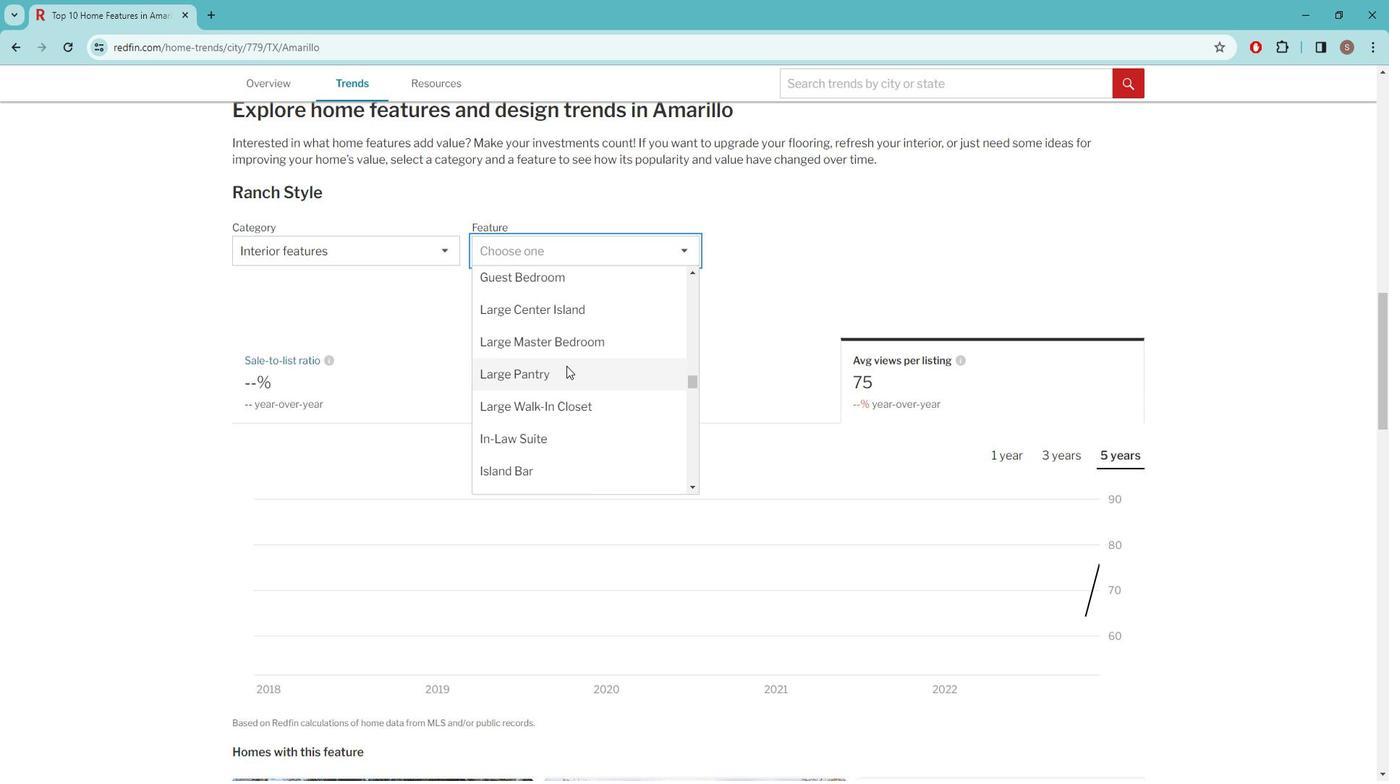 
Action: Mouse scrolled (579, 364) with delta (0, 0)
Screenshot: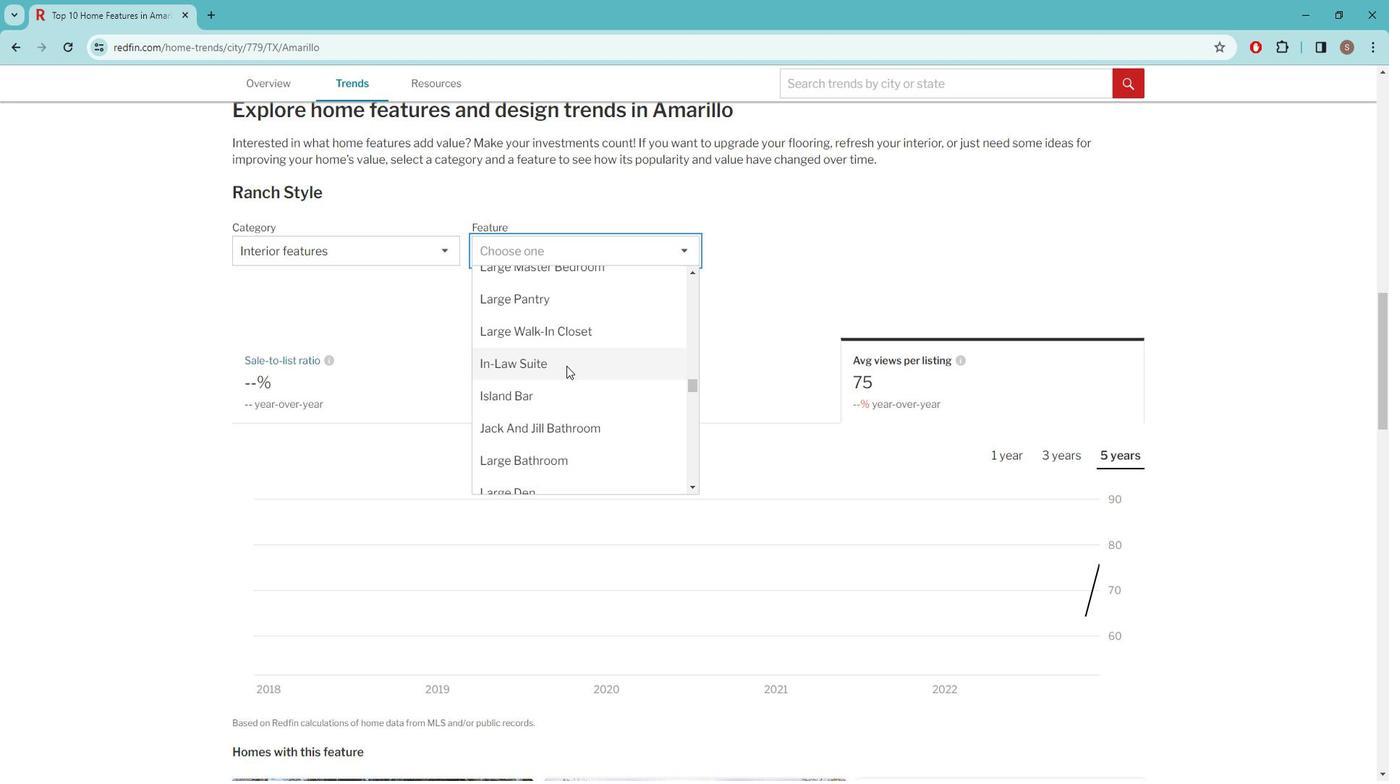 
Action: Mouse scrolled (579, 364) with delta (0, 0)
Screenshot: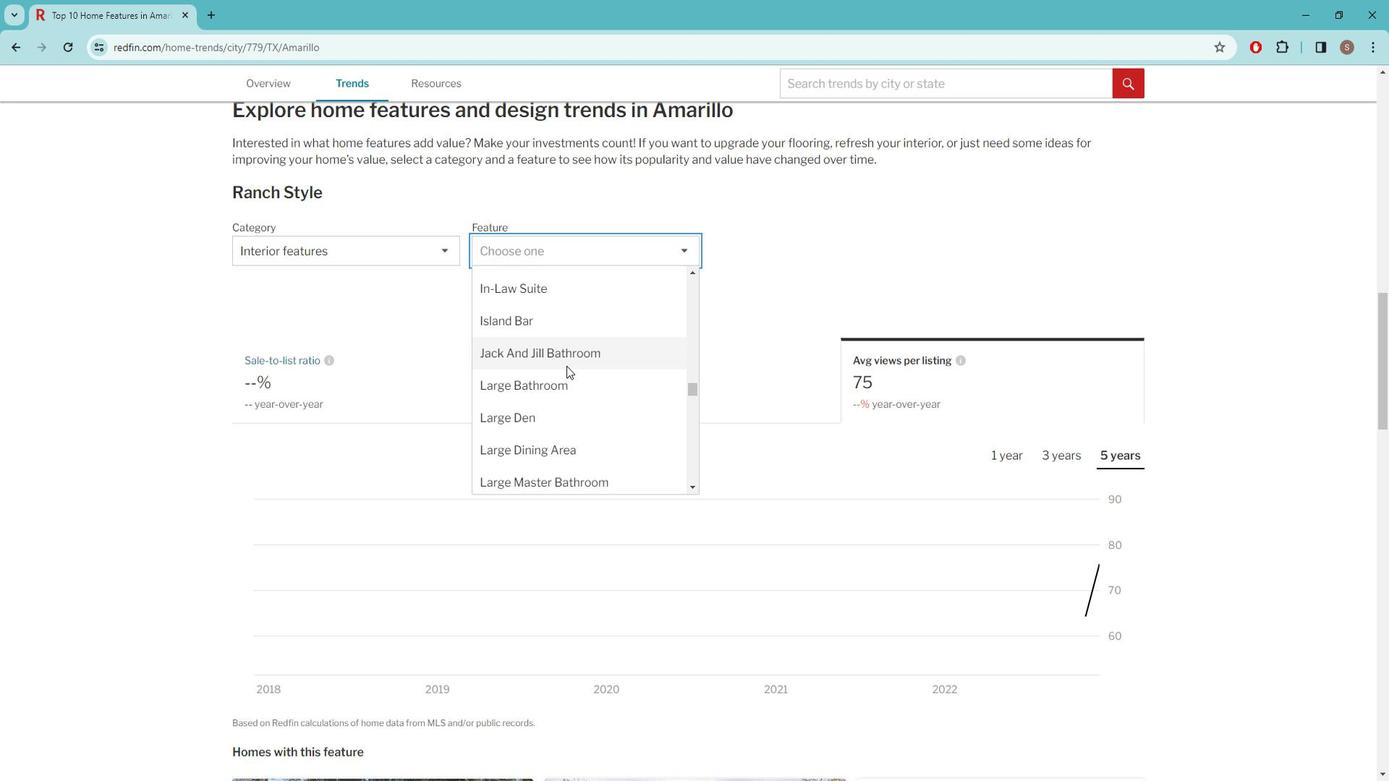 
Action: Mouse scrolled (579, 364) with delta (0, 0)
Screenshot: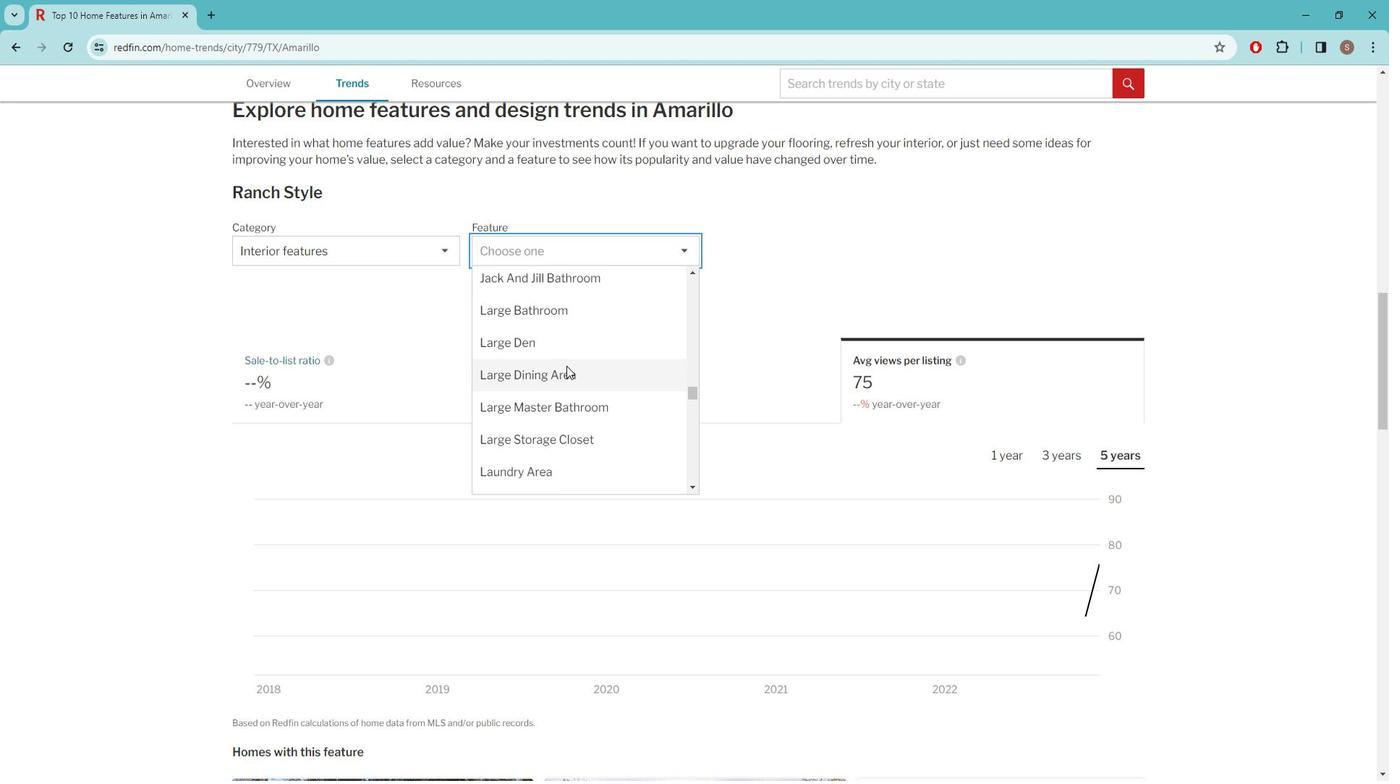 
Action: Mouse scrolled (579, 364) with delta (0, 0)
Screenshot: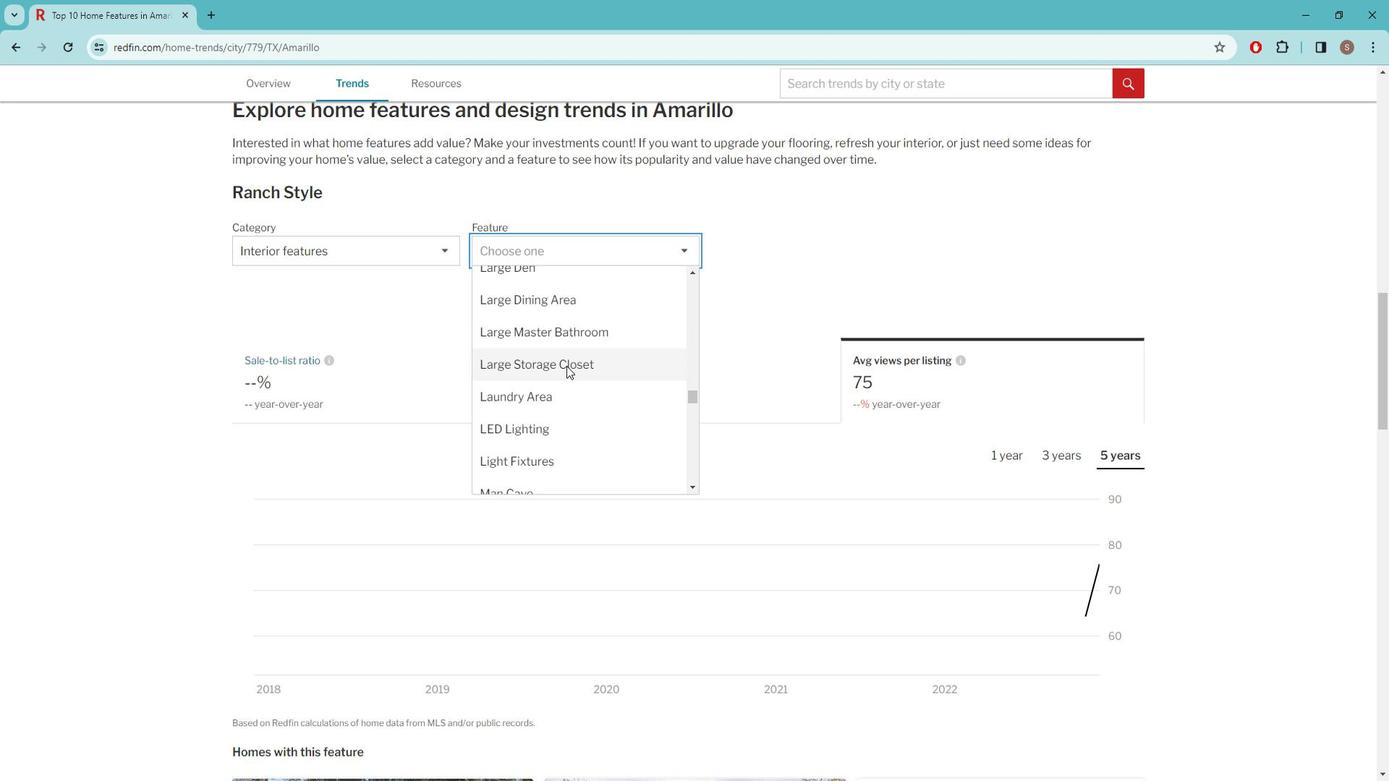
Action: Mouse scrolled (579, 364) with delta (0, 0)
Screenshot: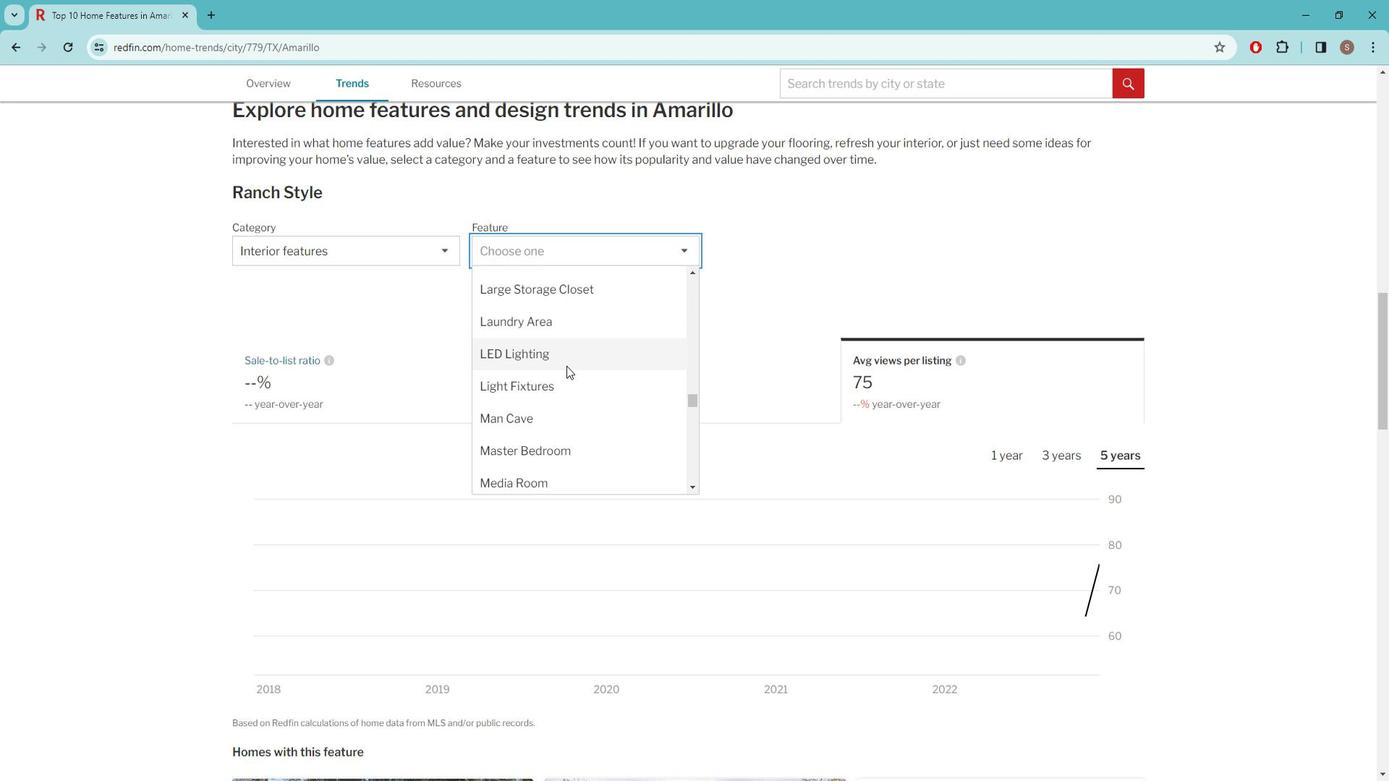 
Action: Mouse scrolled (579, 364) with delta (0, 0)
Screenshot: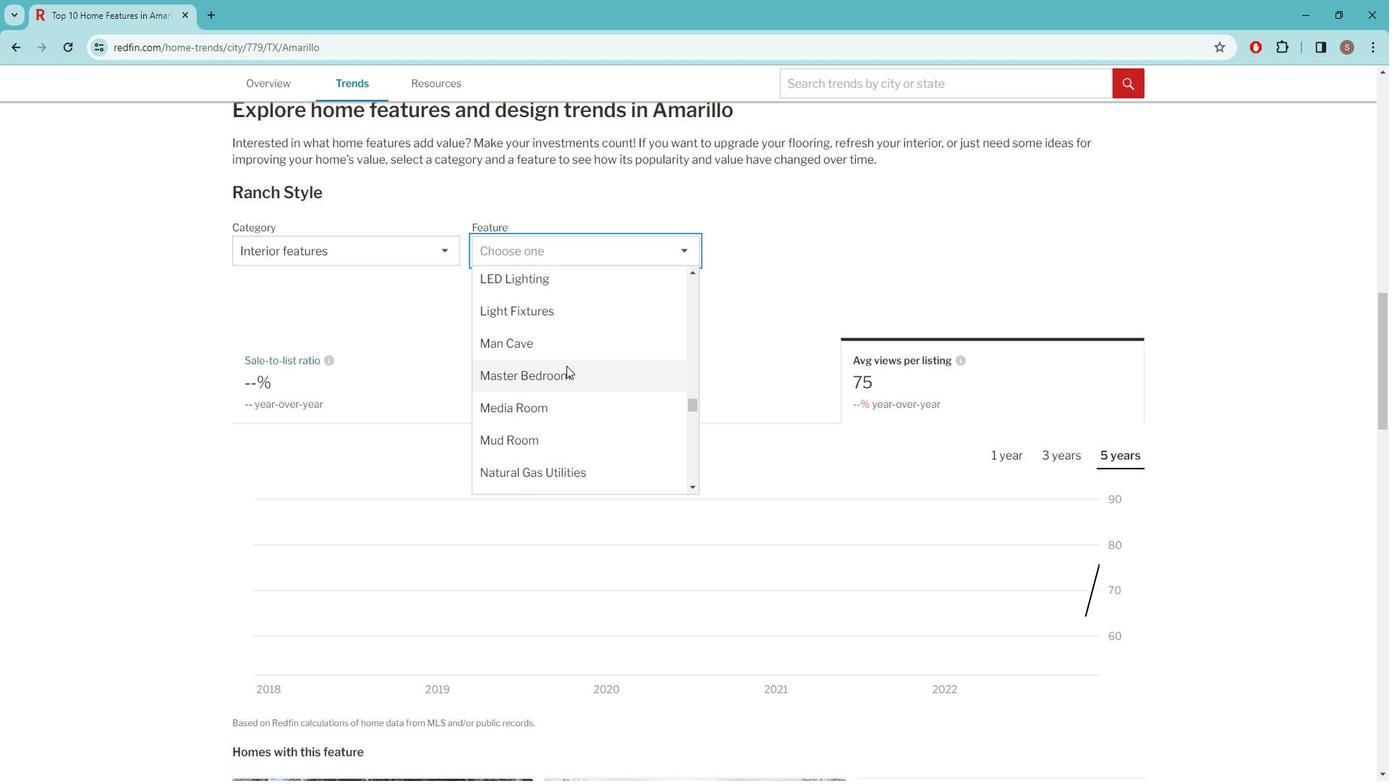 
Action: Mouse scrolled (579, 364) with delta (0, 0)
Screenshot: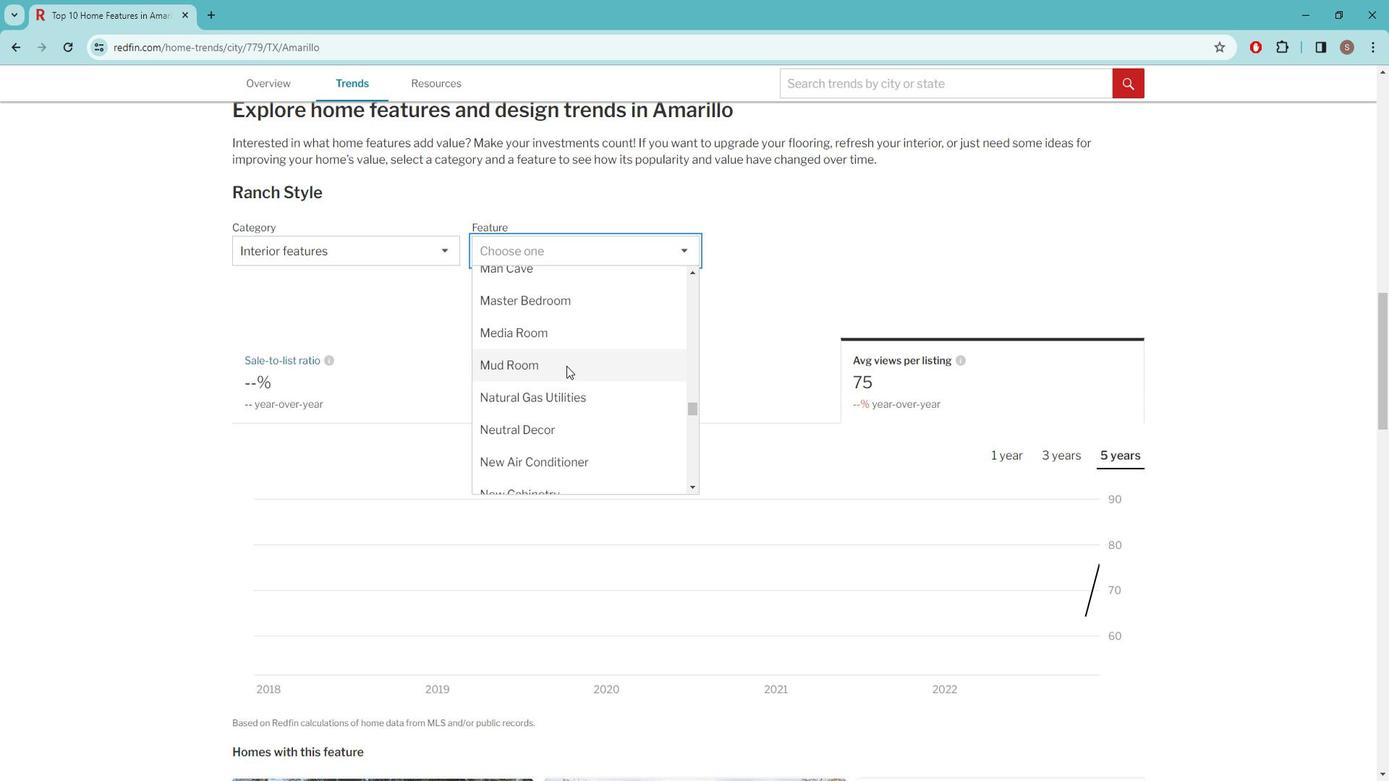 
Action: Mouse scrolled (579, 364) with delta (0, 0)
Screenshot: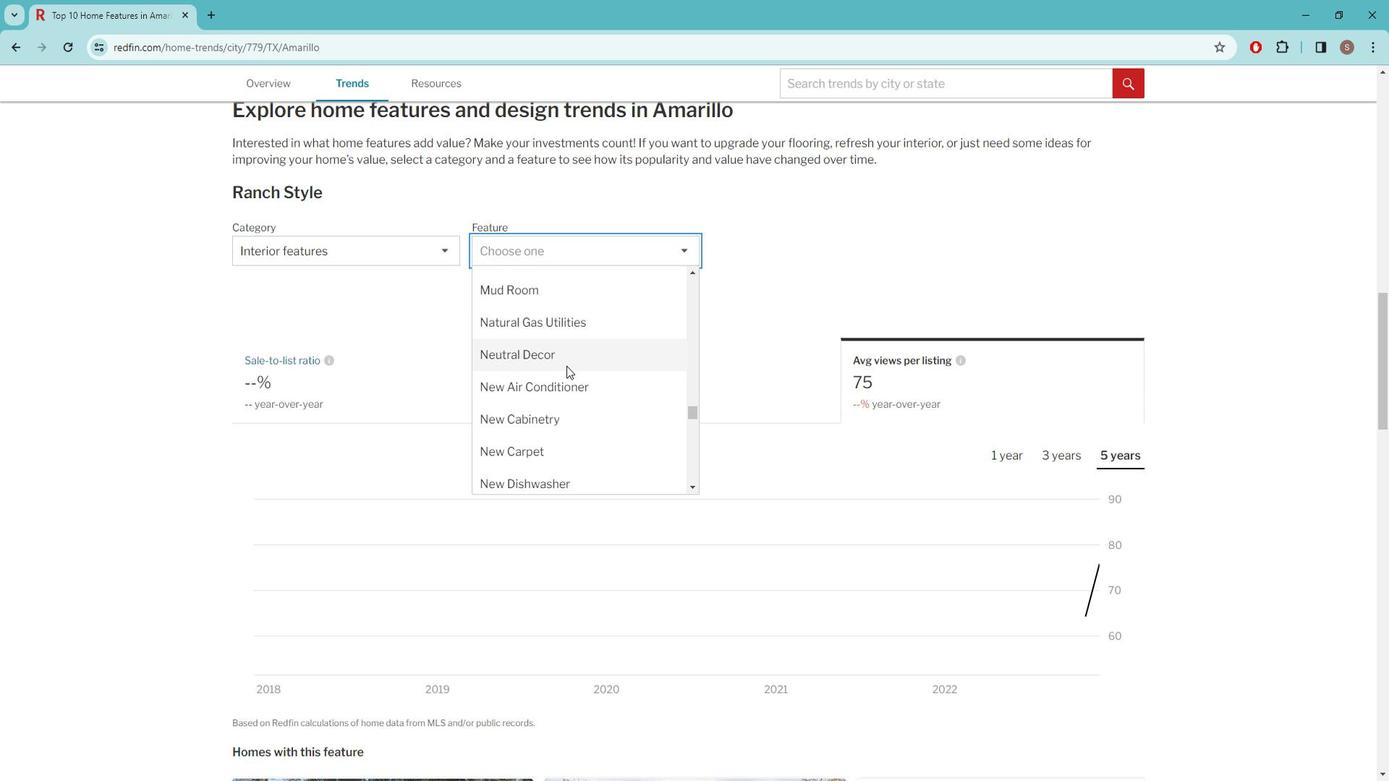 
Action: Mouse scrolled (579, 364) with delta (0, 0)
Screenshot: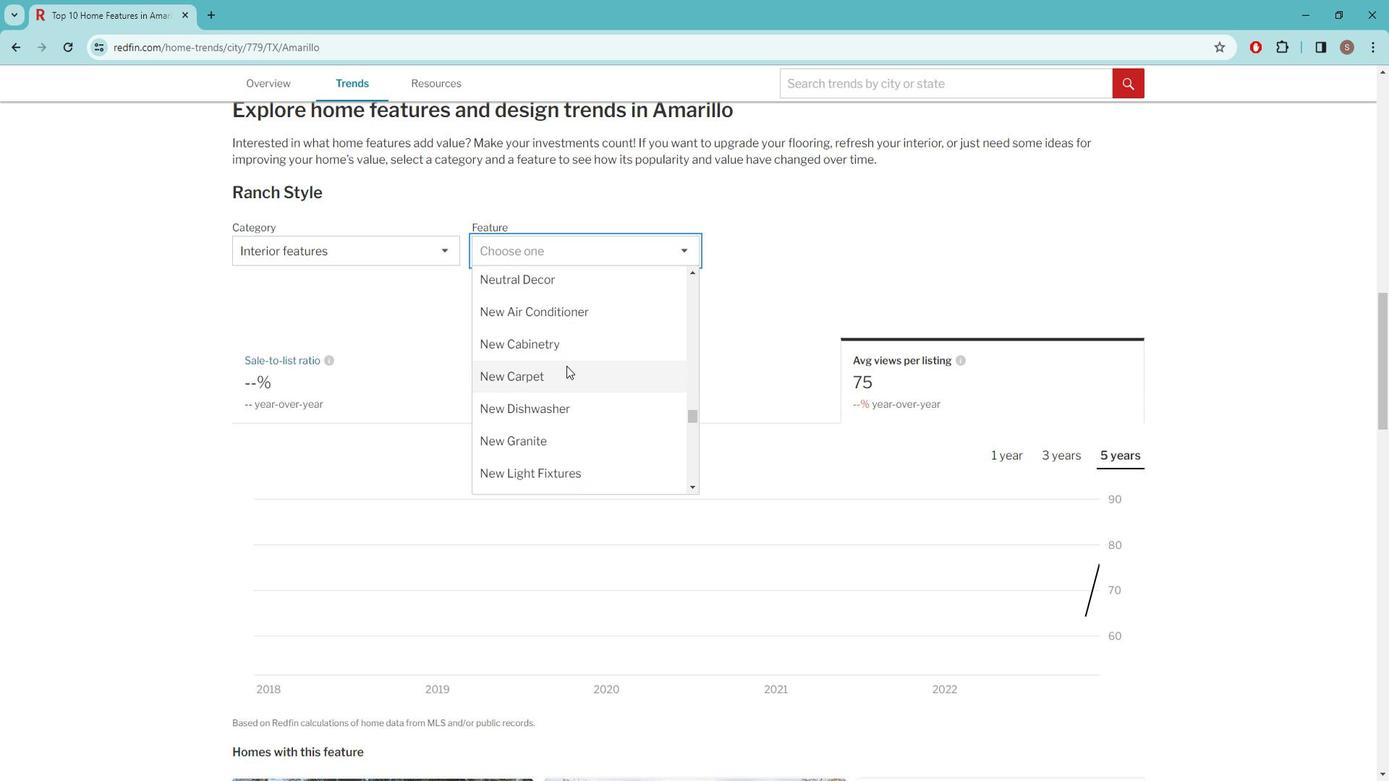 
Action: Mouse scrolled (579, 364) with delta (0, 0)
Screenshot: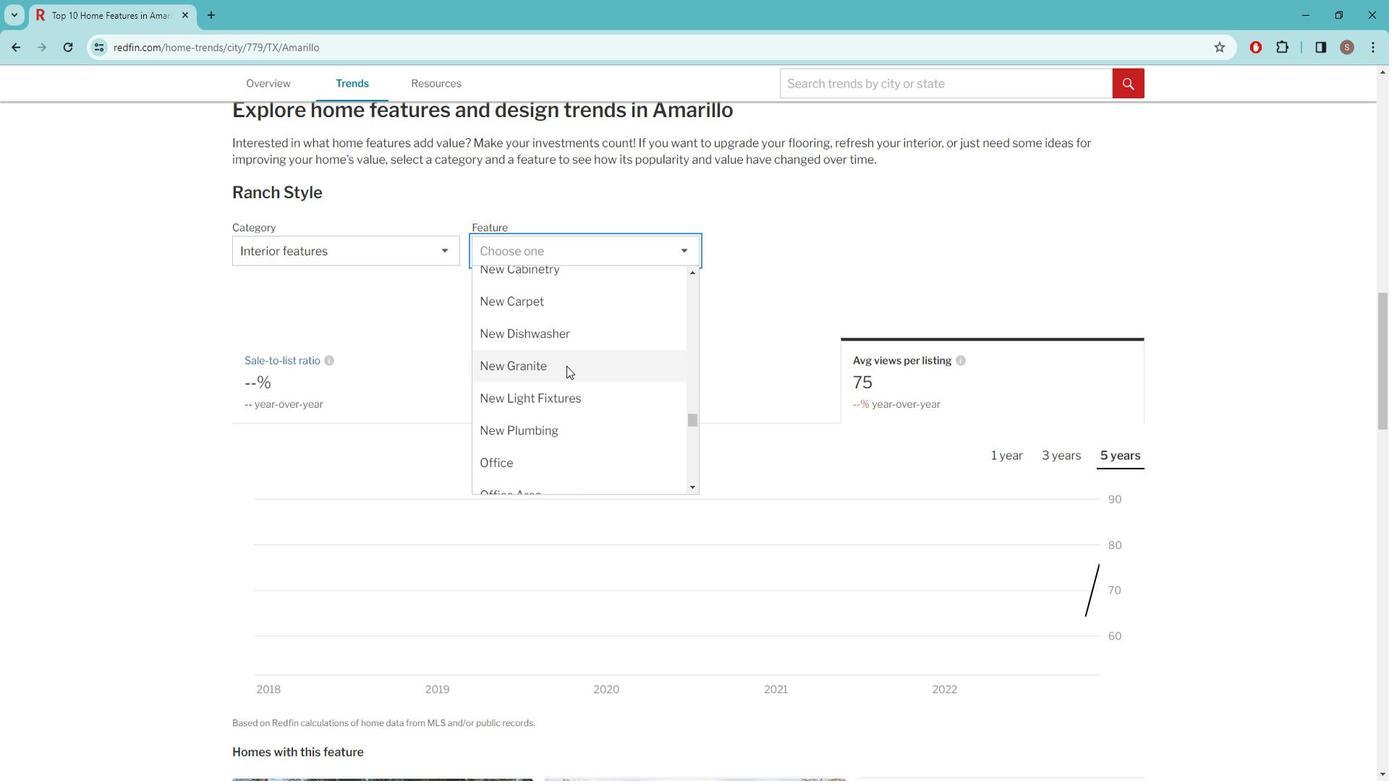 
Action: Mouse scrolled (579, 364) with delta (0, 0)
Screenshot: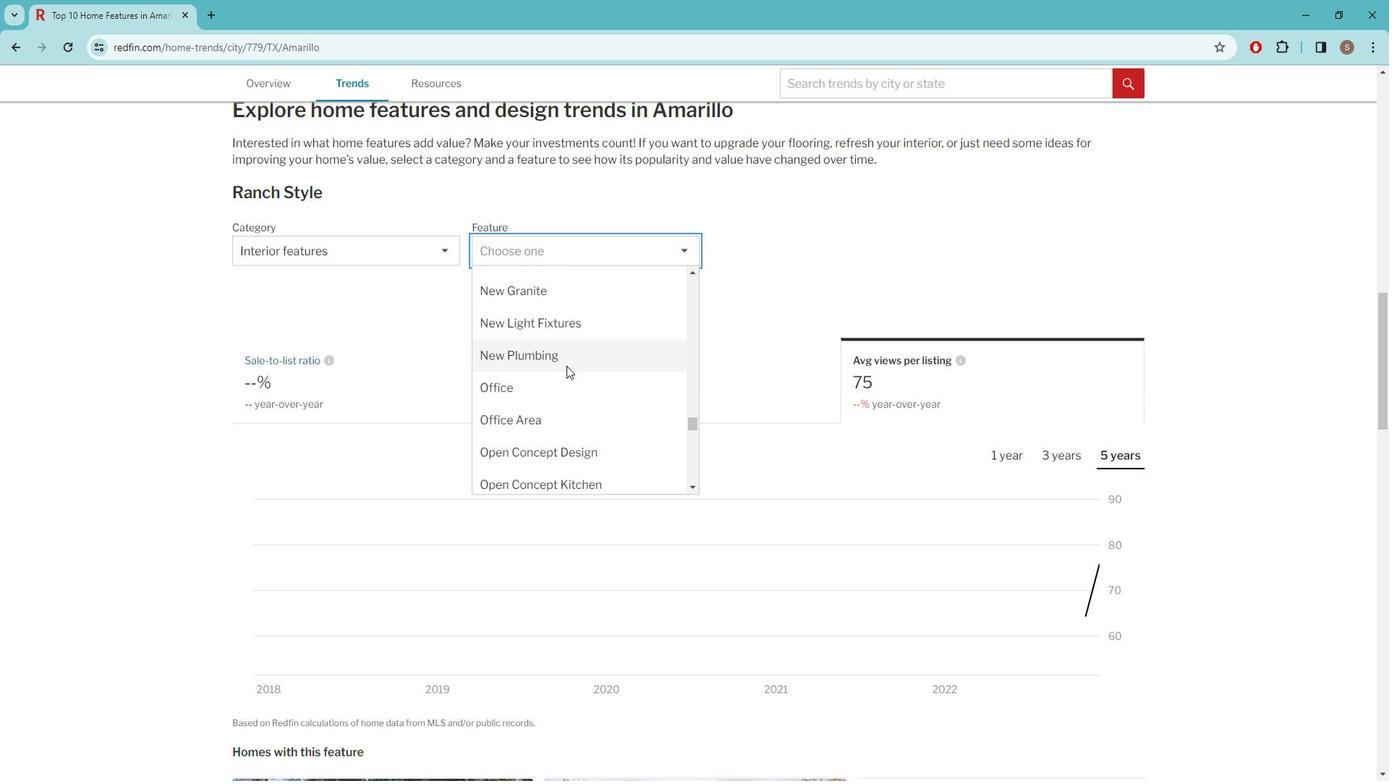 
Action: Mouse scrolled (579, 364) with delta (0, 0)
Screenshot: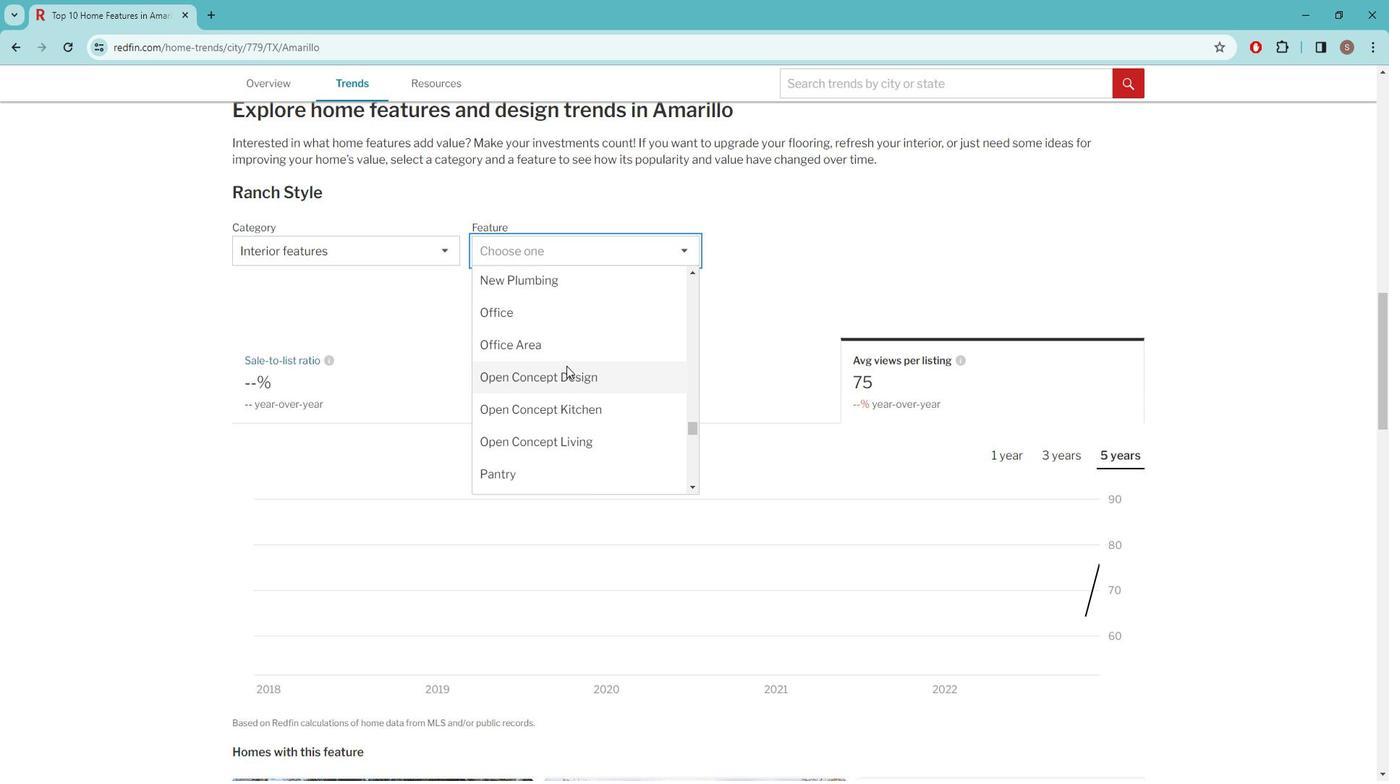 
Action: Mouse scrolled (579, 364) with delta (0, 0)
Screenshot: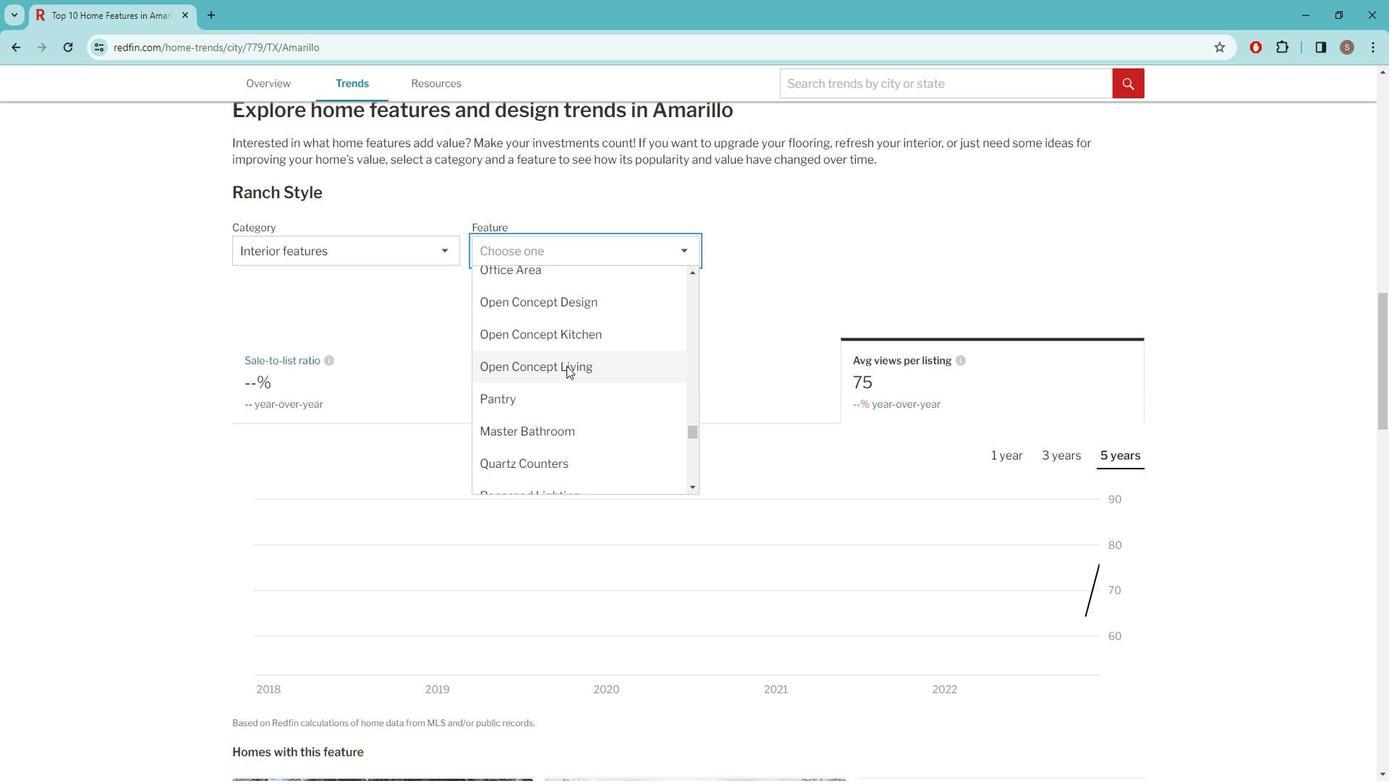 
Action: Mouse scrolled (579, 364) with delta (0, 0)
Screenshot: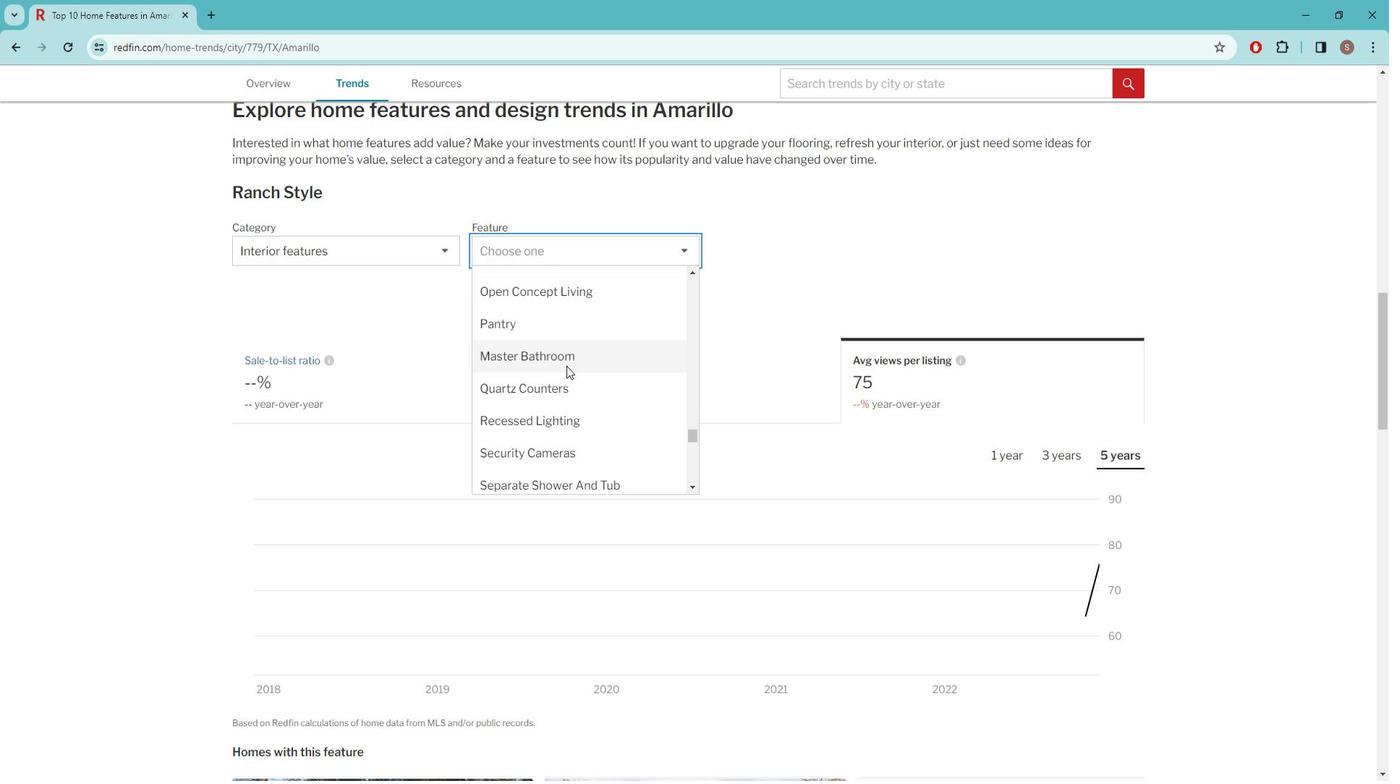 
Action: Mouse moved to (579, 365)
Screenshot: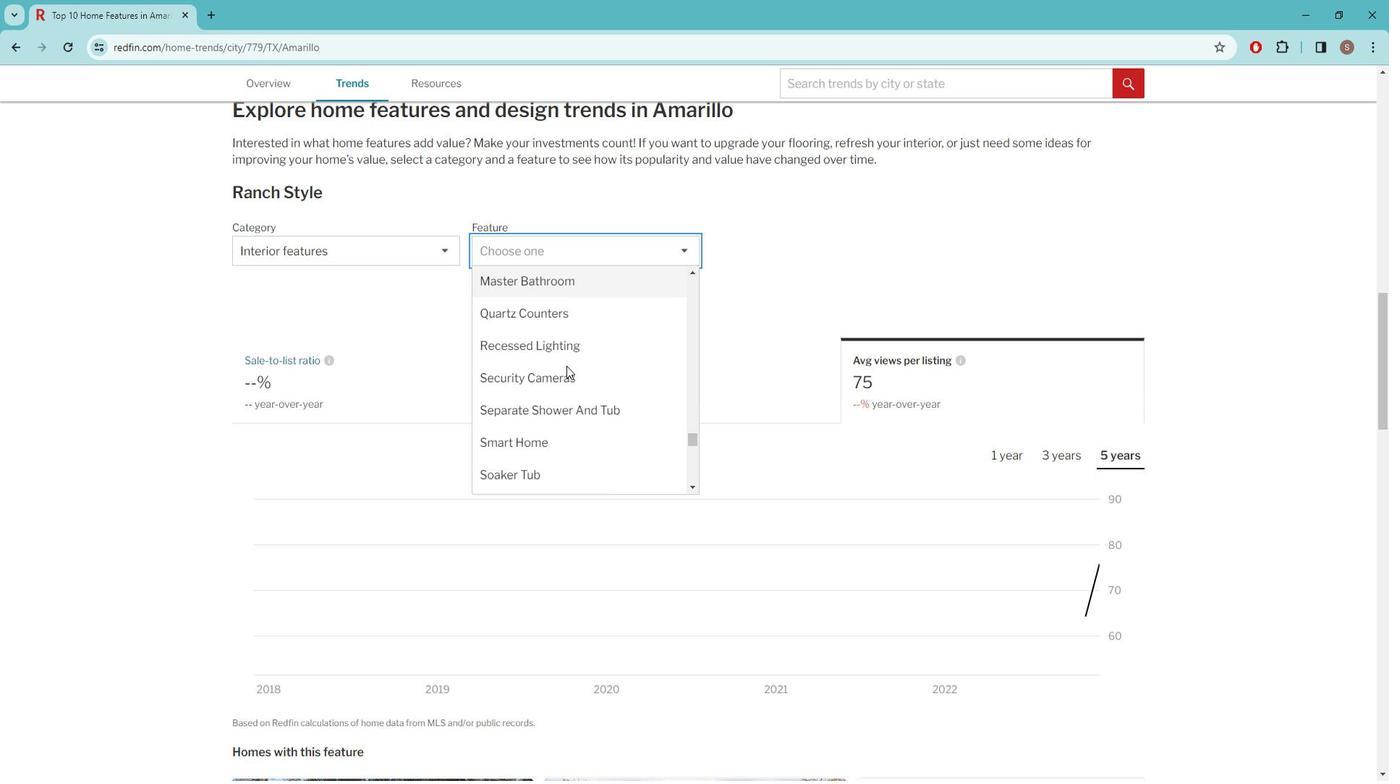 
Action: Mouse scrolled (579, 364) with delta (0, 0)
Screenshot: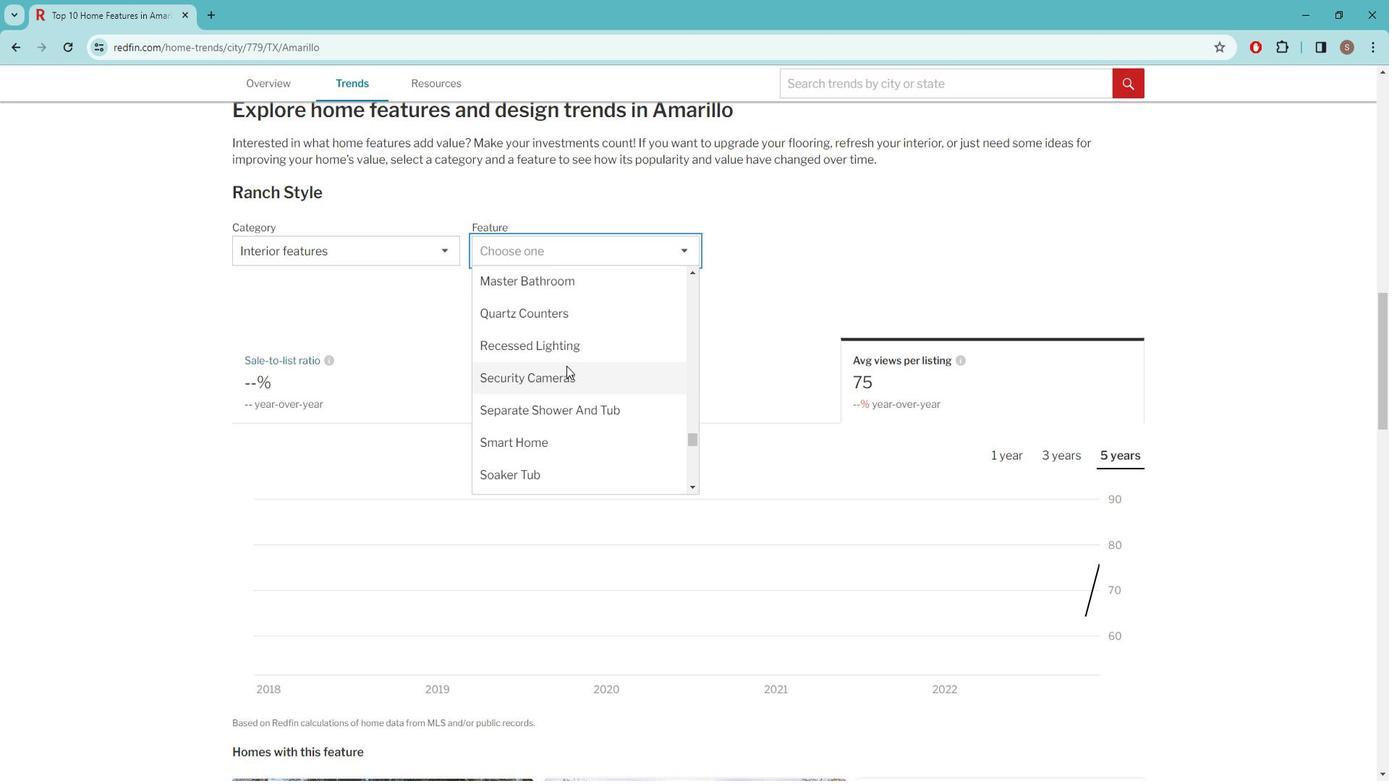 
Action: Mouse scrolled (579, 364) with delta (0, 0)
Screenshot: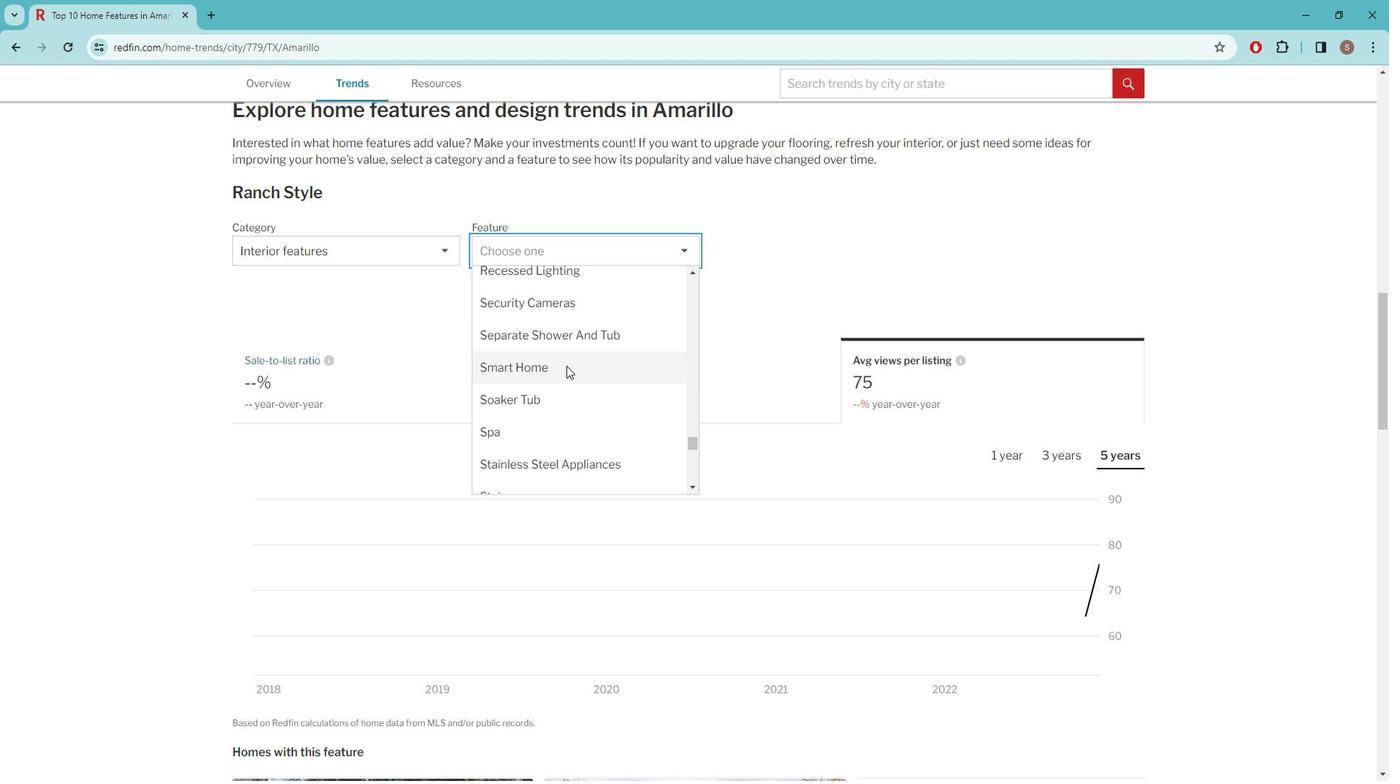 
Action: Mouse scrolled (579, 364) with delta (0, 0)
Screenshot: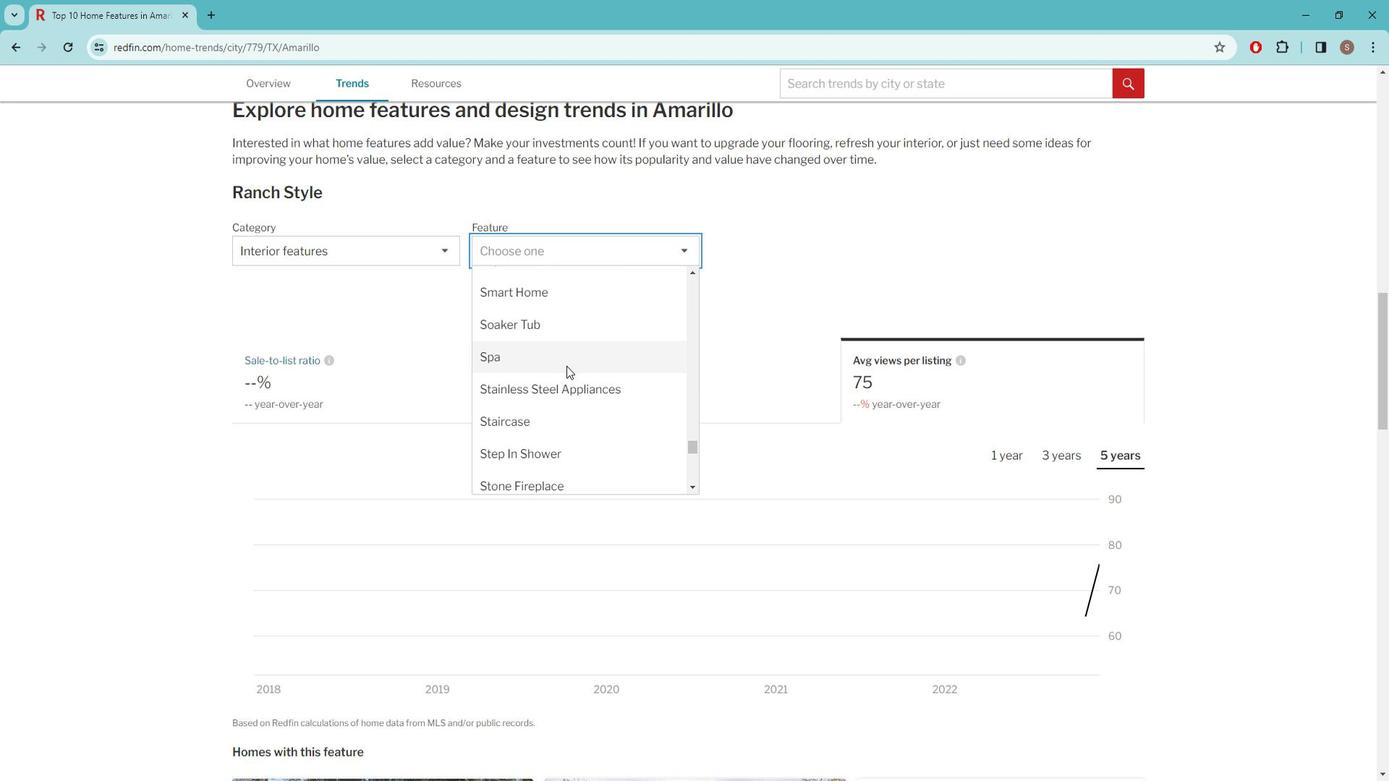 
Action: Mouse scrolled (579, 364) with delta (0, 0)
Screenshot: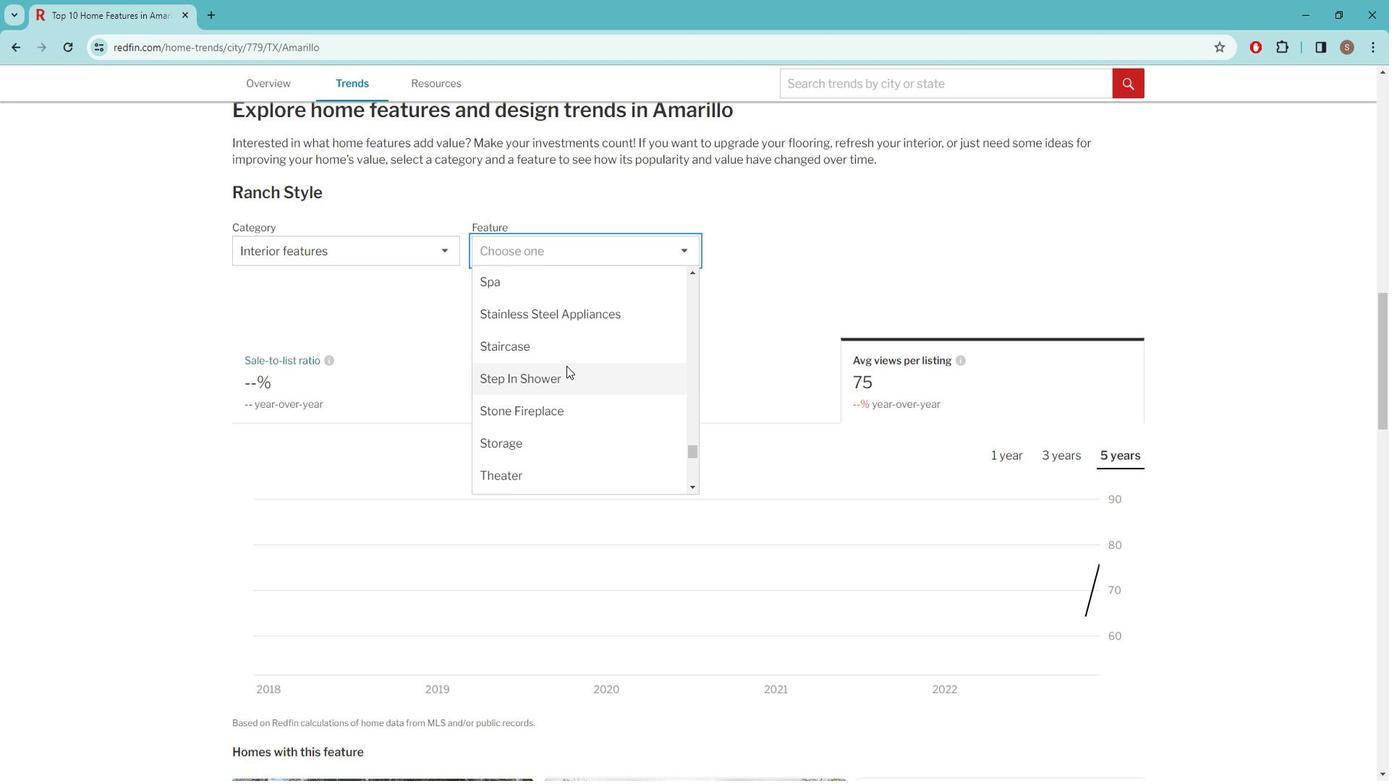 
Action: Mouse scrolled (579, 364) with delta (0, 0)
Screenshot: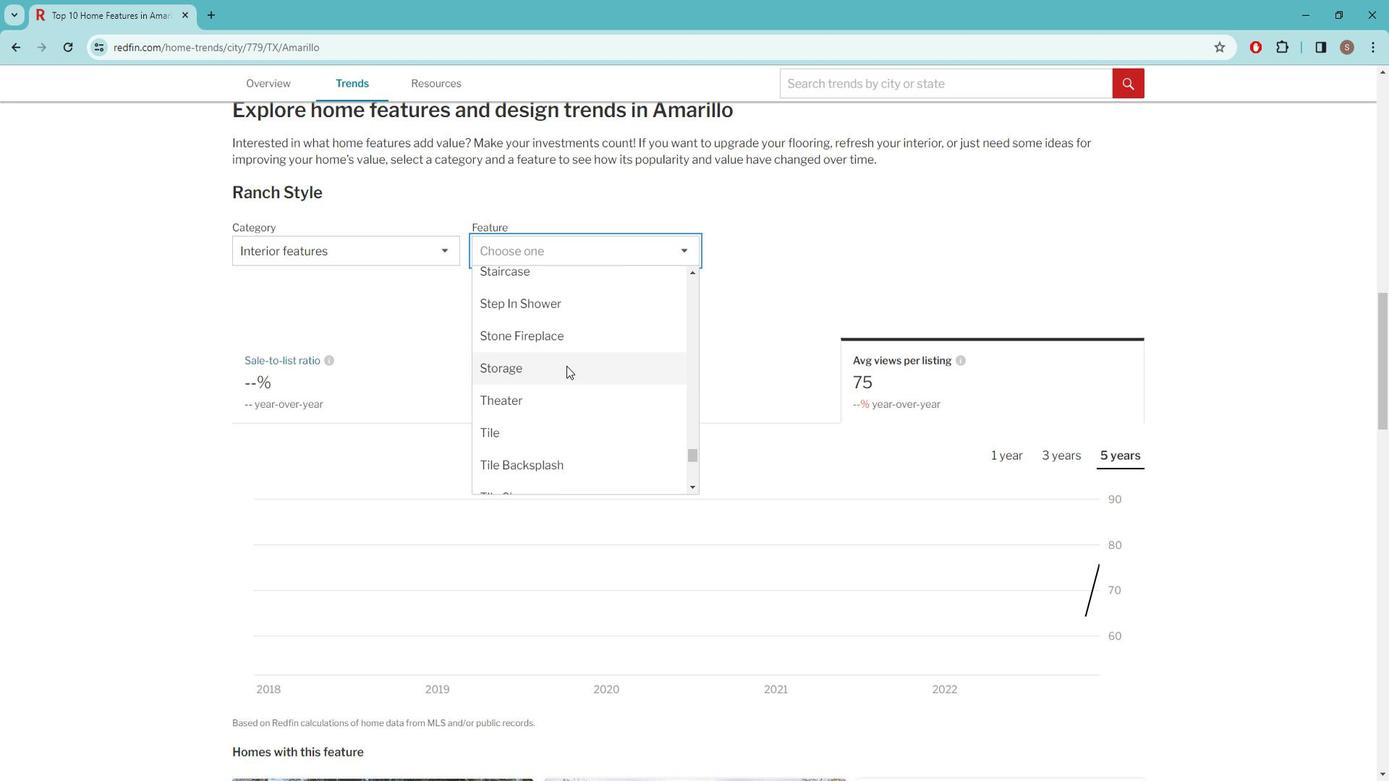 
Action: Mouse scrolled (579, 364) with delta (0, 0)
Screenshot: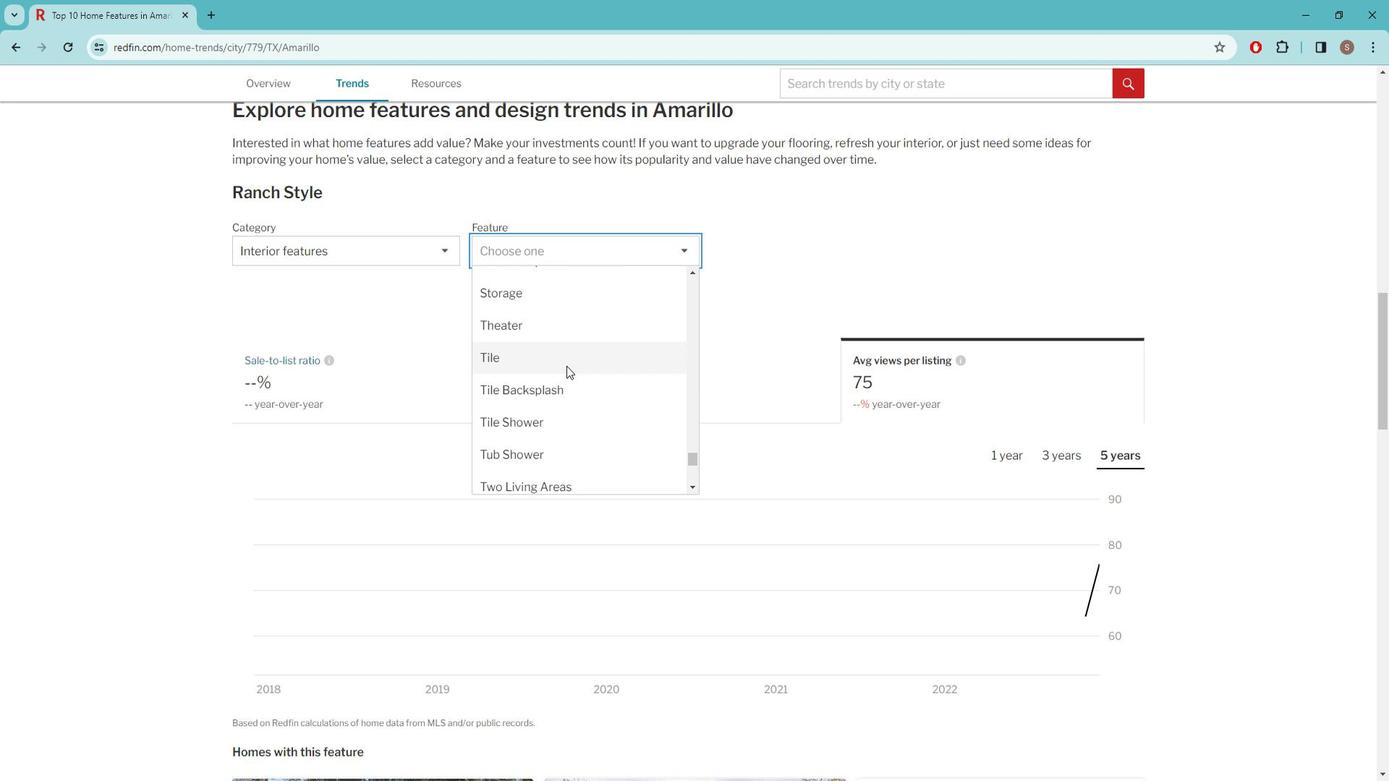 
Action: Mouse scrolled (579, 364) with delta (0, 0)
Screenshot: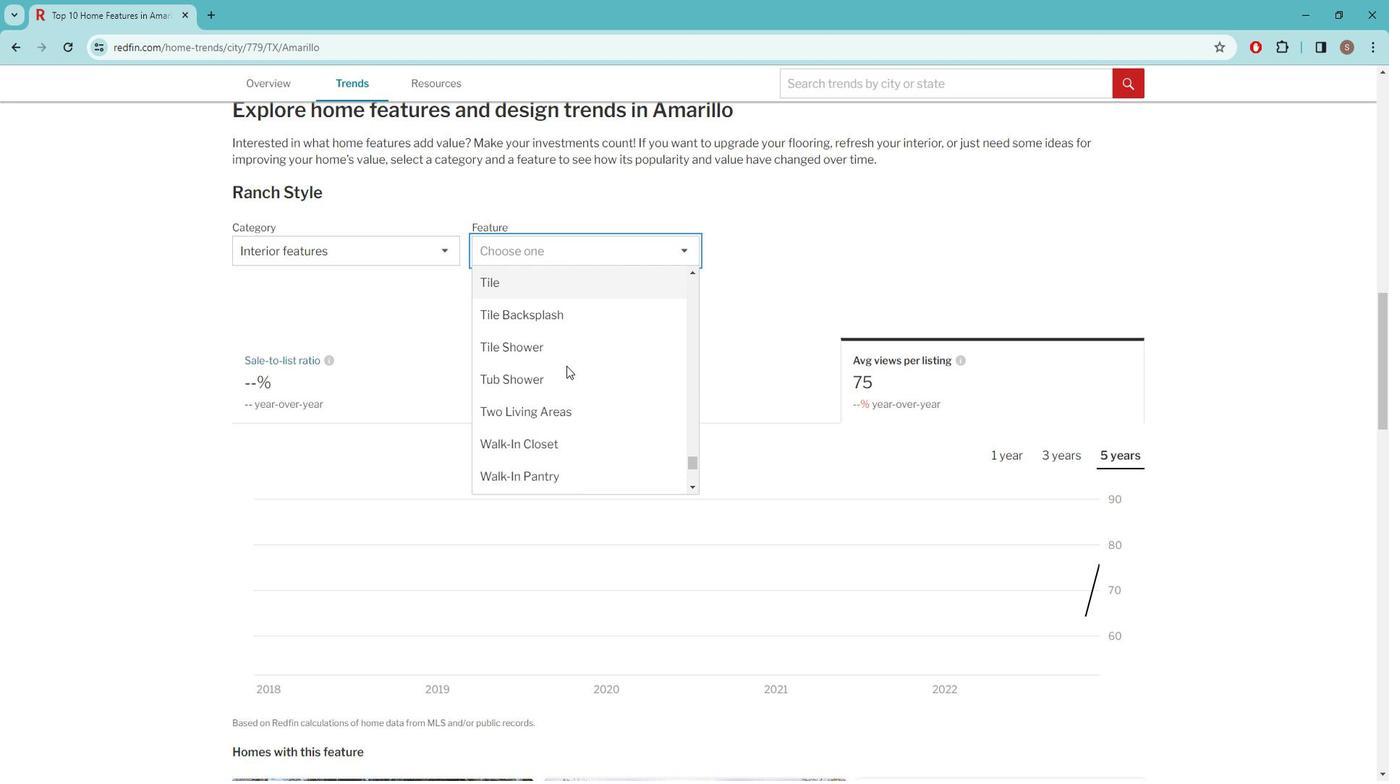 
Action: Mouse scrolled (579, 364) with delta (0, 0)
Screenshot: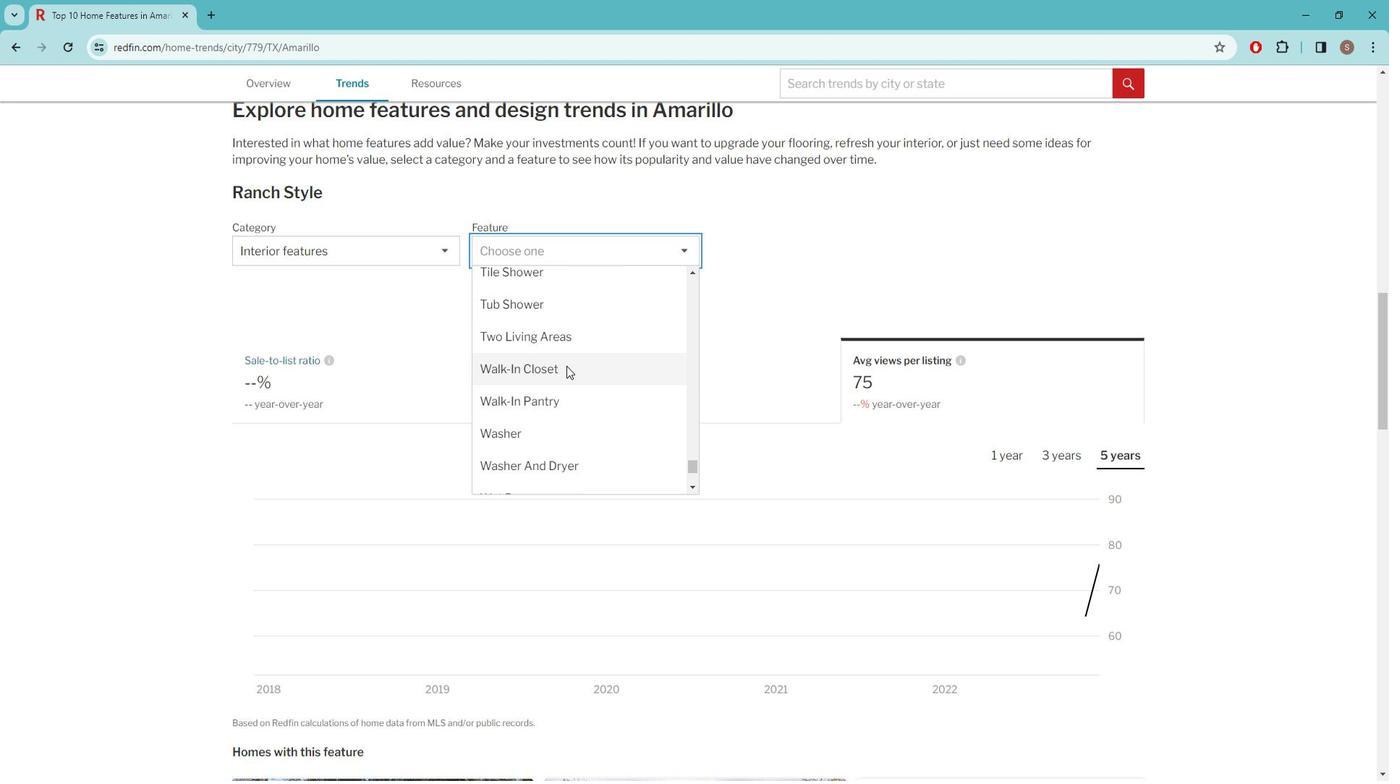 
Action: Mouse scrolled (579, 364) with delta (0, 0)
Screenshot: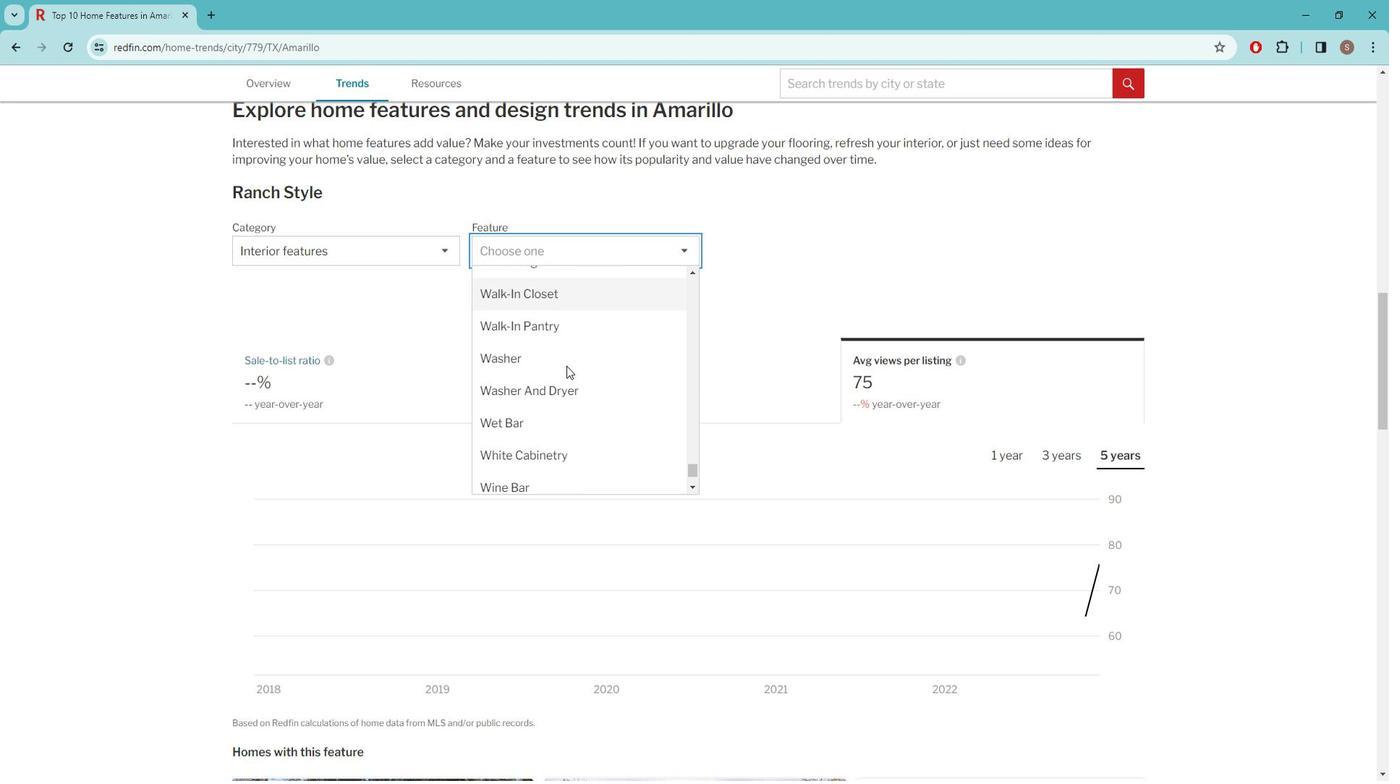 
Action: Mouse scrolled (579, 364) with delta (0, 0)
Screenshot: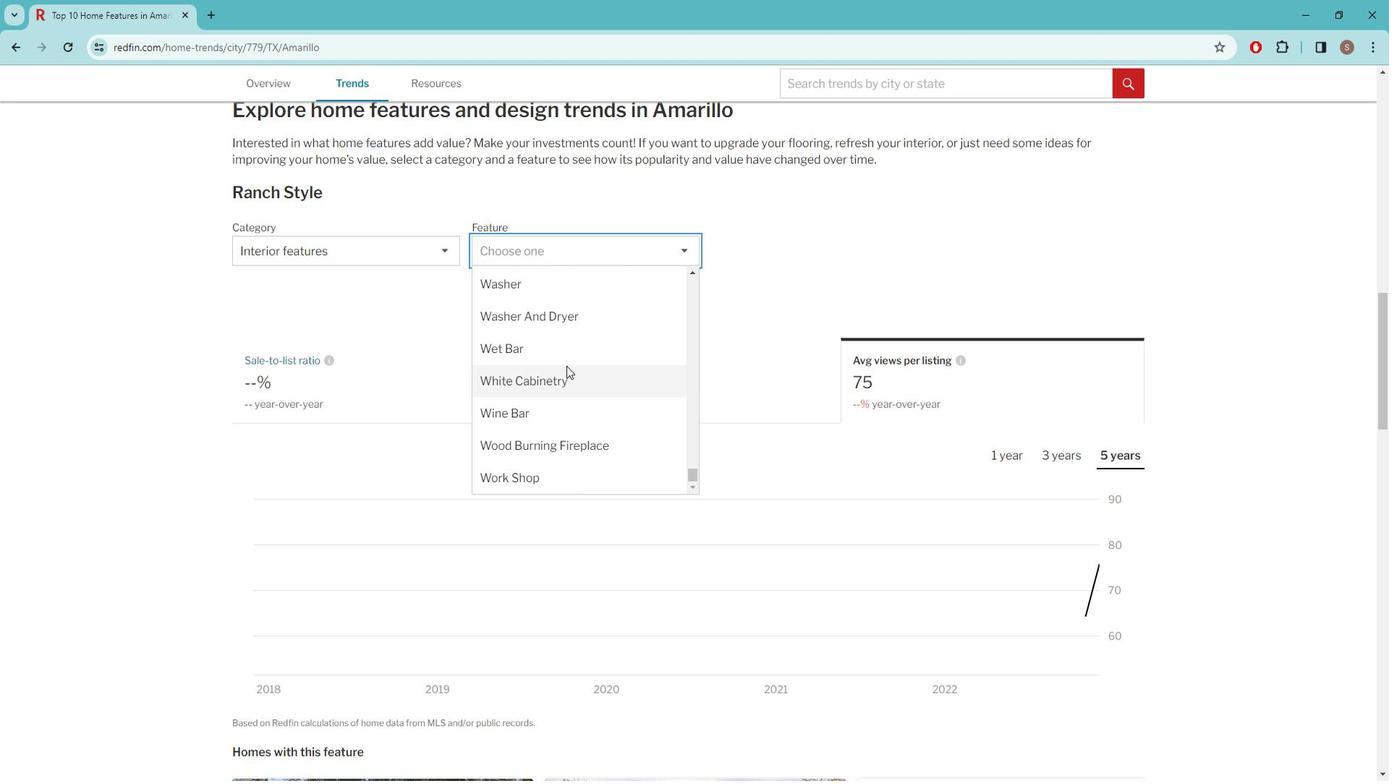 
Action: Mouse moved to (775, 224)
Screenshot: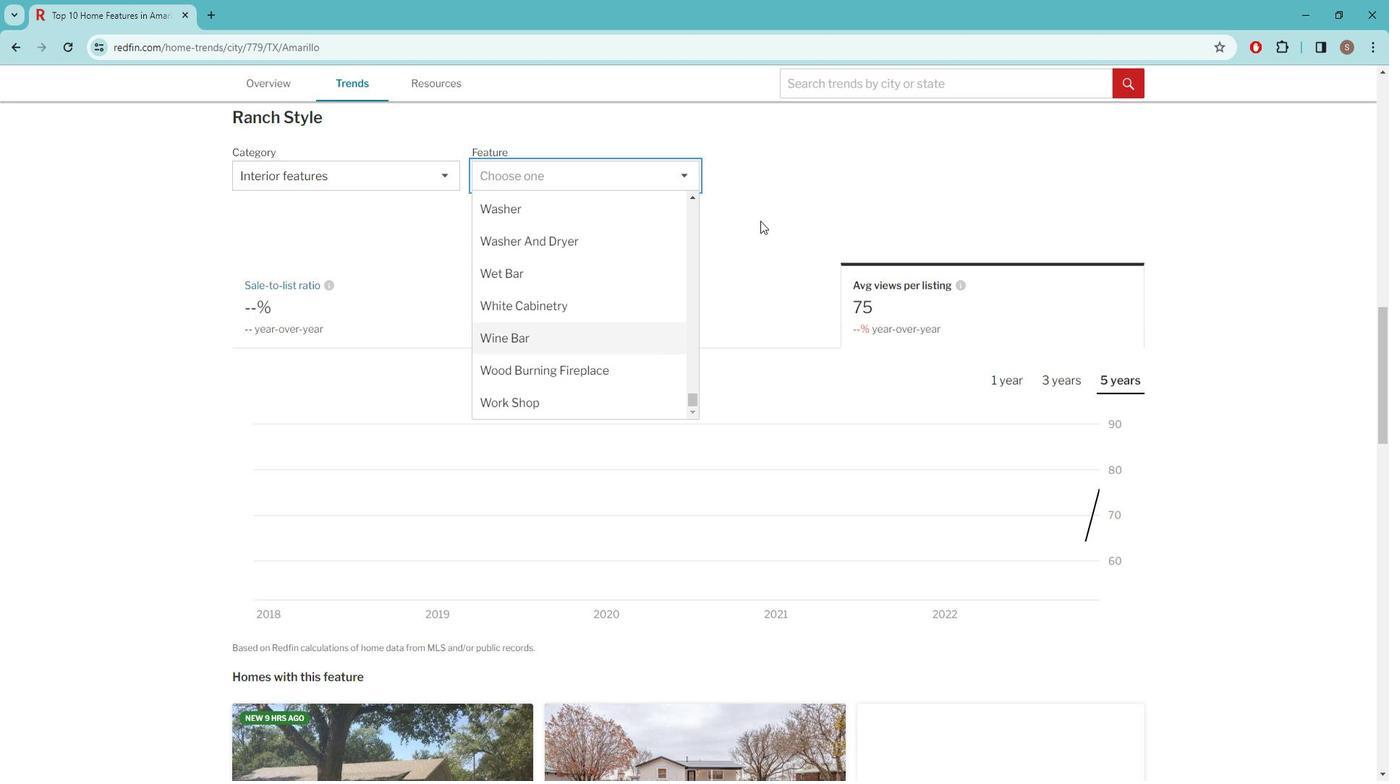 
Action: Mouse pressed left at (775, 224)
Screenshot: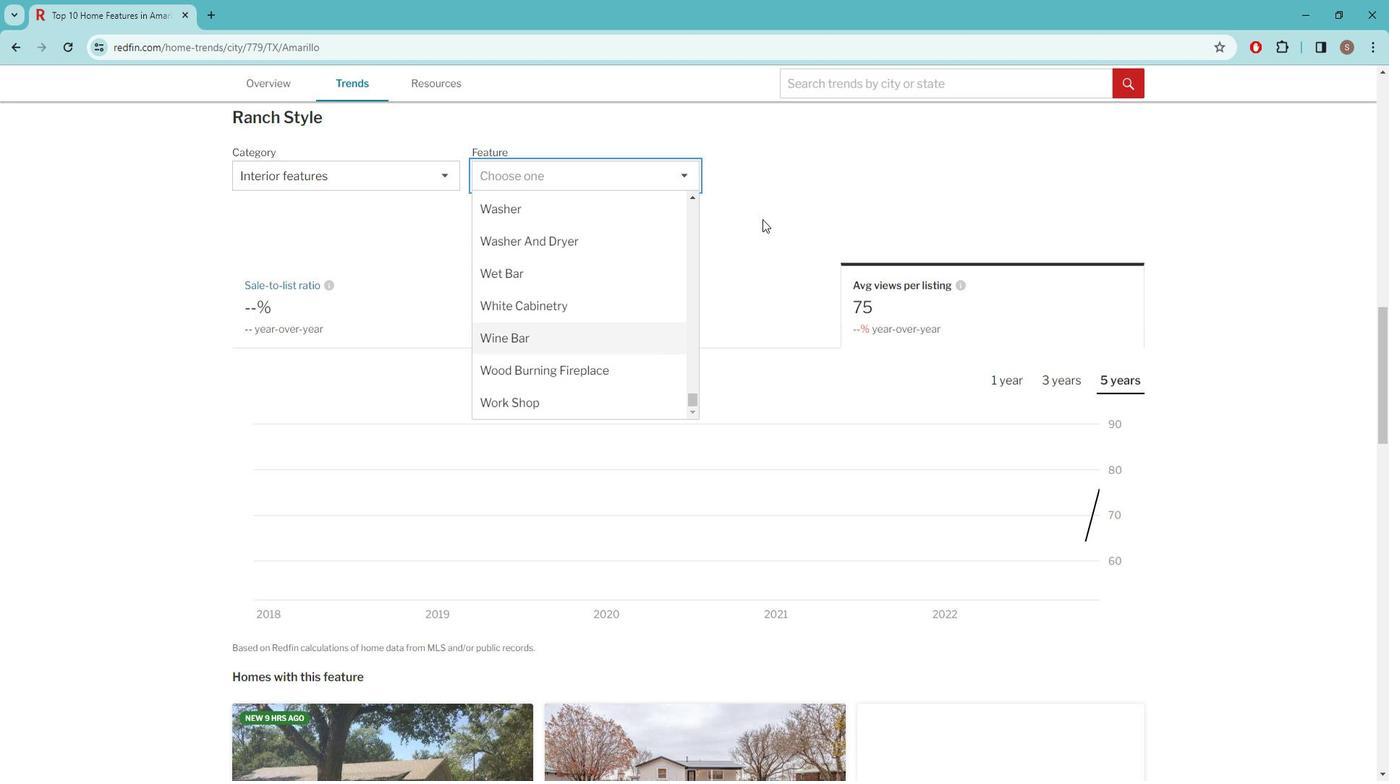 
Action: Mouse moved to (392, 185)
Screenshot: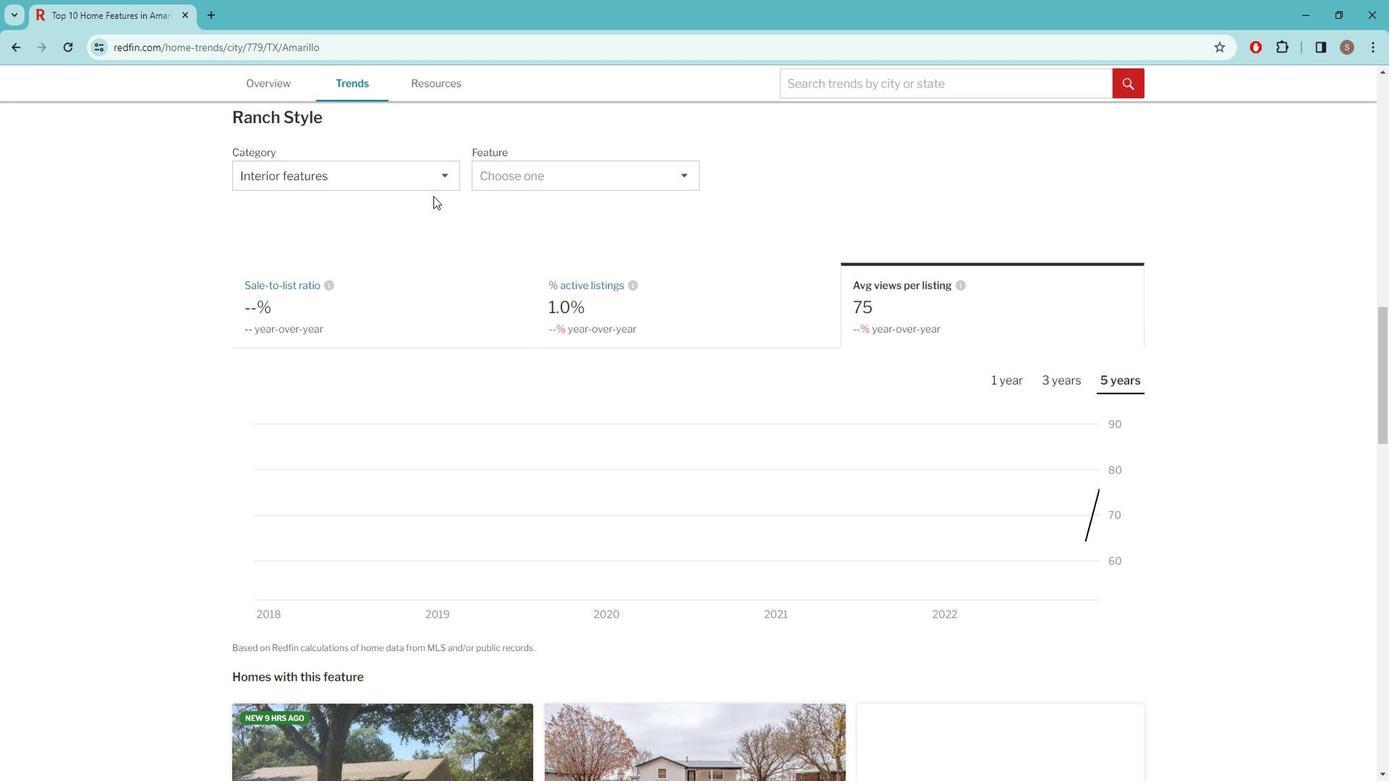 
Action: Mouse pressed left at (392, 185)
Screenshot: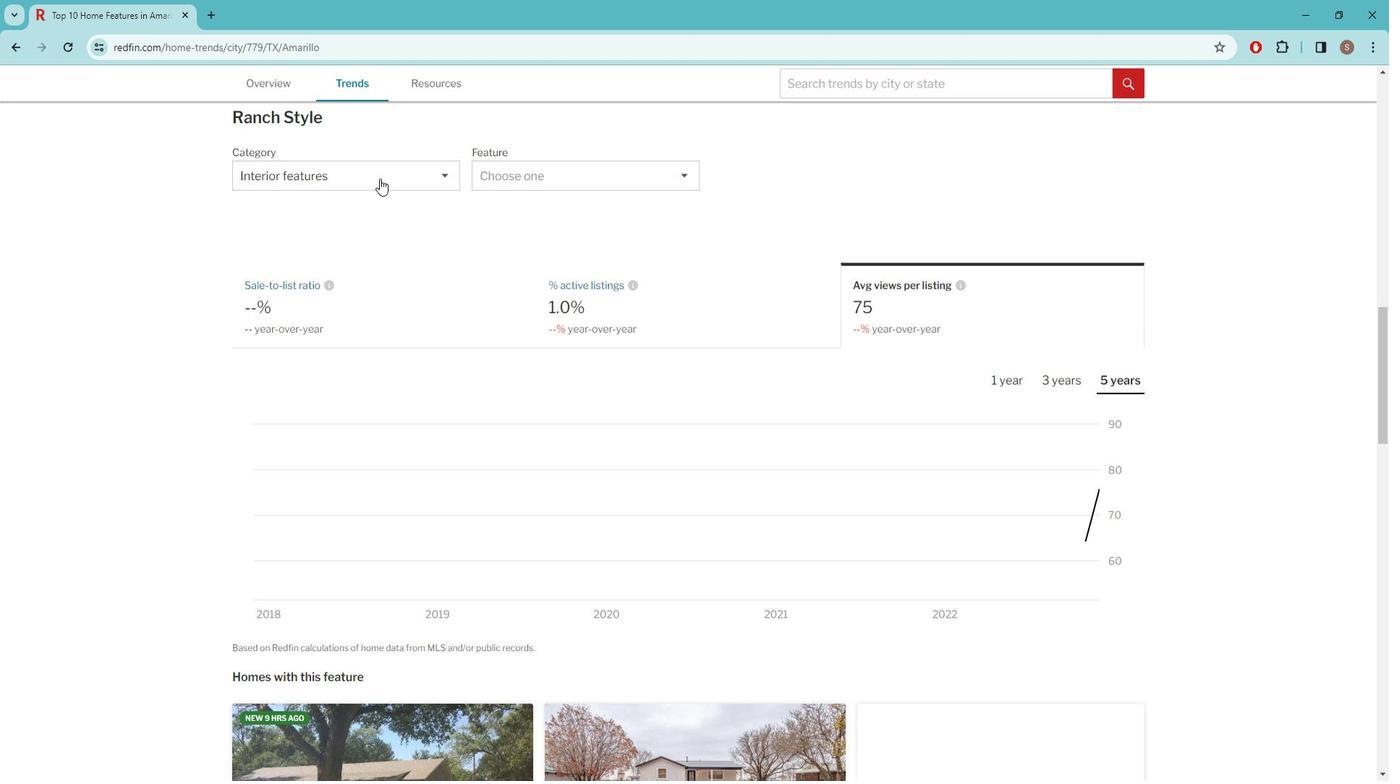 
Action: Mouse moved to (351, 333)
Screenshot: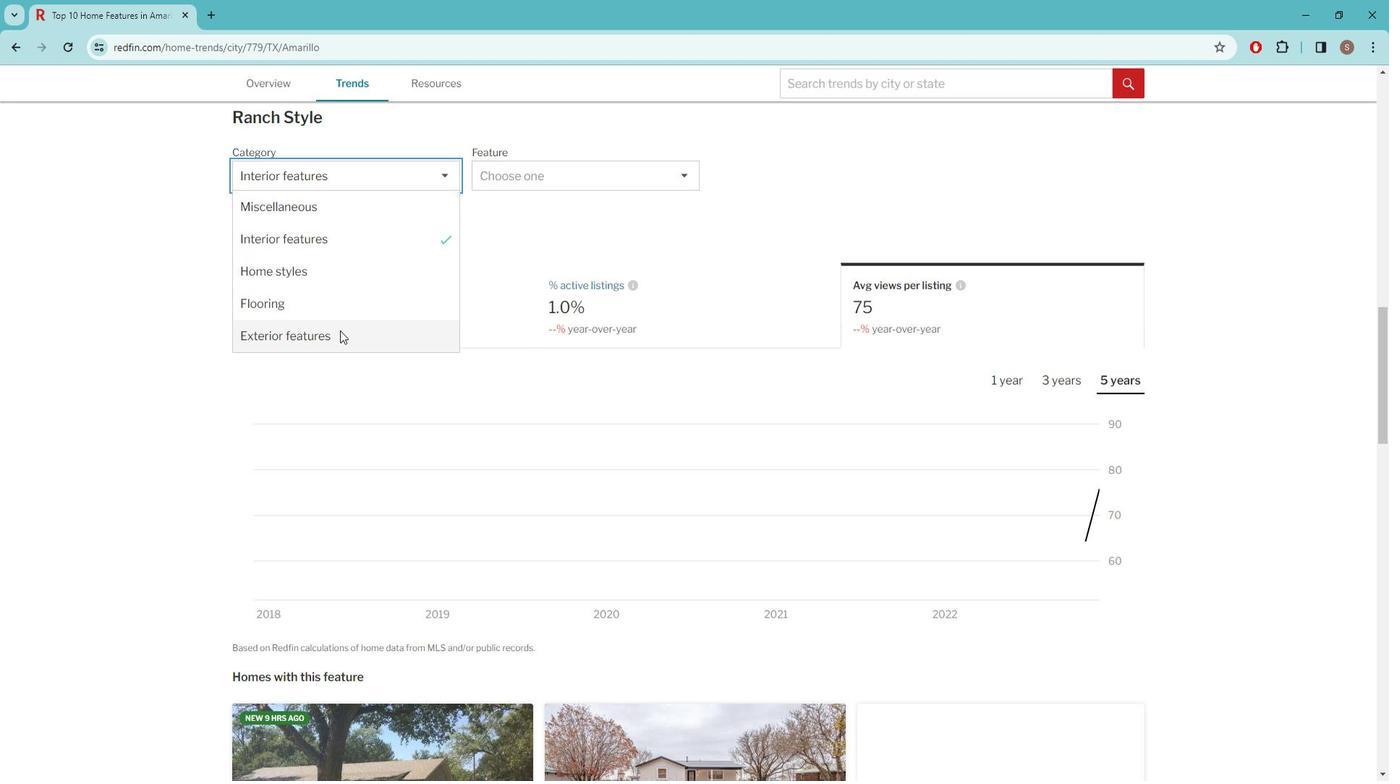
Action: Mouse pressed left at (351, 333)
Screenshot: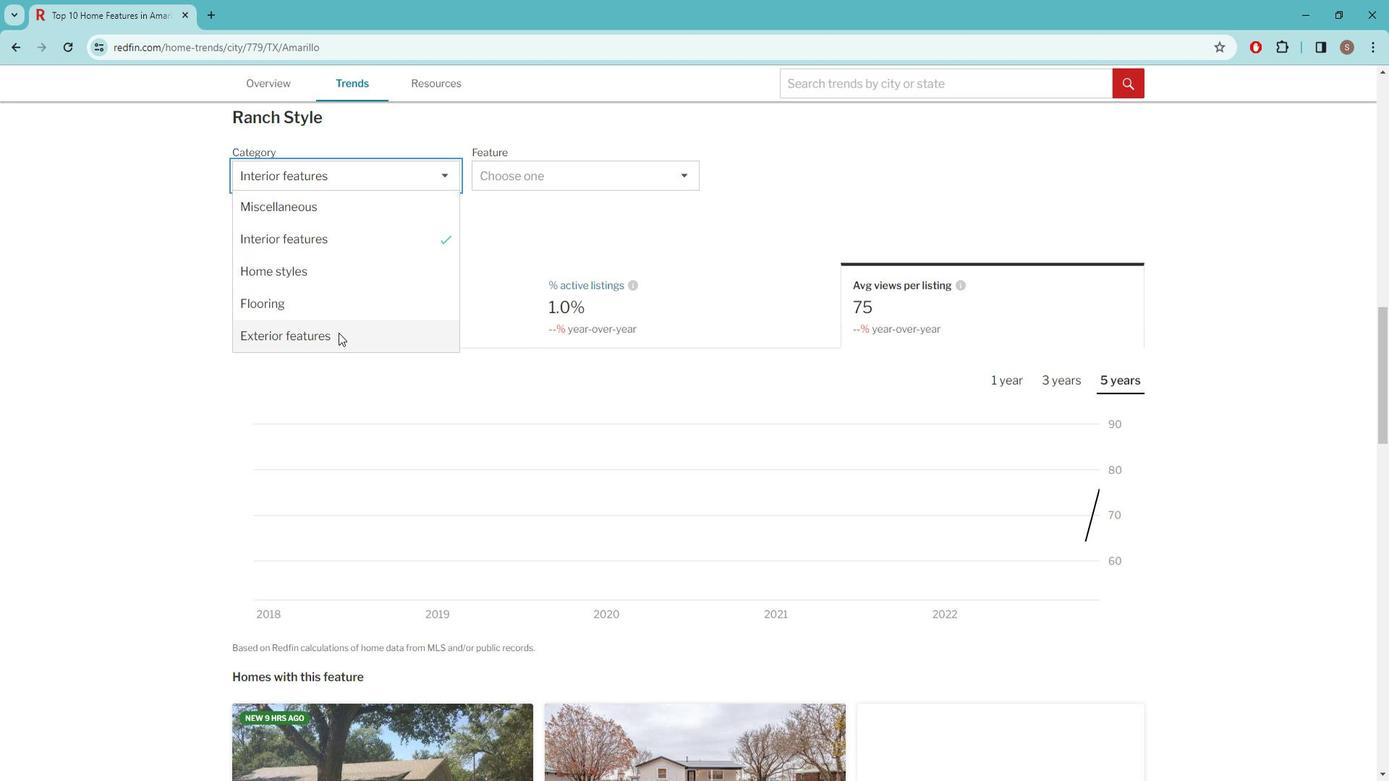 
Action: Mouse moved to (570, 188)
Screenshot: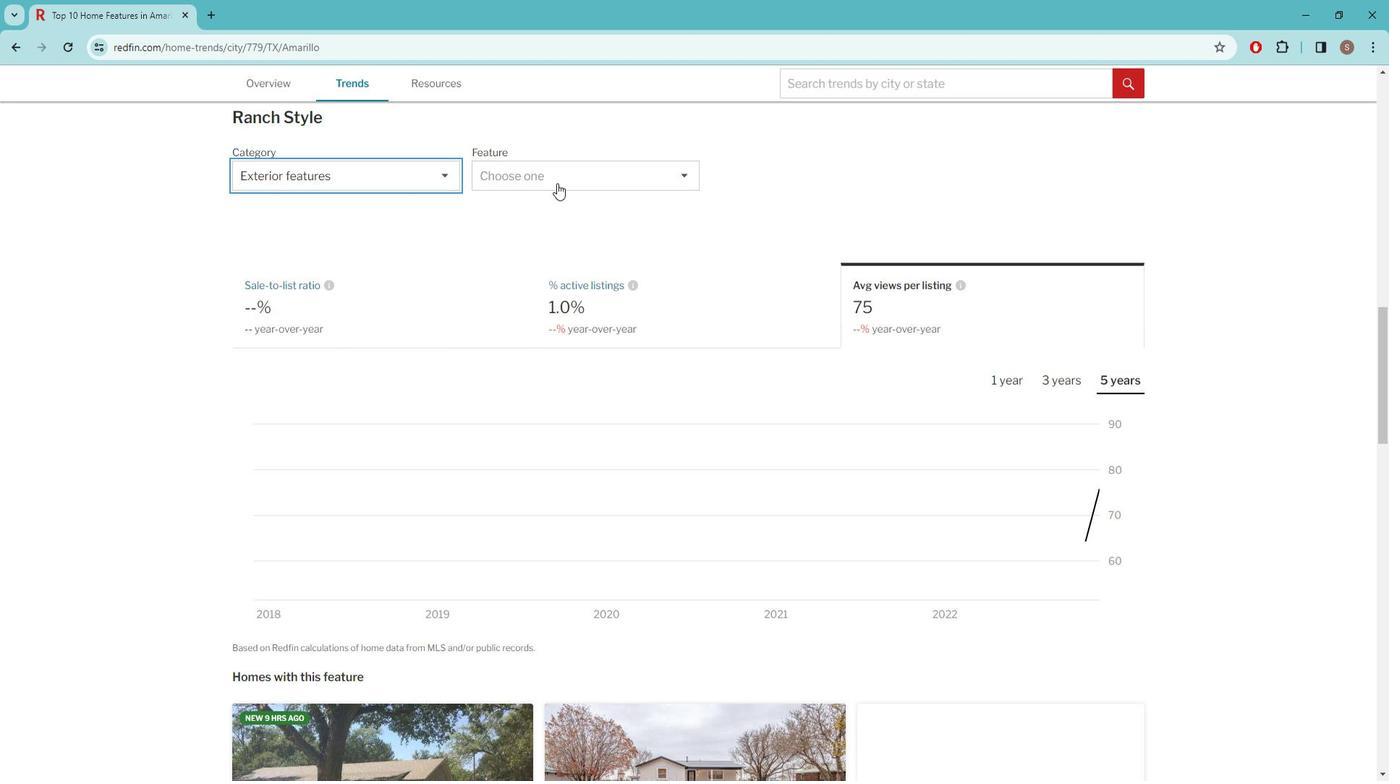 
Action: Mouse pressed left at (570, 188)
Screenshot: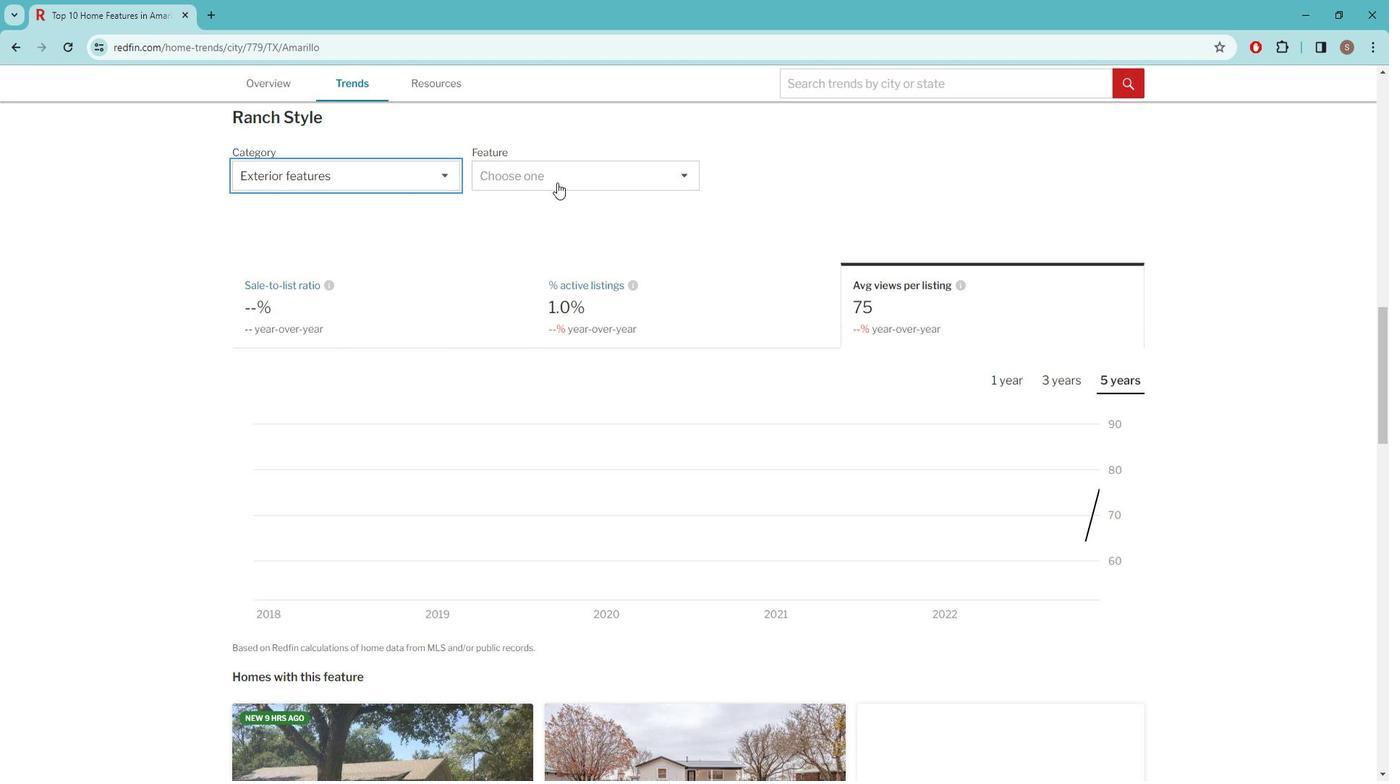 
Action: Mouse moved to (577, 283)
Screenshot: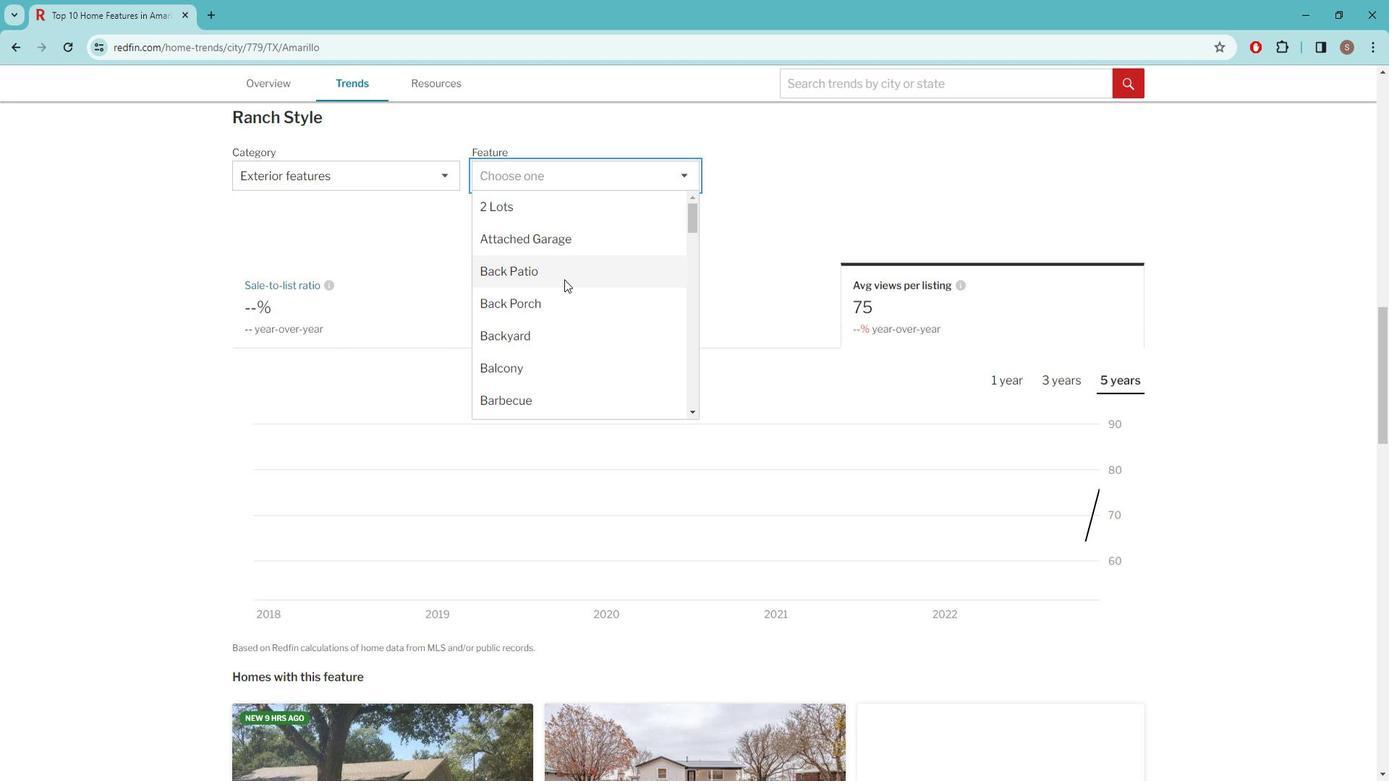 
Action: Mouse scrolled (577, 282) with delta (0, 0)
Screenshot: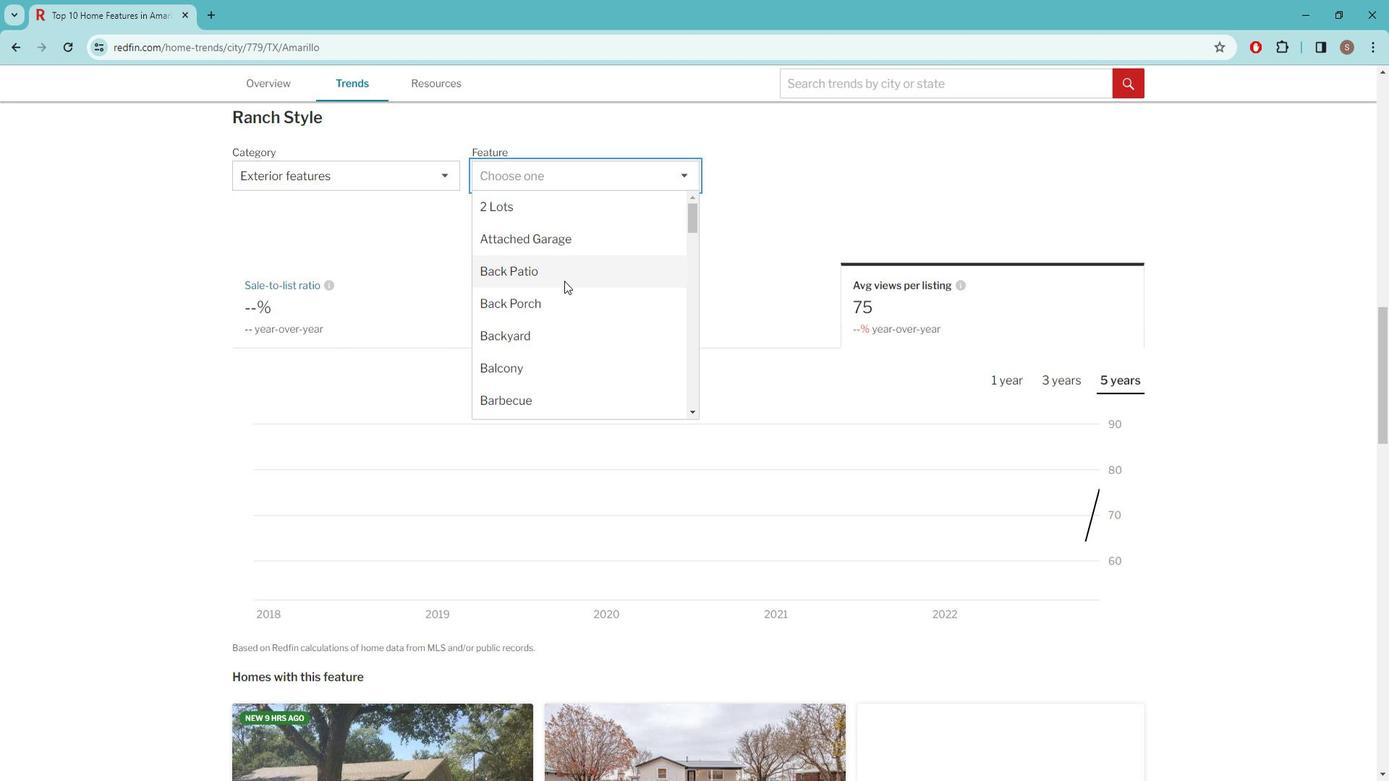 
Action: Mouse scrolled (577, 282) with delta (0, 0)
Screenshot: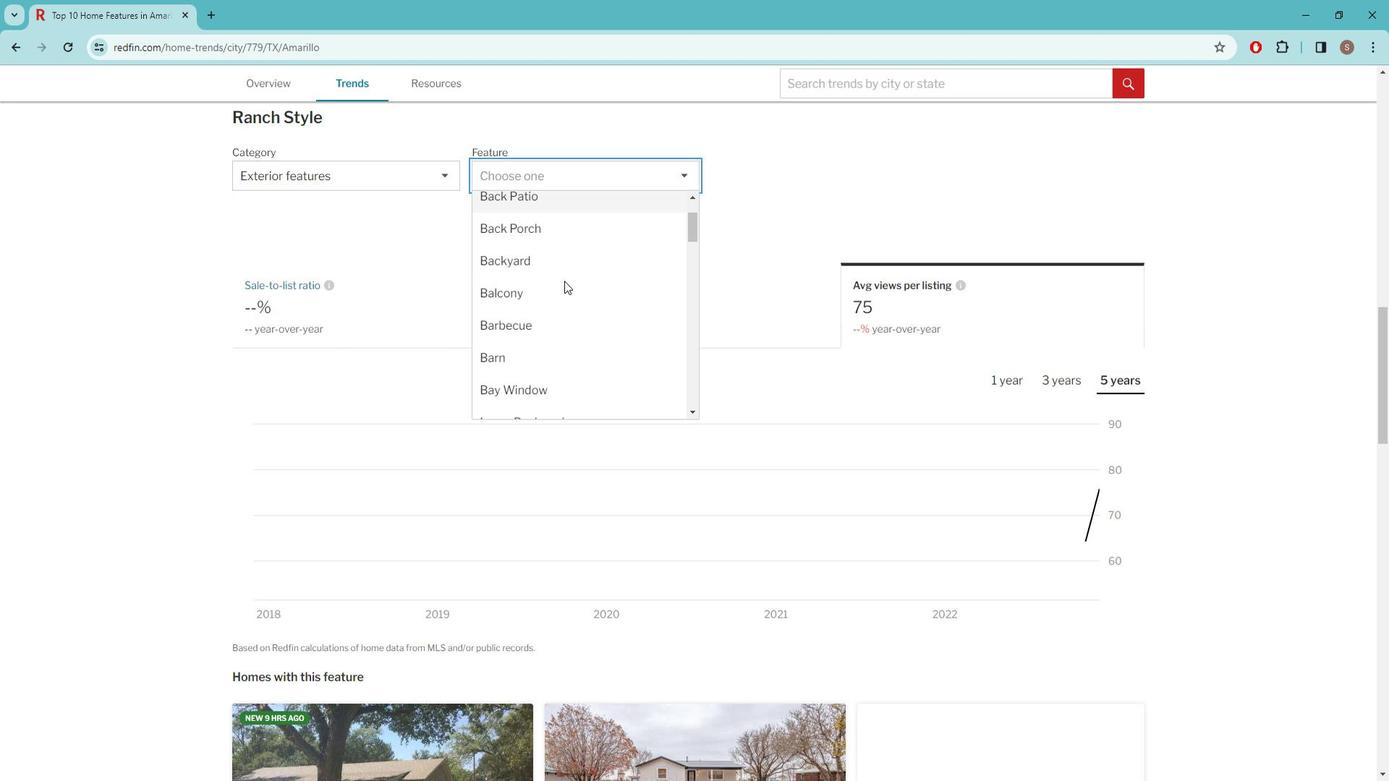 
Action: Mouse moved to (577, 284)
Screenshot: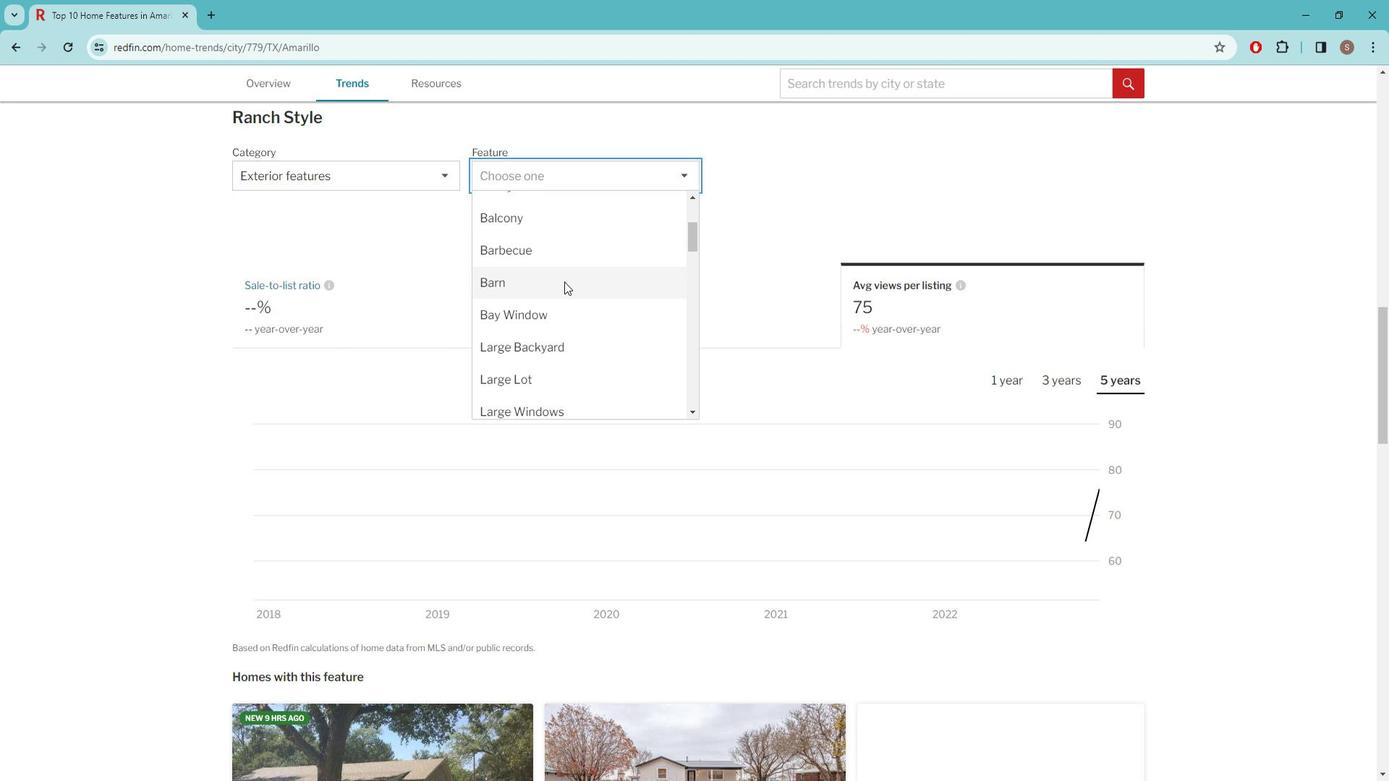 
Action: Mouse scrolled (577, 283) with delta (0, 0)
Screenshot: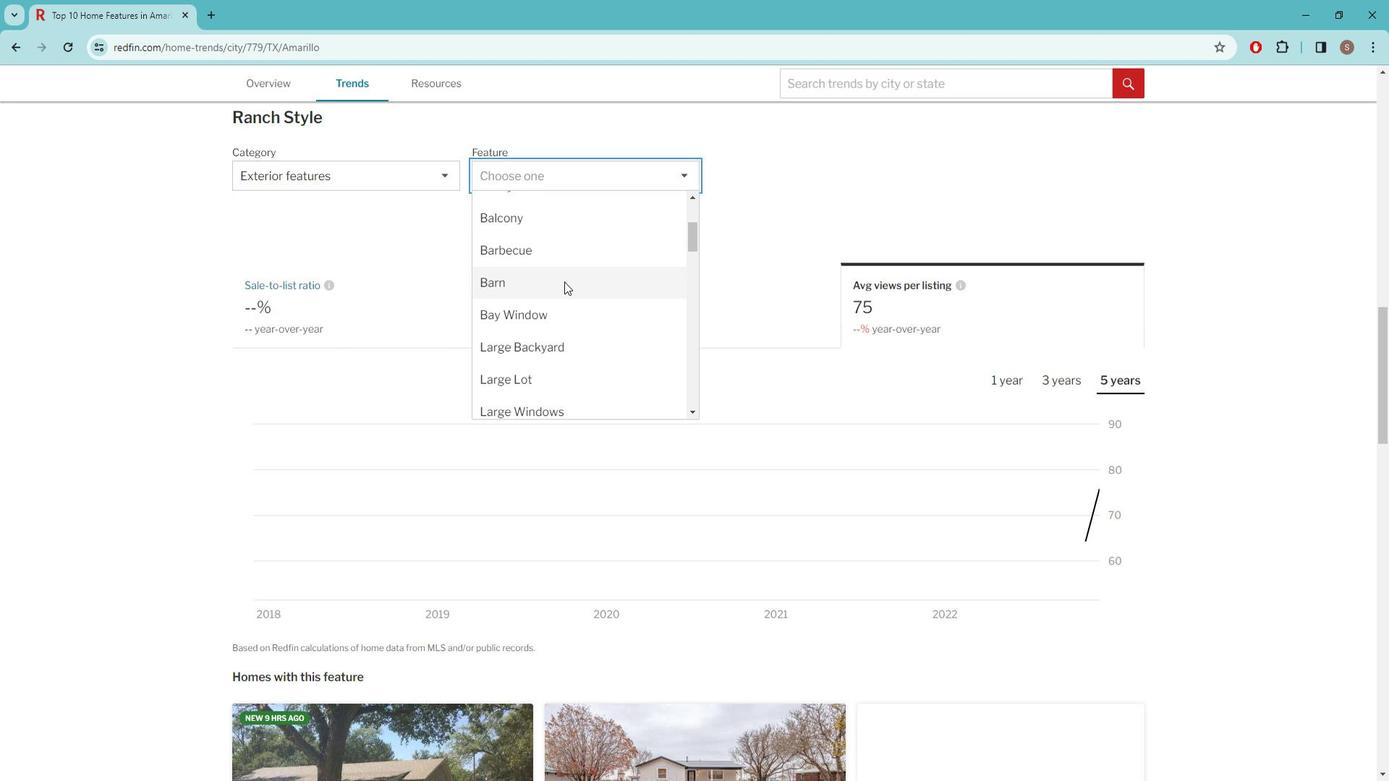 
Action: Mouse moved to (573, 276)
Screenshot: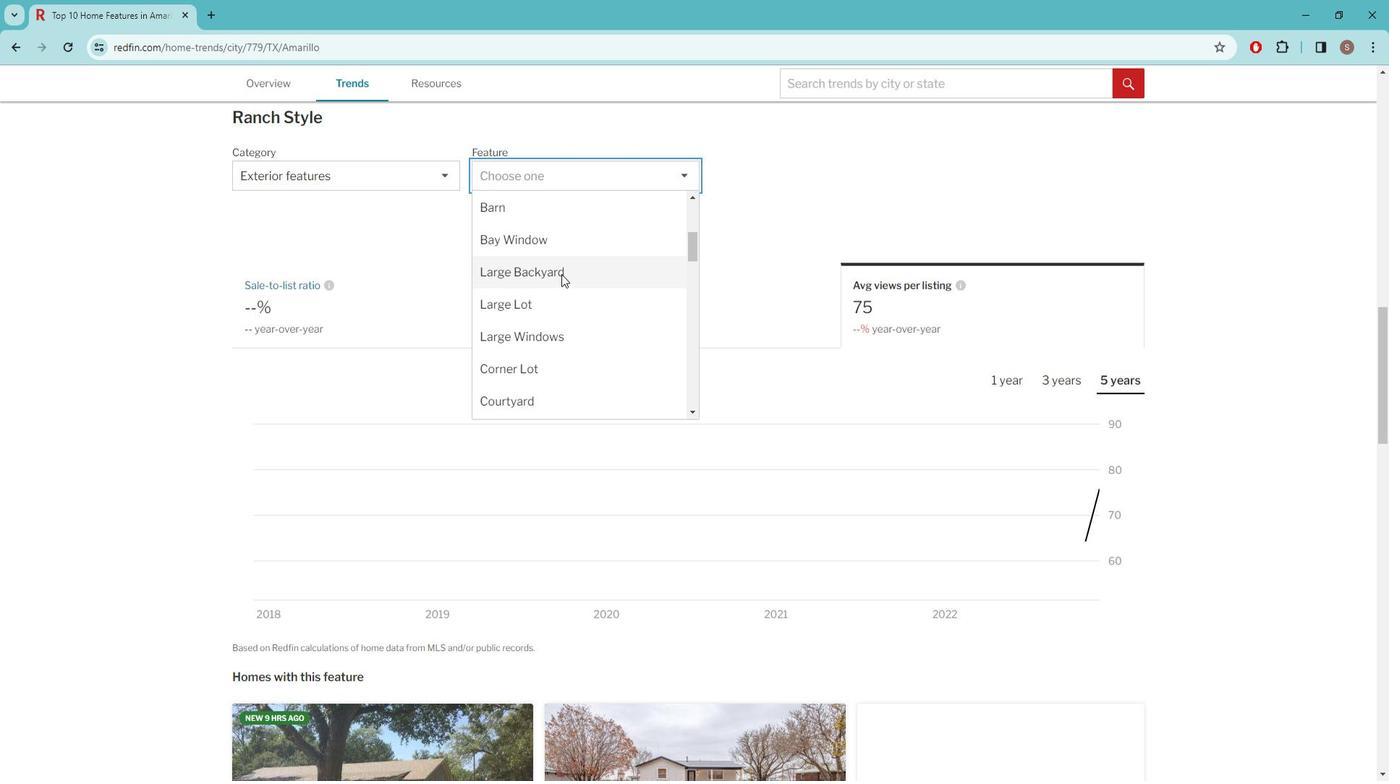 
Action: Mouse pressed left at (573, 276)
Screenshot: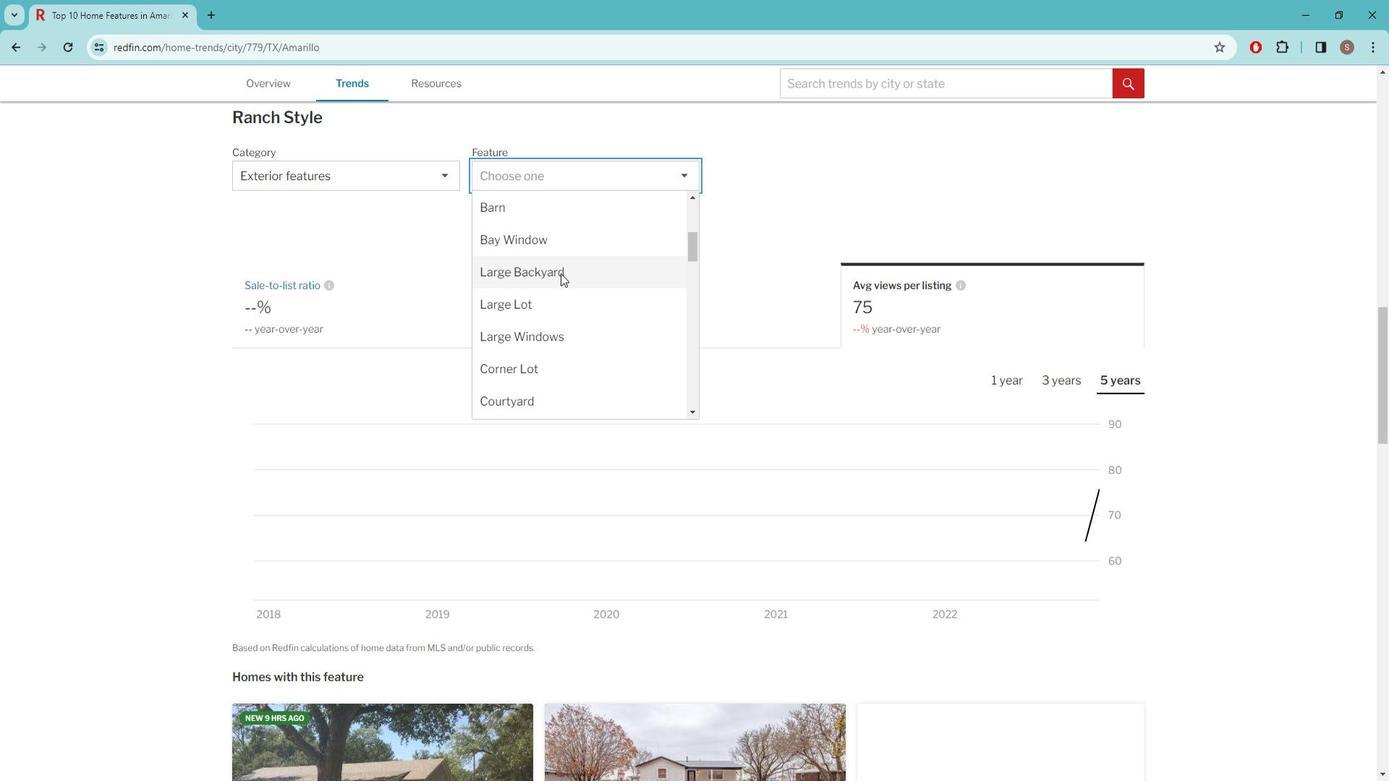 
Action: Mouse moved to (339, 311)
Screenshot: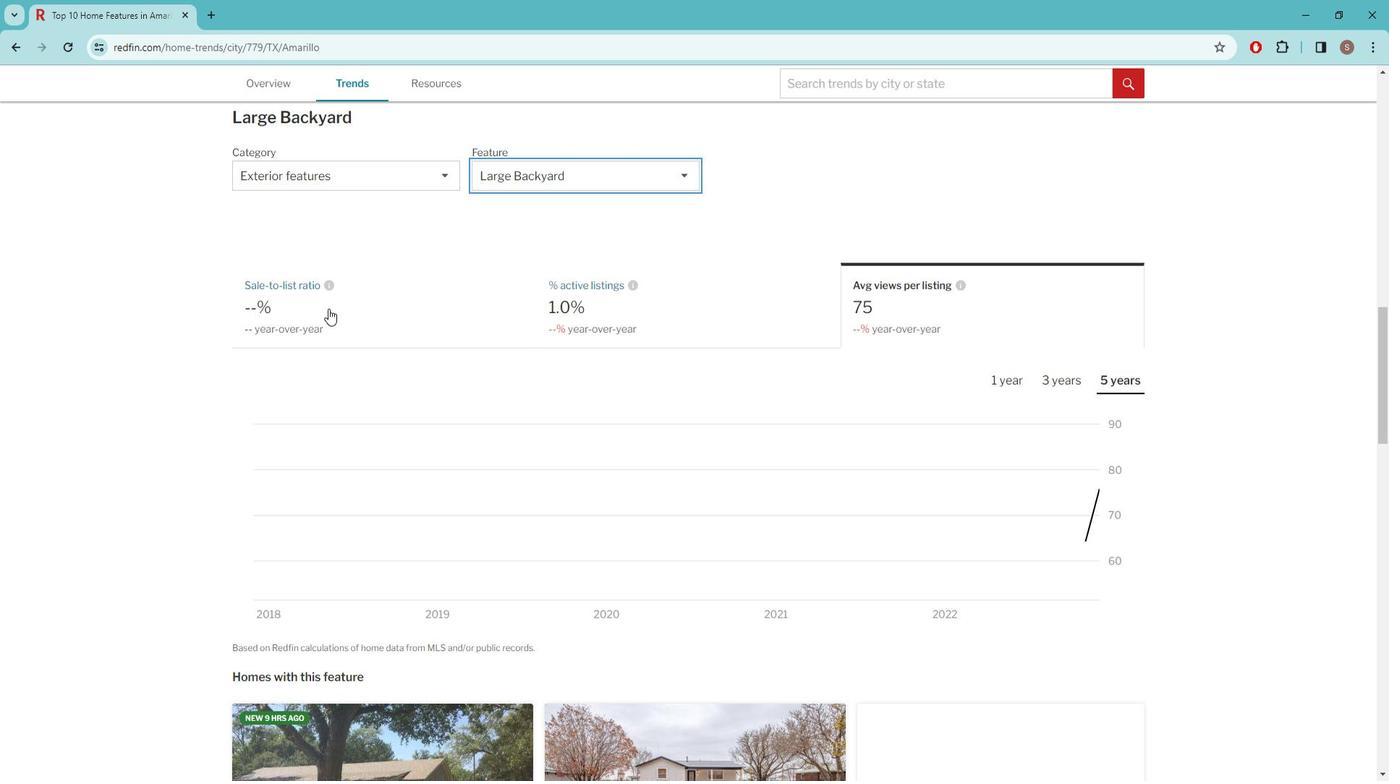 
Action: Mouse pressed left at (339, 311)
Screenshot: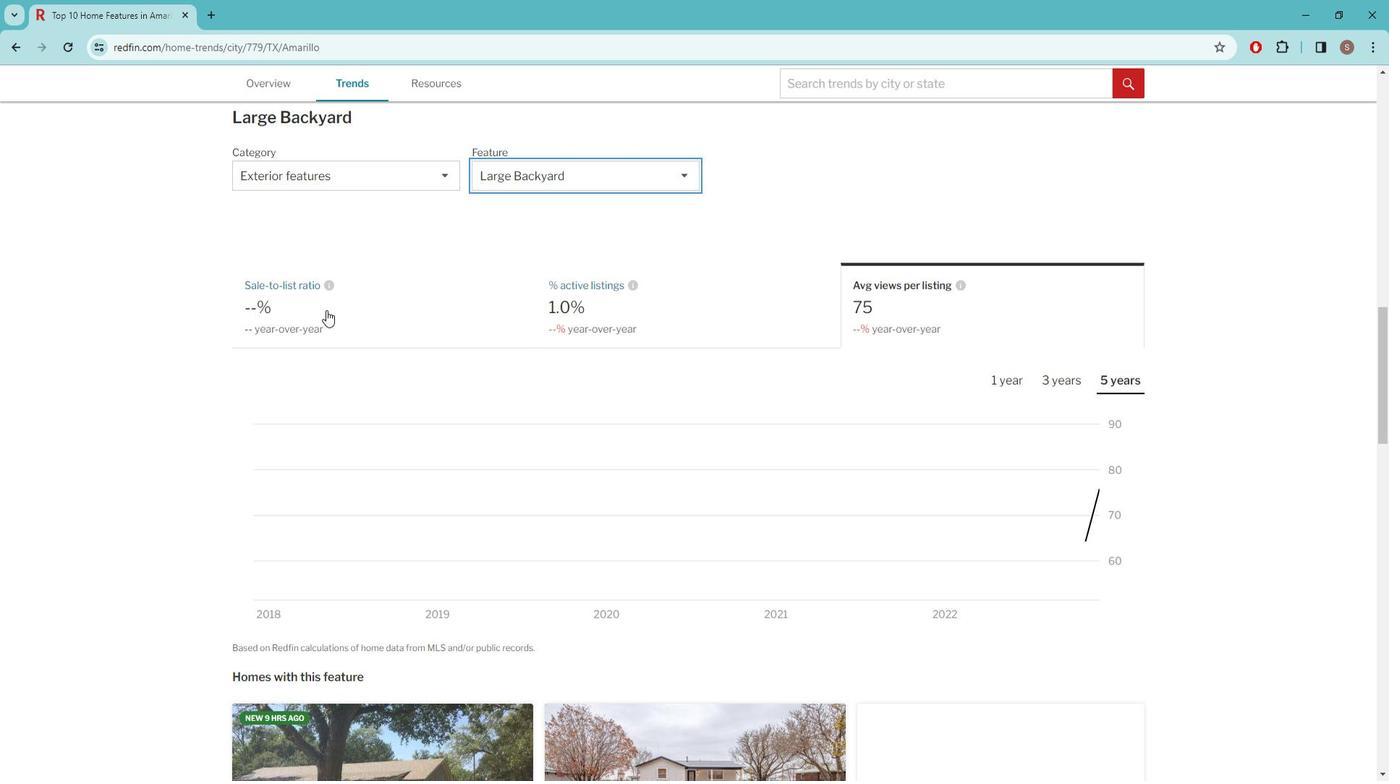 
Action: Mouse moved to (1021, 383)
Screenshot: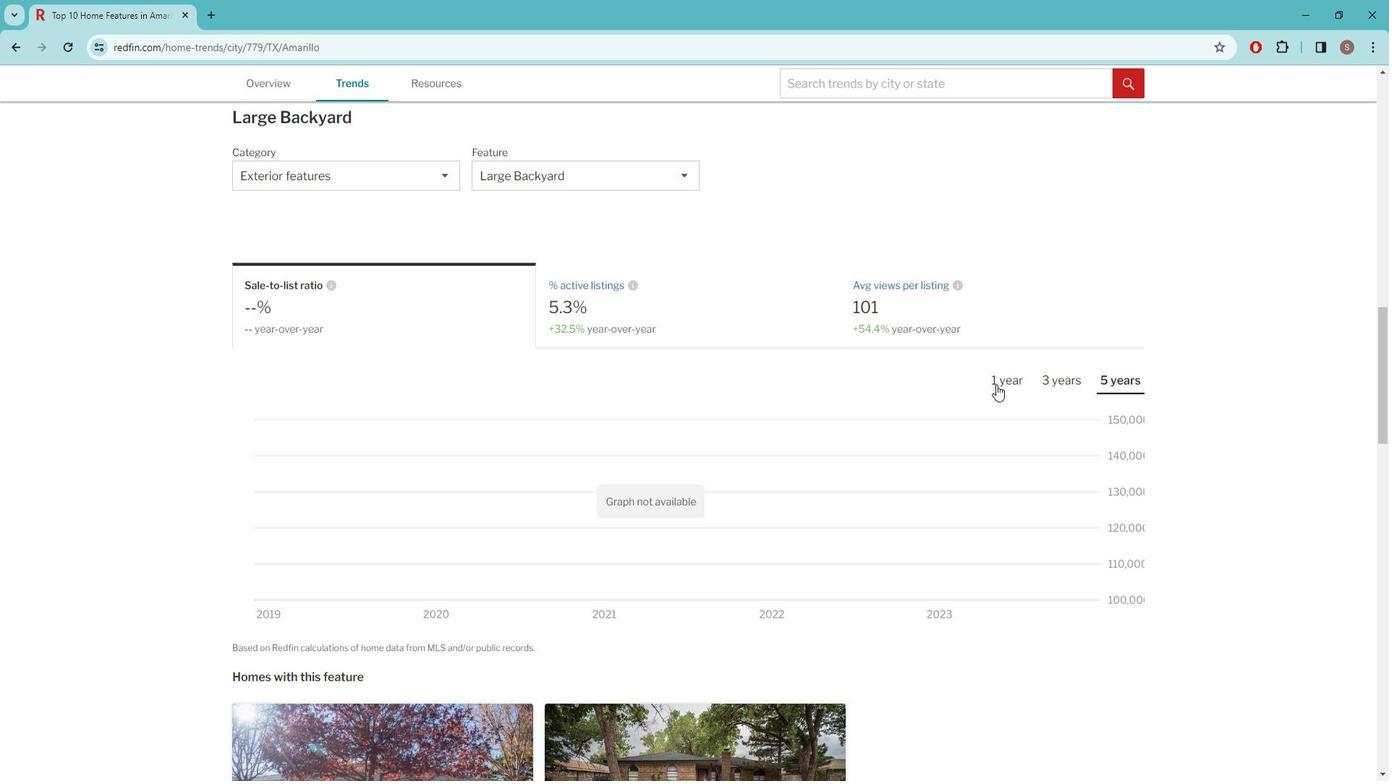 
Action: Mouse pressed left at (1021, 383)
Screenshot: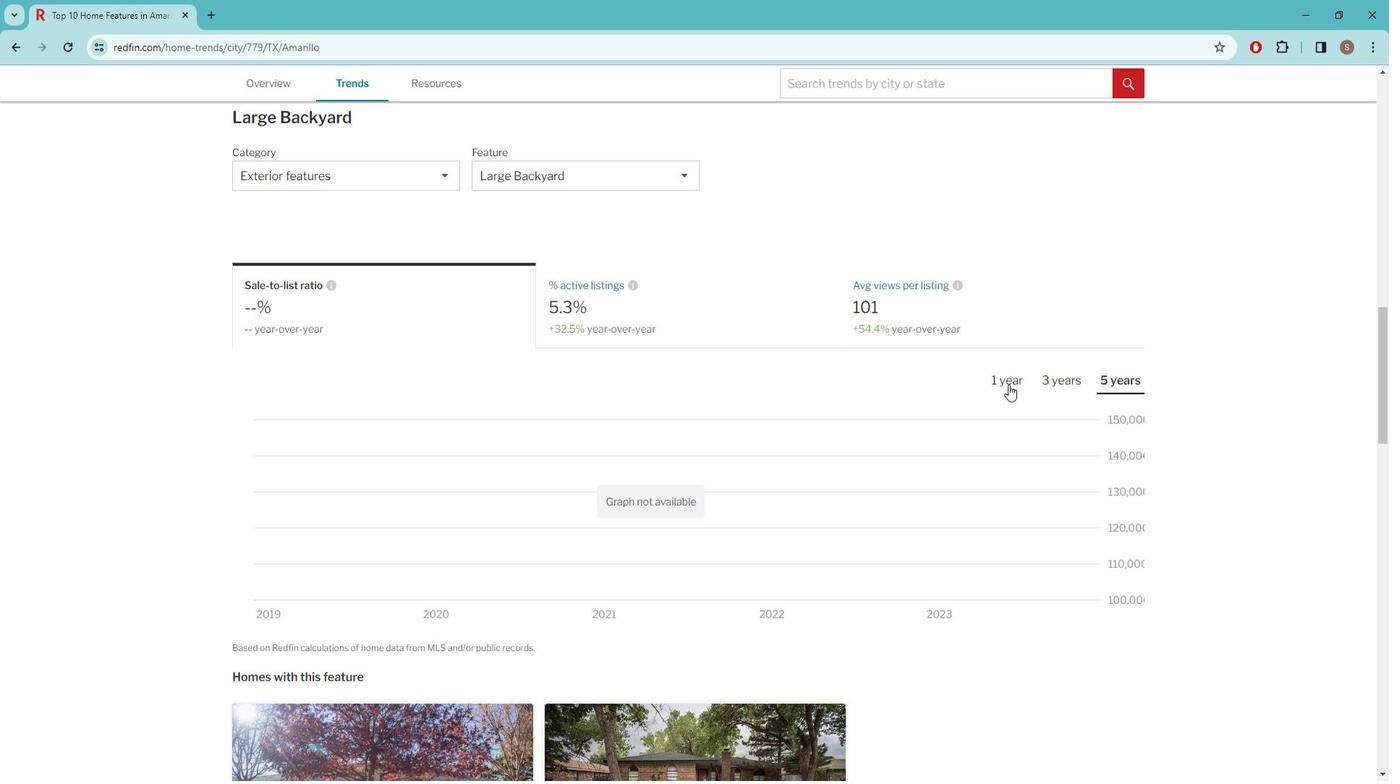 
Action: Mouse moved to (706, 316)
Screenshot: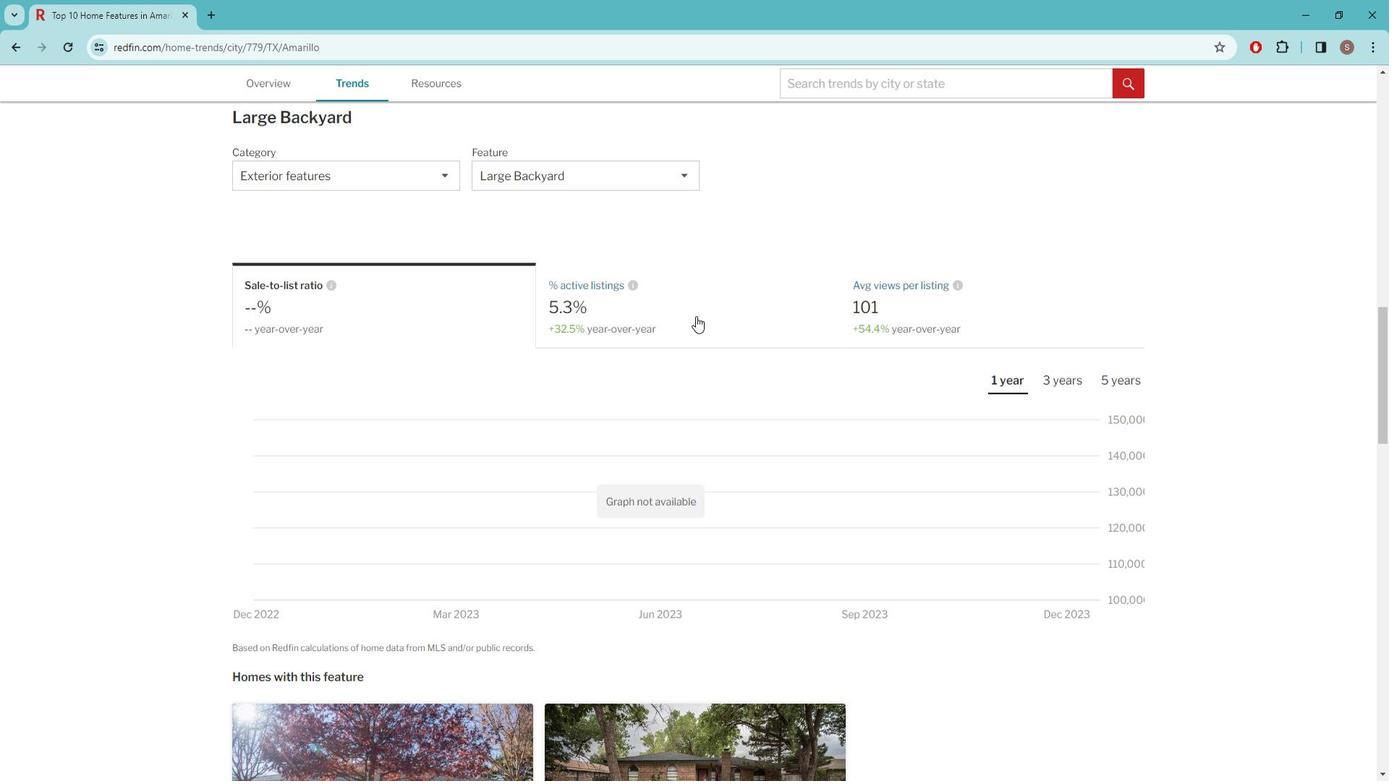 
Action: Mouse pressed left at (706, 316)
Screenshot: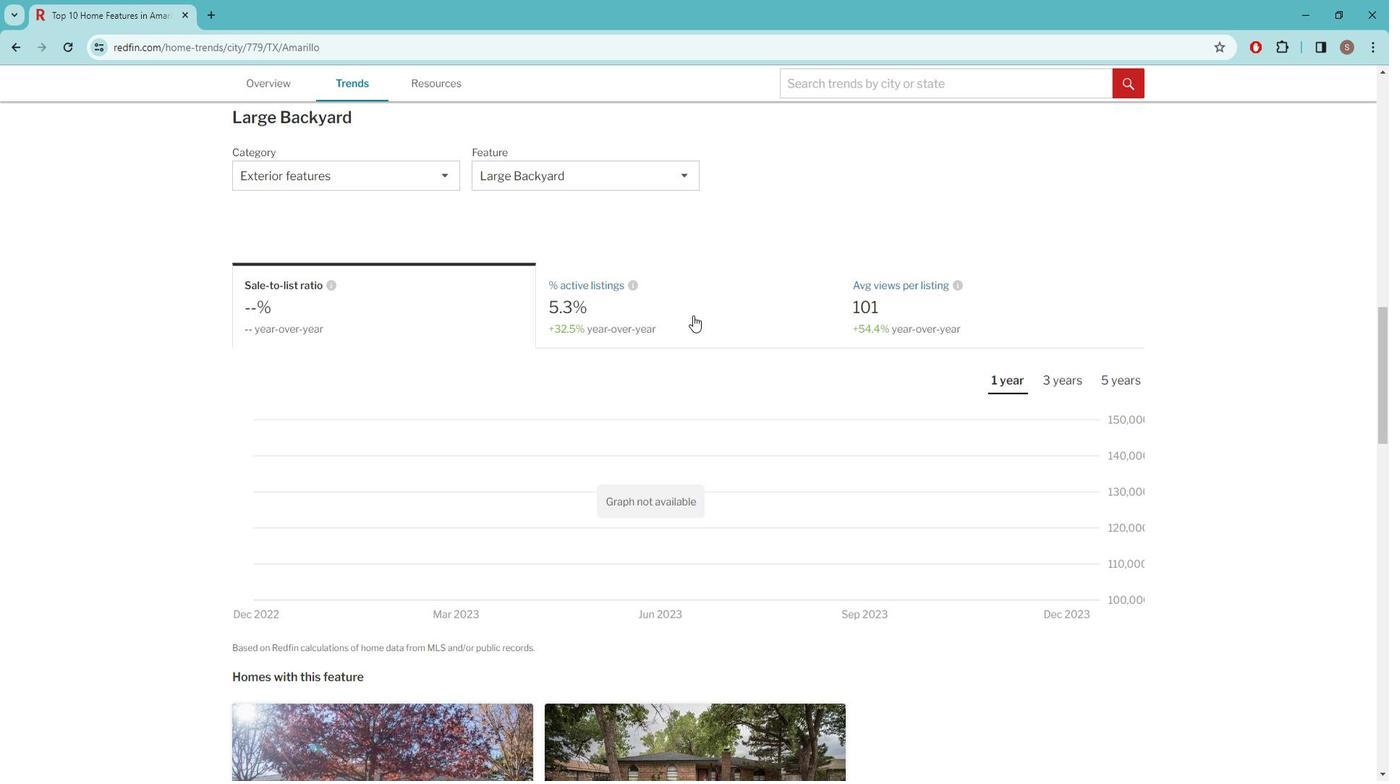 
Action: Mouse moved to (958, 307)
Screenshot: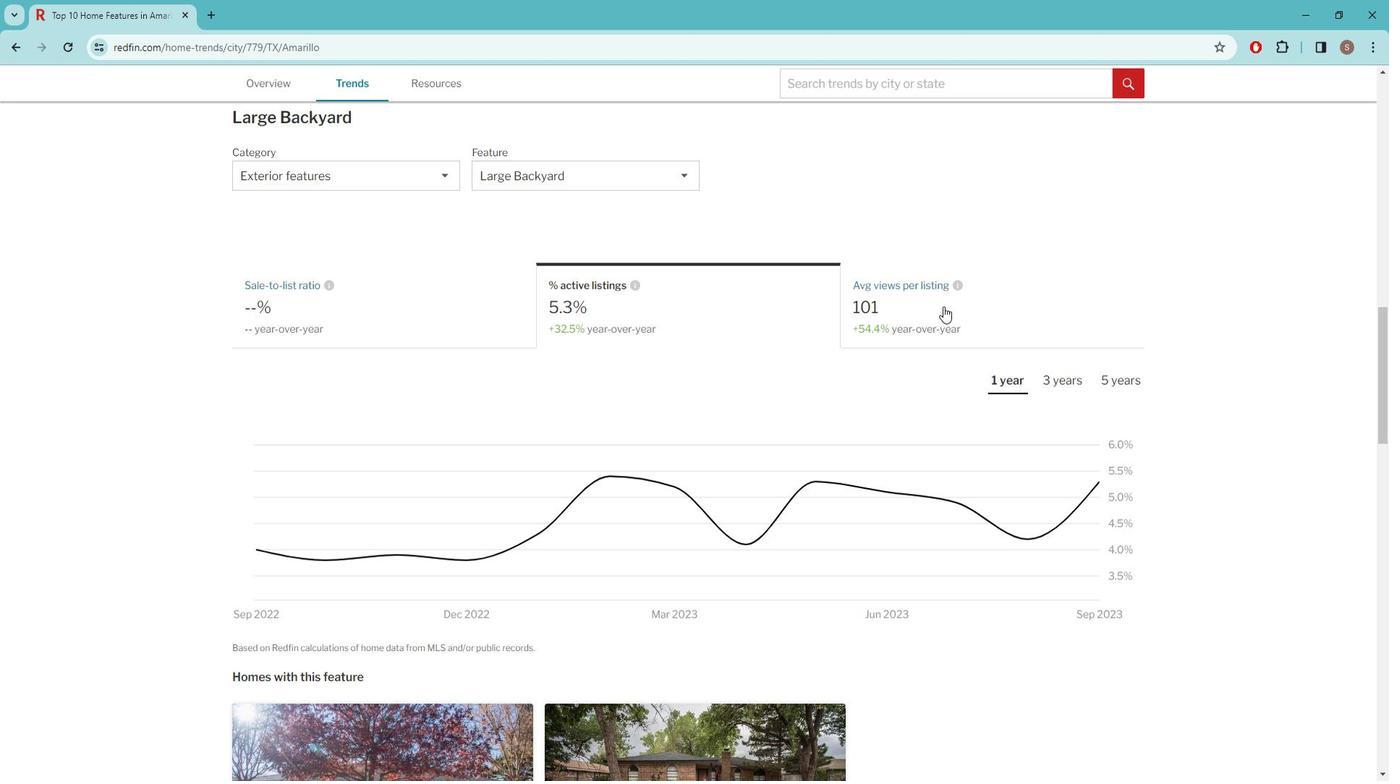 
Action: Mouse pressed left at (958, 307)
Screenshot: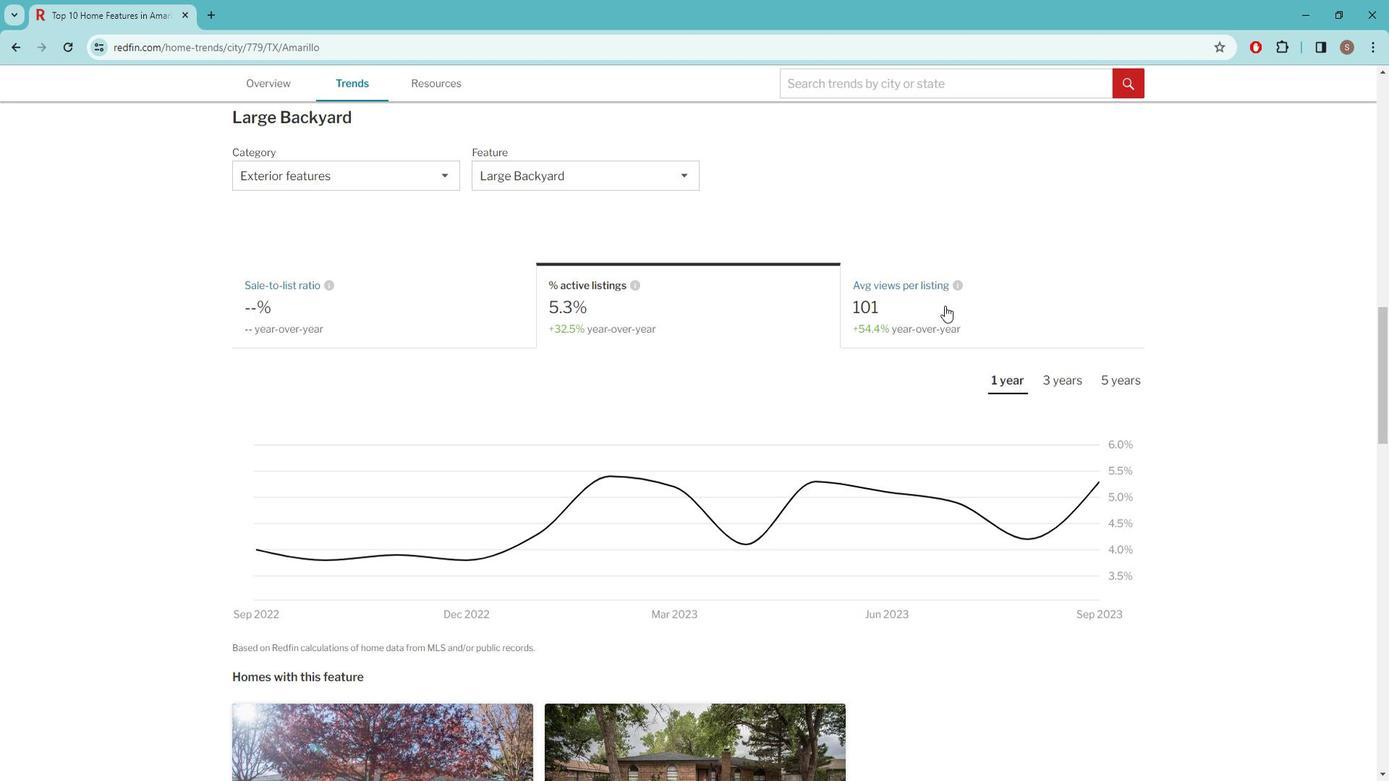 
Action: Mouse moved to (1075, 378)
Screenshot: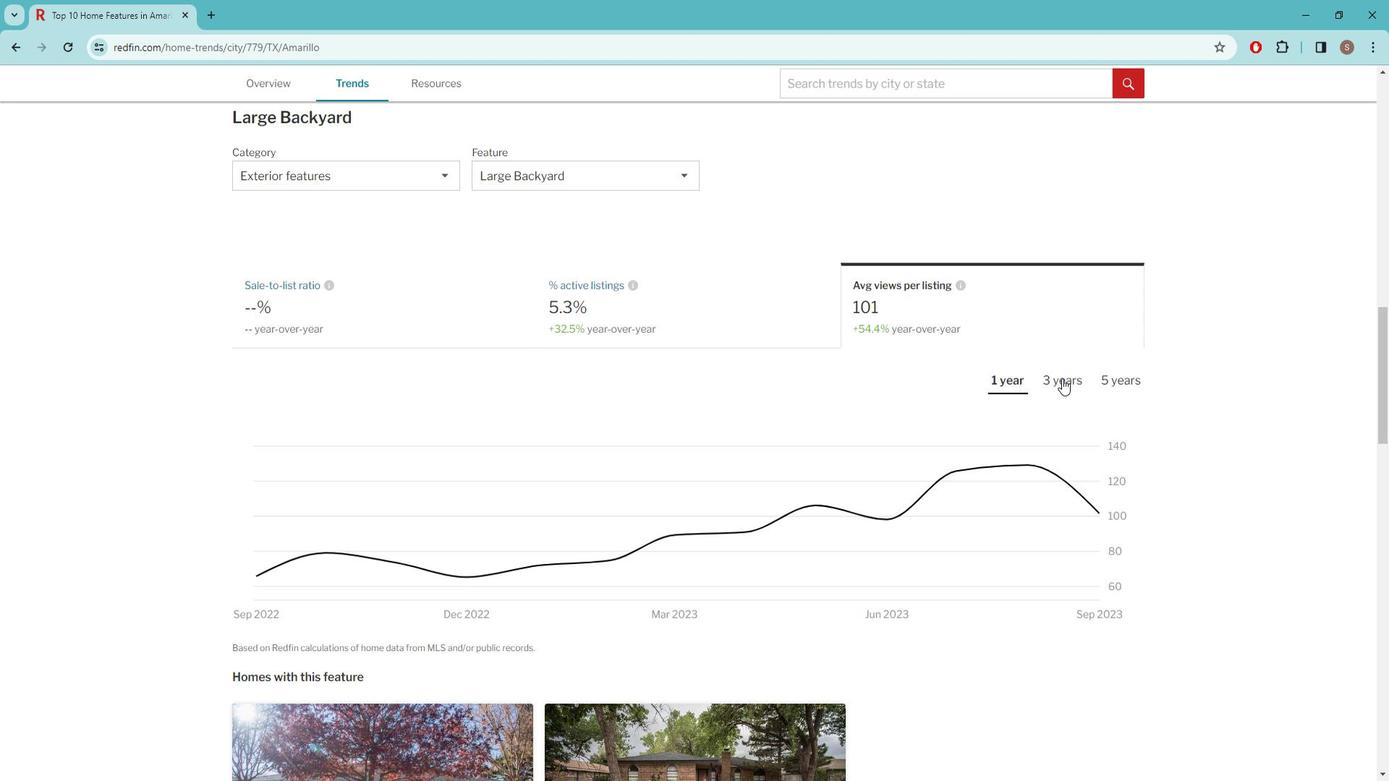 
Action: Mouse pressed left at (1075, 378)
Screenshot: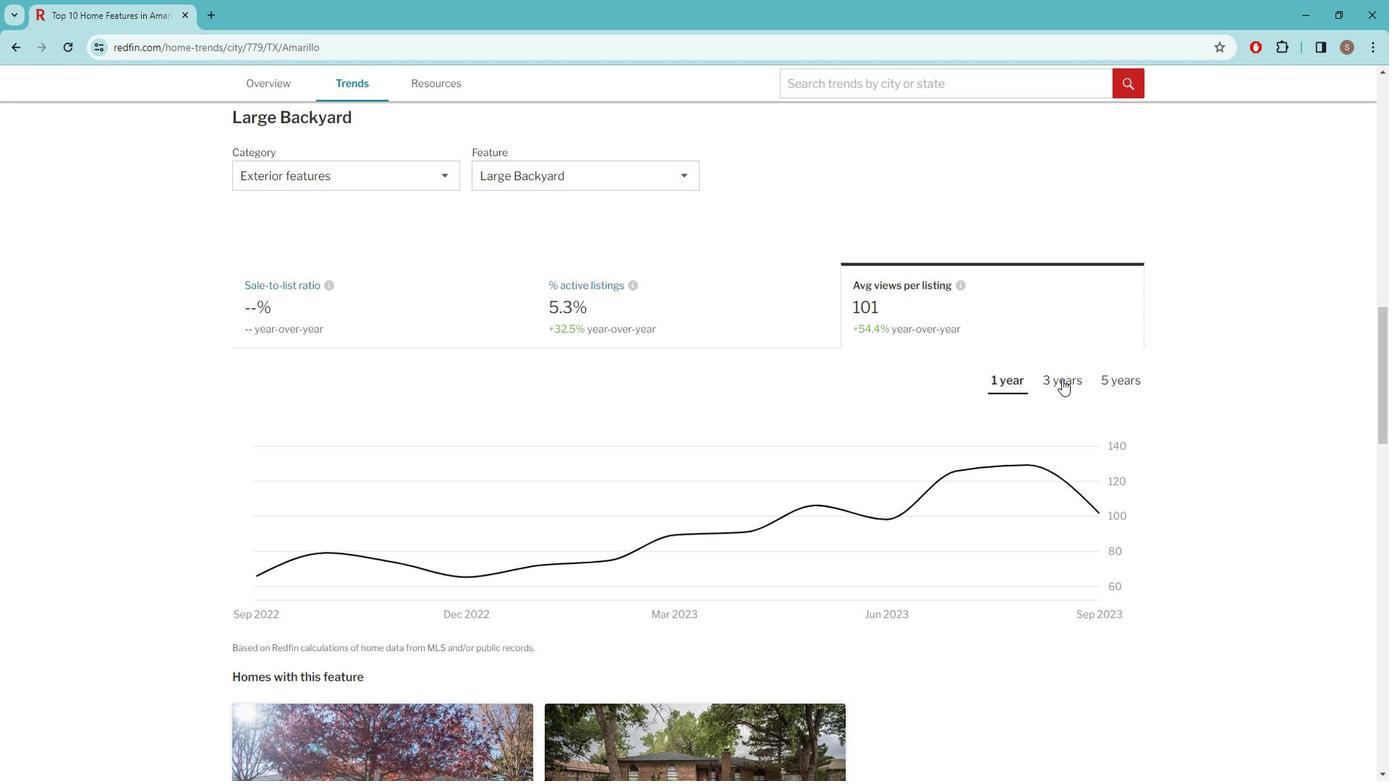 
Action: Mouse moved to (708, 304)
Screenshot: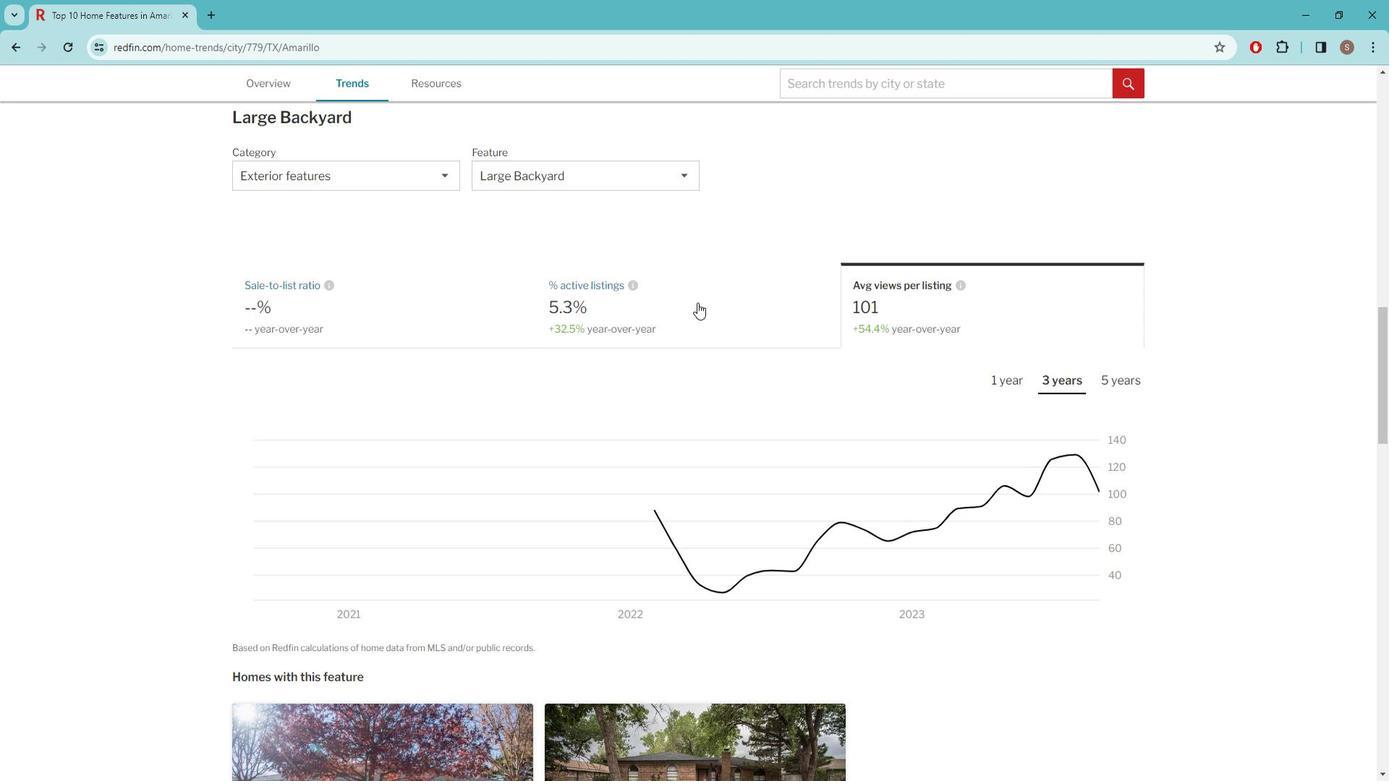 
Action: Mouse pressed left at (708, 304)
Screenshot: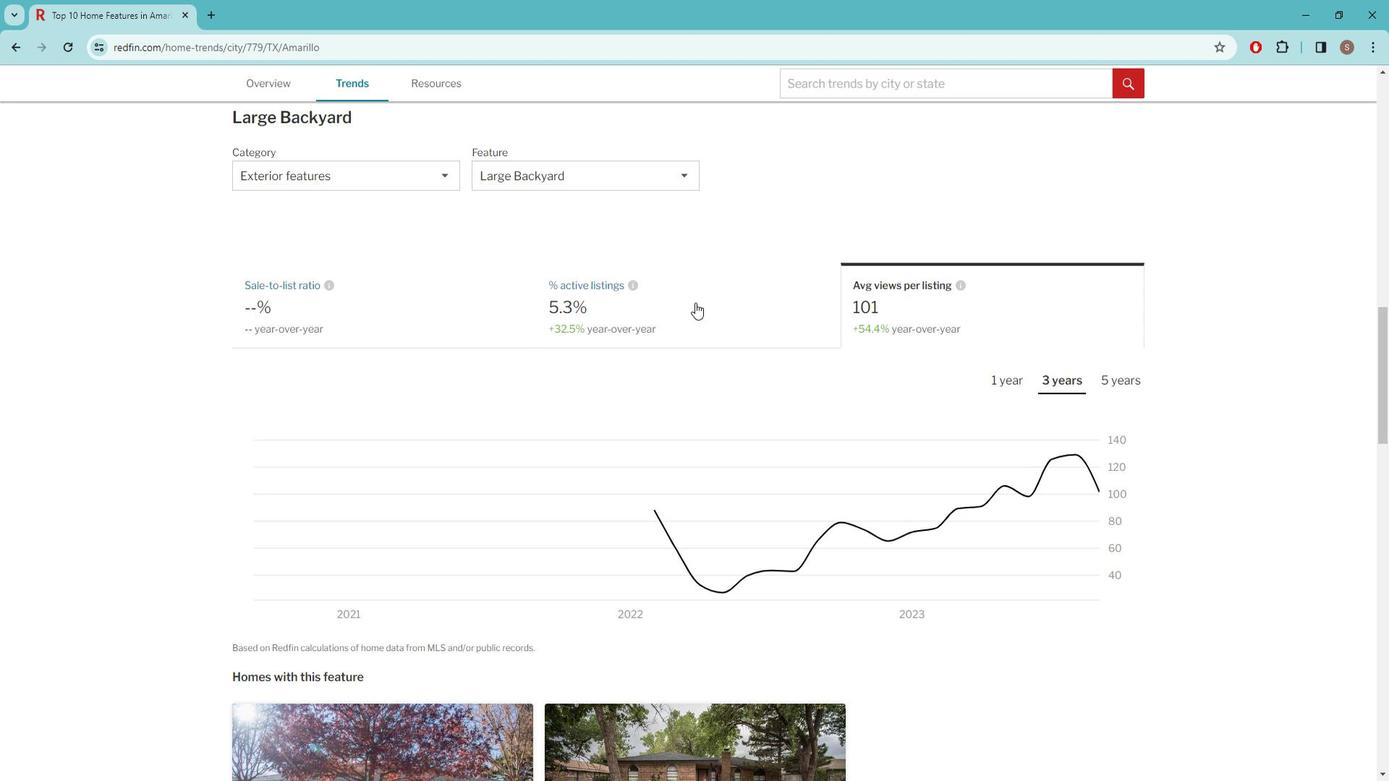 
Action: Mouse moved to (384, 308)
Screenshot: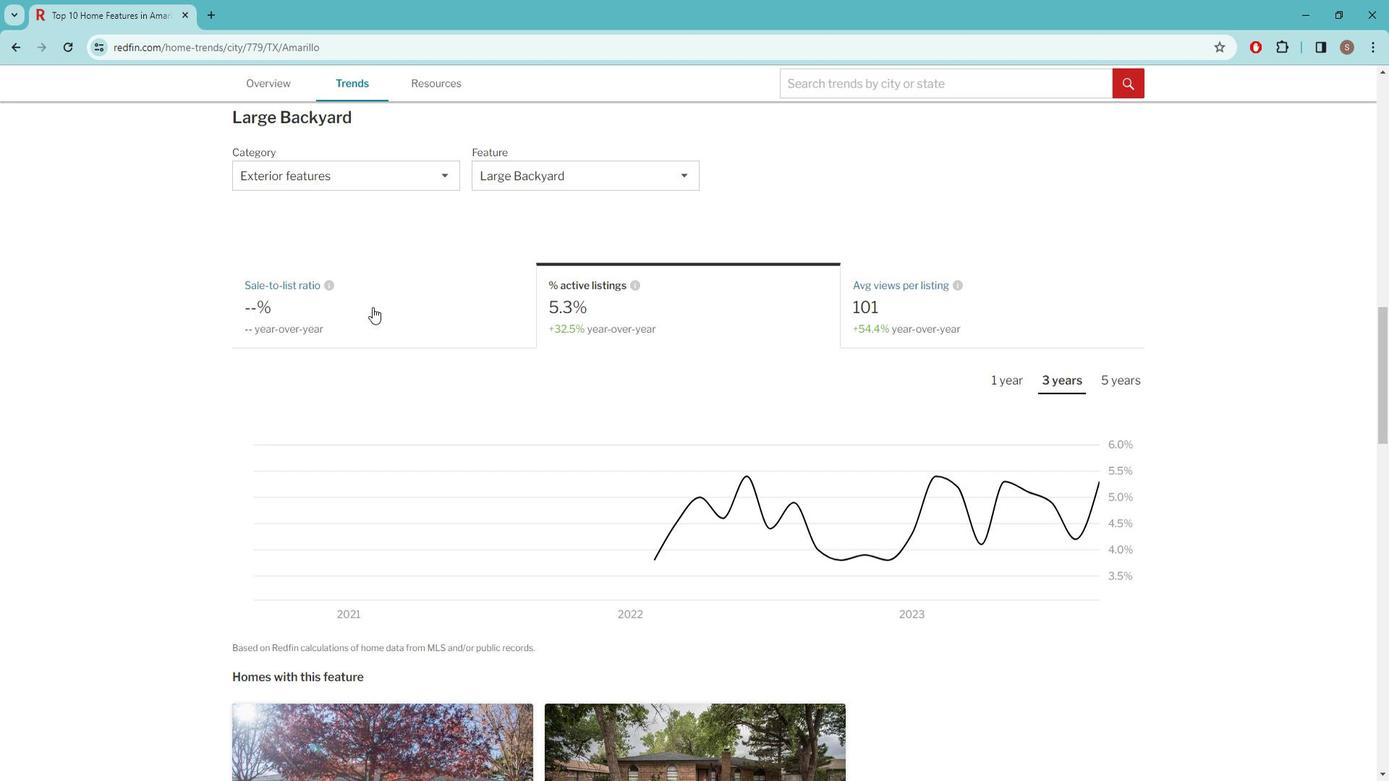 
Action: Mouse pressed left at (384, 308)
Screenshot: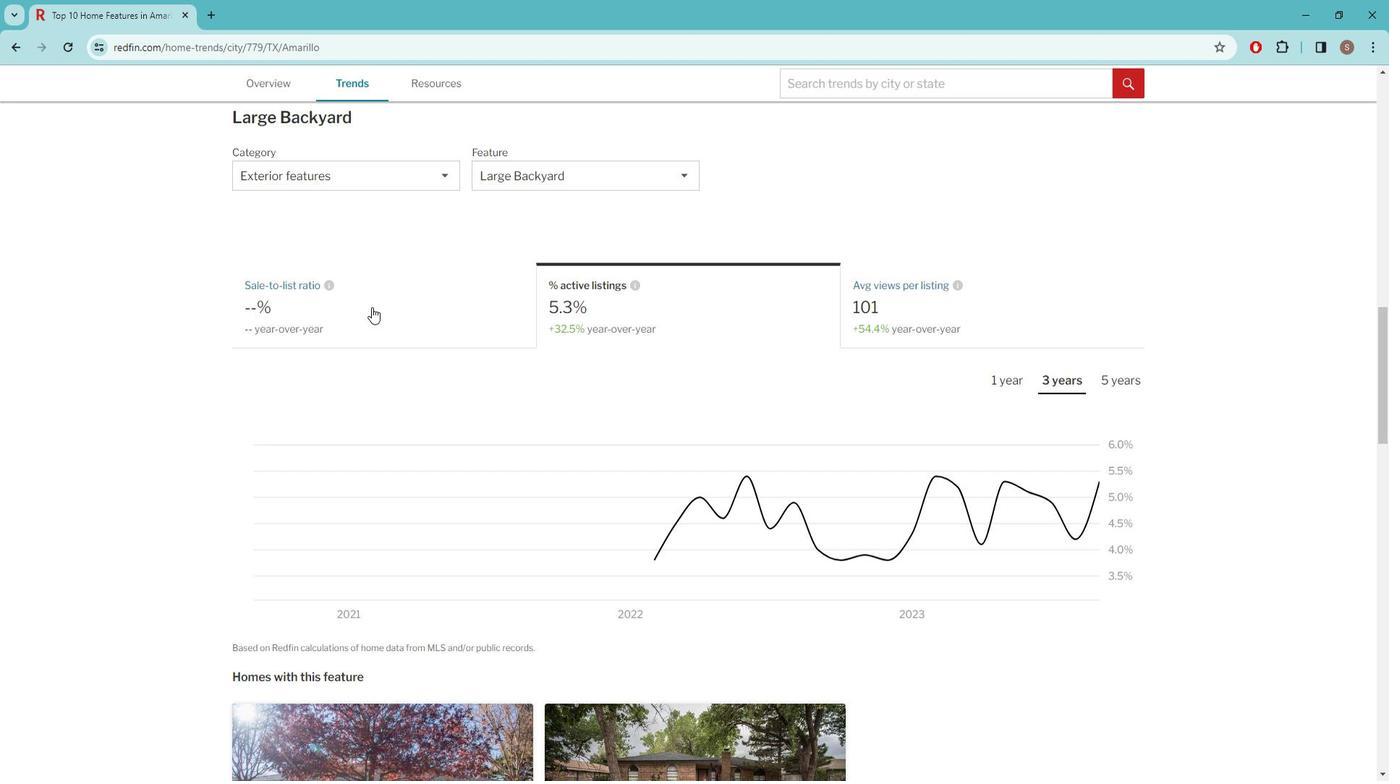
Action: Mouse moved to (1133, 379)
Screenshot: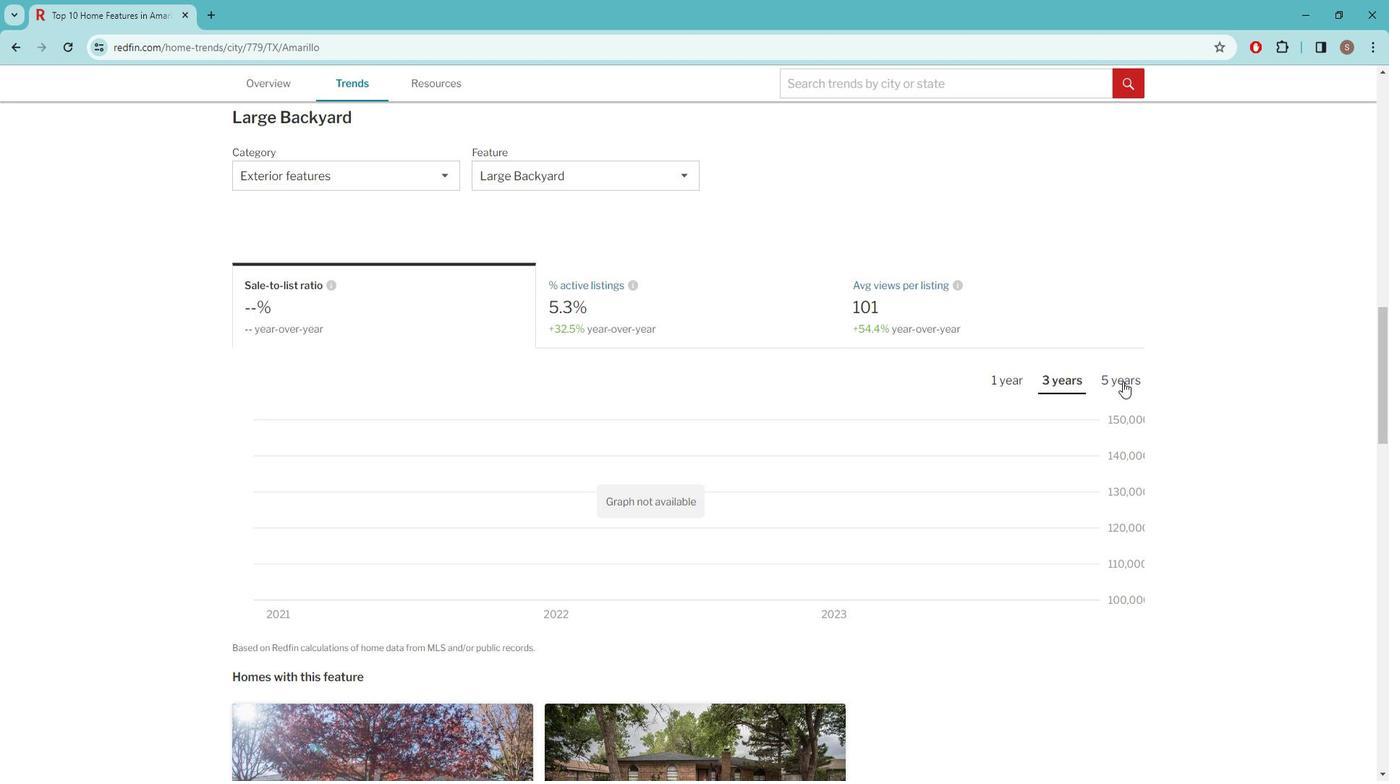 
Action: Mouse pressed left at (1133, 379)
Screenshot: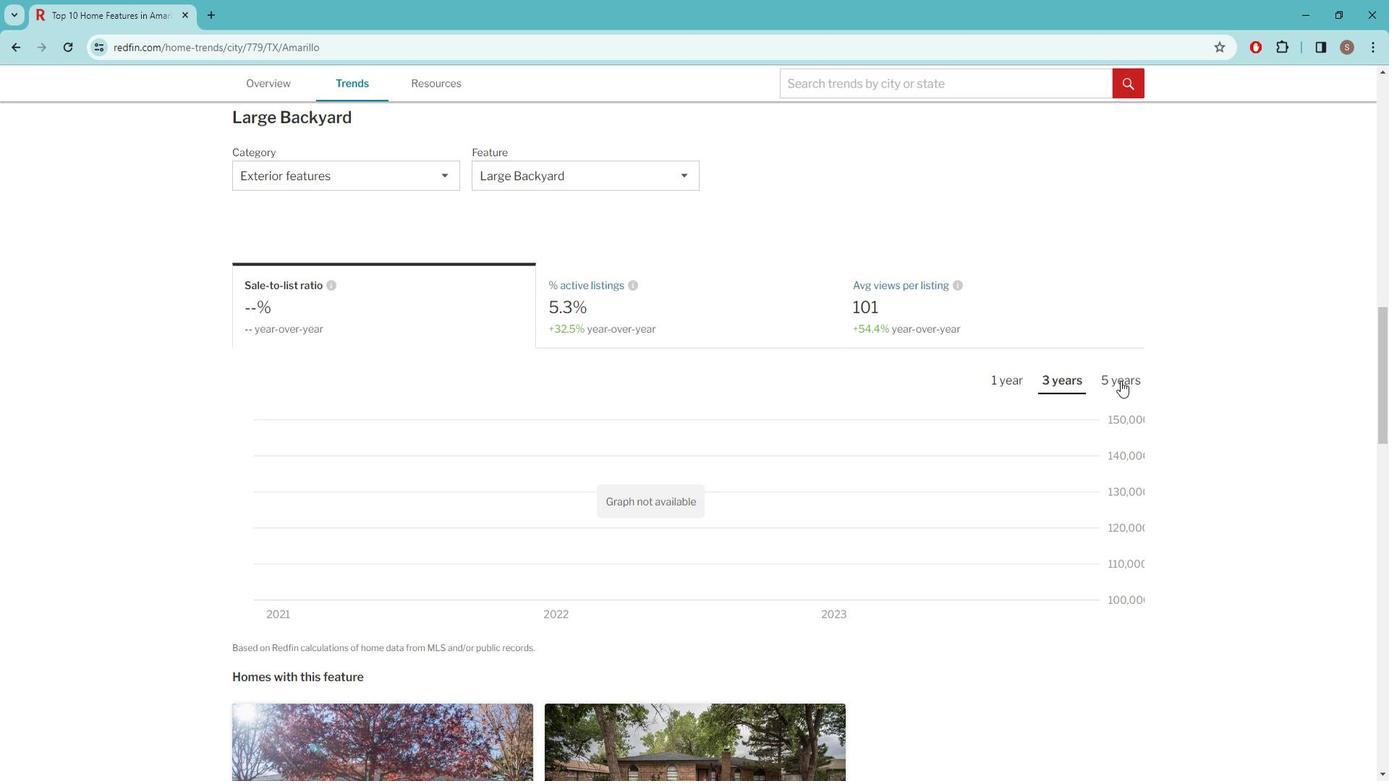 
Action: Mouse moved to (649, 309)
Screenshot: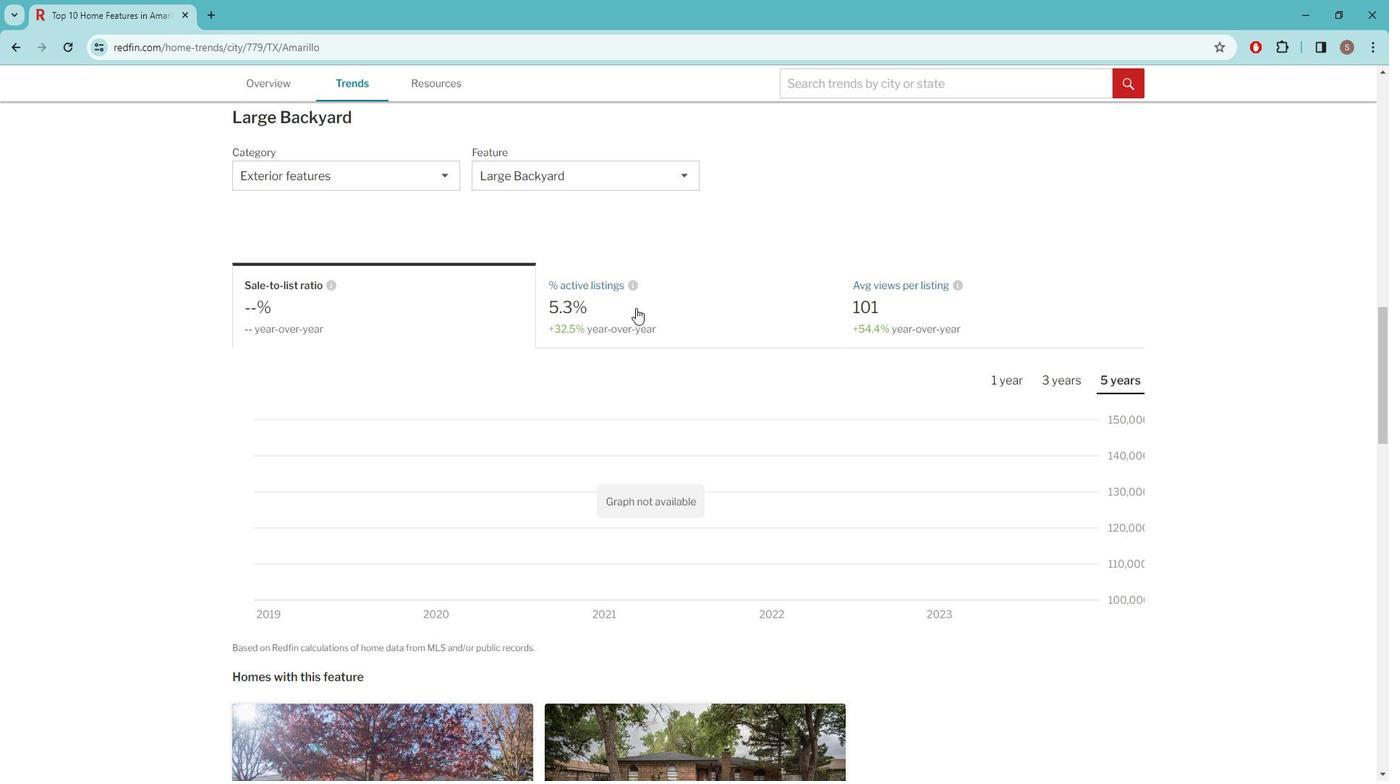 
Action: Mouse pressed left at (649, 309)
Screenshot: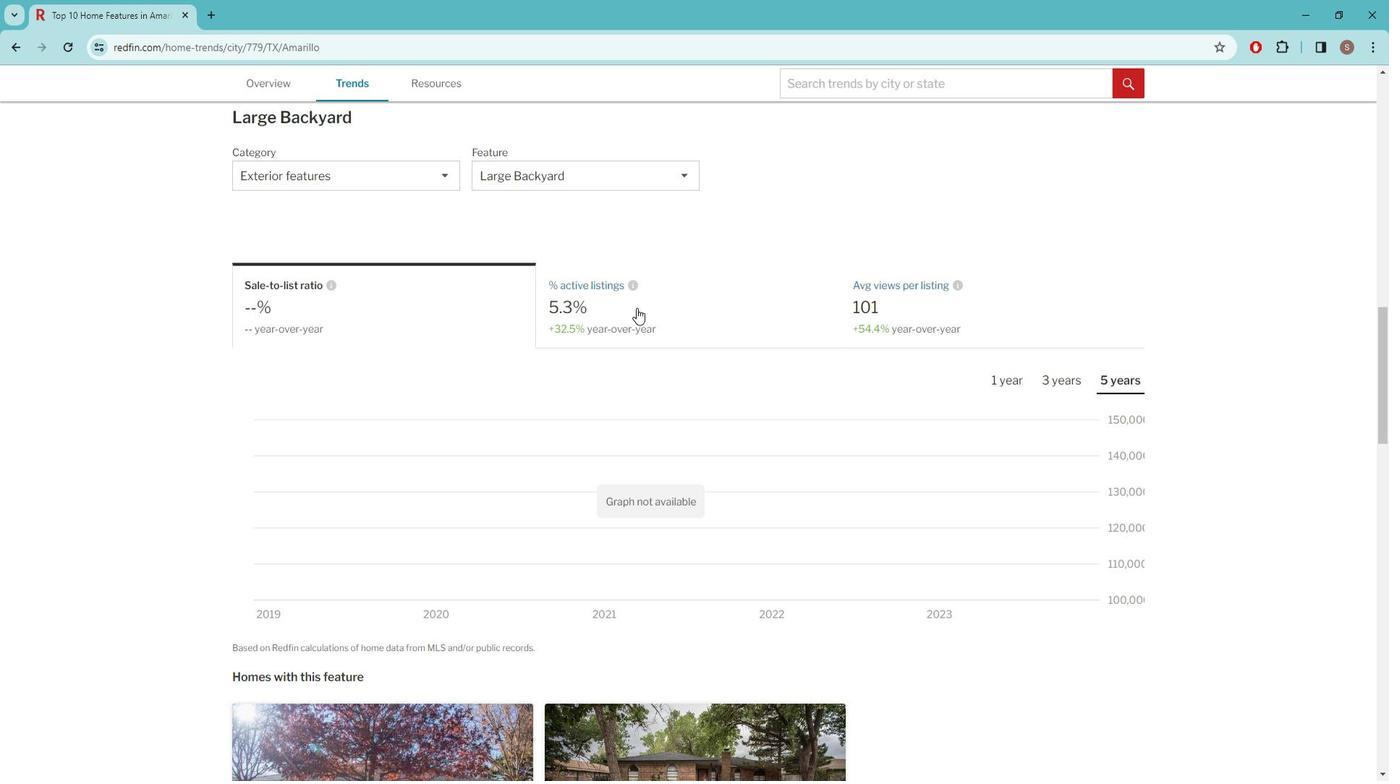 
Action: Mouse moved to (921, 308)
Screenshot: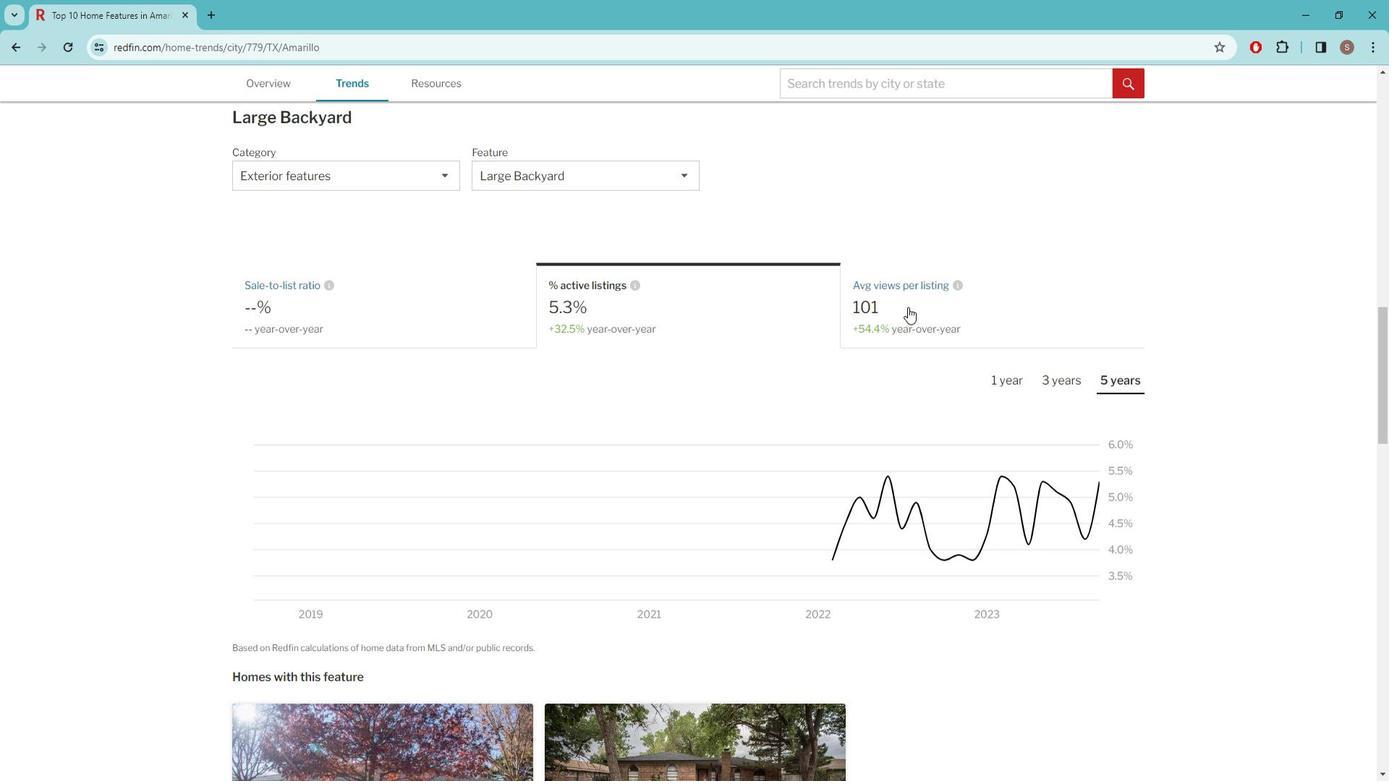 
Action: Mouse pressed left at (921, 308)
Screenshot: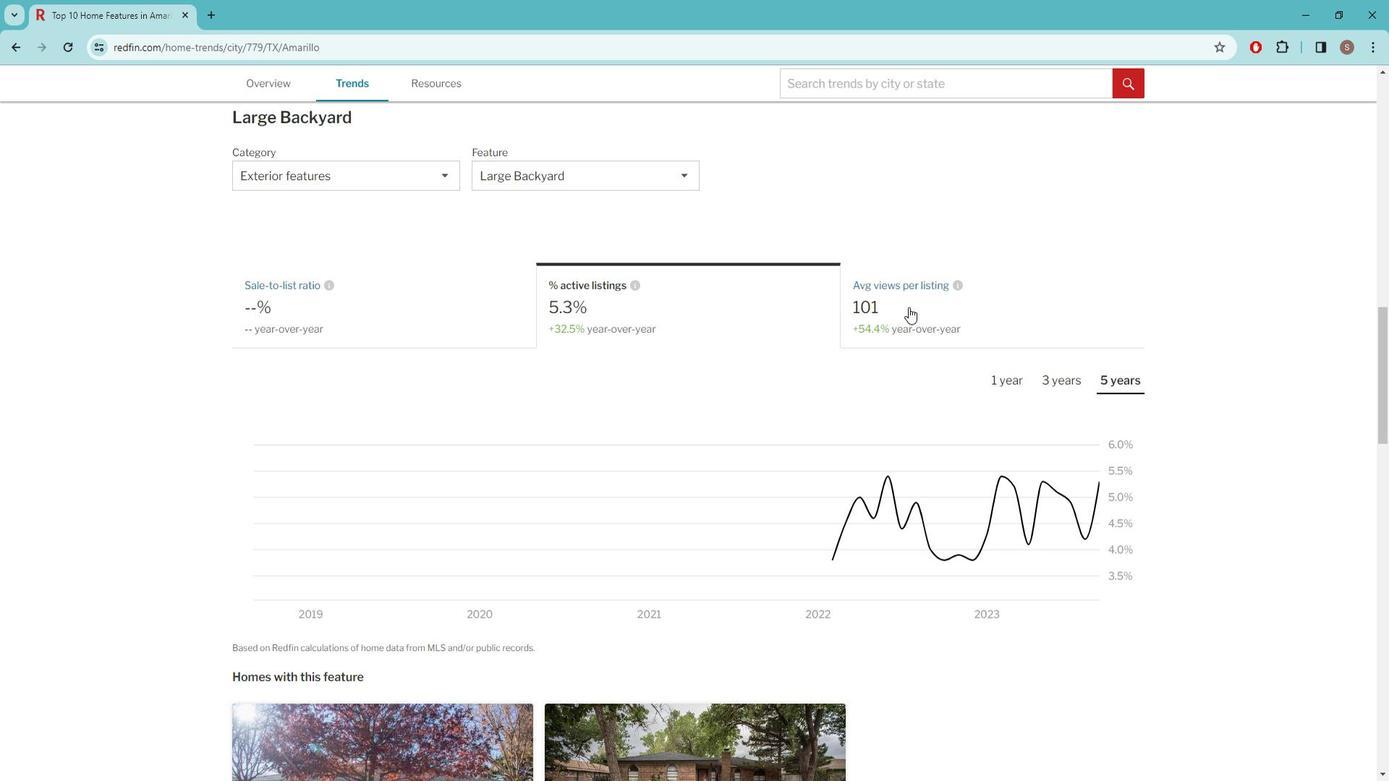 
Action: Mouse moved to (575, 186)
Screenshot: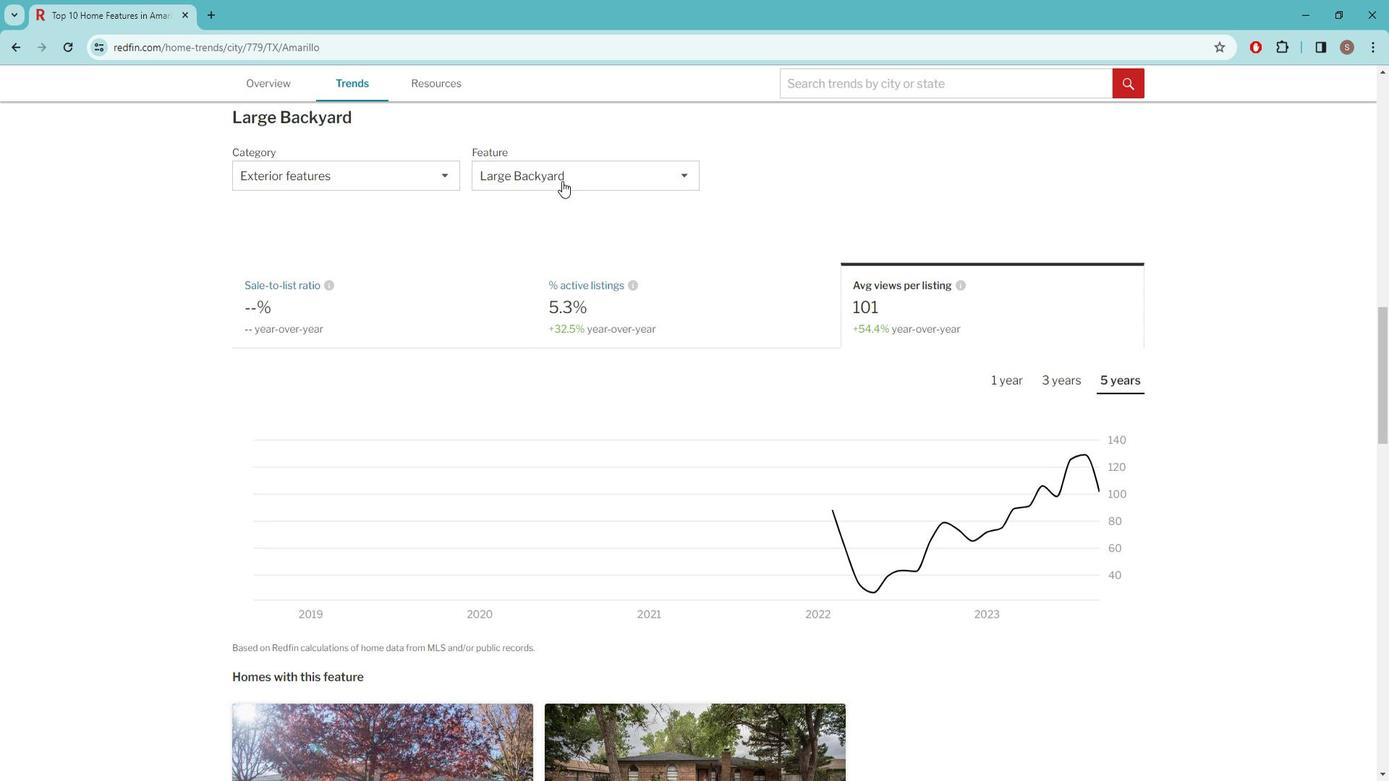 
Action: Mouse pressed left at (575, 186)
Screenshot: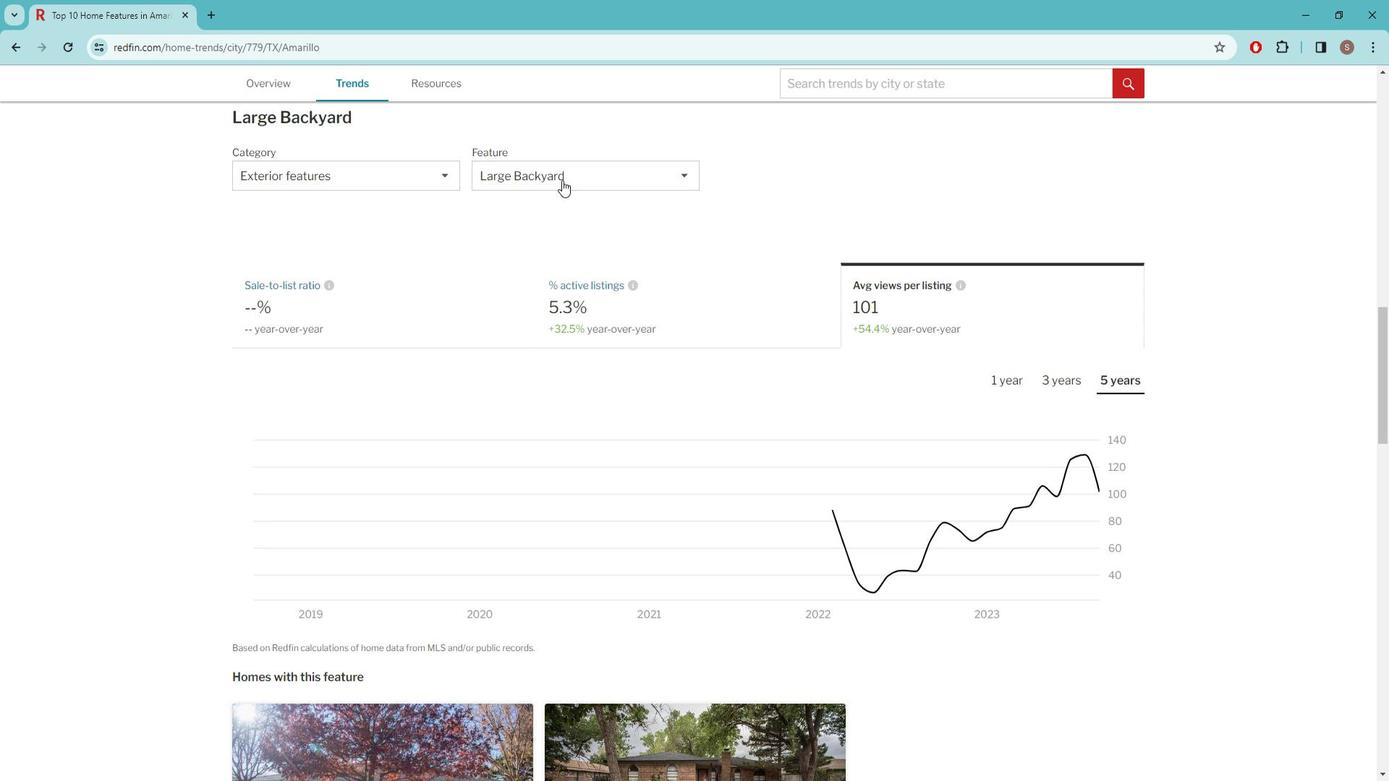 
Action: Mouse moved to (568, 328)
Screenshot: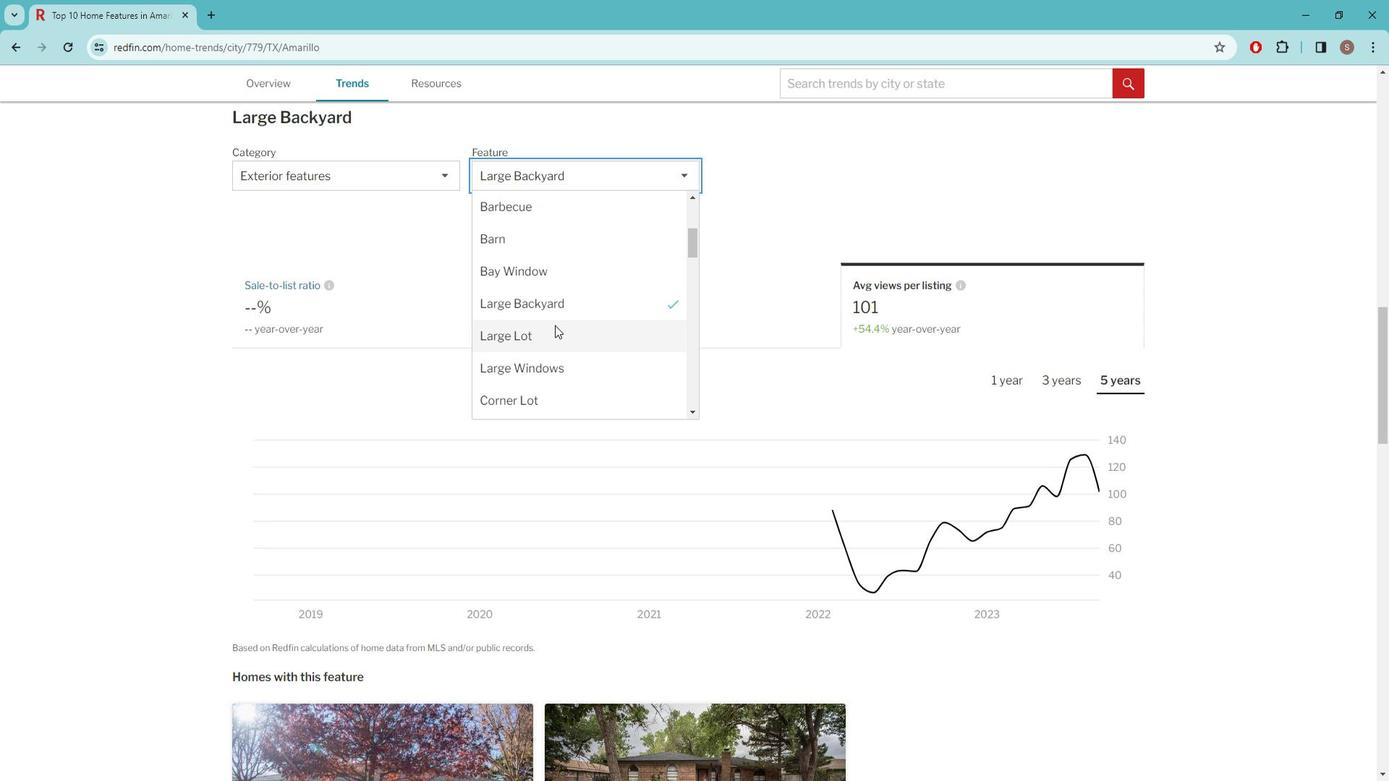 
Action: Mouse scrolled (568, 327) with delta (0, 0)
Screenshot: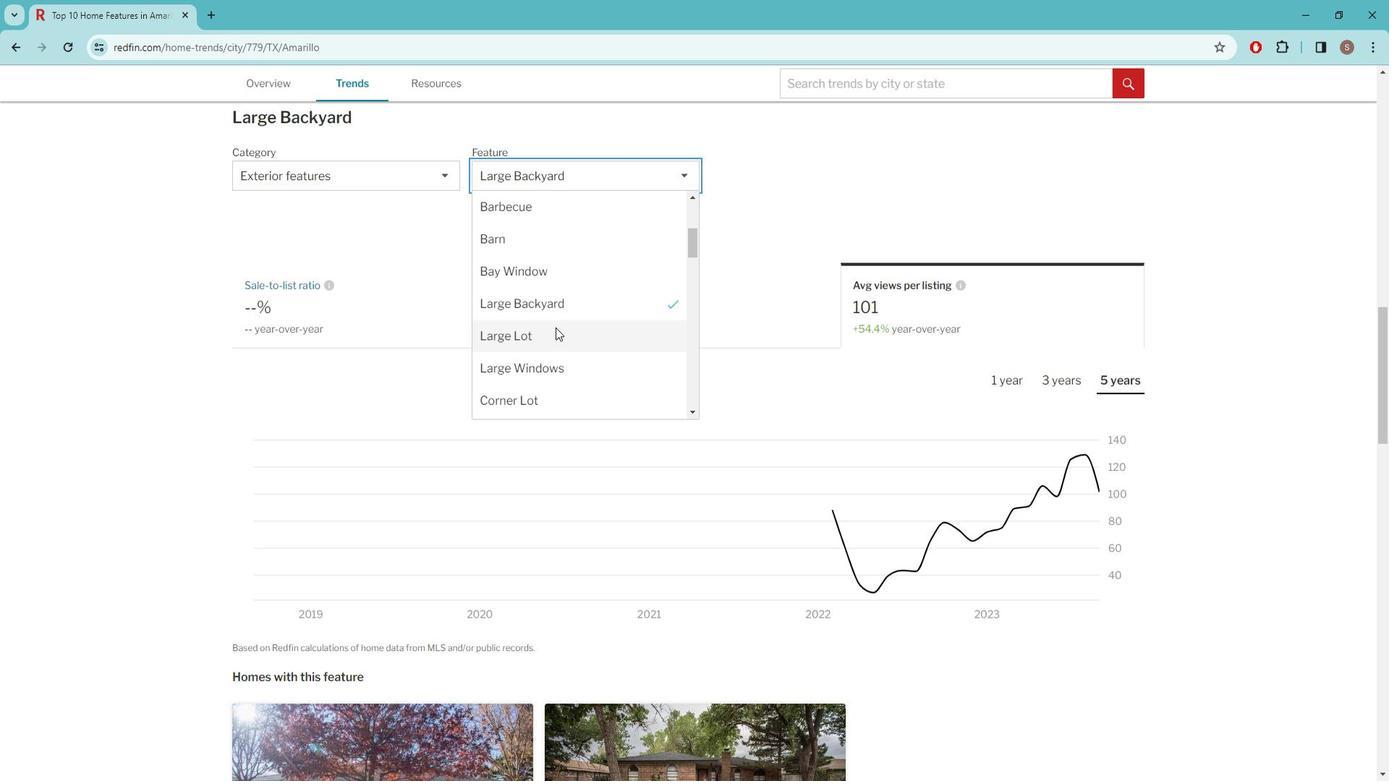 
Action: Mouse moved to (568, 328)
Screenshot: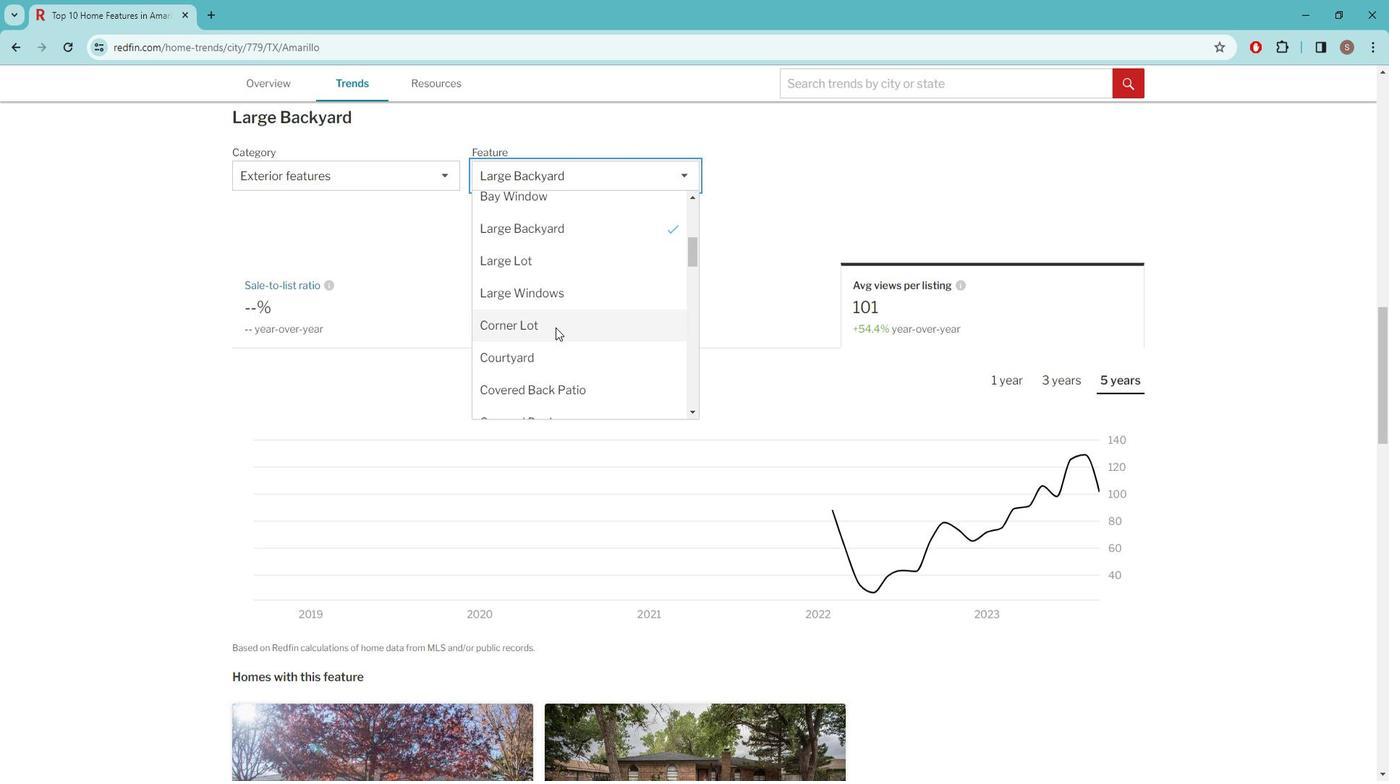 
Action: Mouse scrolled (568, 327) with delta (0, 0)
Screenshot: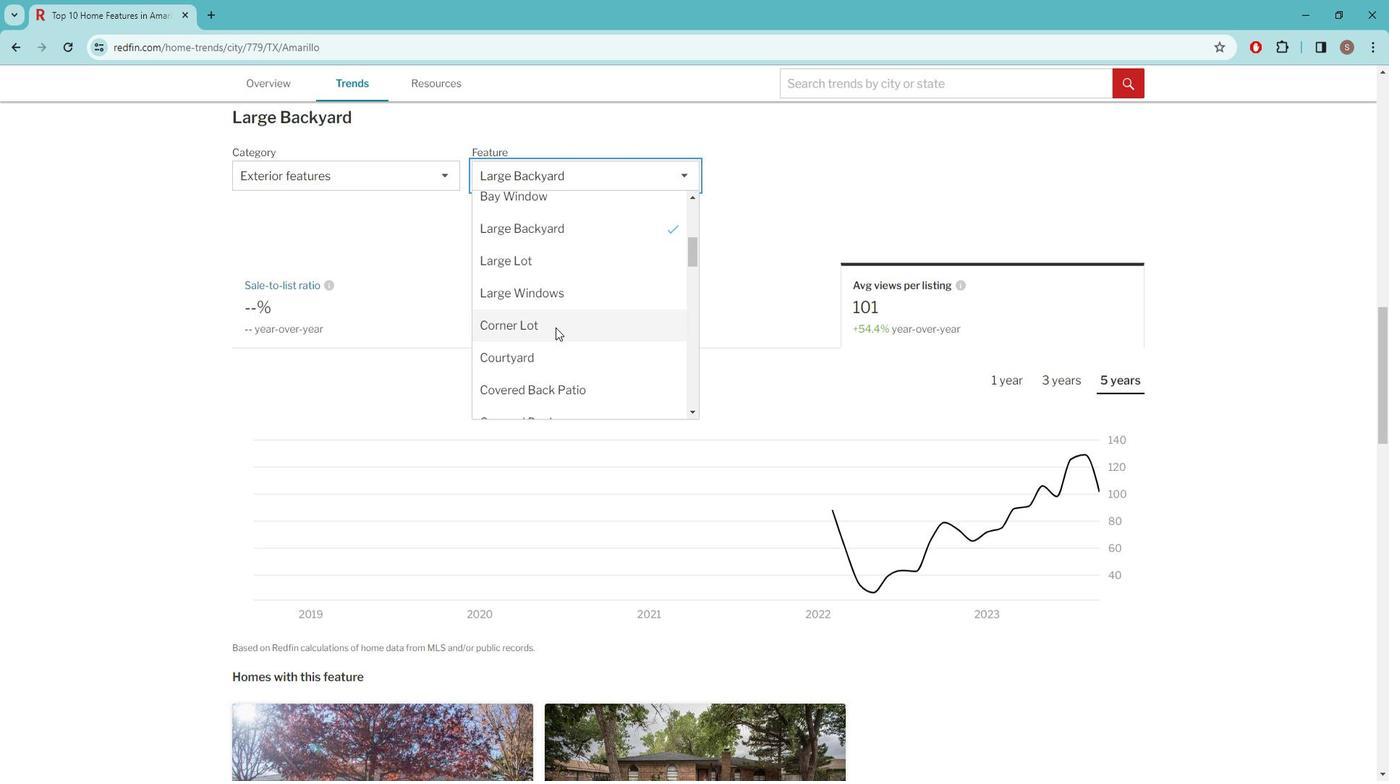 
Action: Mouse scrolled (568, 327) with delta (0, 0)
Screenshot: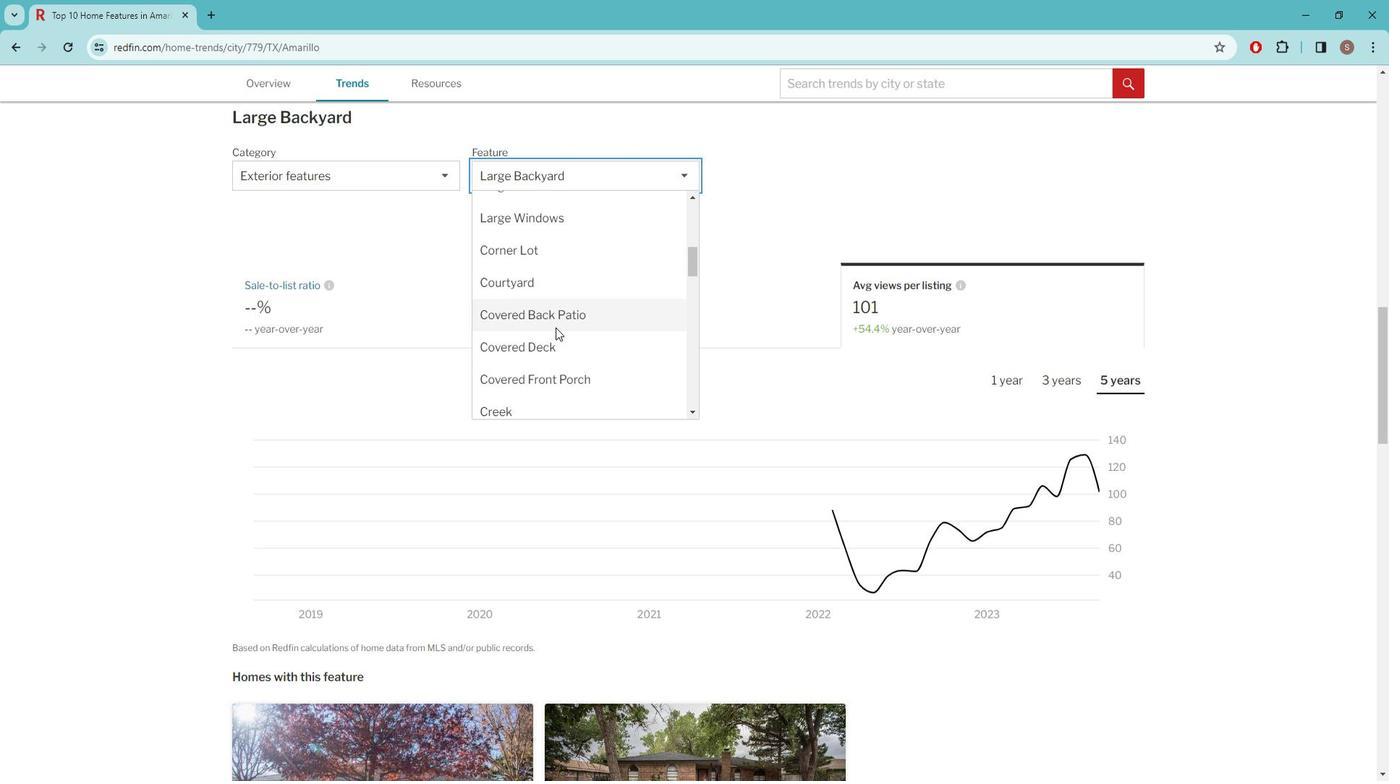 
Action: Mouse scrolled (568, 327) with delta (0, 0)
Screenshot: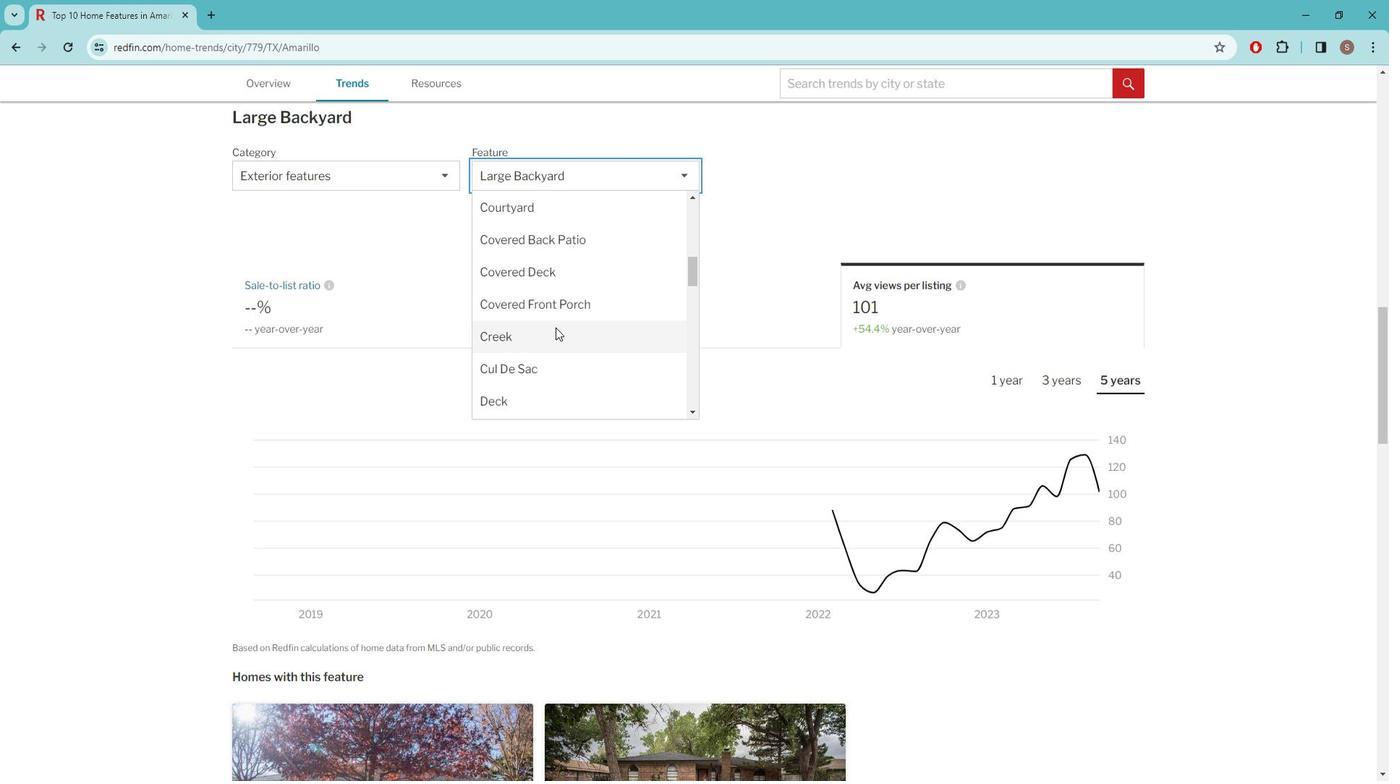
Action: Mouse scrolled (568, 327) with delta (0, 0)
Screenshot: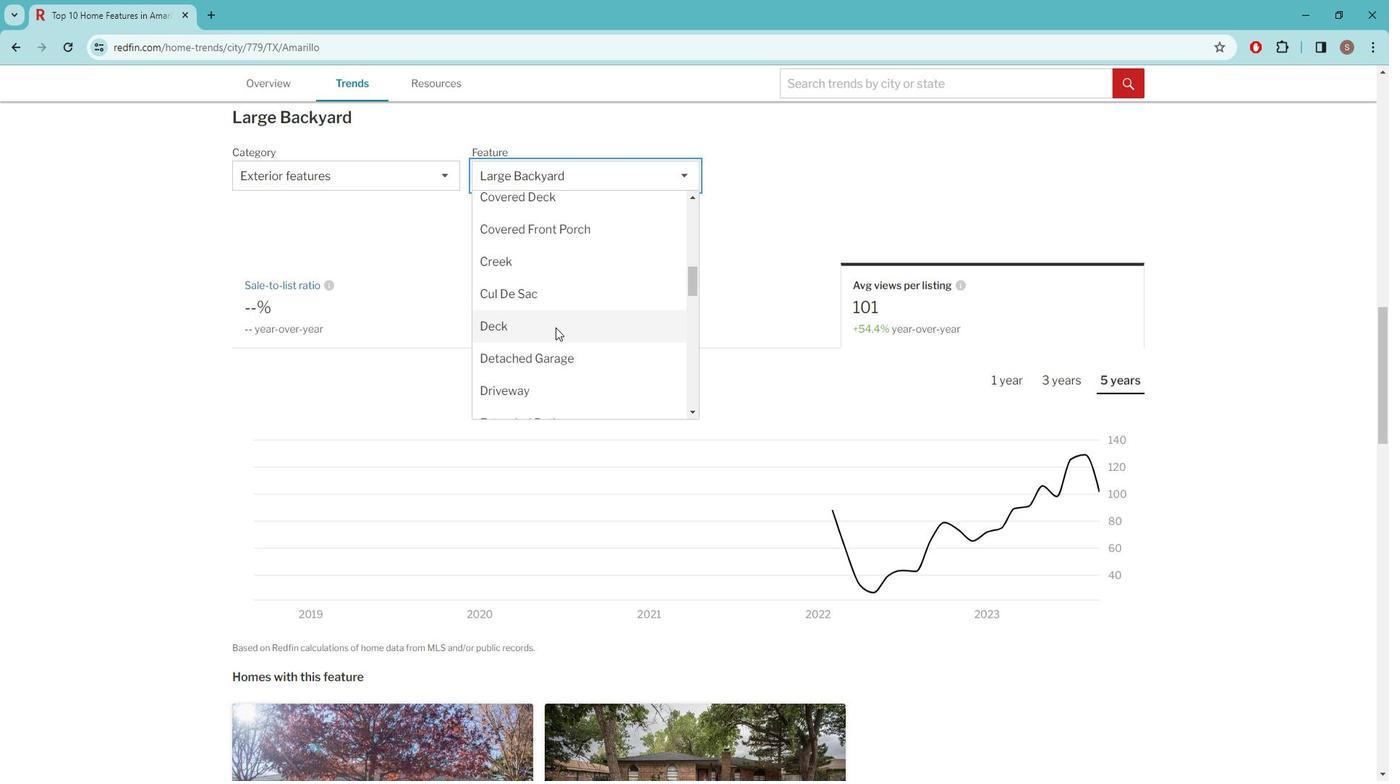 
Action: Mouse scrolled (568, 327) with delta (0, 0)
Screenshot: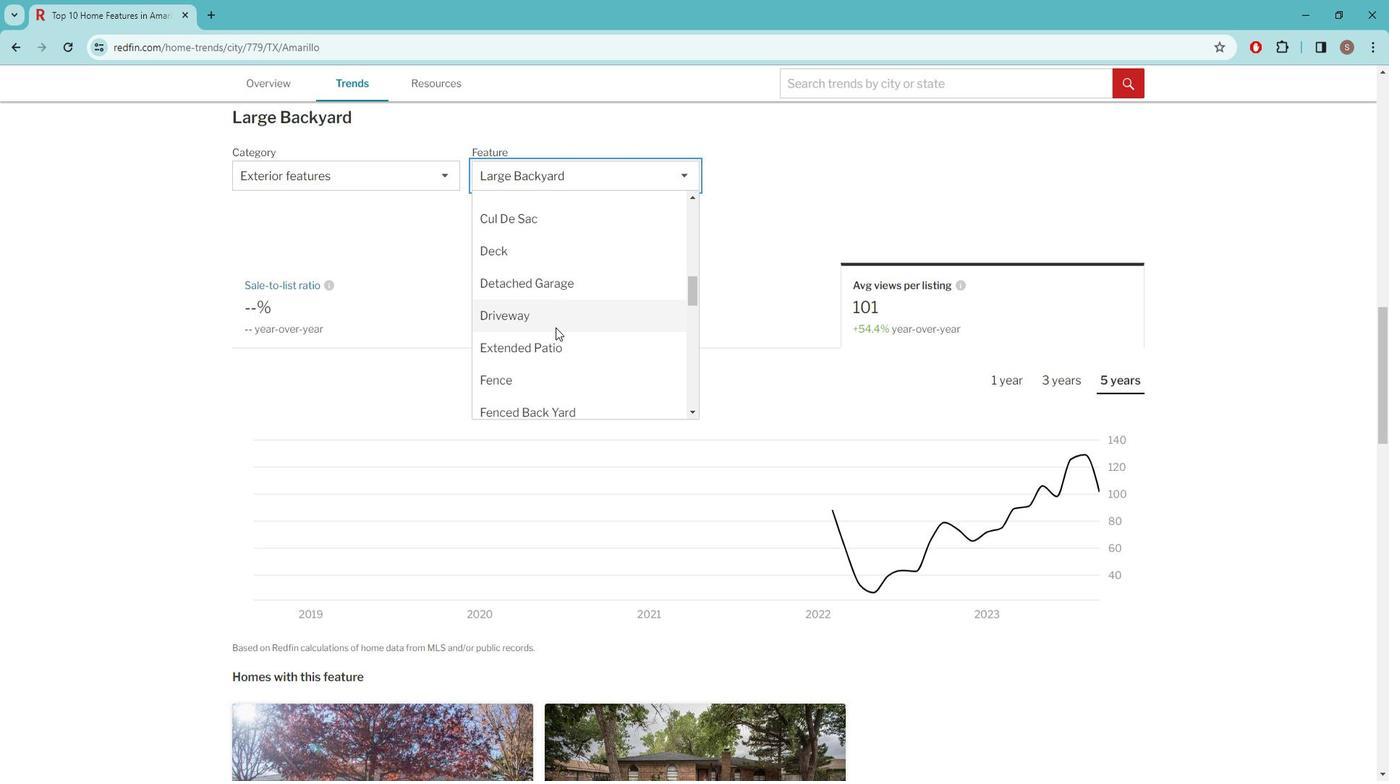 
Action: Mouse scrolled (568, 327) with delta (0, 0)
Screenshot: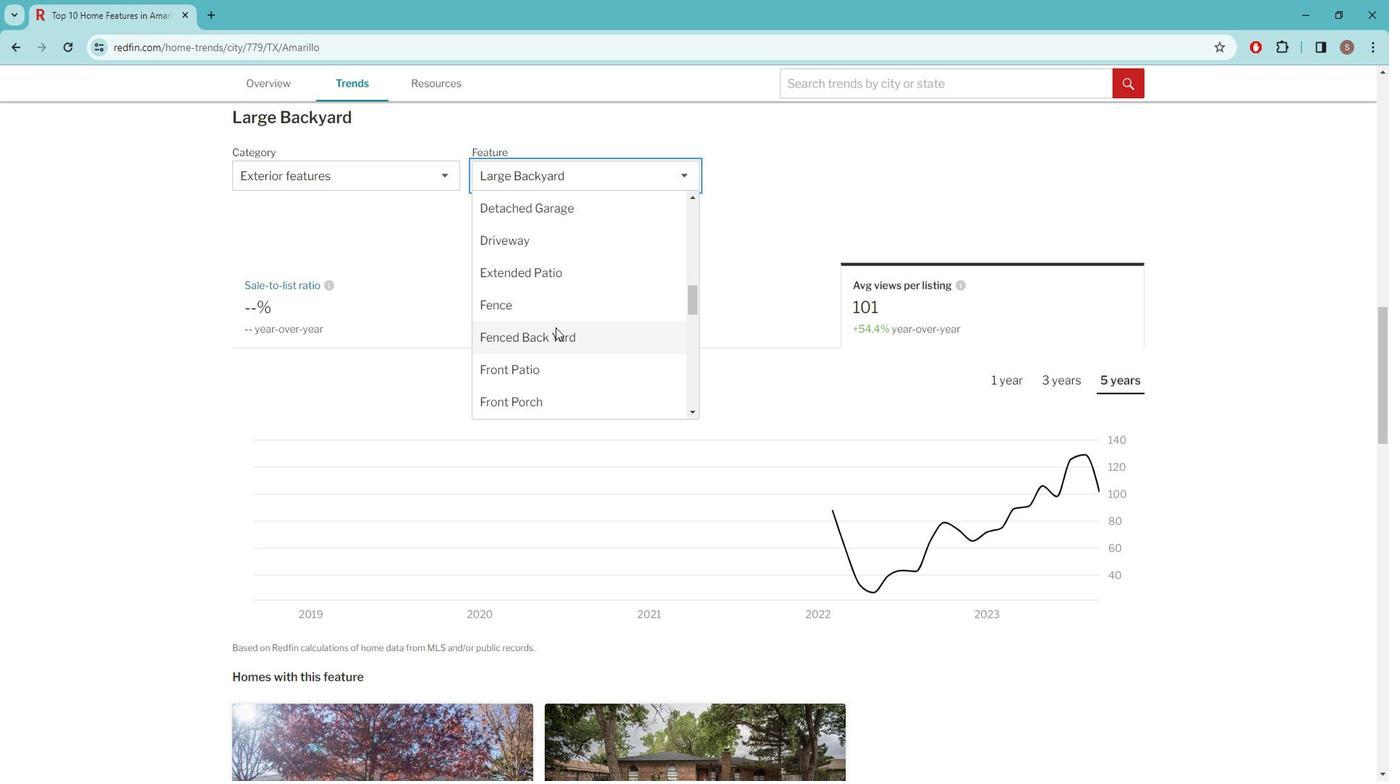 
Action: Mouse scrolled (568, 327) with delta (0, 0)
Screenshot: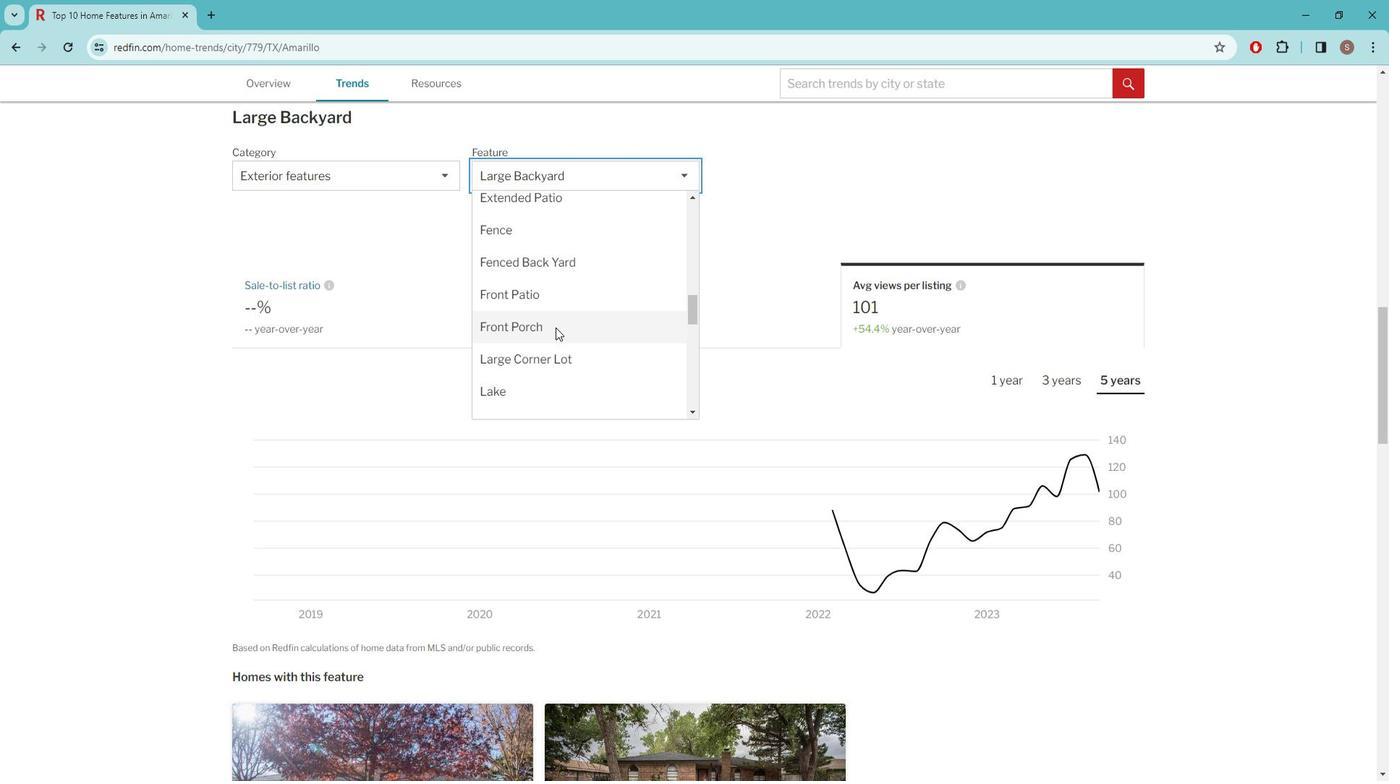 
Action: Mouse scrolled (568, 327) with delta (0, 0)
Screenshot: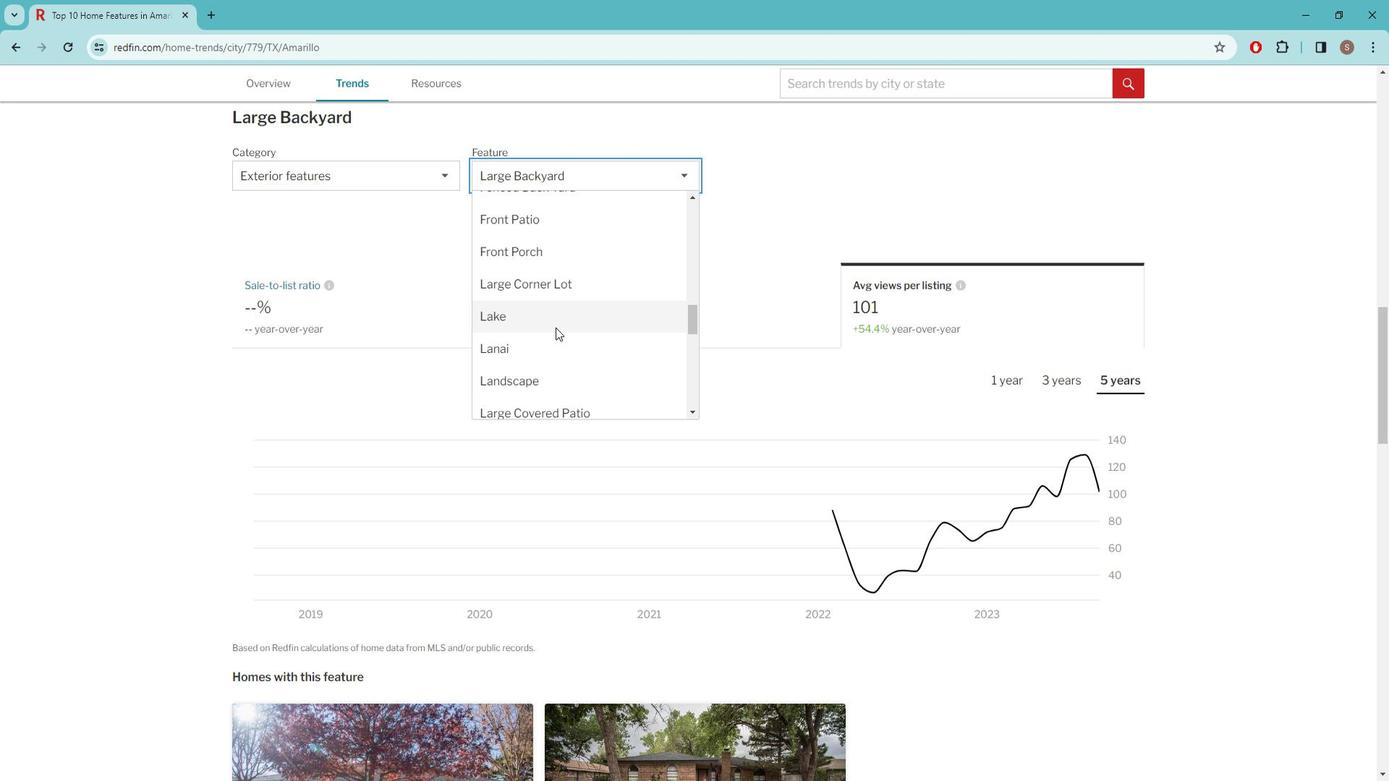 
Action: Mouse scrolled (568, 327) with delta (0, 0)
Screenshot: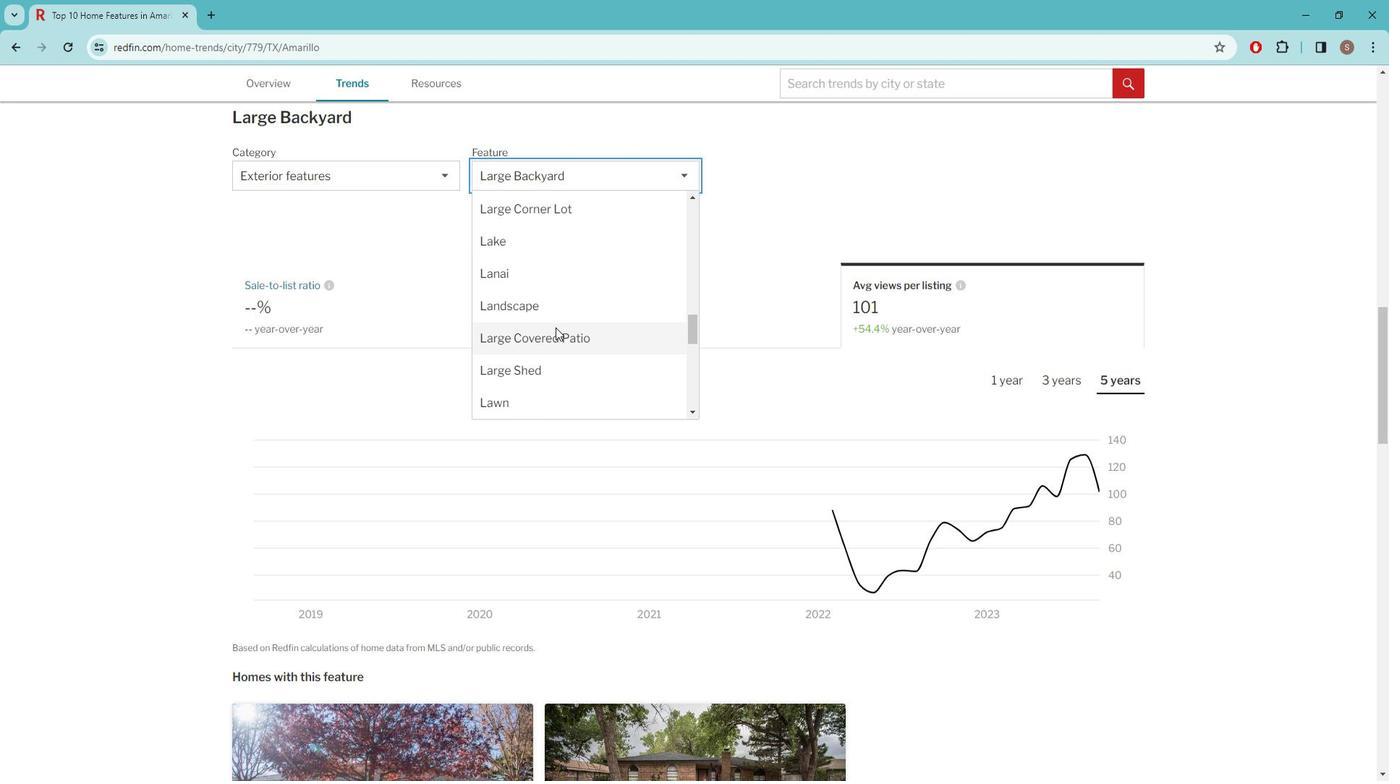 
Action: Mouse scrolled (568, 327) with delta (0, 0)
Screenshot: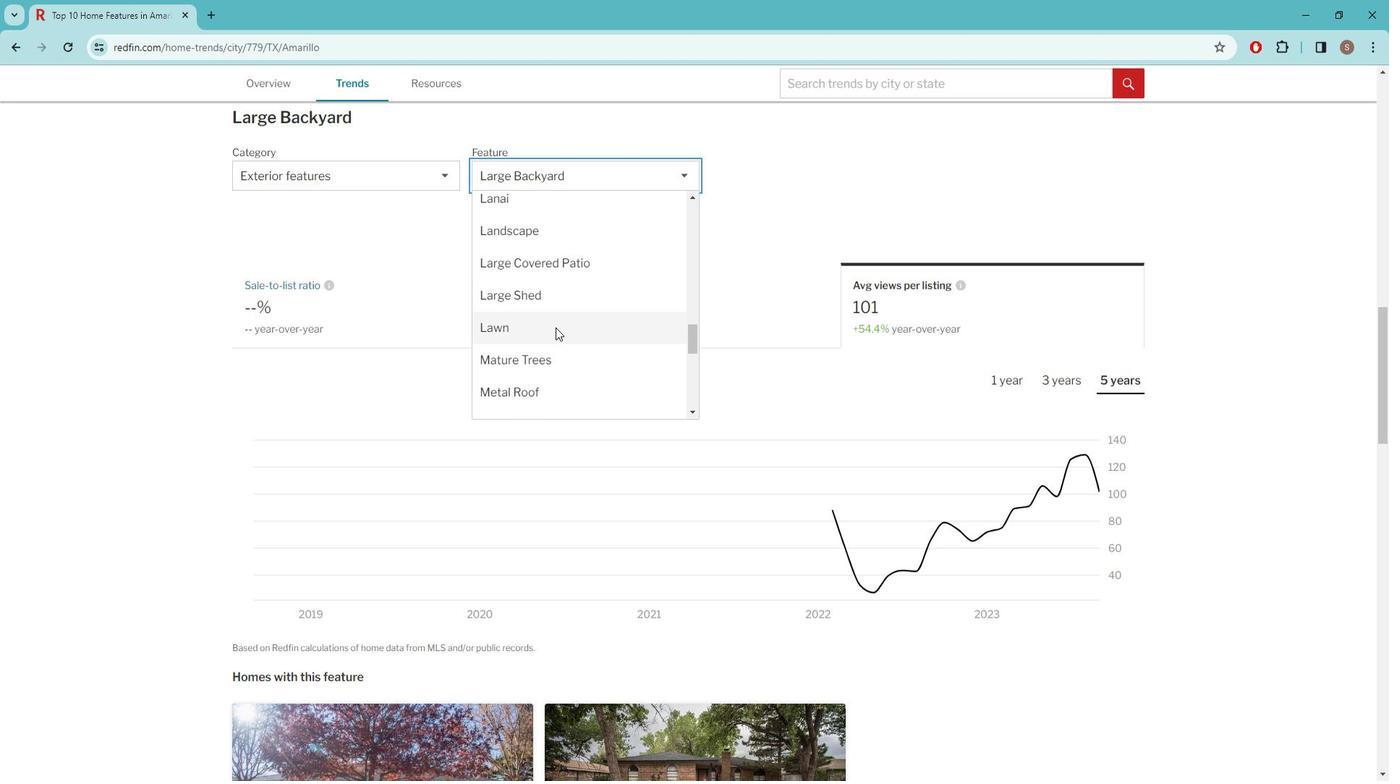 
Action: Mouse scrolled (568, 327) with delta (0, 0)
Screenshot: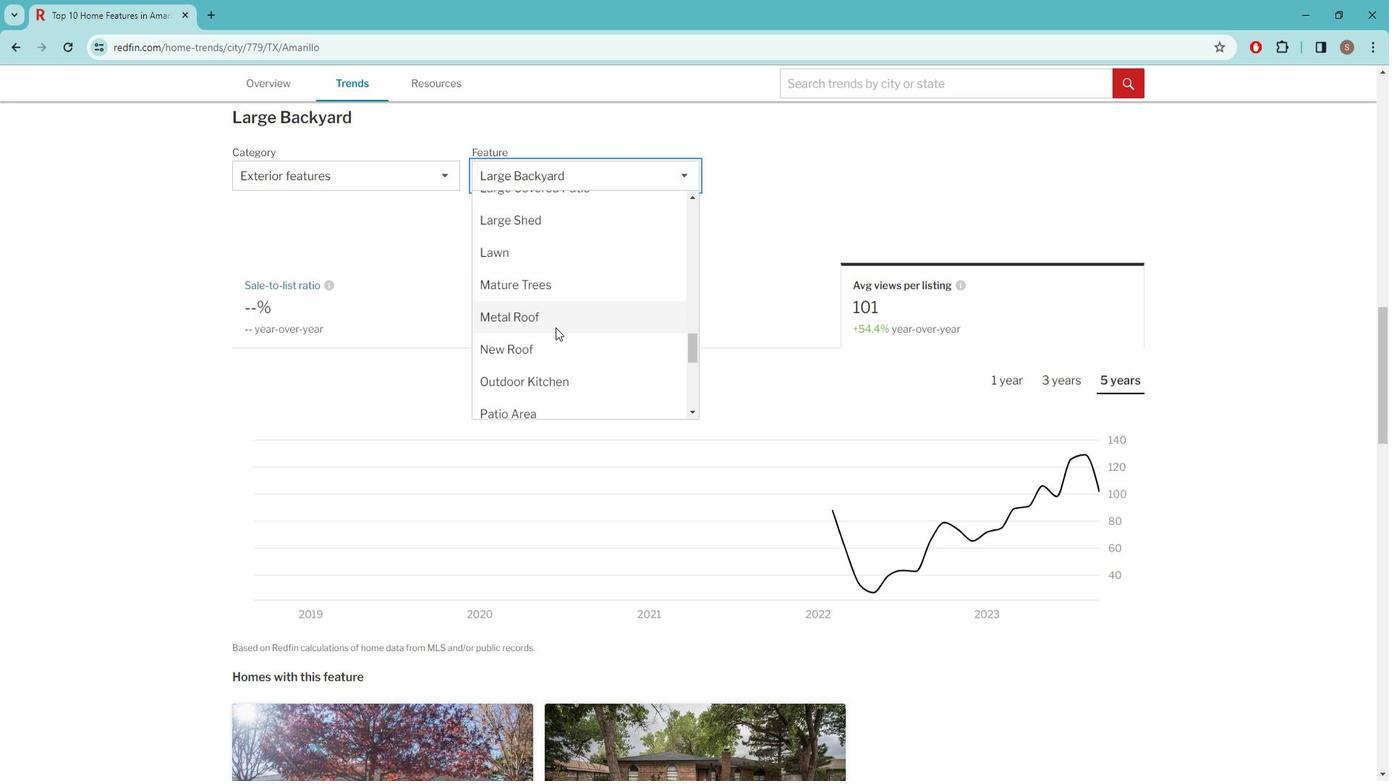 
Action: Mouse scrolled (568, 327) with delta (0, 0)
Screenshot: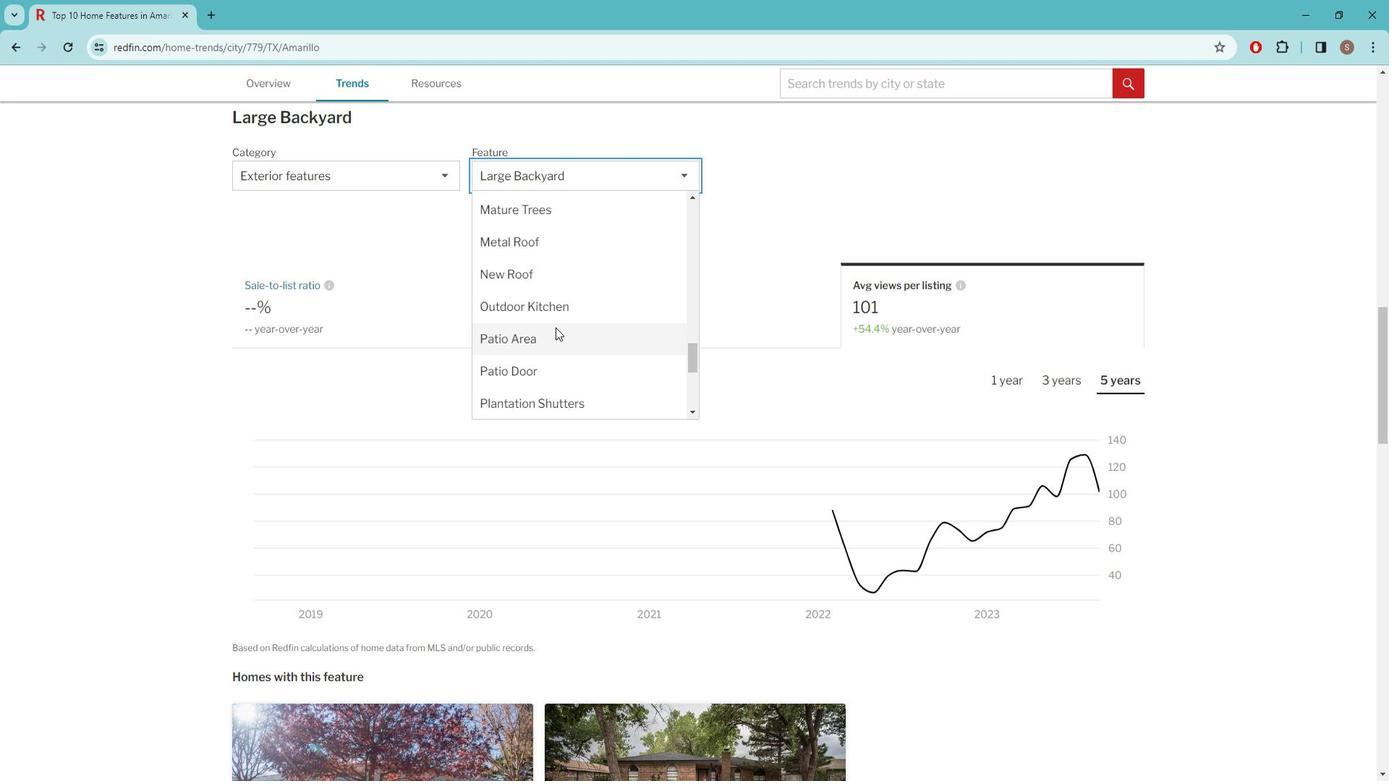
Action: Mouse scrolled (568, 327) with delta (0, 0)
Screenshot: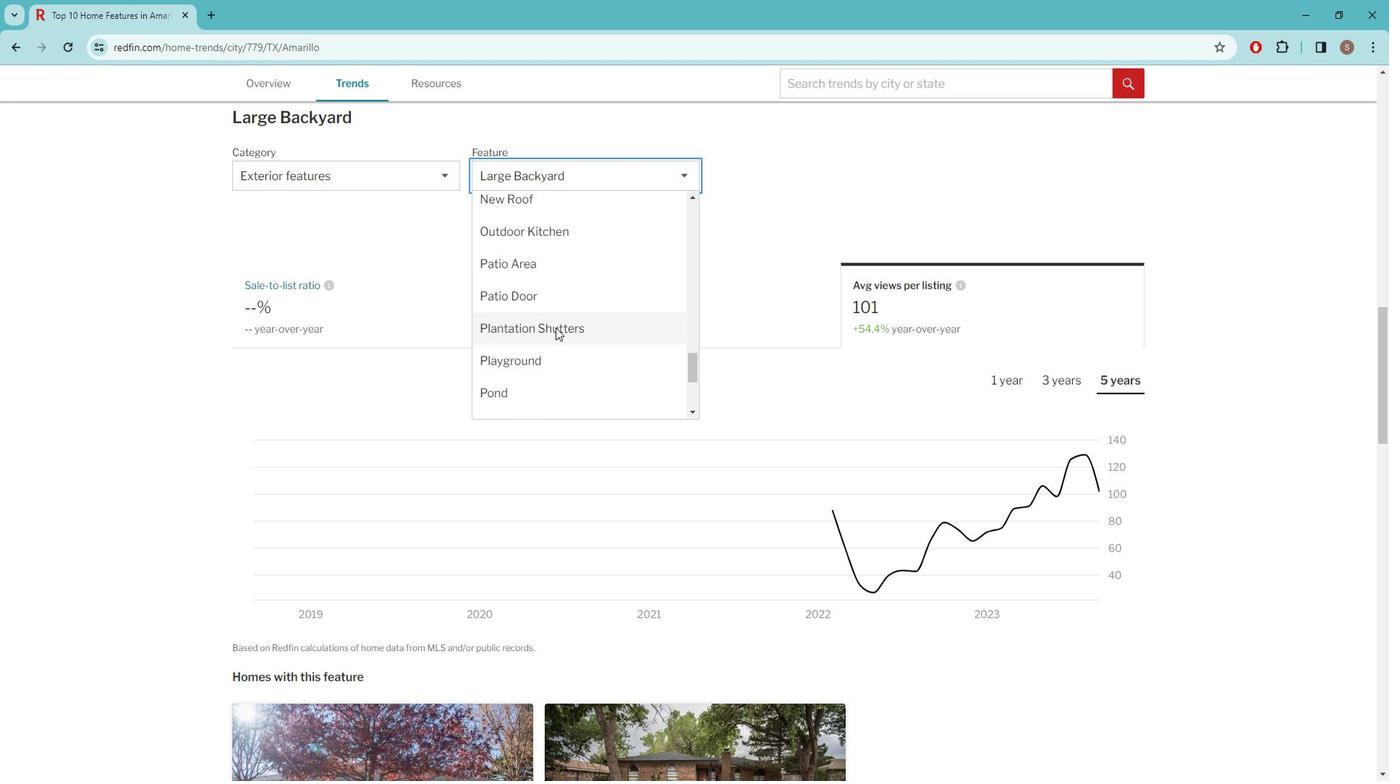 
Action: Mouse moved to (562, 345)
Screenshot: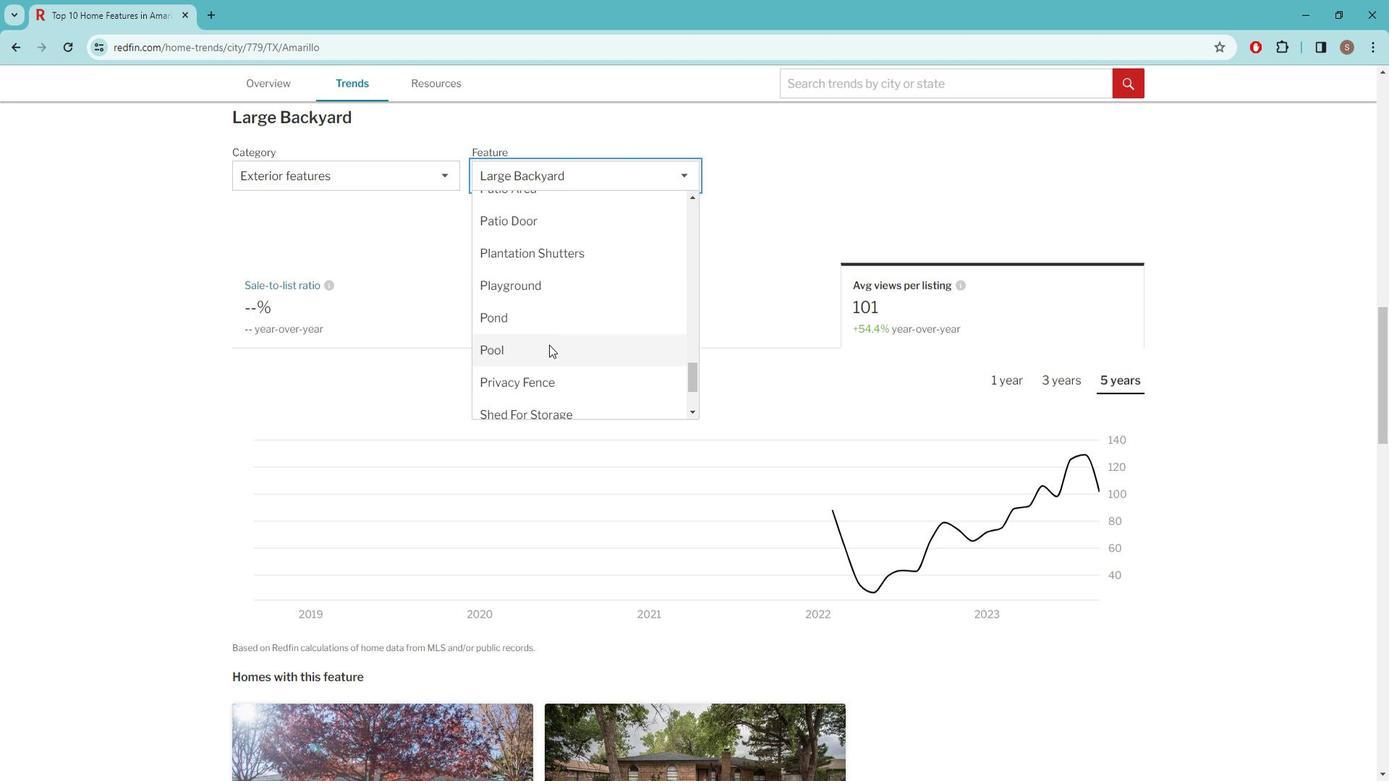 
Action: Mouse pressed left at (562, 345)
Screenshot: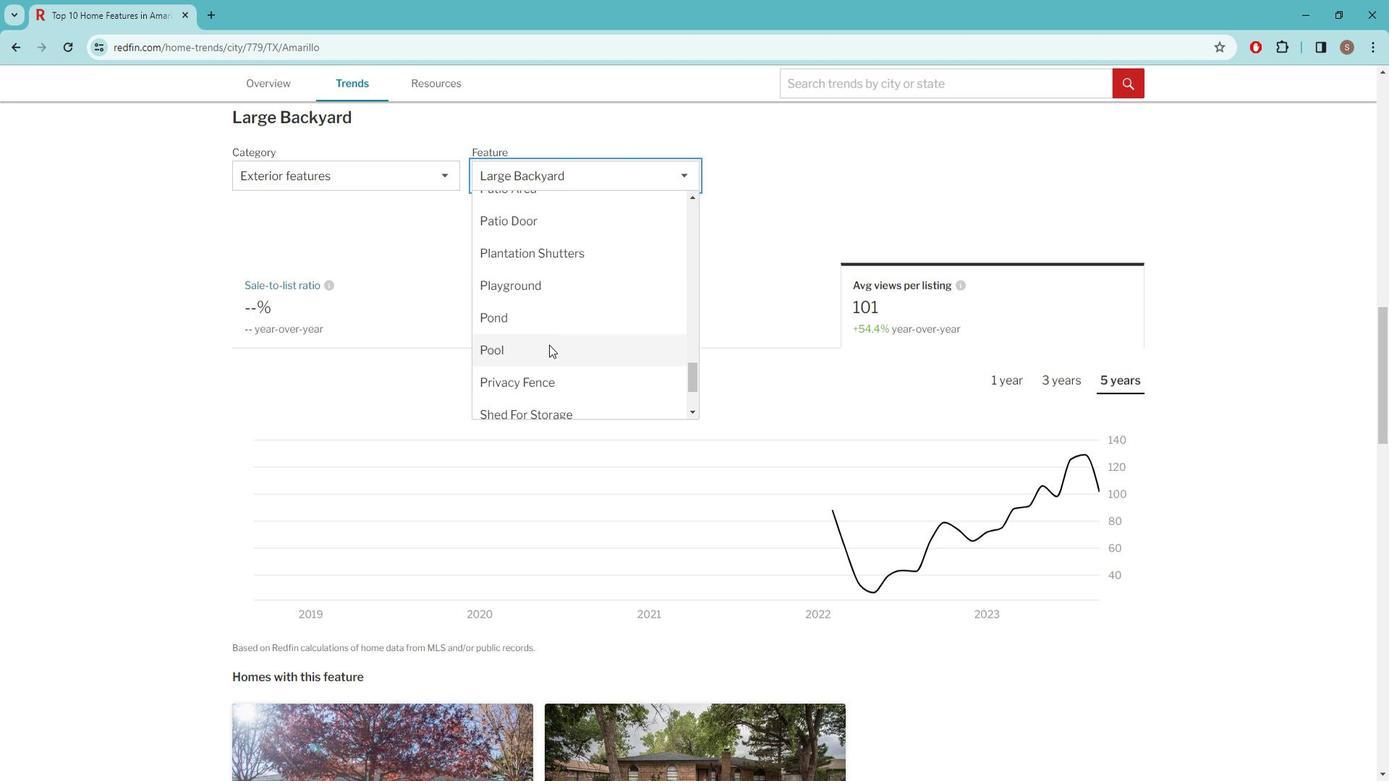 
Action: Mouse moved to (1016, 381)
Screenshot: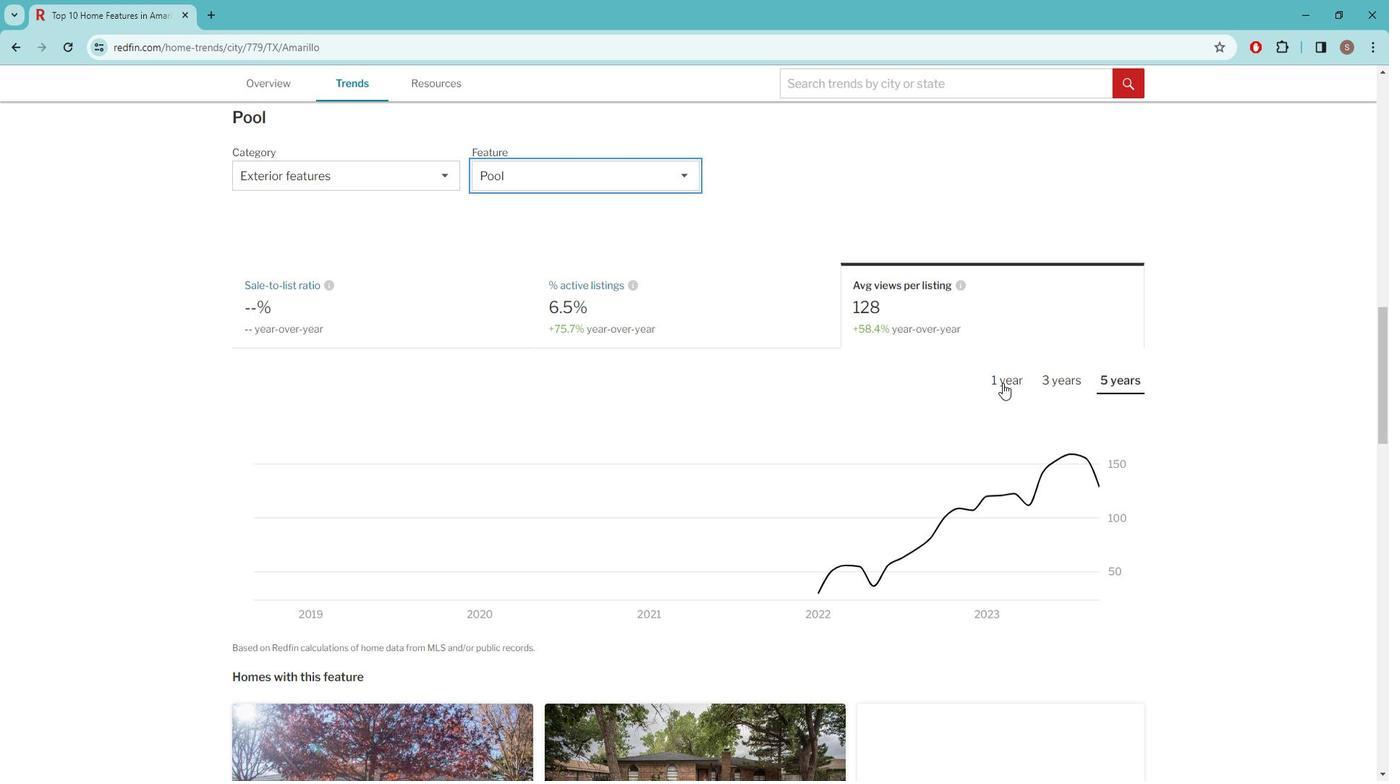 
Action: Mouse pressed left at (1016, 381)
Screenshot: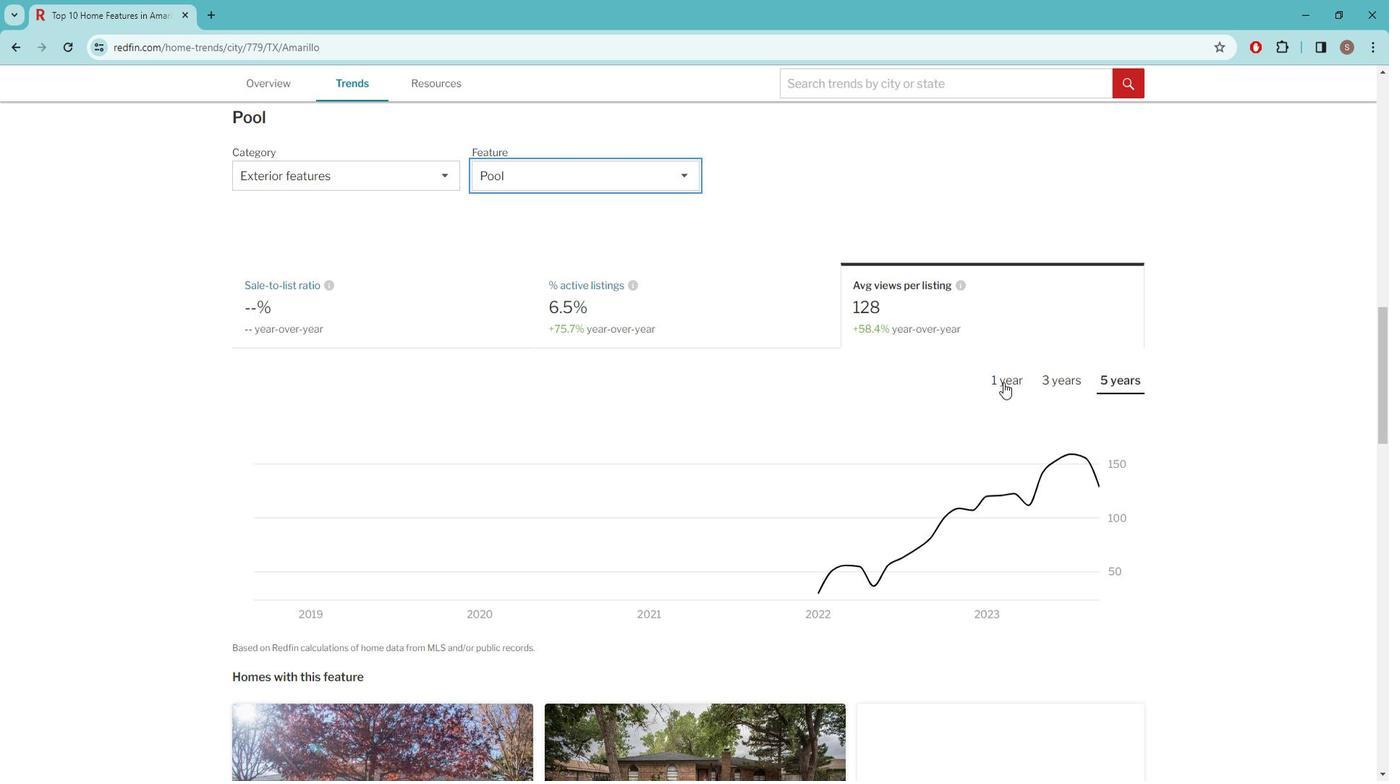 
Action: Mouse moved to (338, 311)
Screenshot: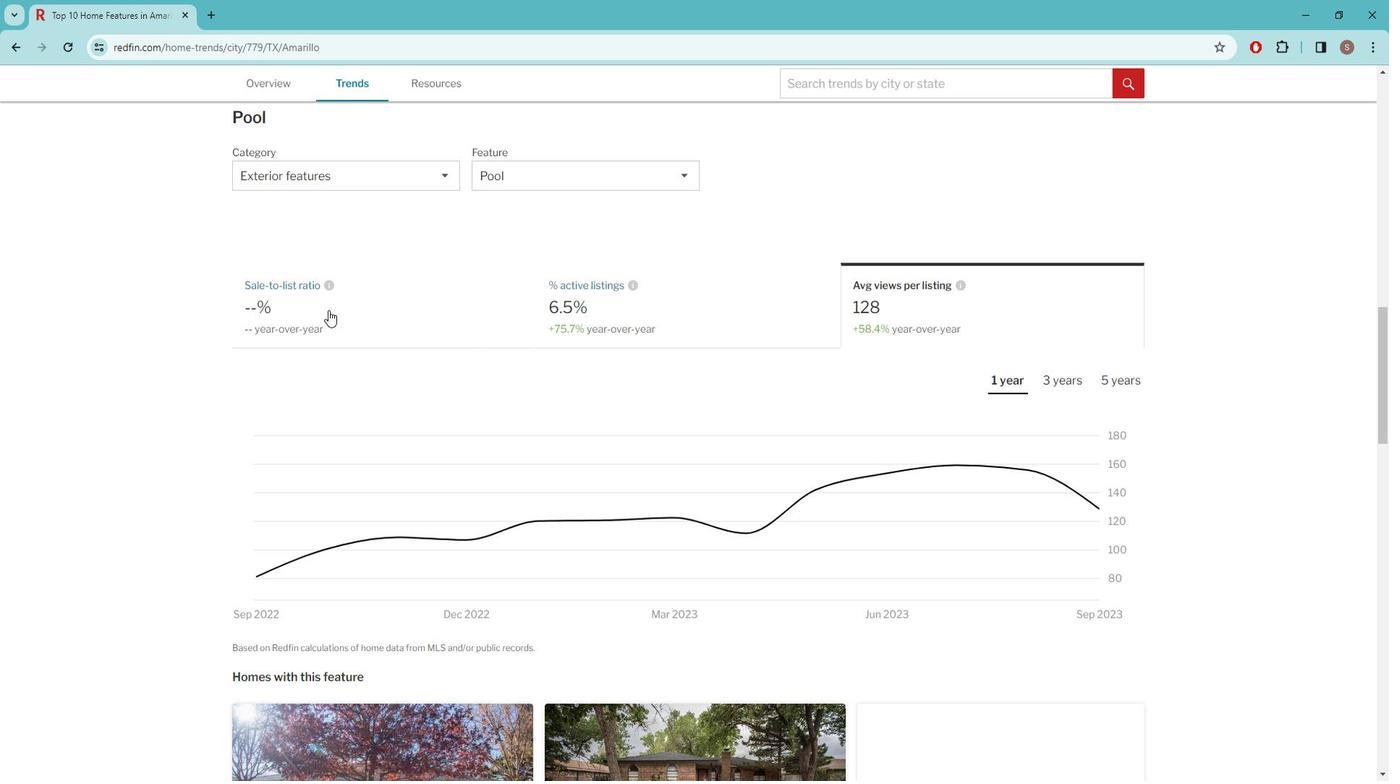 
Action: Mouse pressed left at (338, 311)
Screenshot: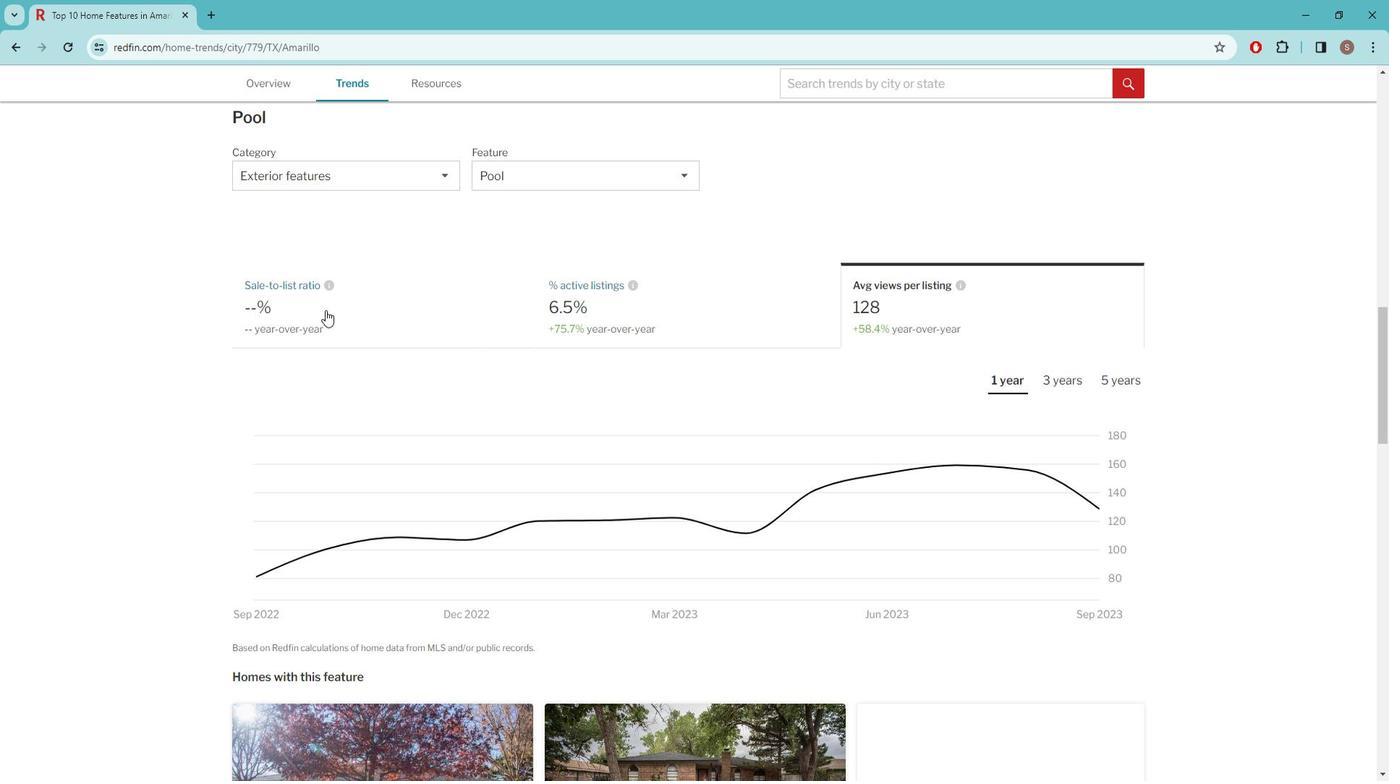 
Action: Mouse moved to (607, 308)
Screenshot: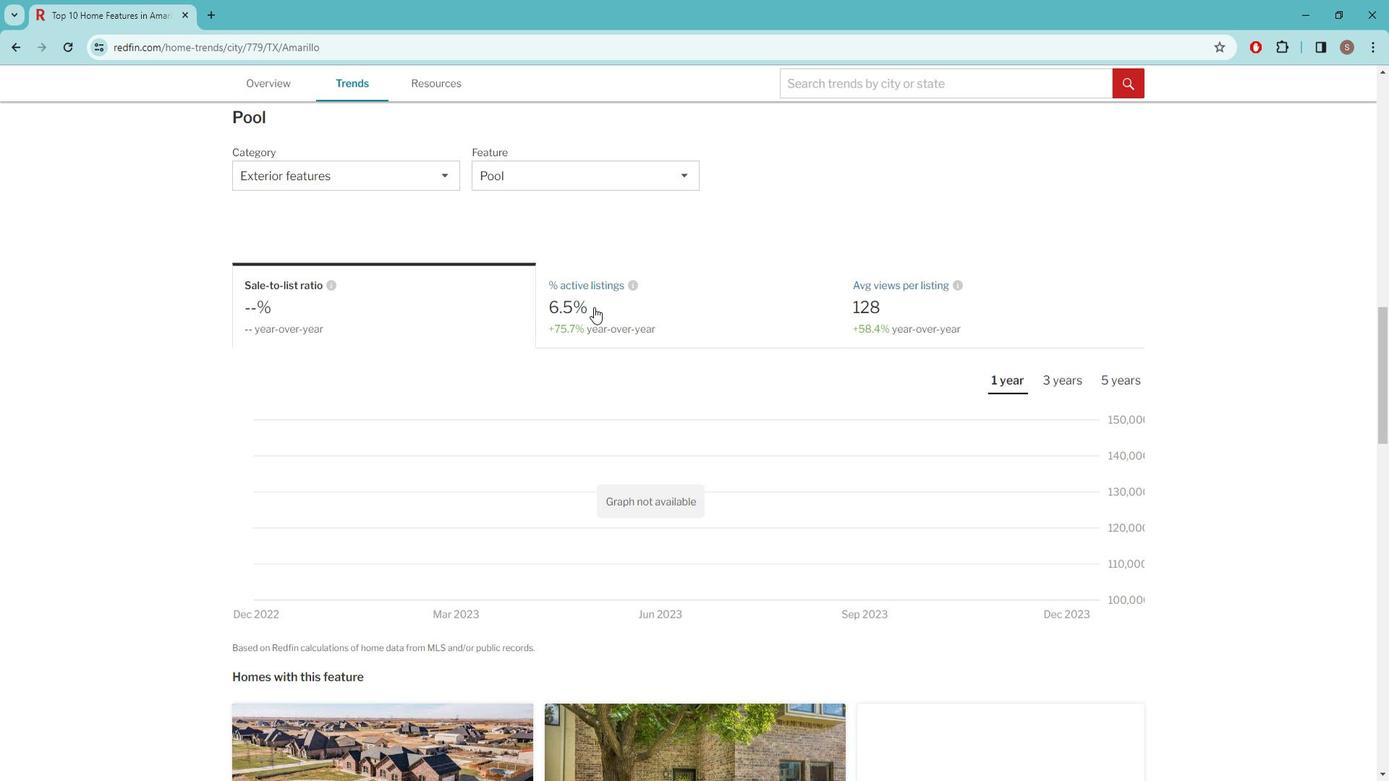 
Action: Mouse pressed left at (607, 308)
Screenshot: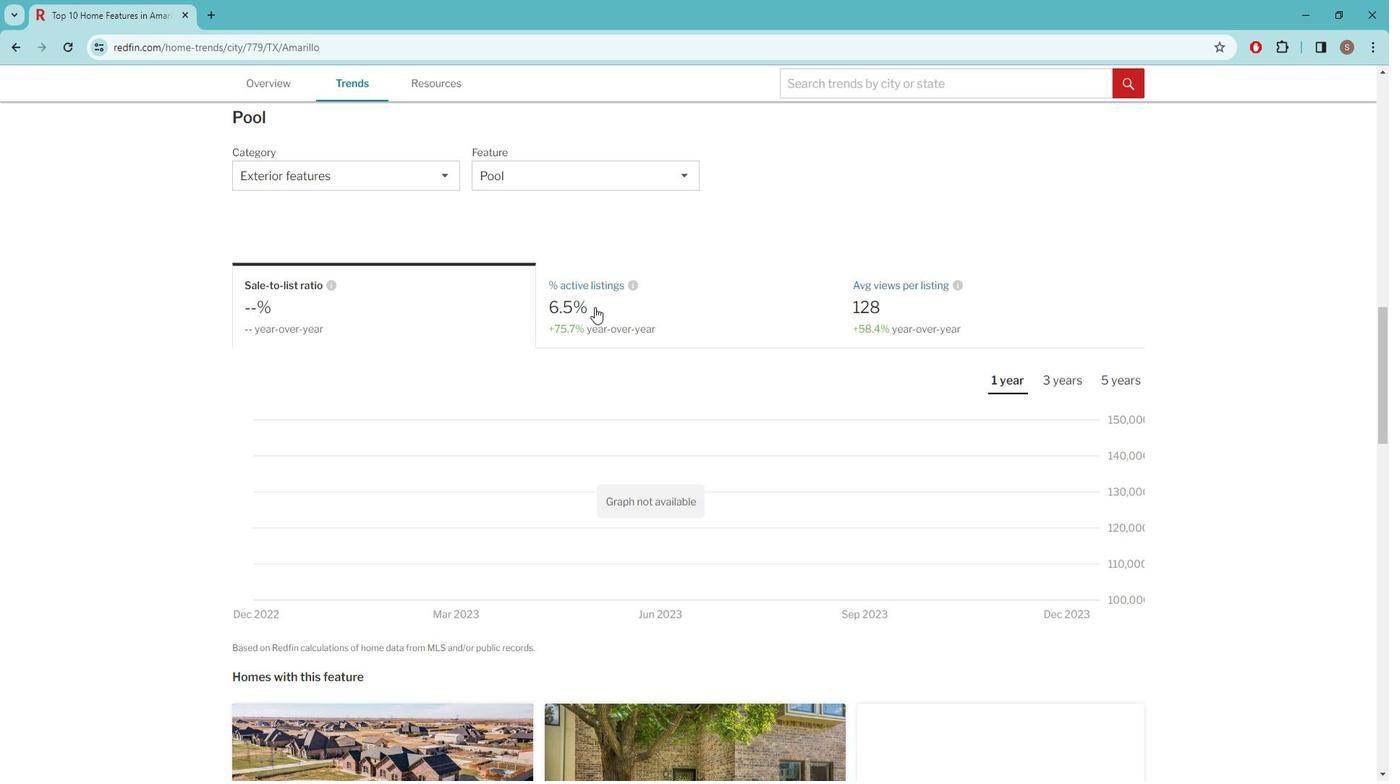 
Action: Mouse moved to (916, 311)
Screenshot: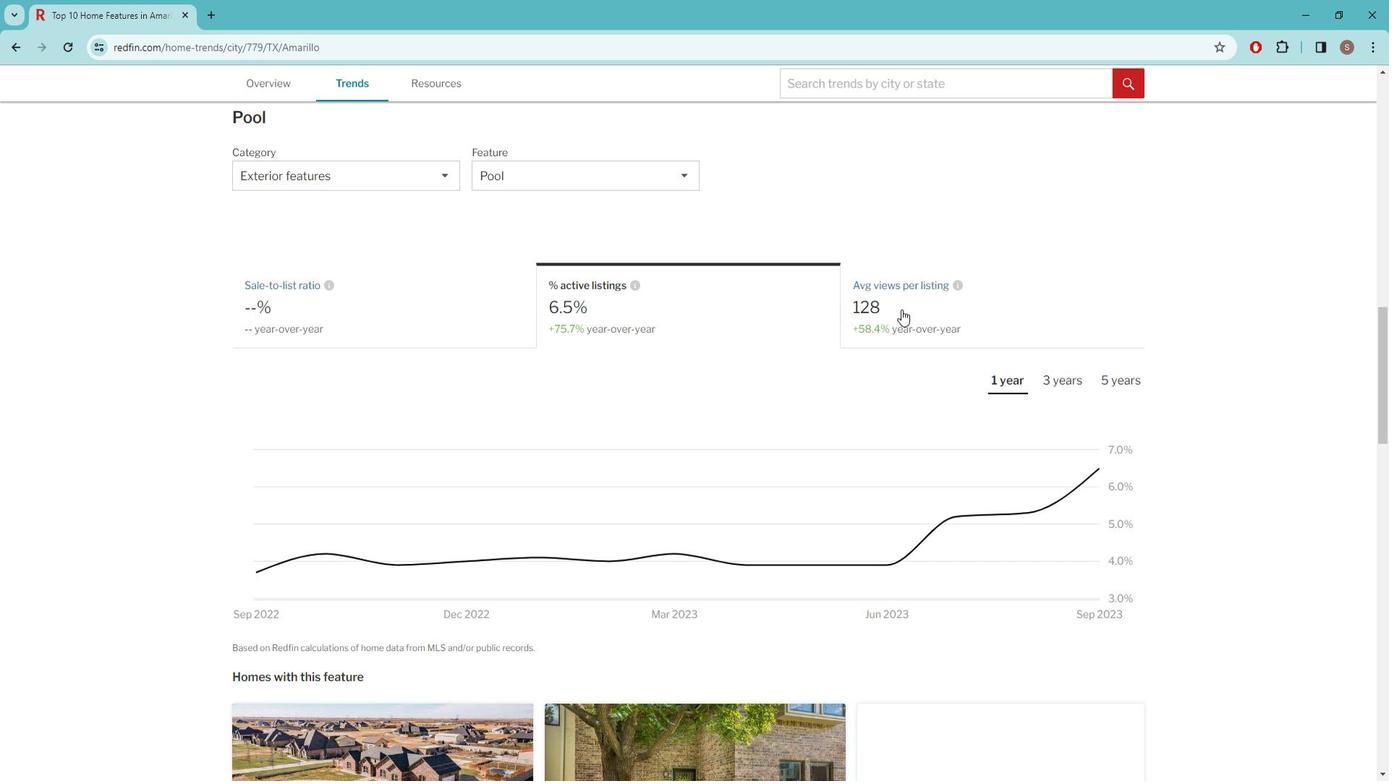 
Action: Mouse pressed left at (916, 311)
Screenshot: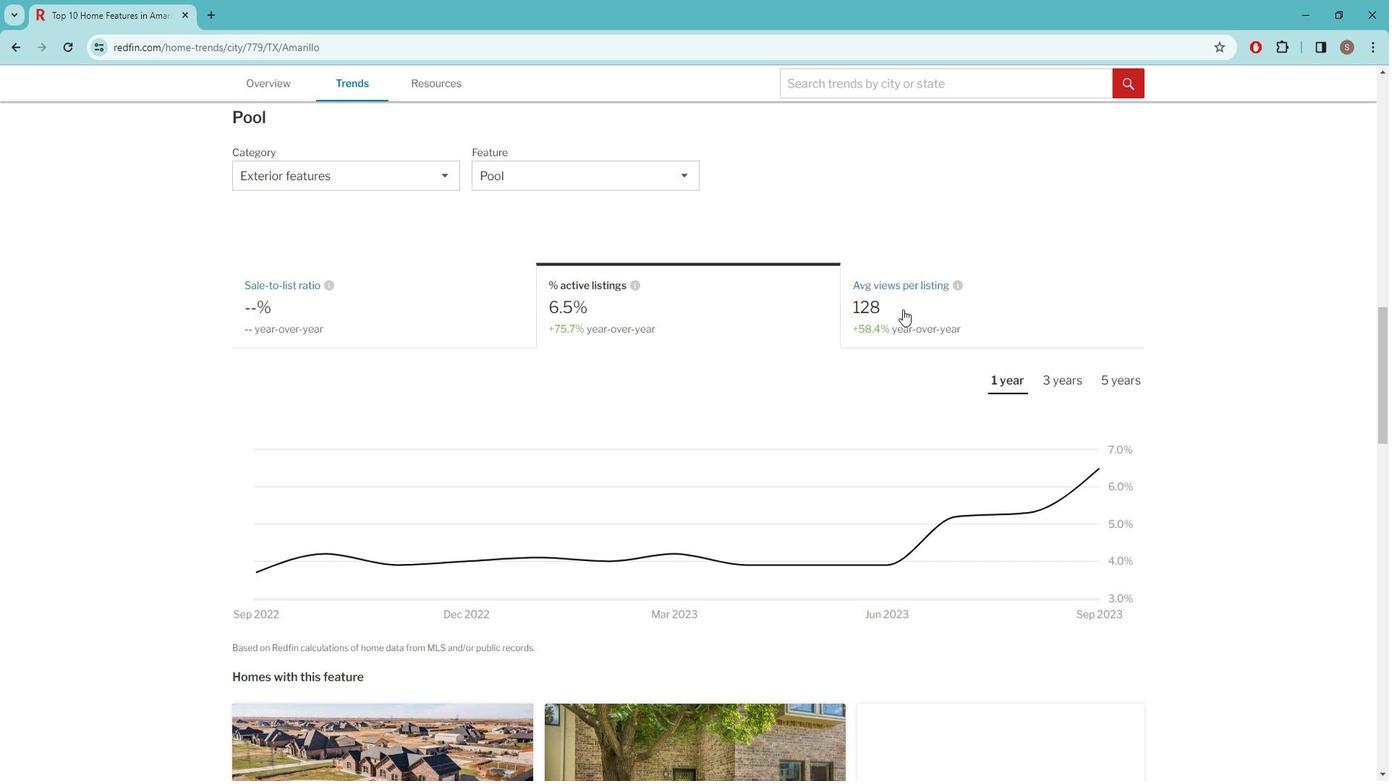 
Action: Mouse moved to (1083, 376)
Screenshot: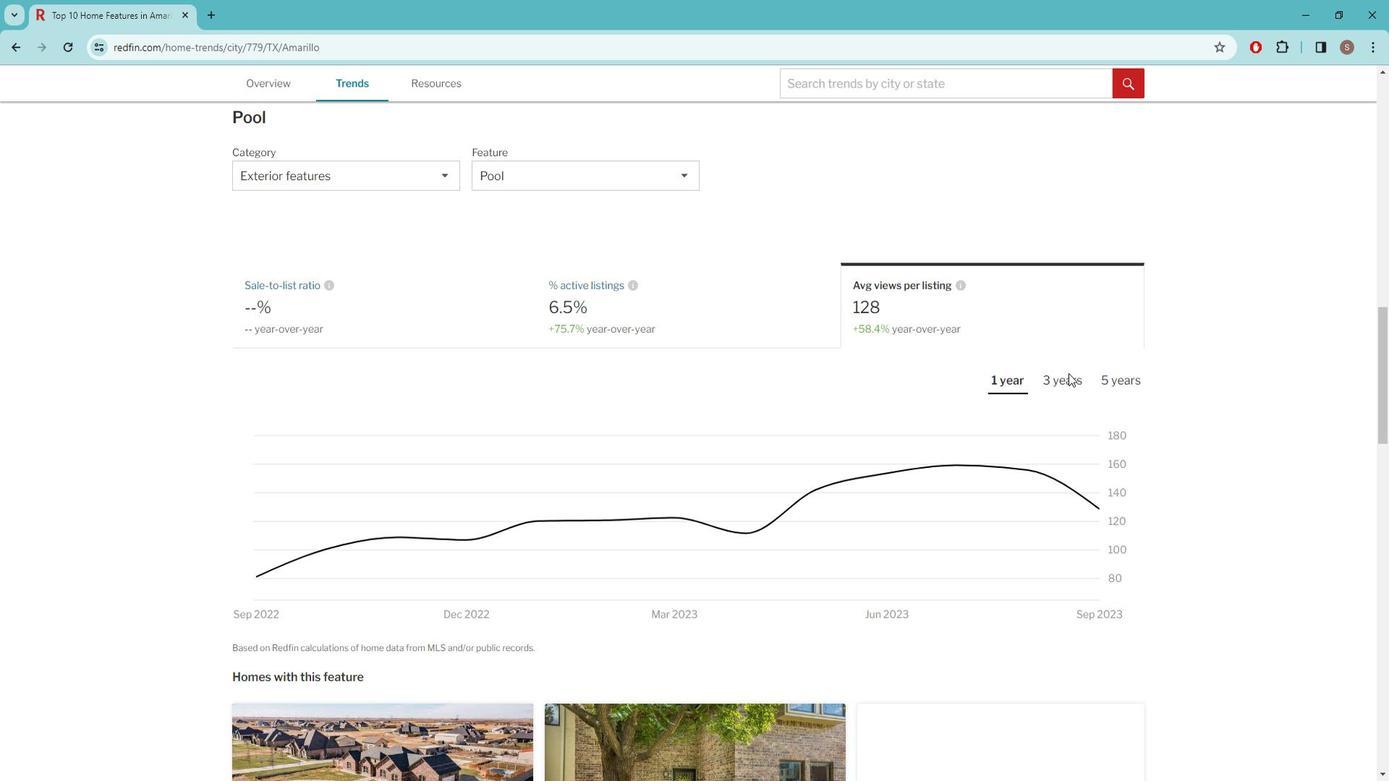
Action: Mouse pressed left at (1083, 376)
Screenshot: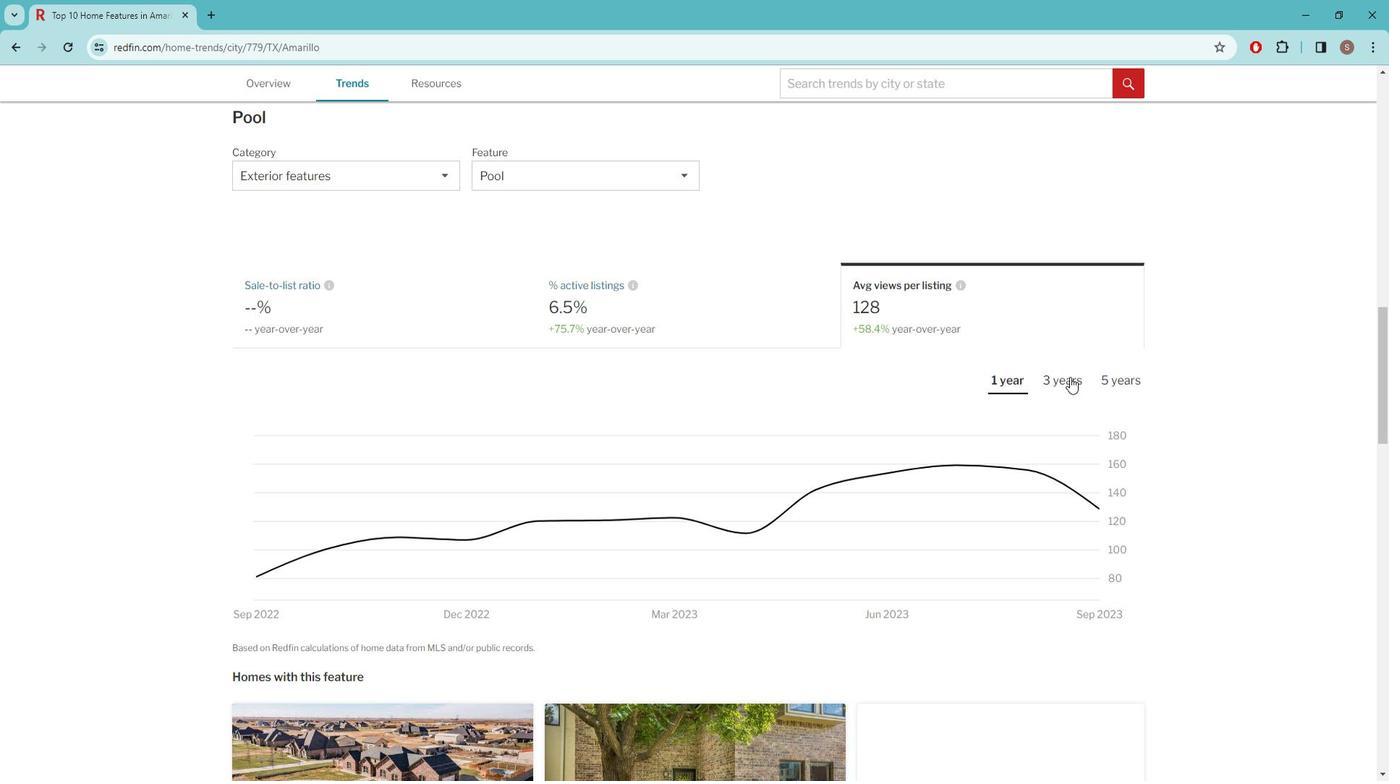 
Action: Mouse moved to (725, 323)
Screenshot: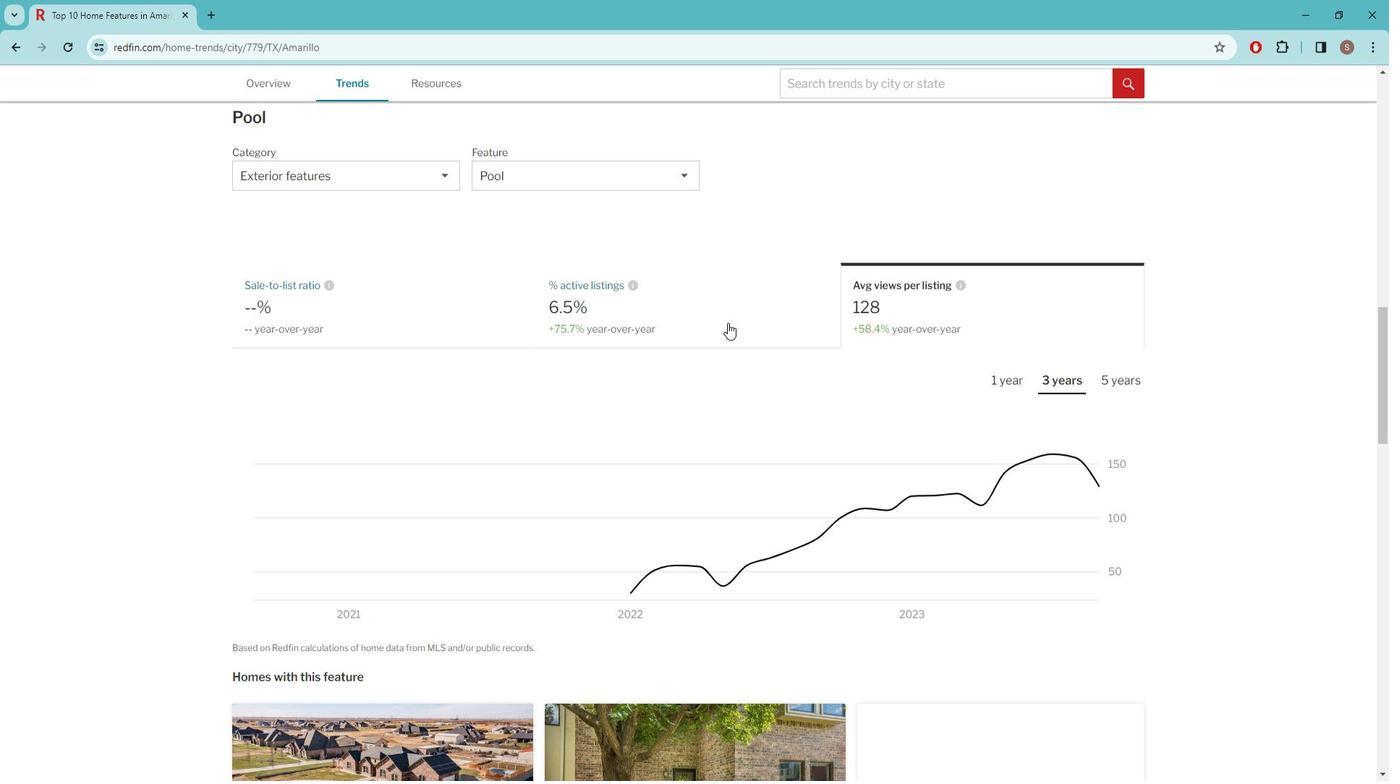 
Action: Mouse pressed left at (725, 323)
Screenshot: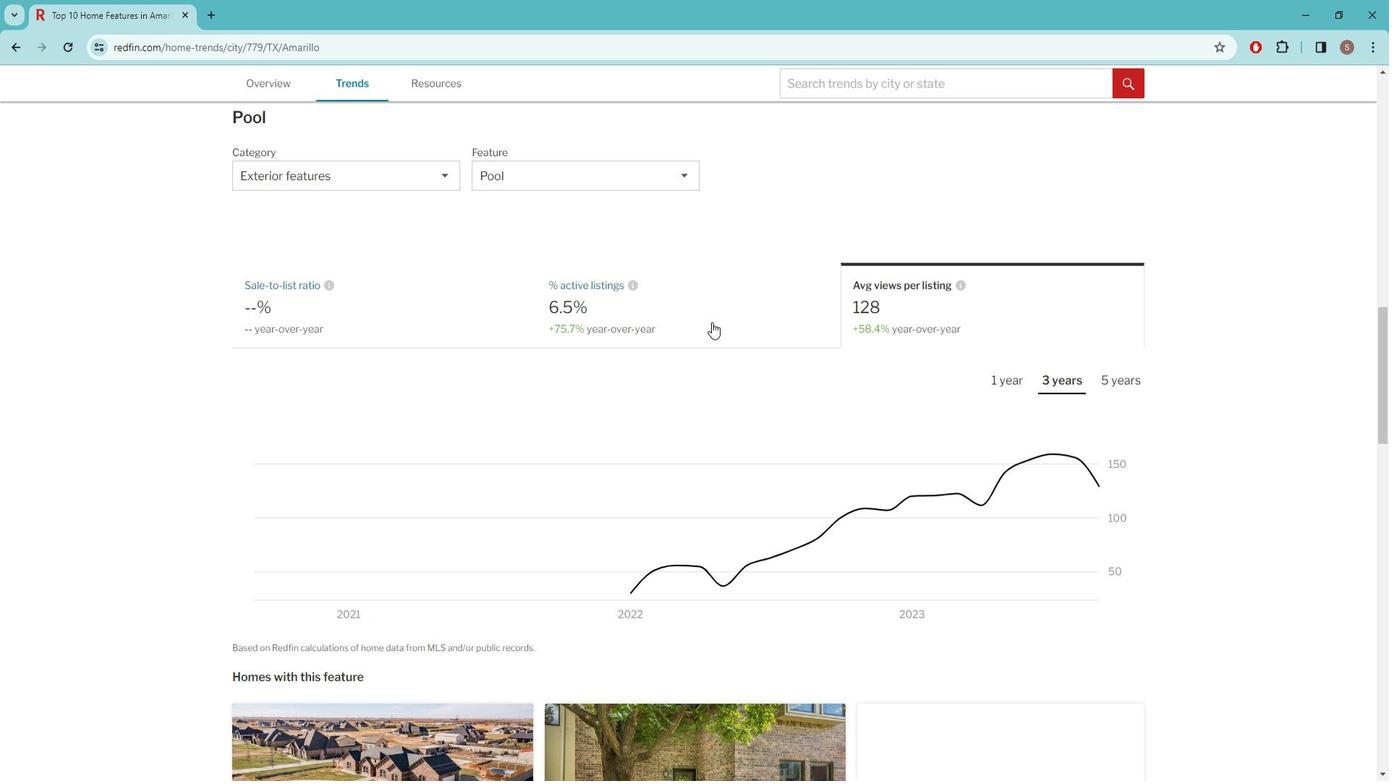 
Action: Mouse moved to (390, 308)
Screenshot: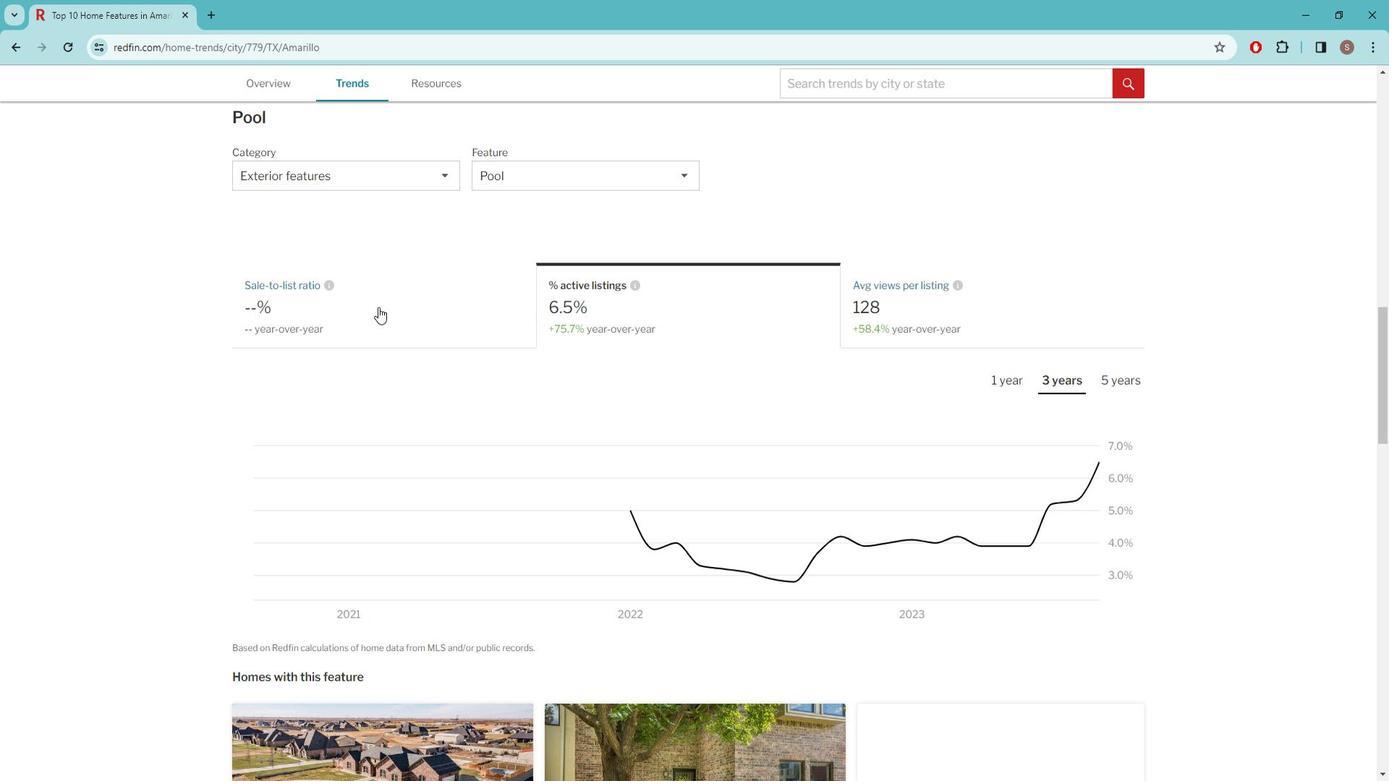 
Action: Mouse pressed left at (390, 308)
Screenshot: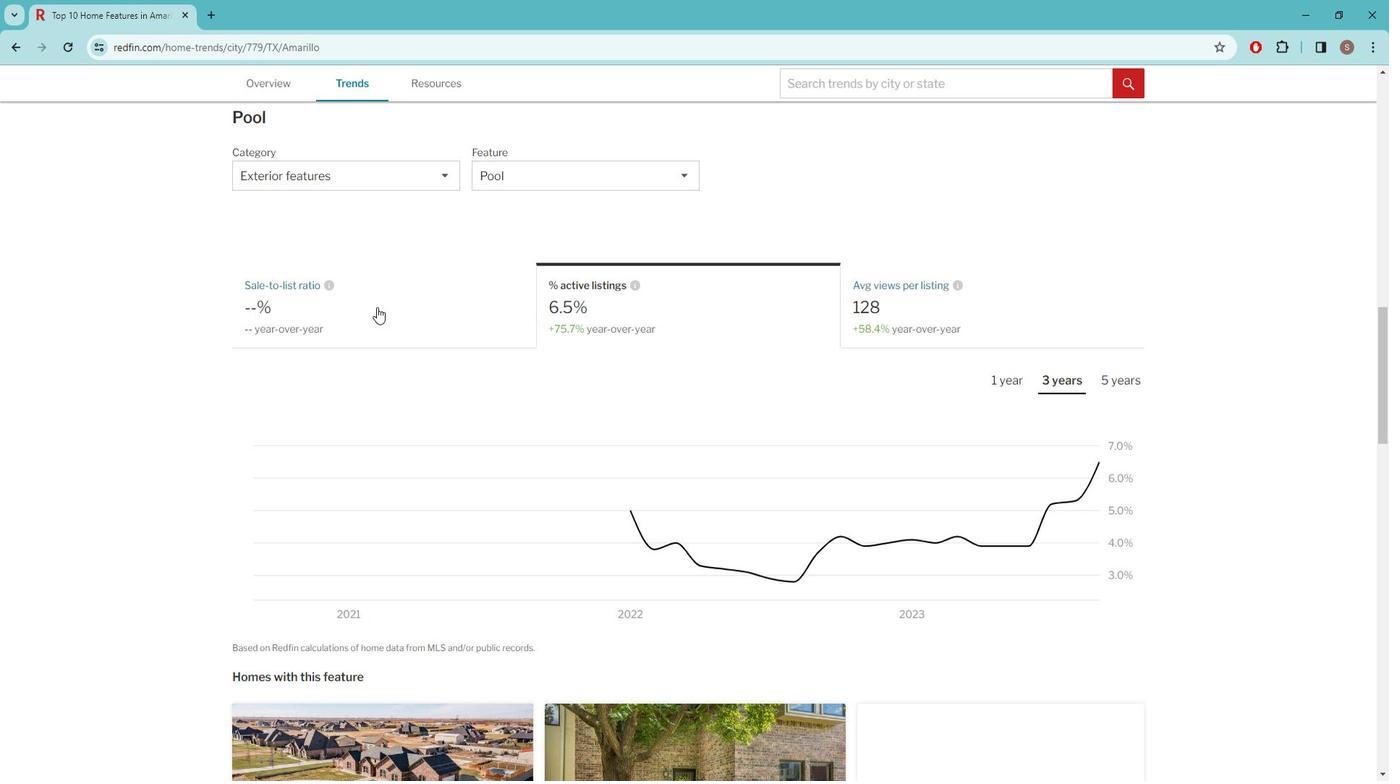 
Action: Mouse moved to (1147, 380)
Screenshot: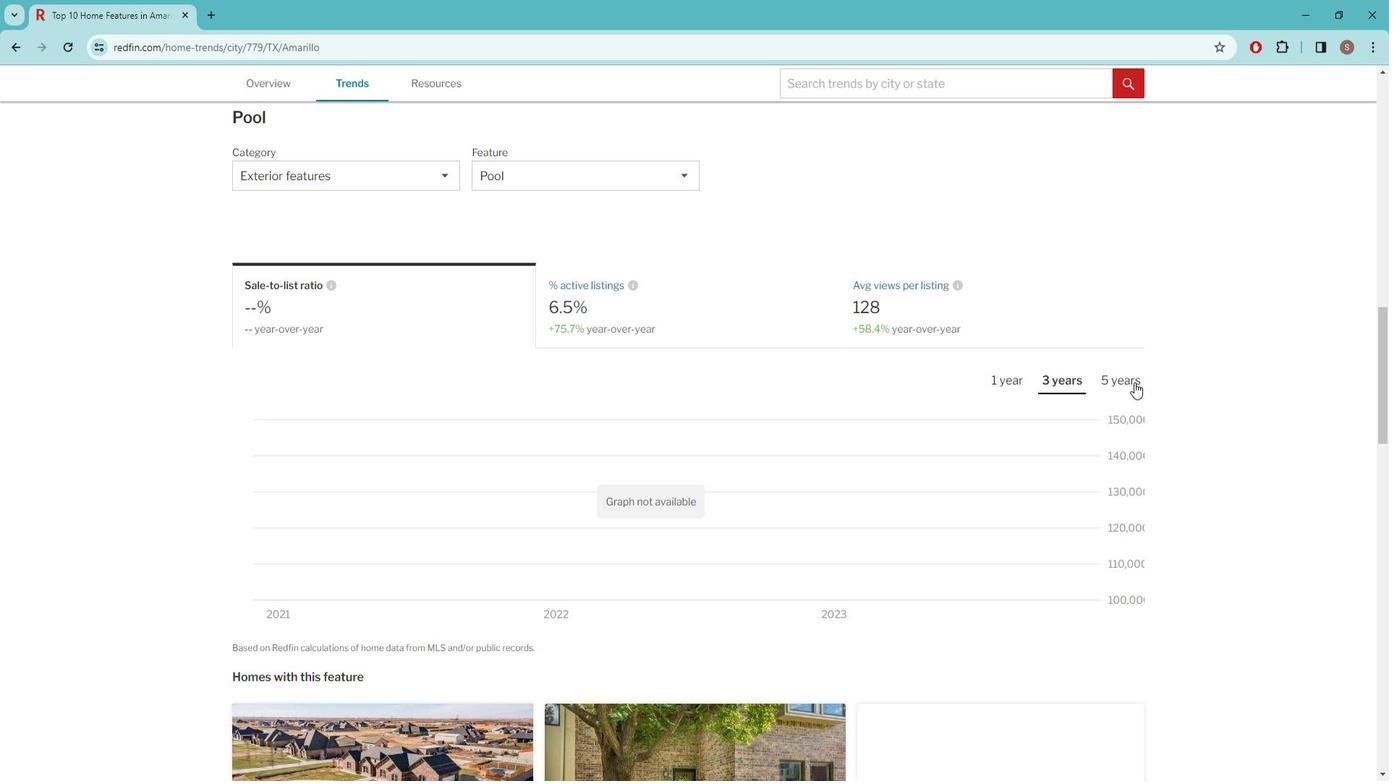 
Action: Mouse pressed left at (1147, 380)
Screenshot: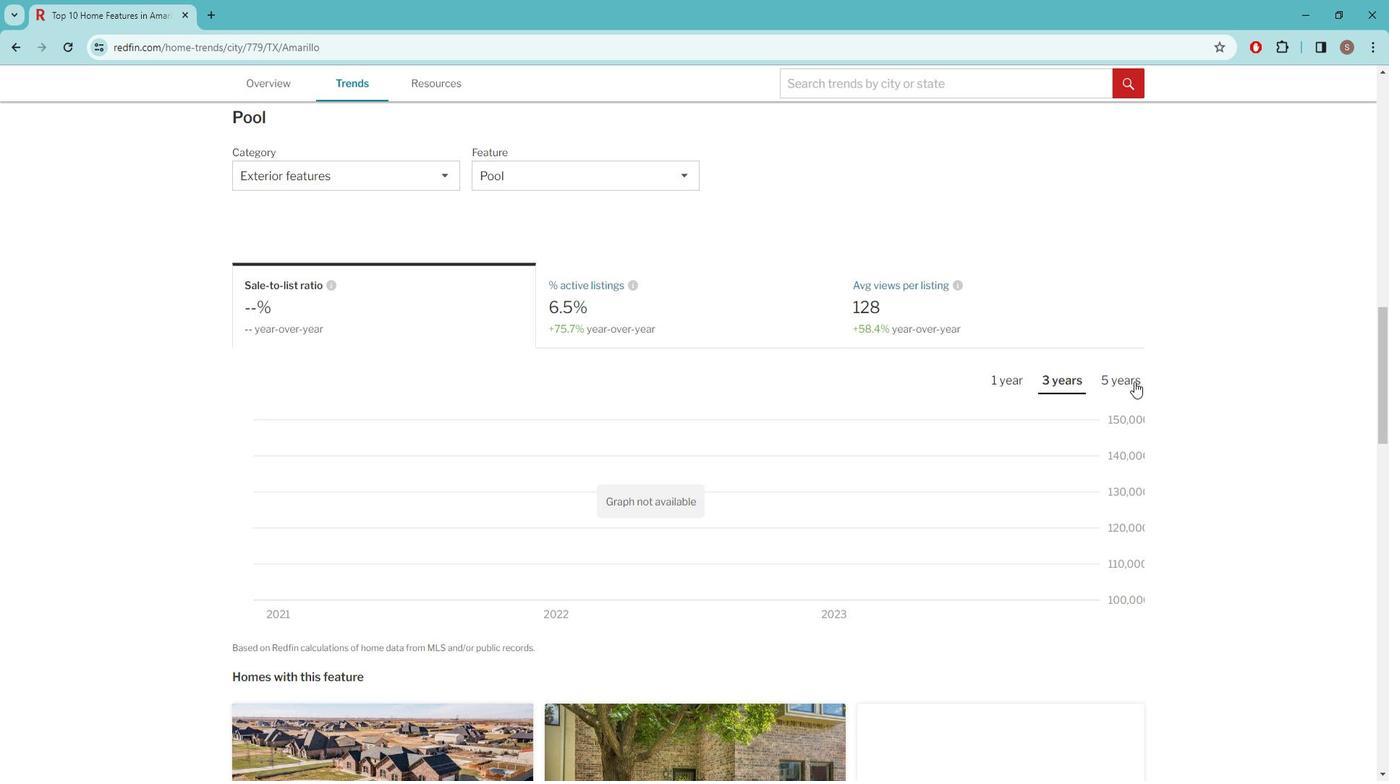 
Action: Mouse moved to (697, 320)
Screenshot: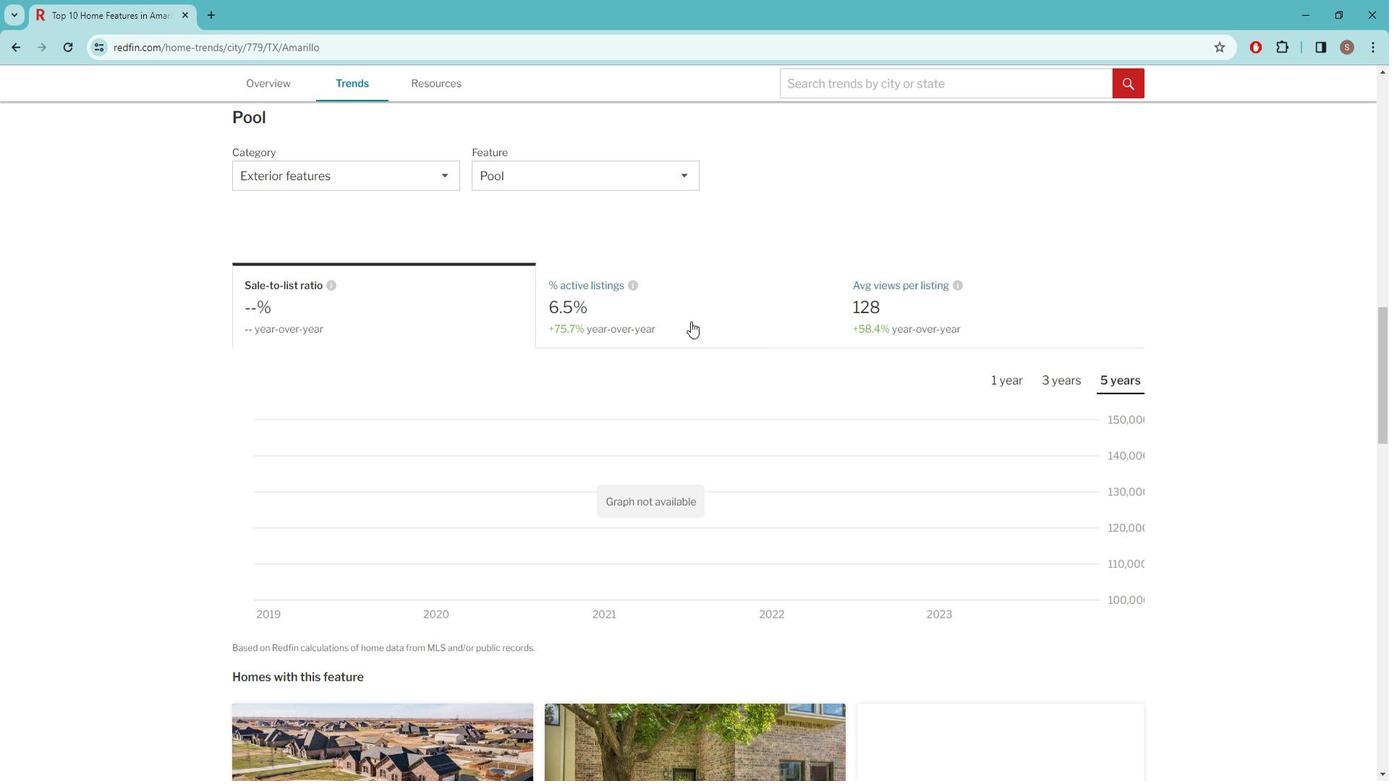 
Action: Mouse pressed left at (697, 320)
Screenshot: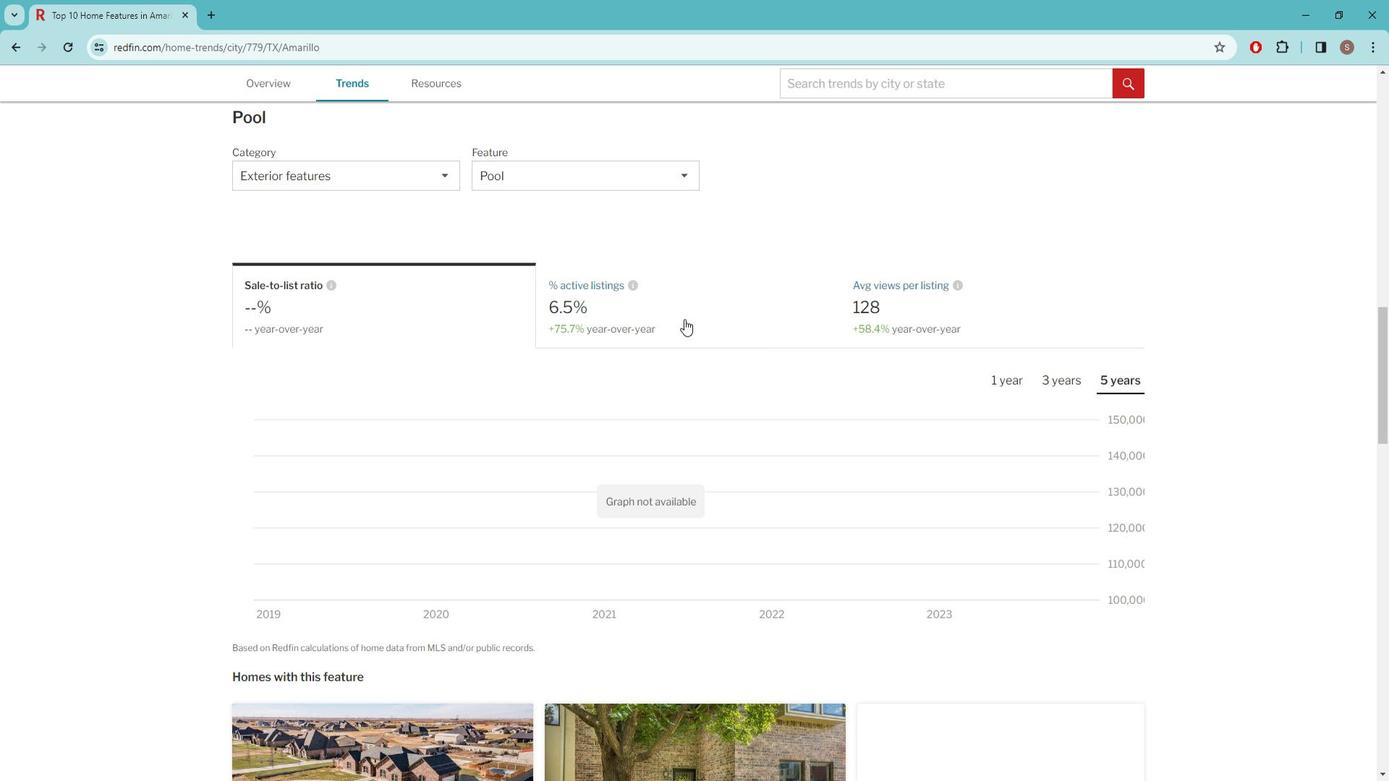
Action: Mouse moved to (933, 306)
Screenshot: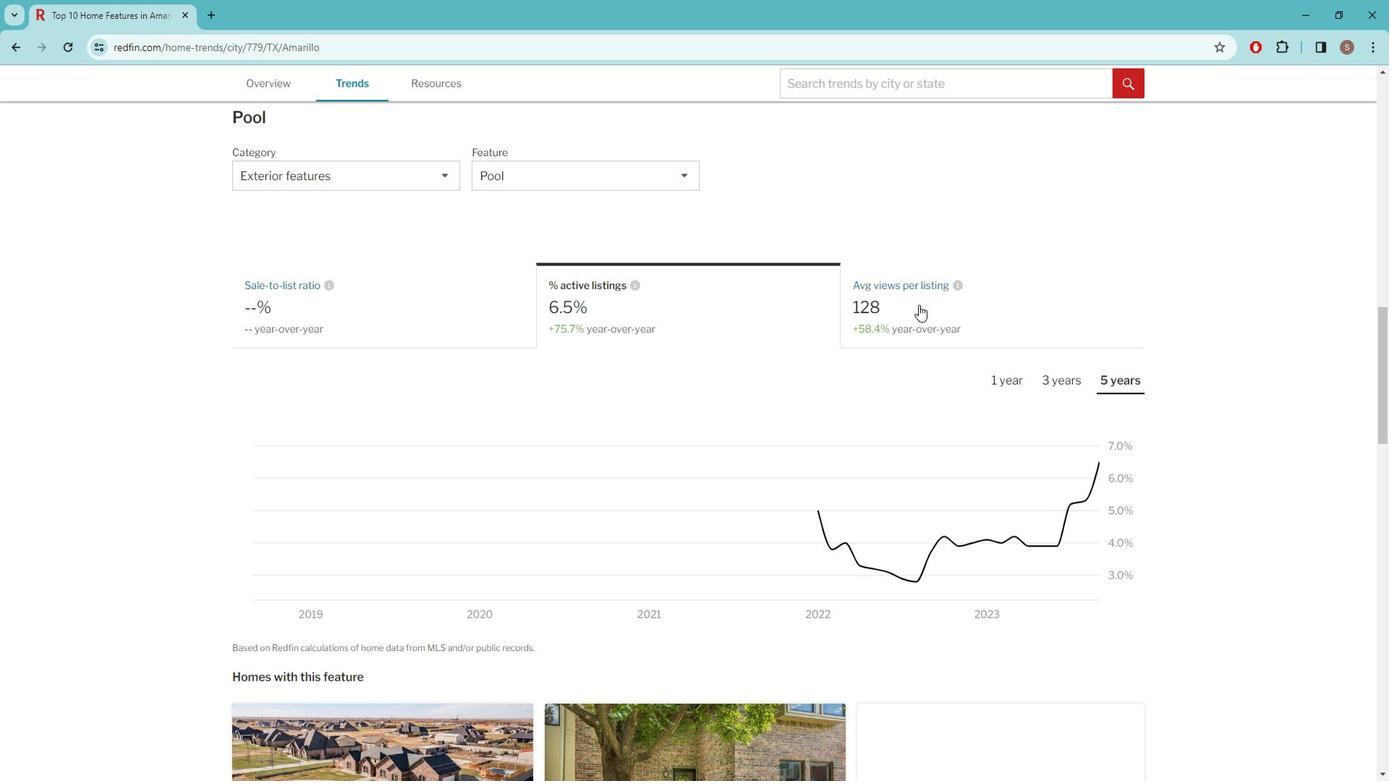 
Action: Mouse pressed left at (933, 306)
Screenshot: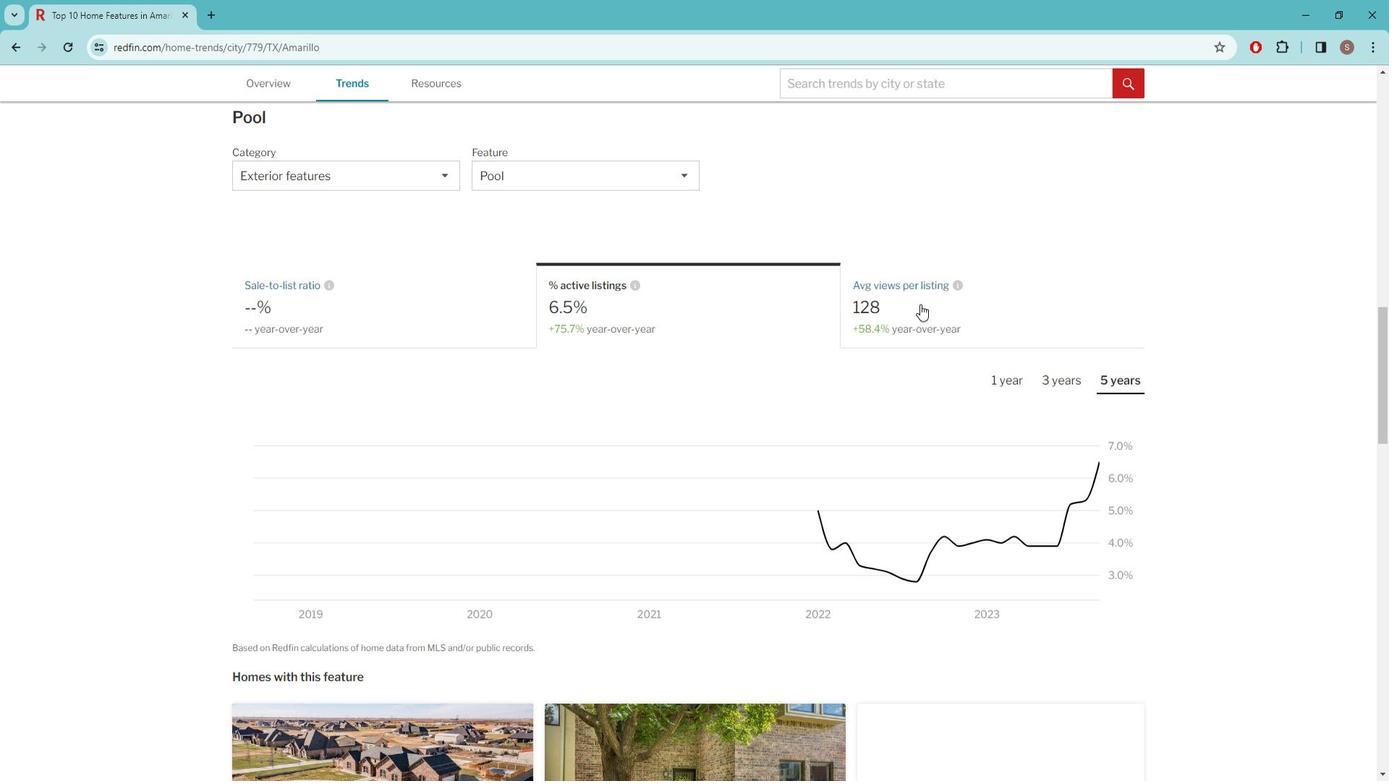 
Action: Mouse moved to (882, 319)
Screenshot: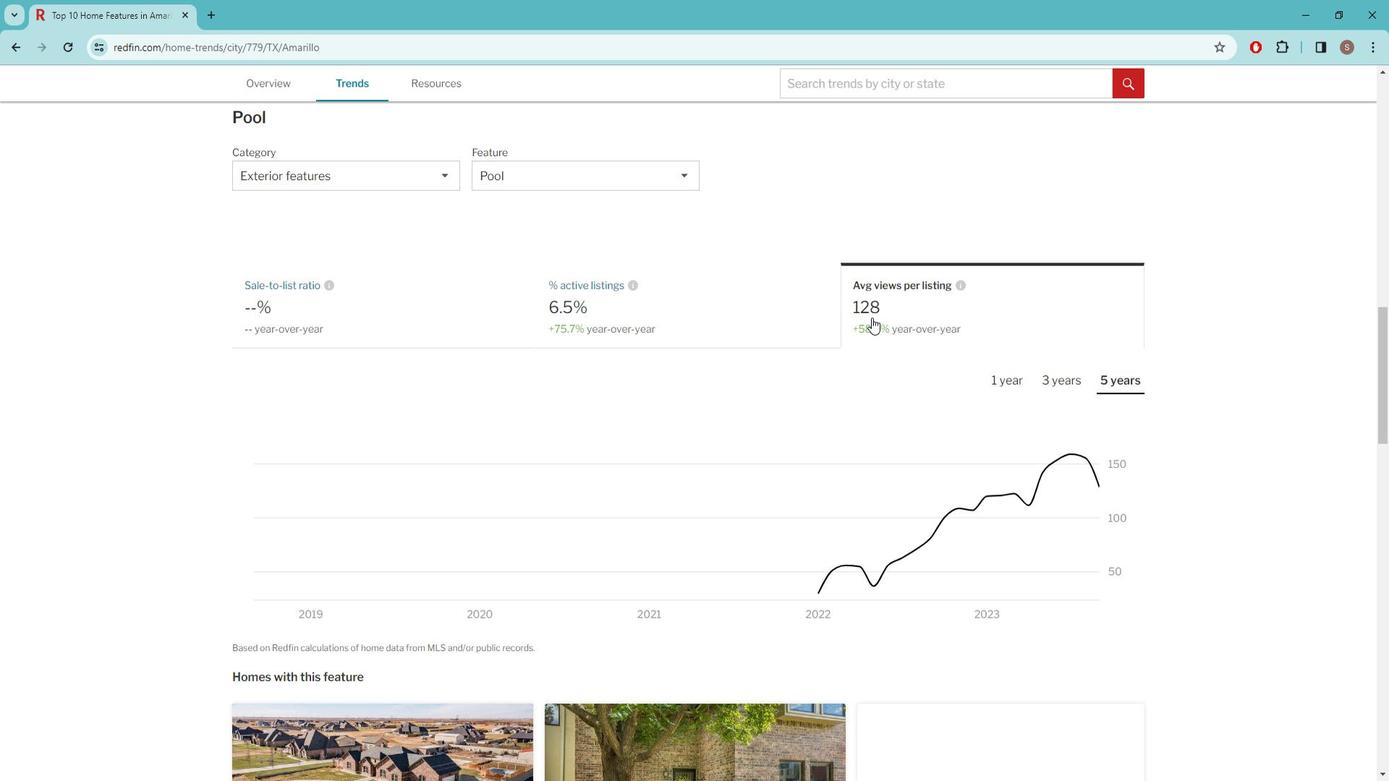 
Action: Mouse scrolled (882, 320) with delta (0, 0)
Screenshot: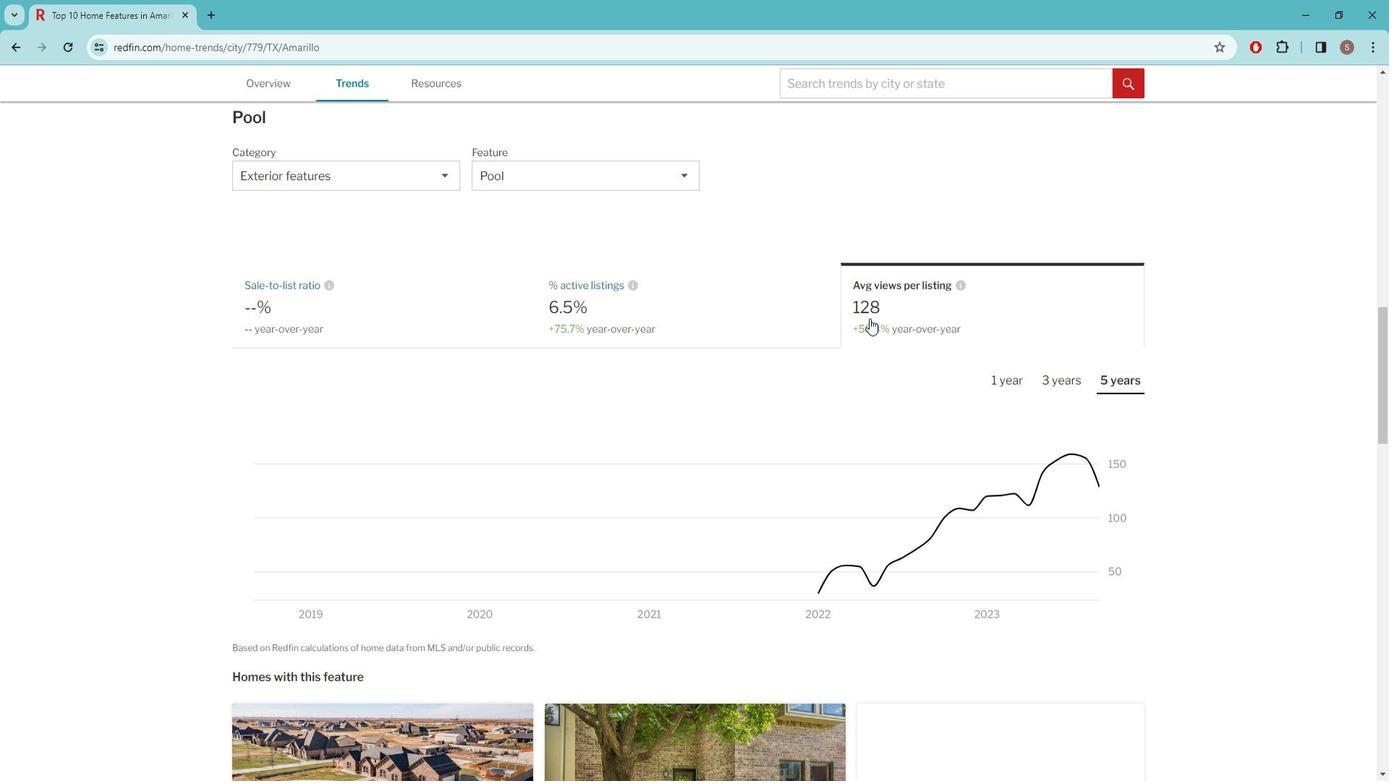 
Action: Mouse moved to (882, 321)
Screenshot: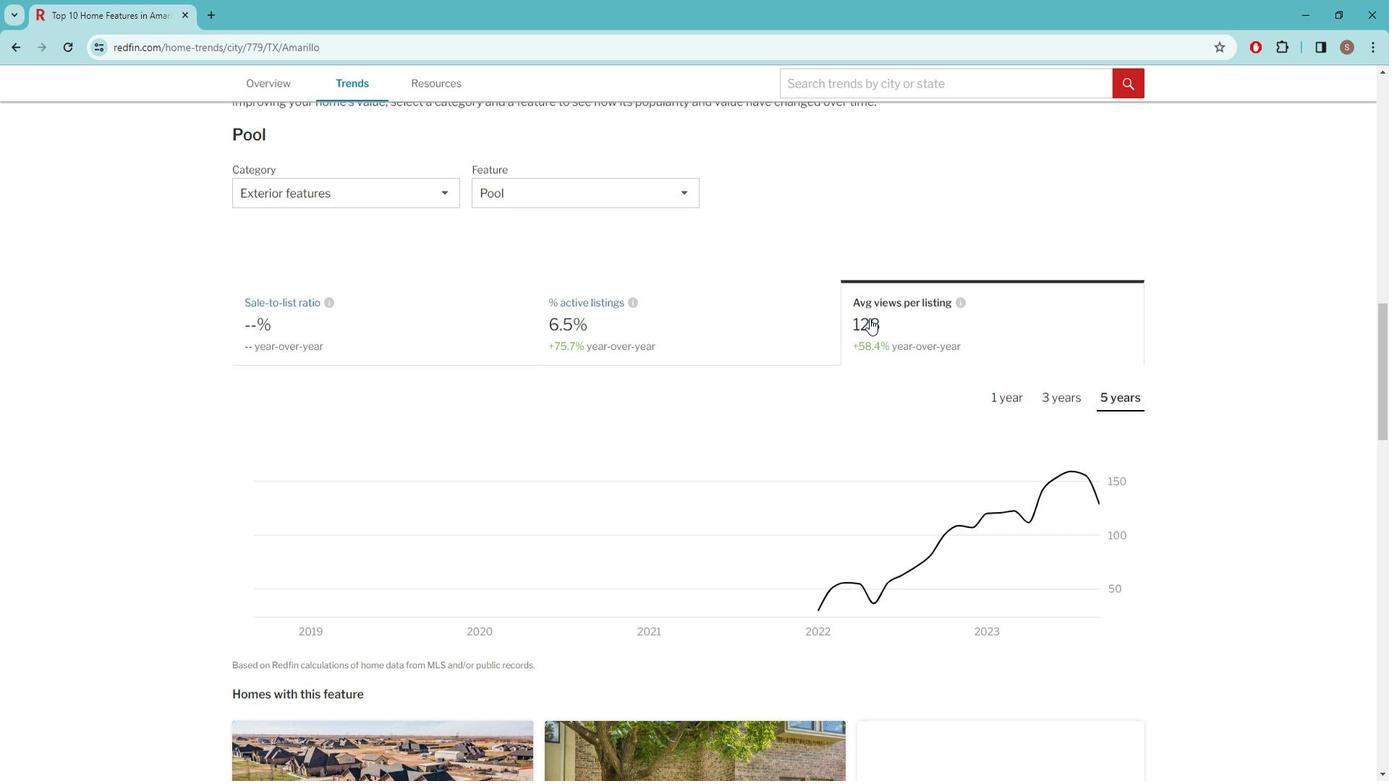 
Action: Mouse scrolled (882, 321) with delta (0, 0)
Screenshot: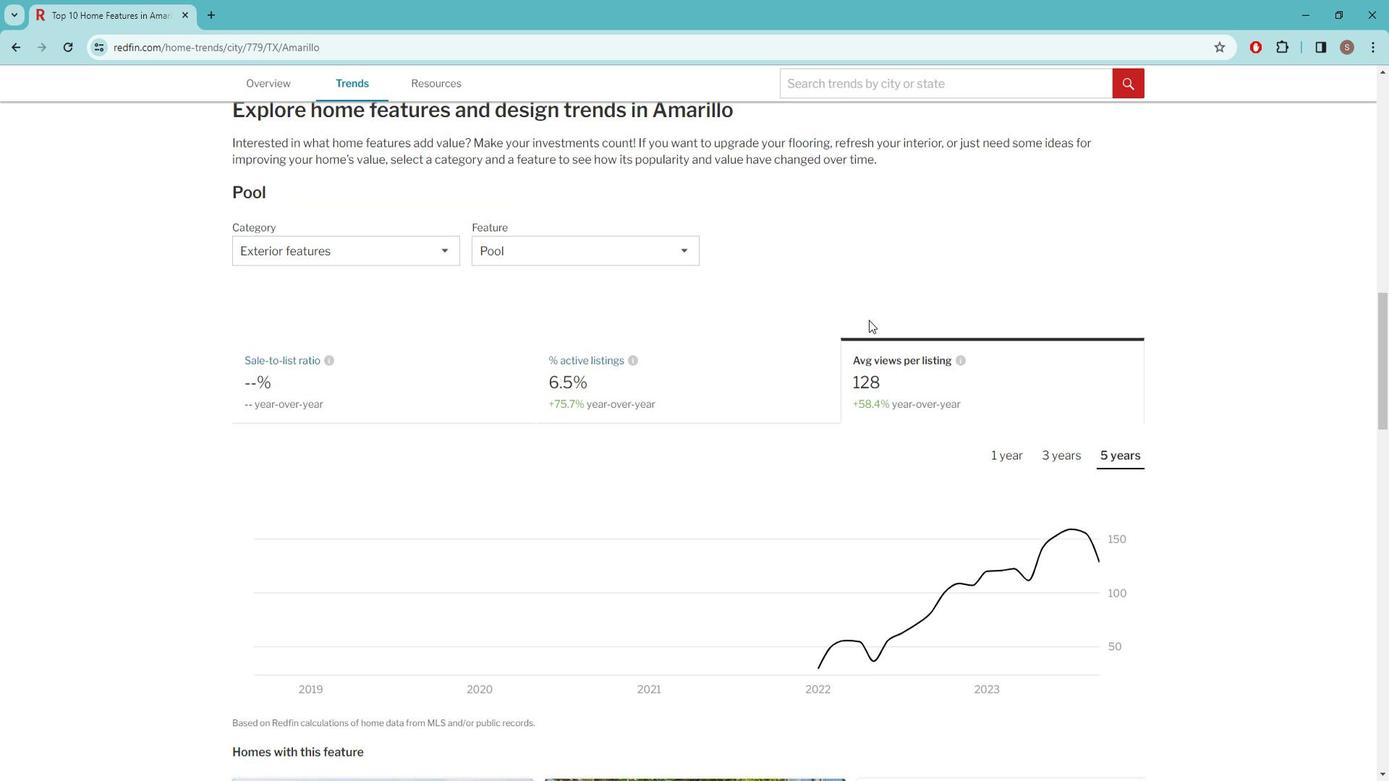 
Action: Mouse moved to (882, 321)
Screenshot: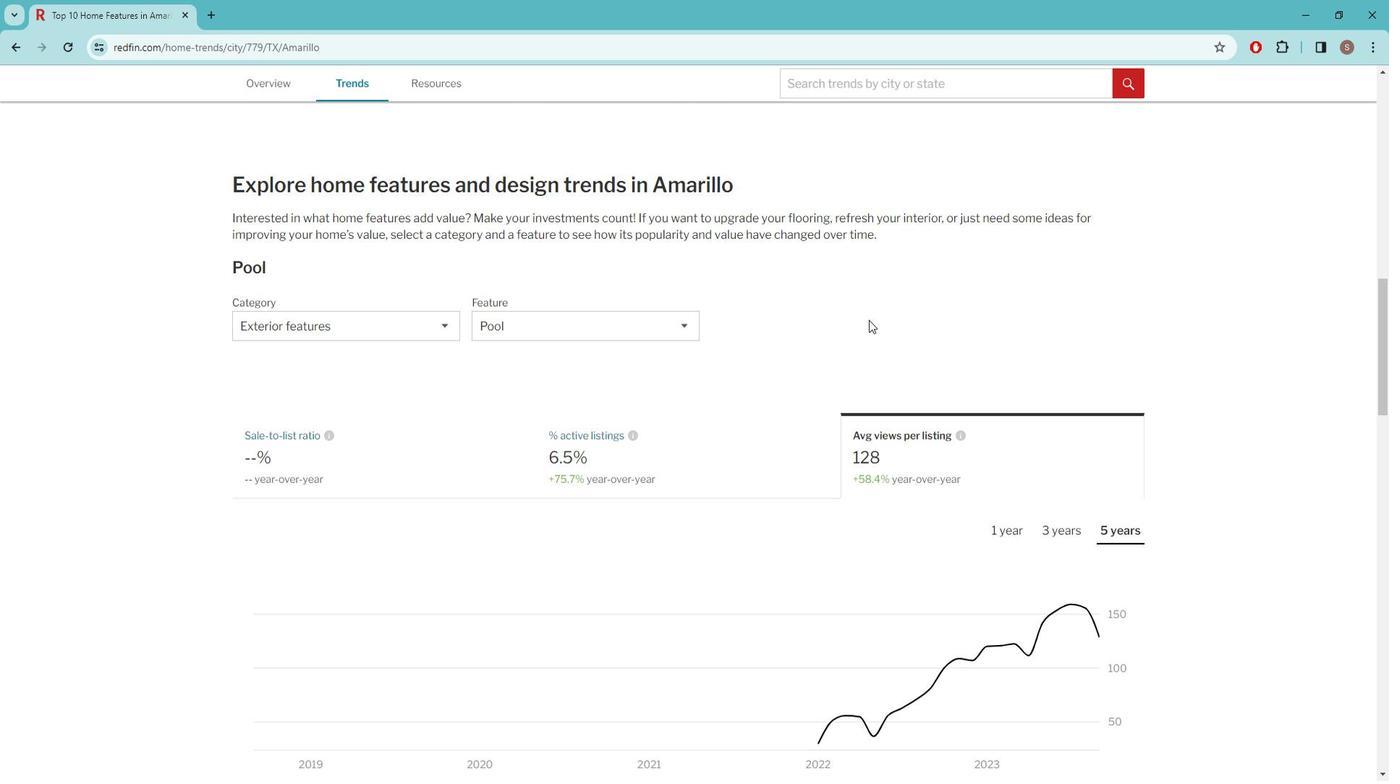 
Action: Mouse scrolled (882, 321) with delta (0, 0)
Screenshot: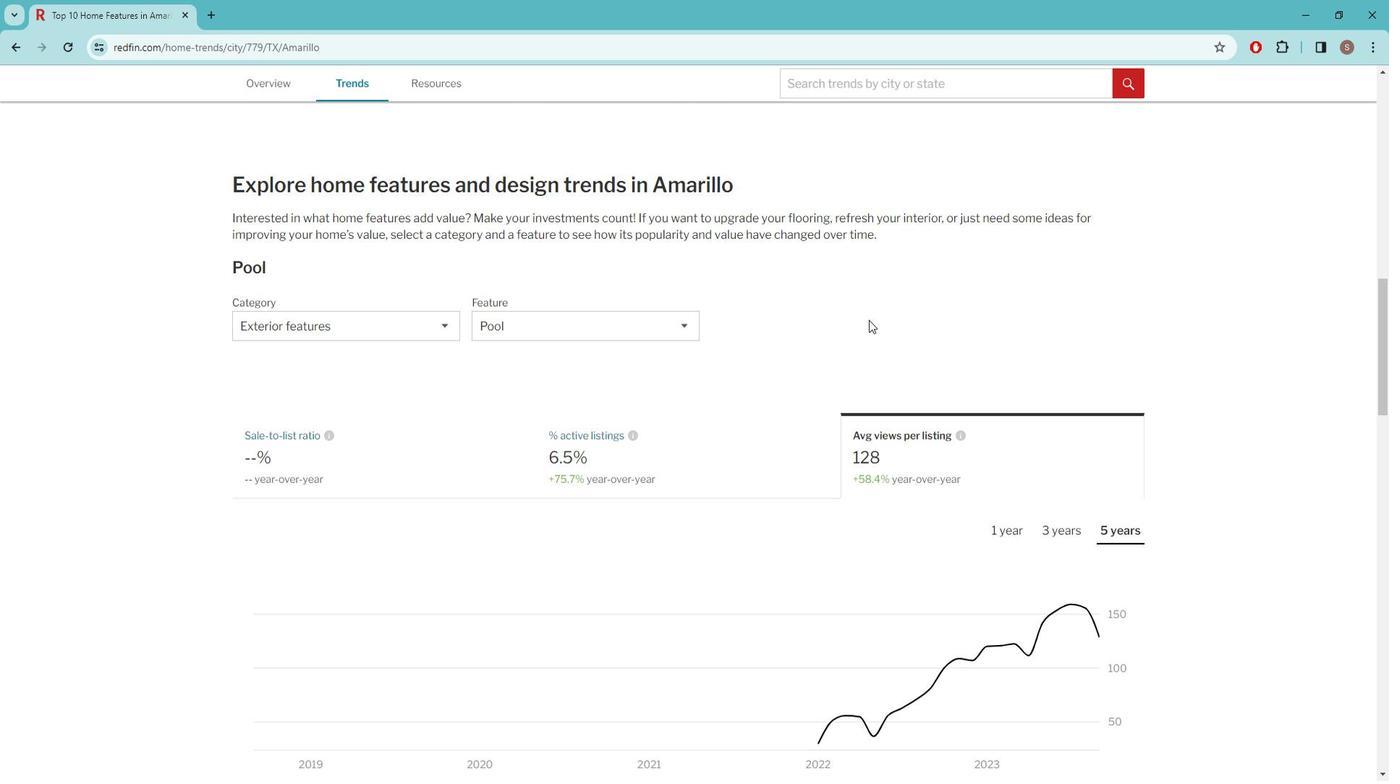 
Action: Mouse moved to (881, 331)
Screenshot: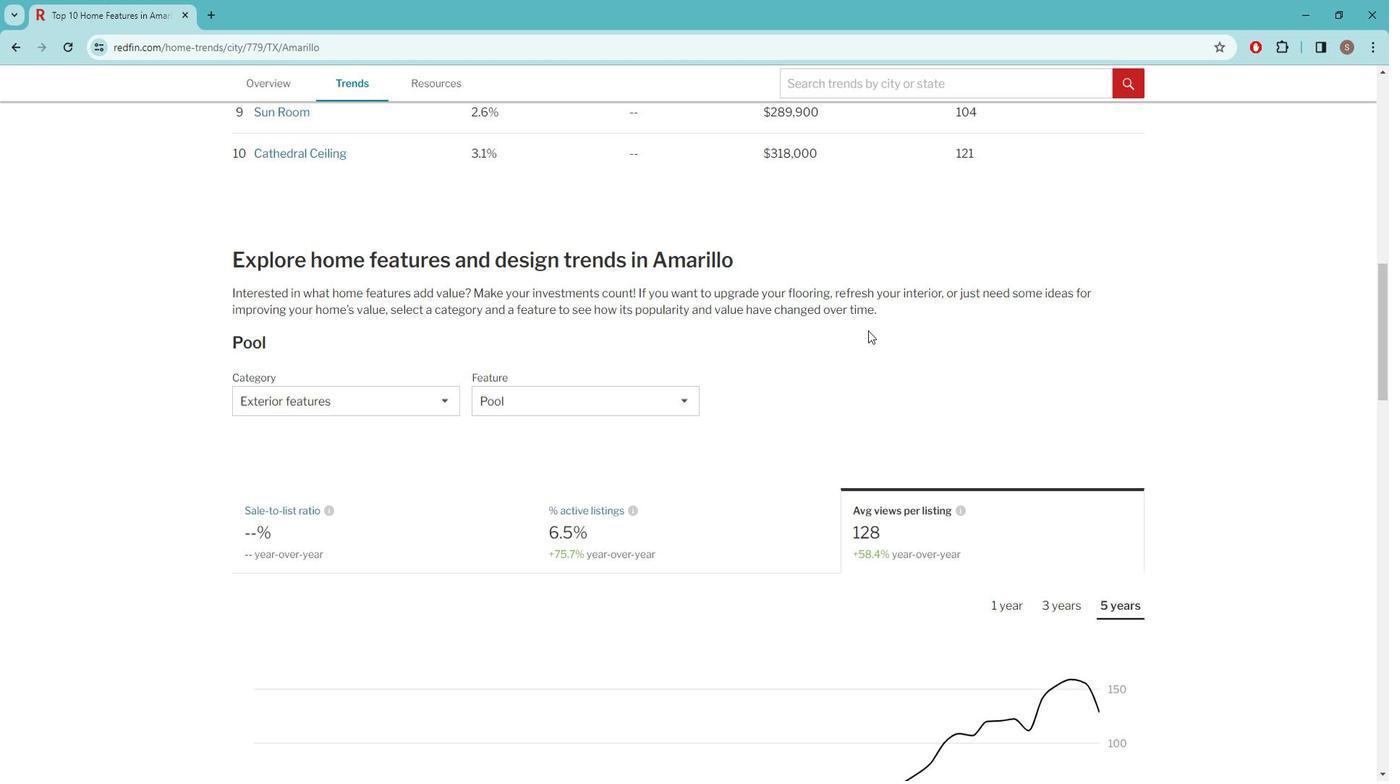 
Action: Mouse scrolled (881, 330) with delta (0, 0)
Screenshot: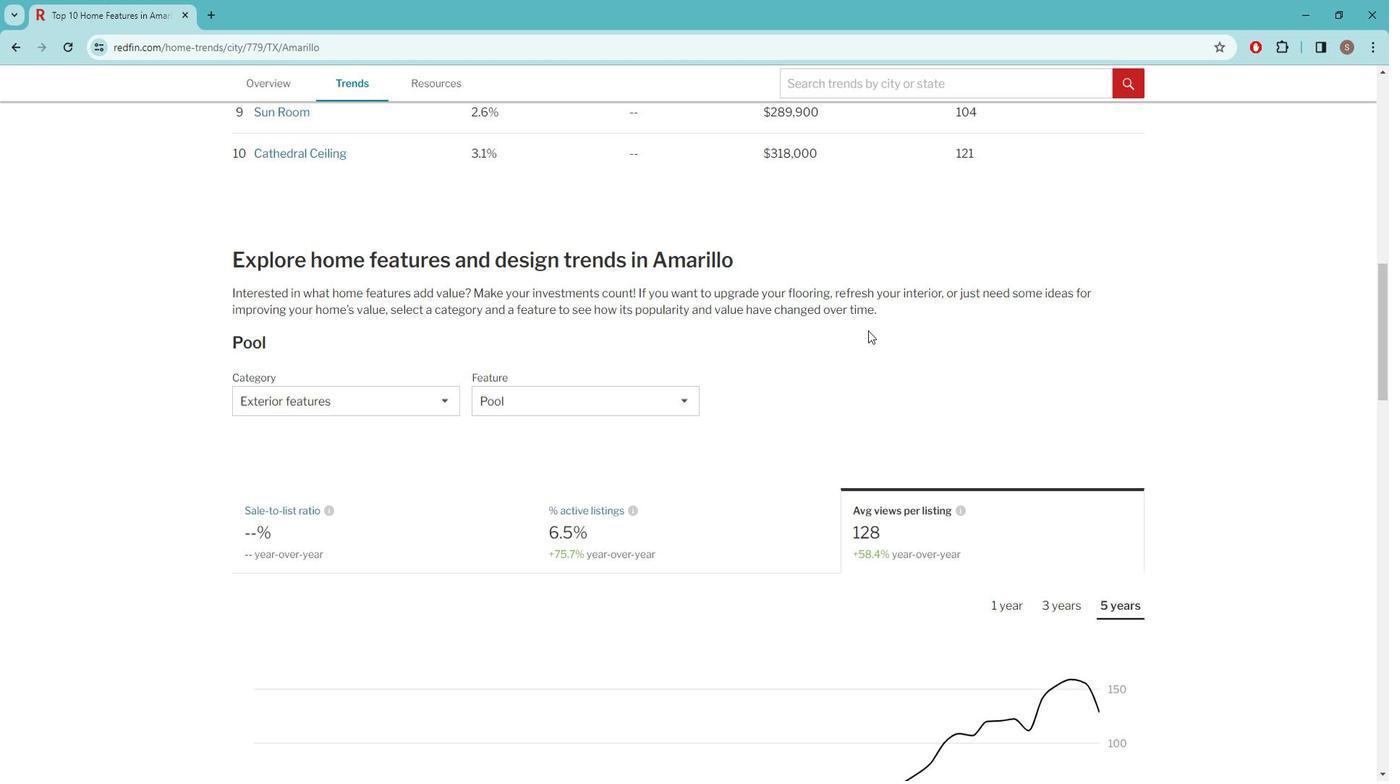 
Action: Mouse moved to (397, 333)
Screenshot: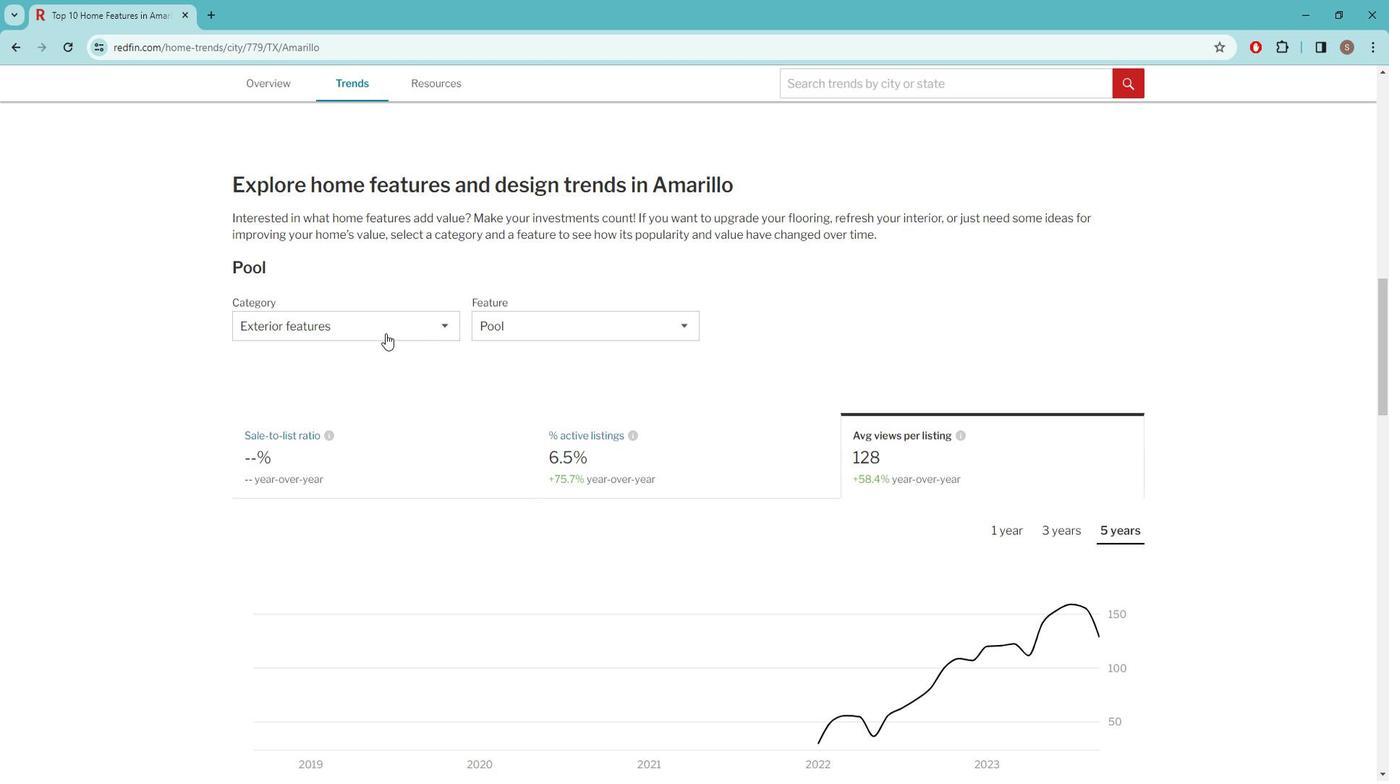 
Action: Mouse pressed left at (397, 333)
Screenshot: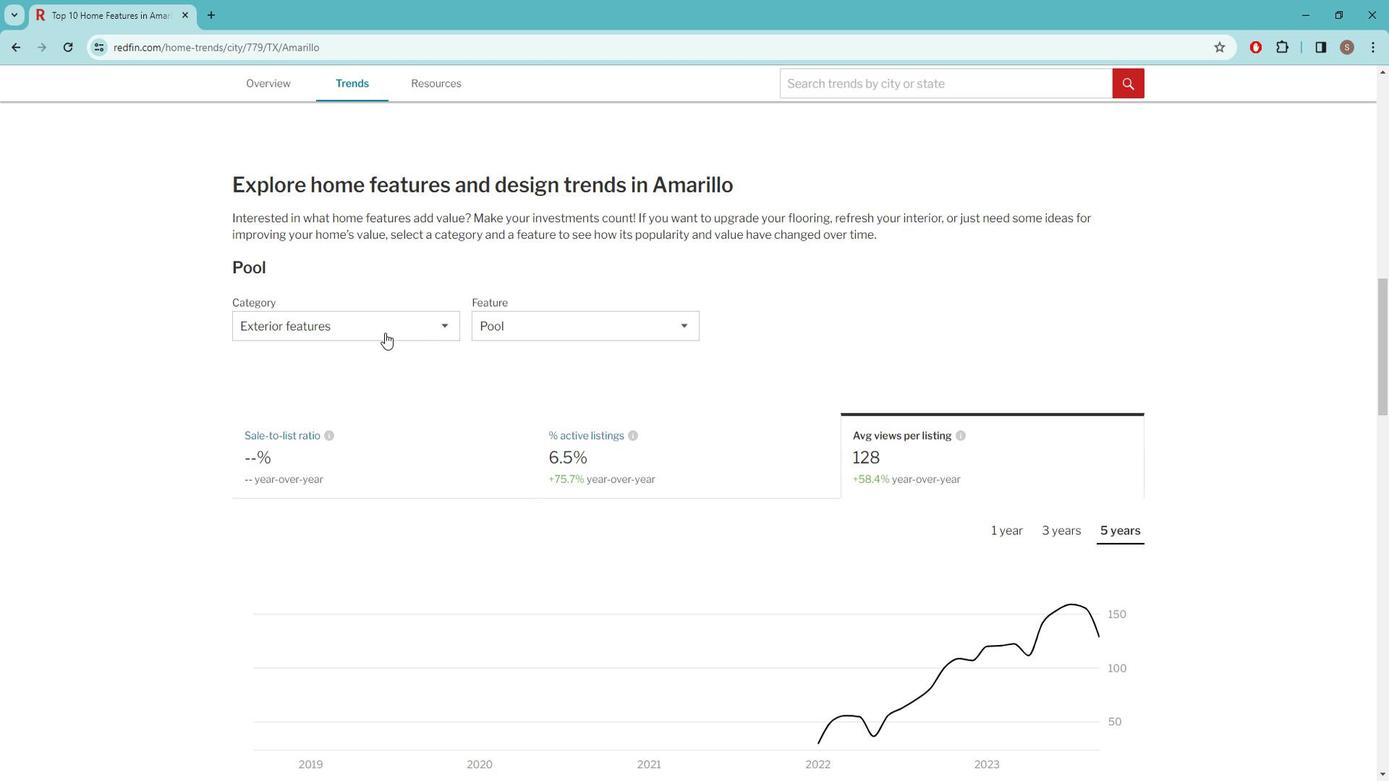 
Action: Mouse moved to (362, 363)
Screenshot: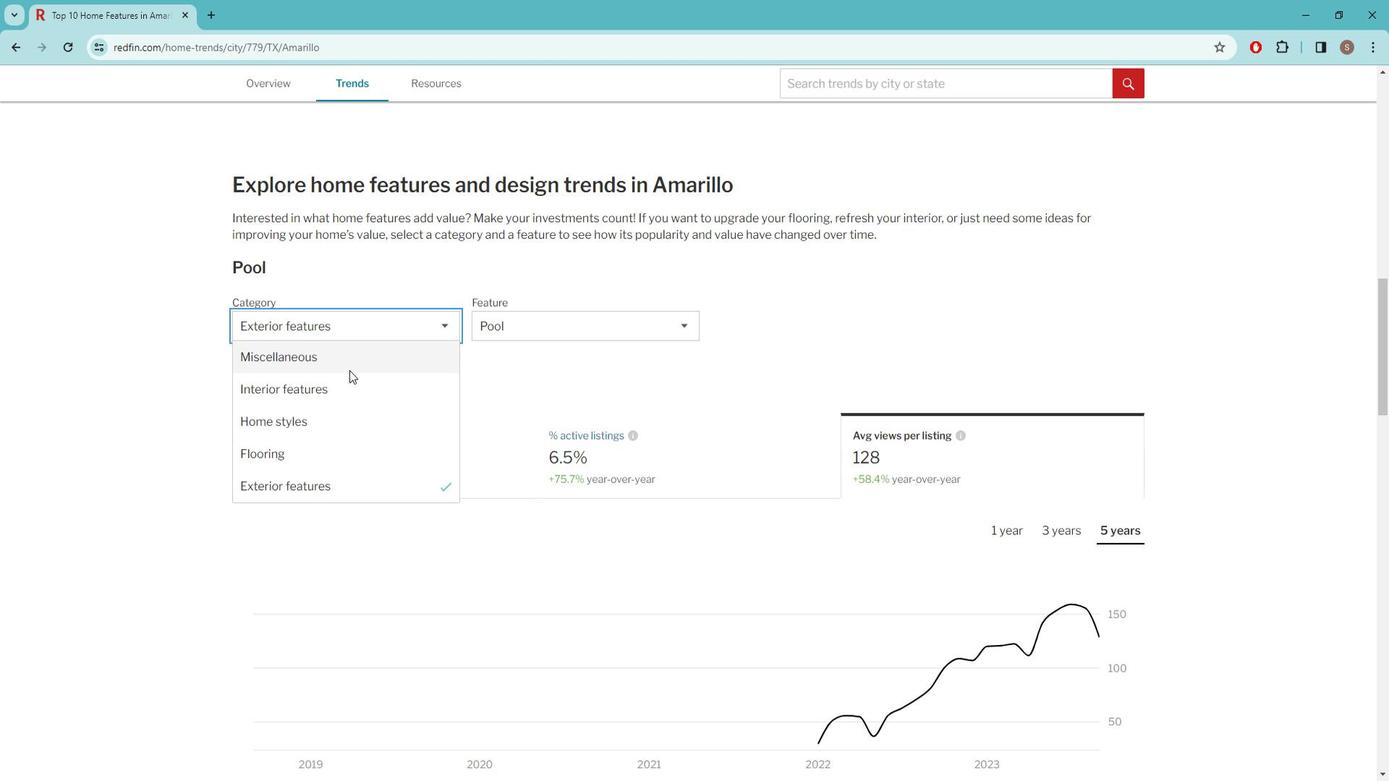 
Action: Mouse pressed left at (362, 363)
Screenshot: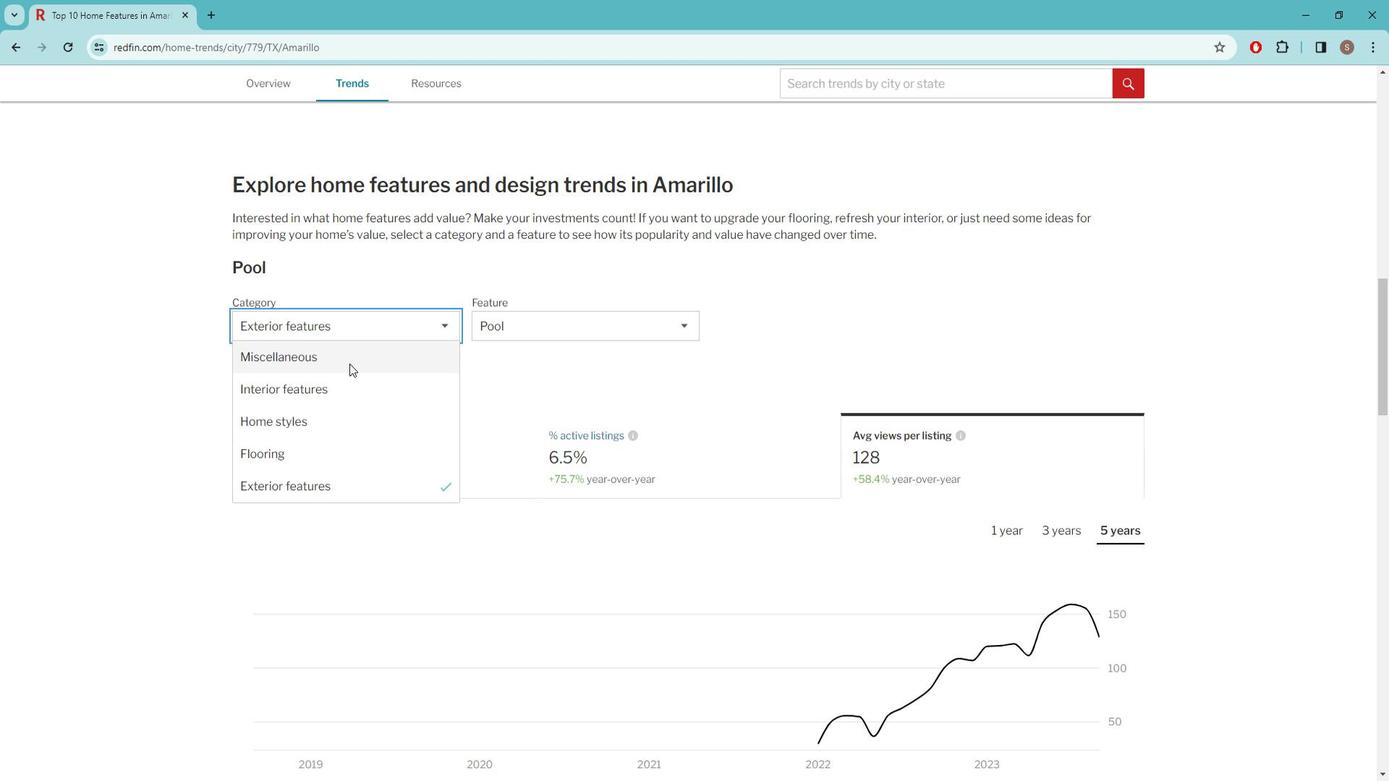 
Action: Mouse moved to (570, 324)
Screenshot: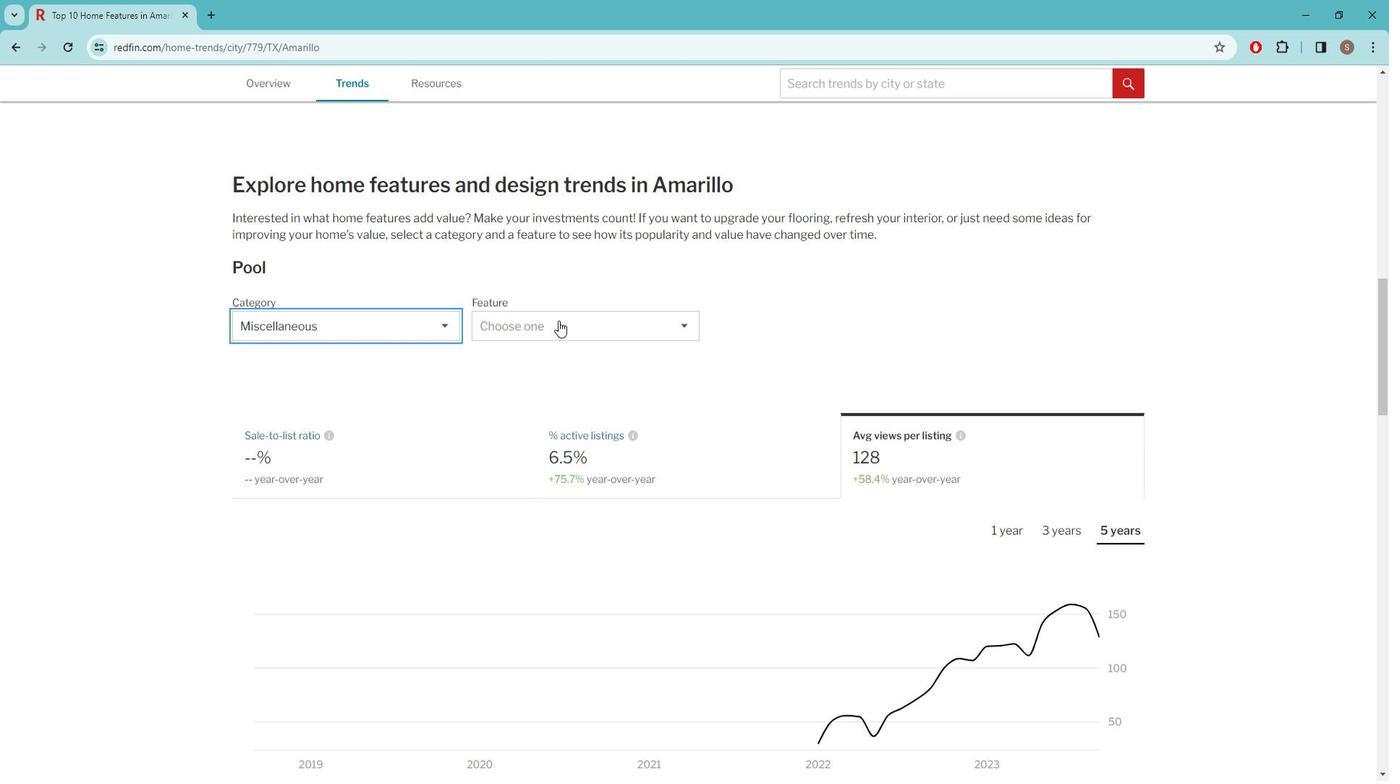 
Action: Mouse pressed left at (570, 324)
Screenshot: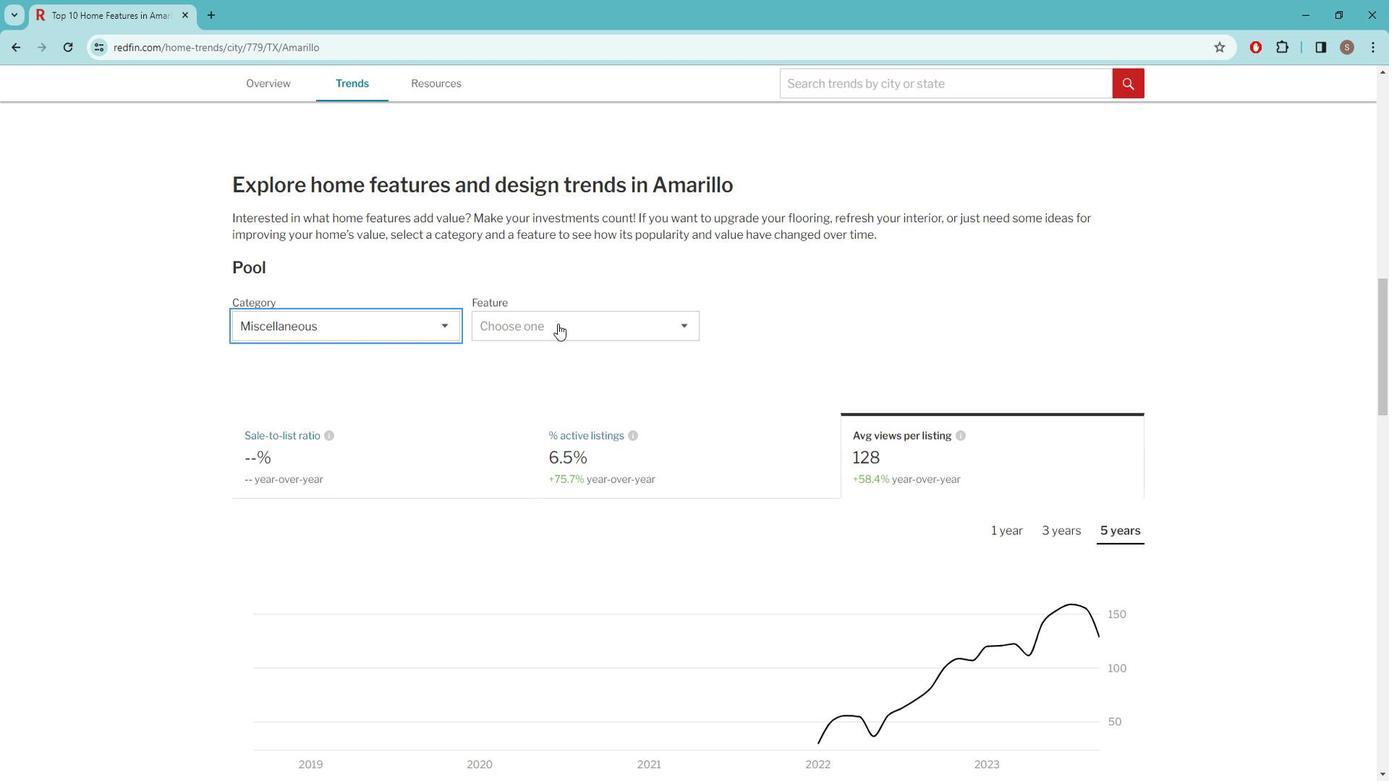 
Action: Mouse moved to (590, 413)
Screenshot: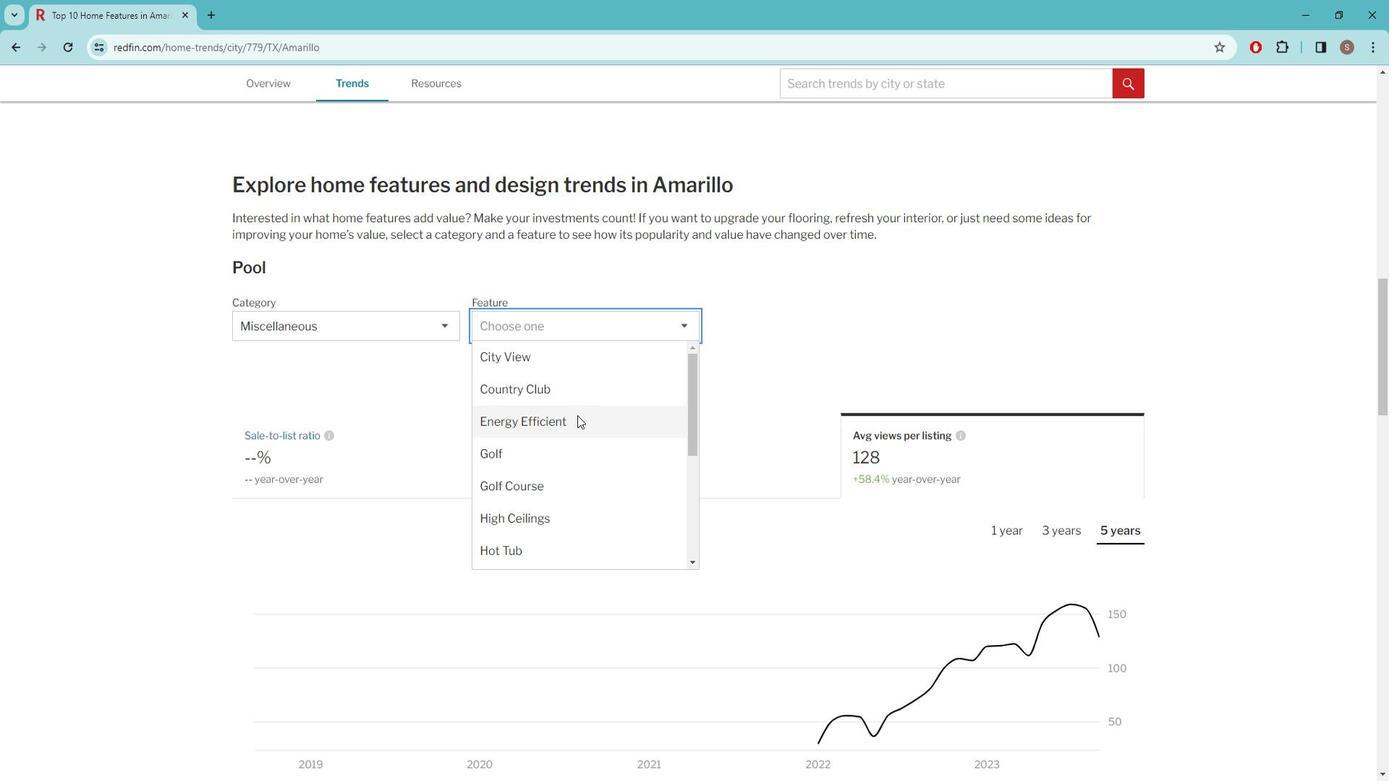 
Action: Mouse pressed left at (590, 413)
Screenshot: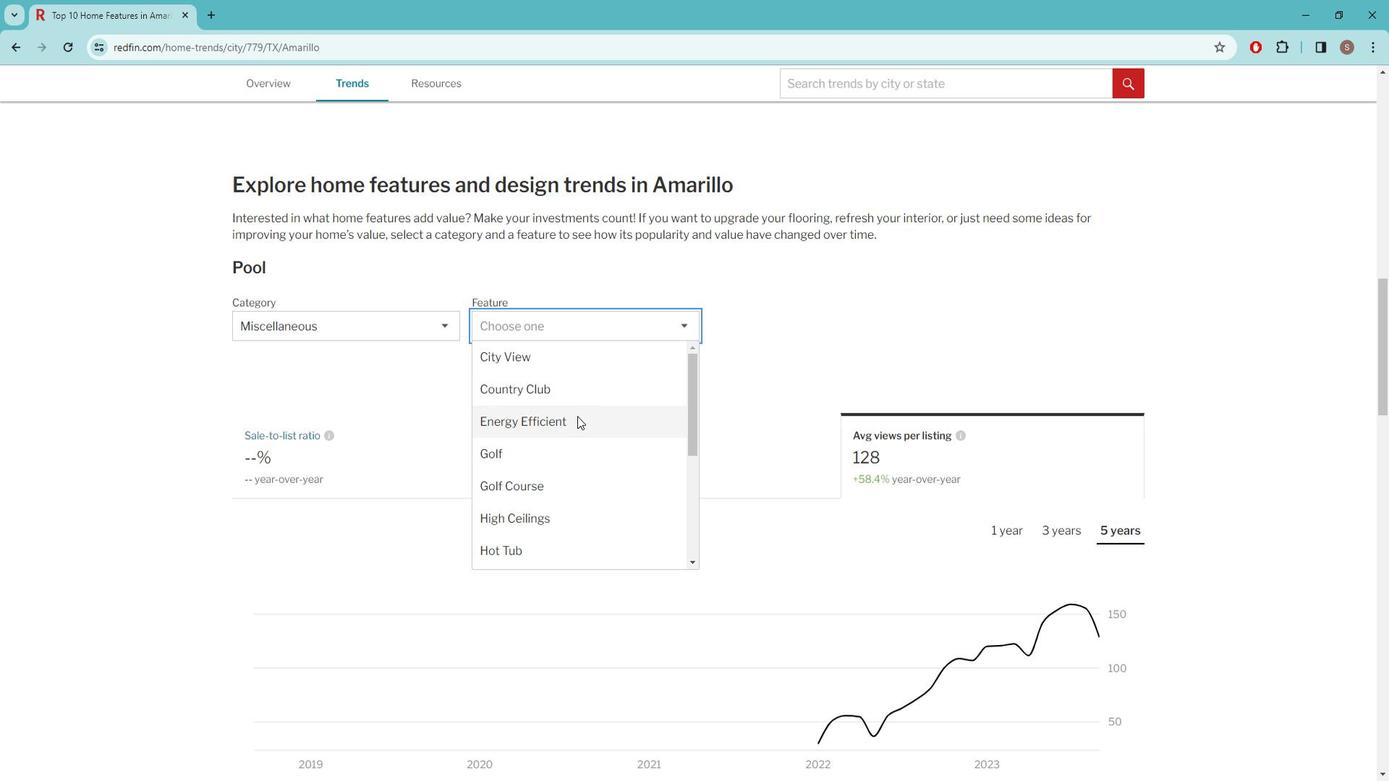 
Action: Mouse moved to (331, 450)
Screenshot: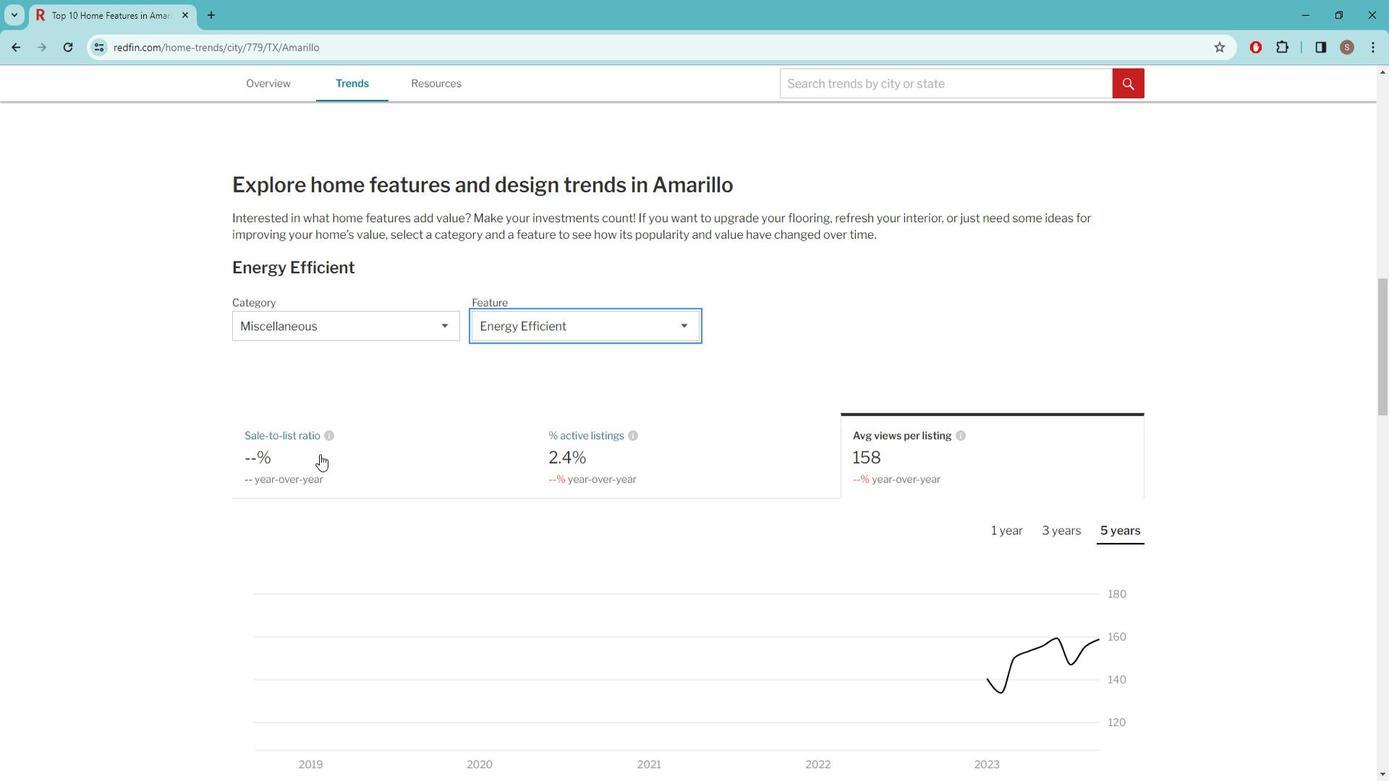 
Action: Mouse pressed left at (331, 450)
